 Task: Look for Airbnb options in Schilde, Belgium from 5th December, 2023 to 12th December, 2023 for 2 adults.  With 1  bedroom having 1 bed and 1 bathroom. Property type can be hotel. Amenities needed are: heating. Look for 5 properties as per requirement.
Action: Mouse moved to (493, 108)
Screenshot: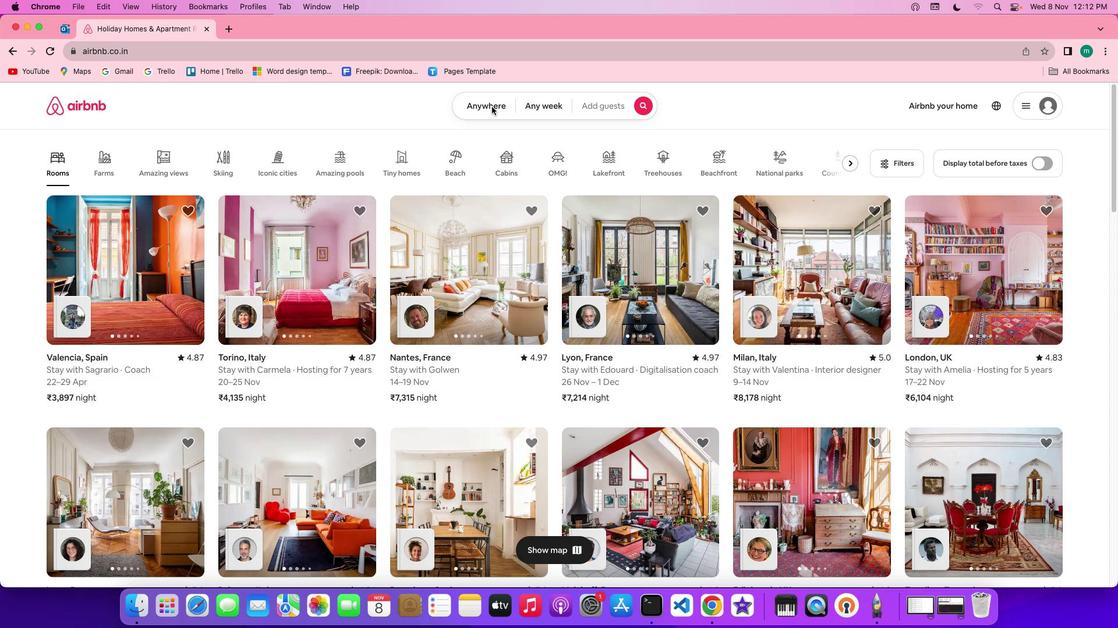 
Action: Mouse pressed left at (493, 108)
Screenshot: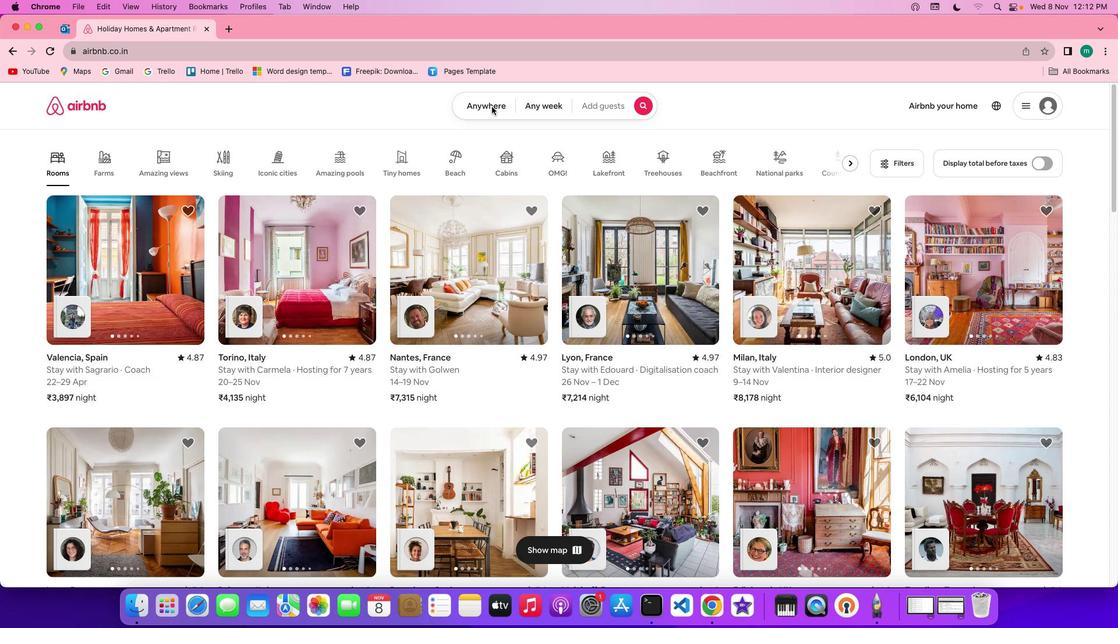 
Action: Mouse pressed left at (493, 108)
Screenshot: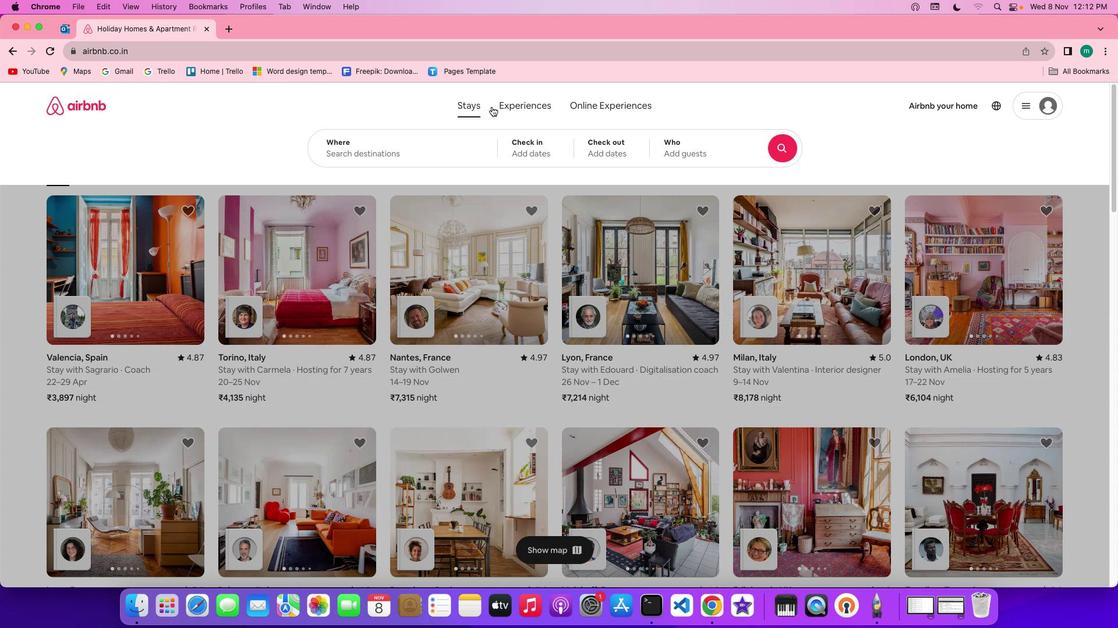 
Action: Mouse moved to (400, 153)
Screenshot: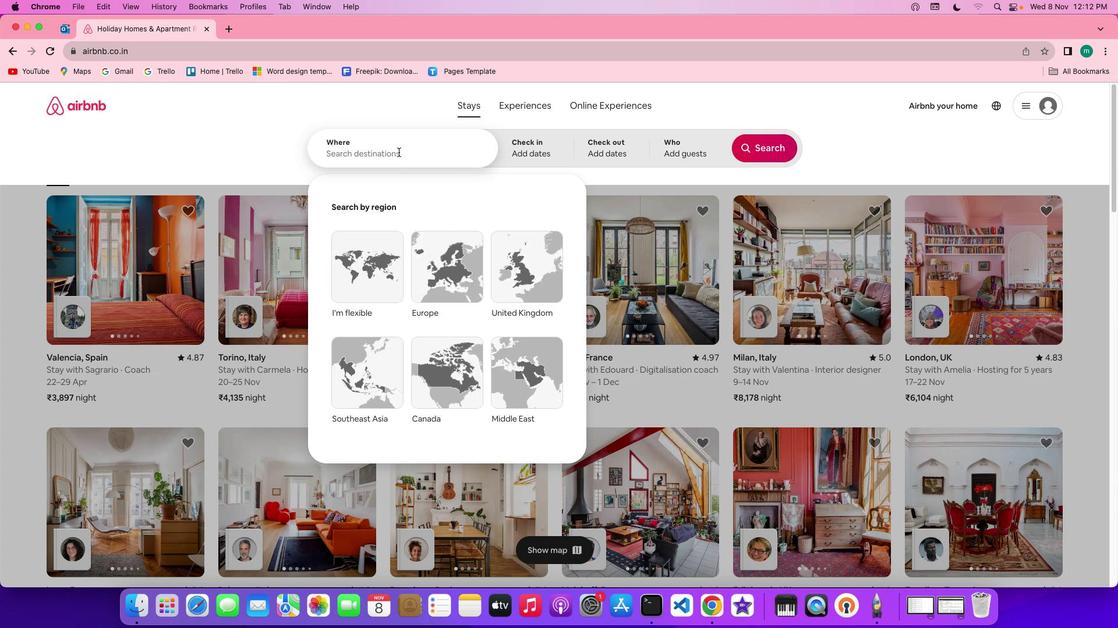
Action: Mouse pressed left at (400, 153)
Screenshot: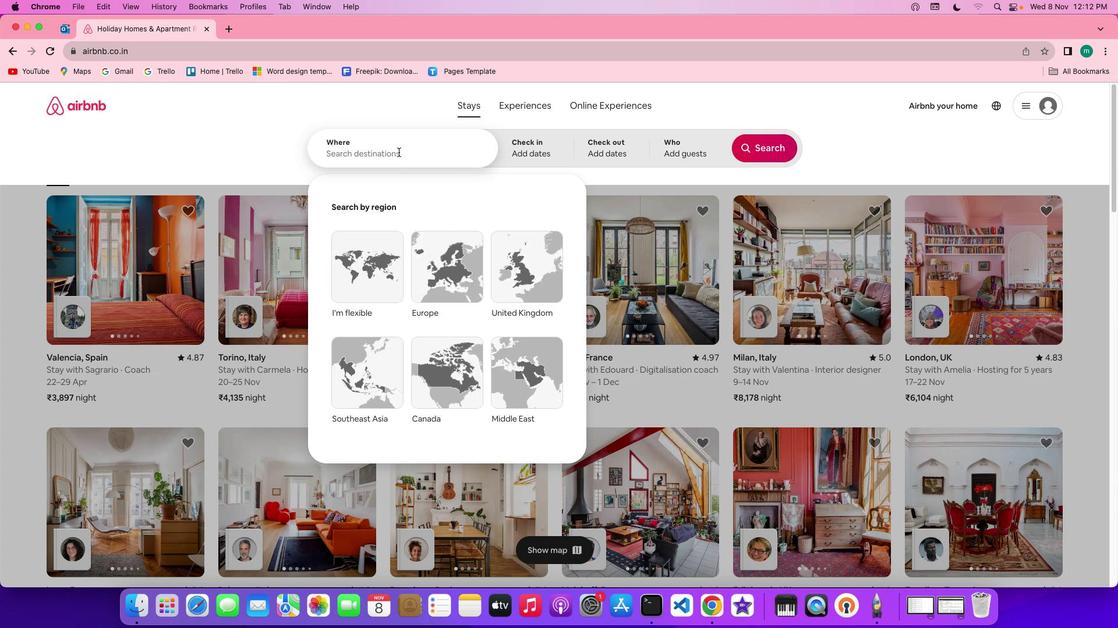 
Action: Key pressed Key.shift'S''c''h''i''l''d''e'','Key.shift'B''e''l''g''i''u''m'
Screenshot: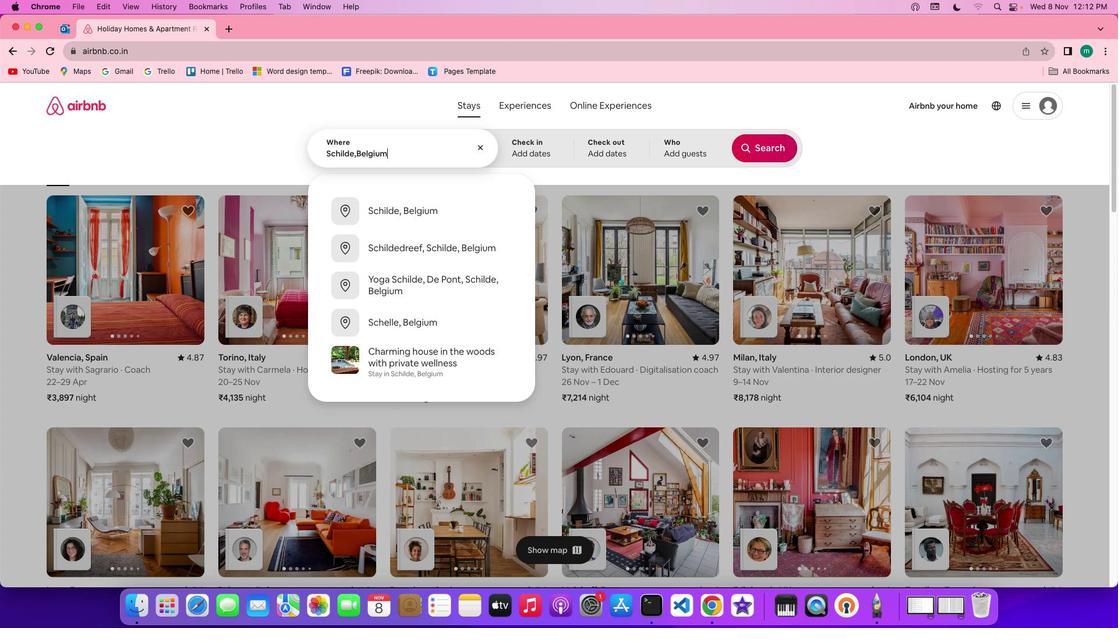 
Action: Mouse moved to (519, 154)
Screenshot: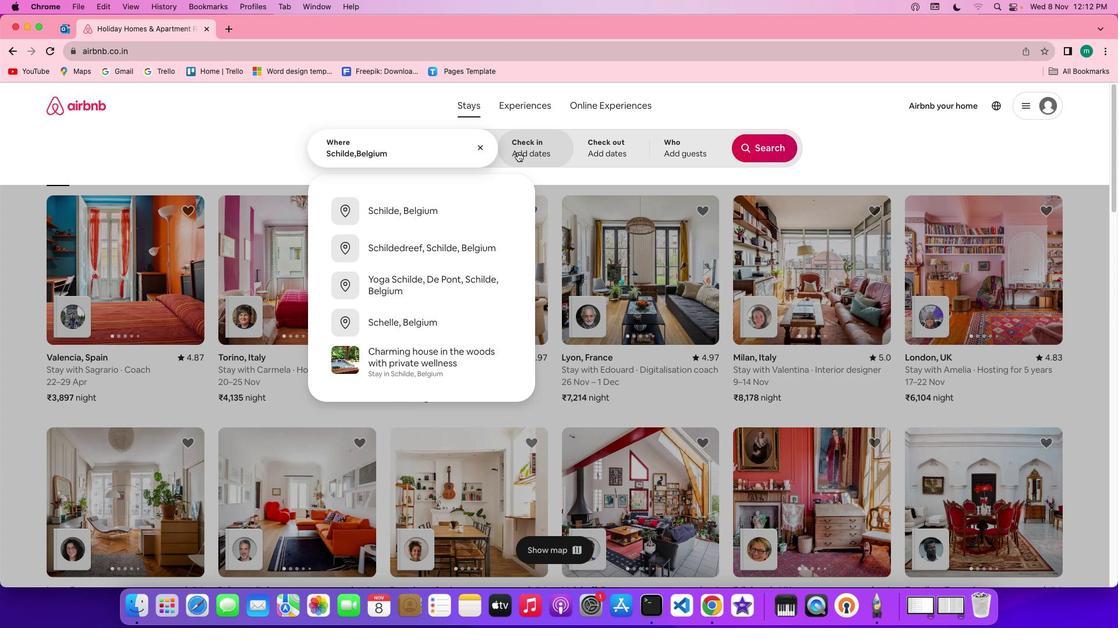 
Action: Mouse pressed left at (519, 154)
Screenshot: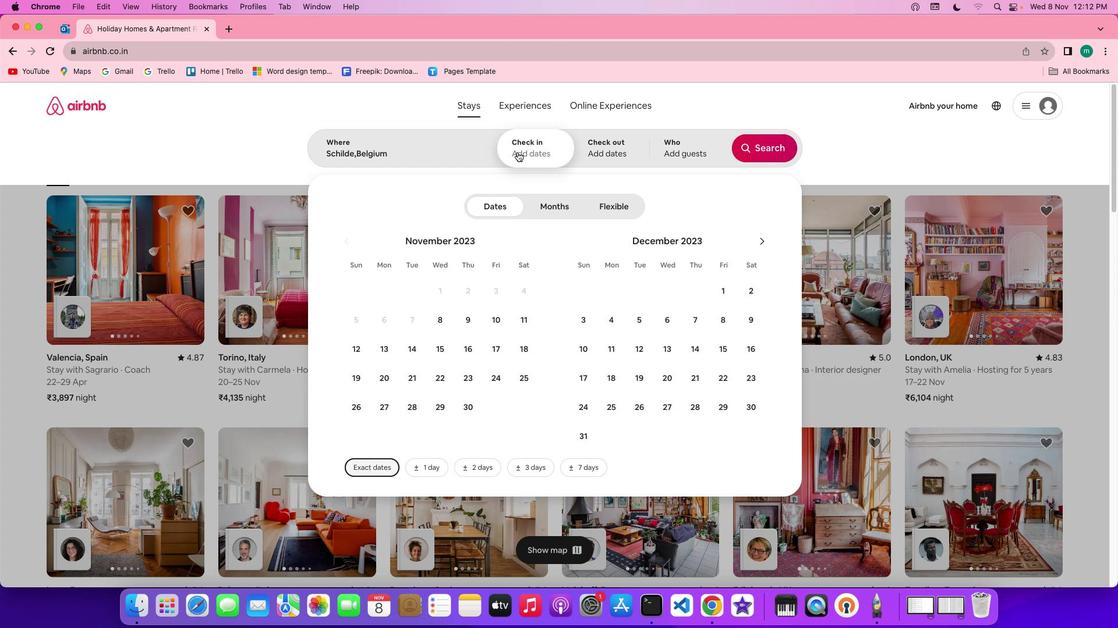 
Action: Mouse moved to (640, 318)
Screenshot: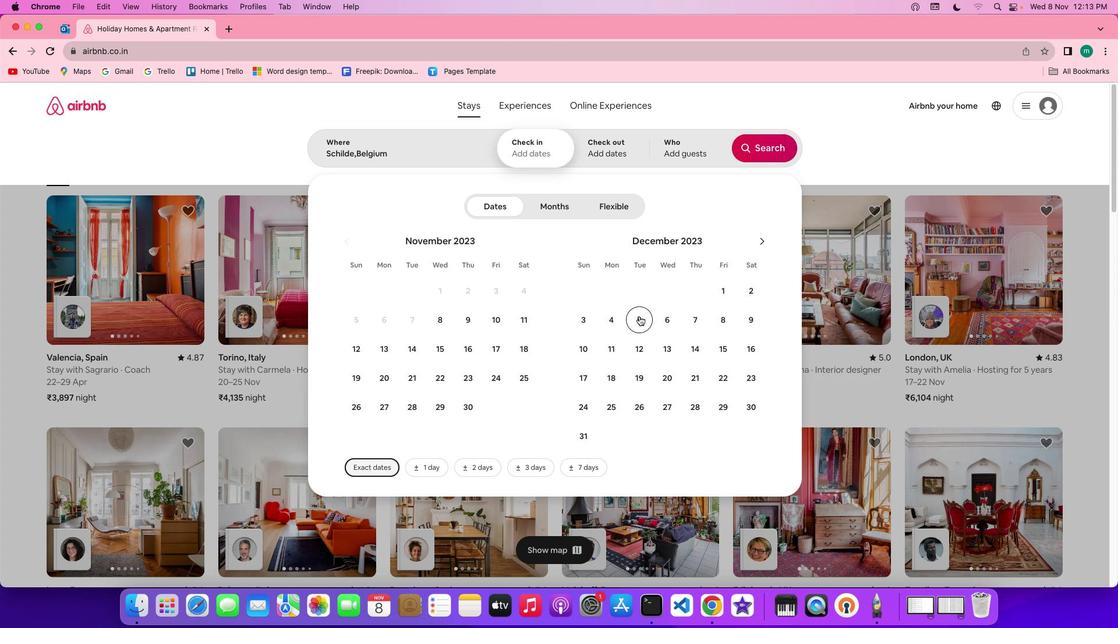 
Action: Mouse pressed left at (640, 318)
Screenshot: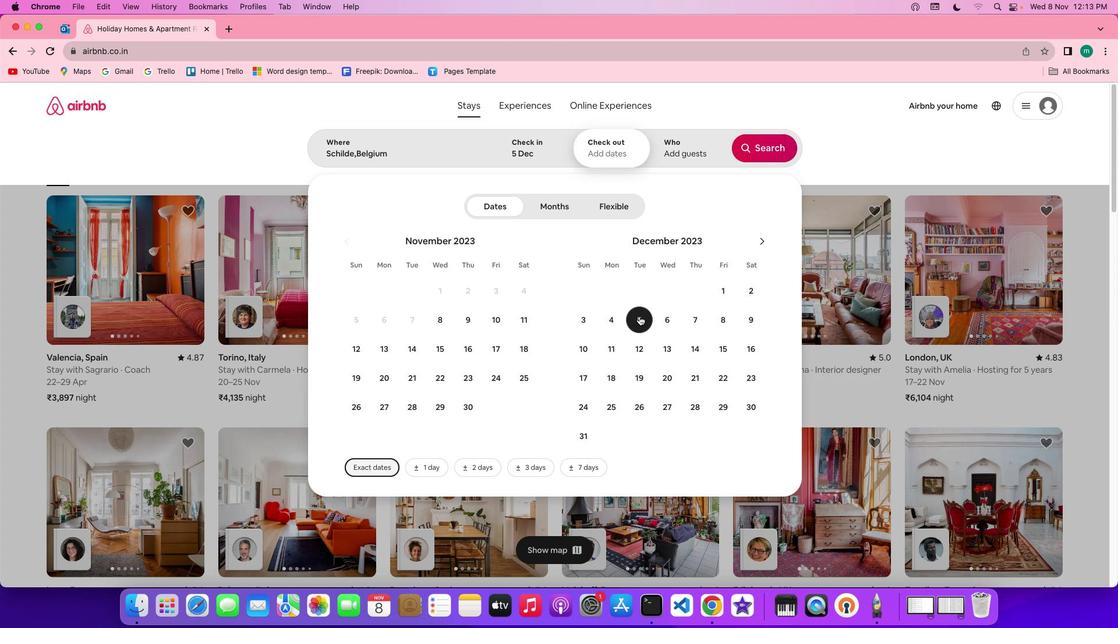 
Action: Mouse moved to (637, 352)
Screenshot: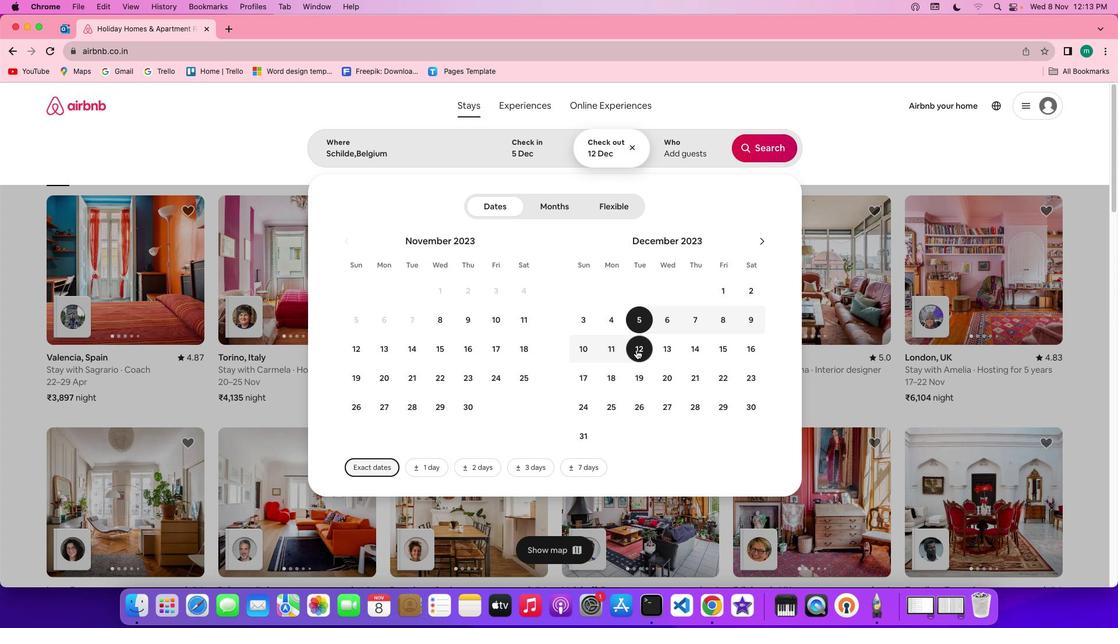 
Action: Mouse pressed left at (637, 352)
Screenshot: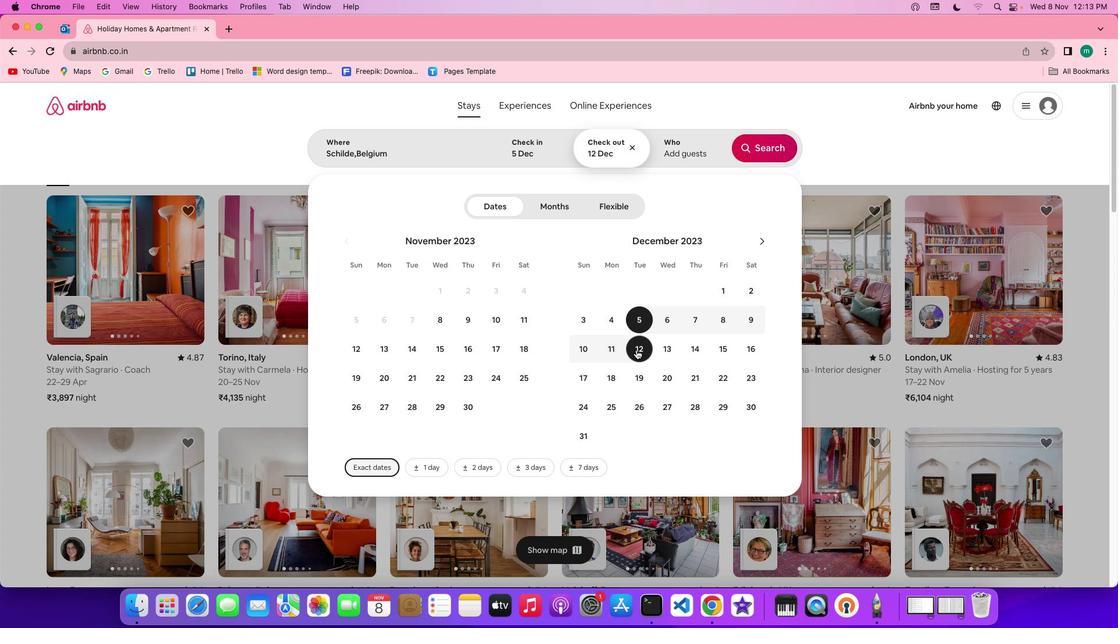 
Action: Mouse moved to (691, 159)
Screenshot: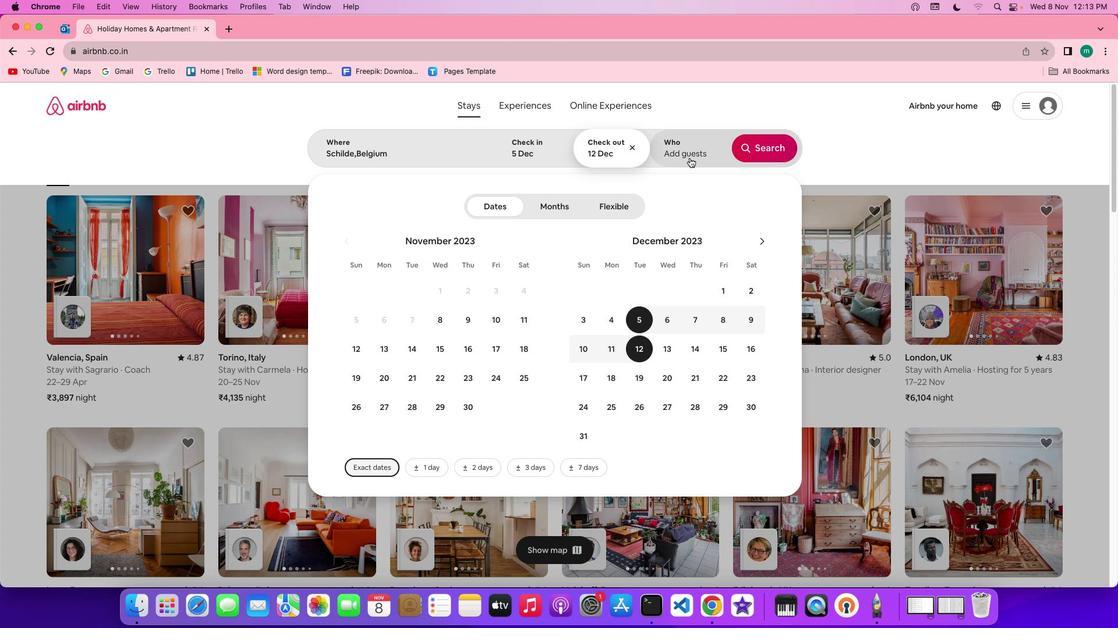 
Action: Mouse pressed left at (691, 159)
Screenshot: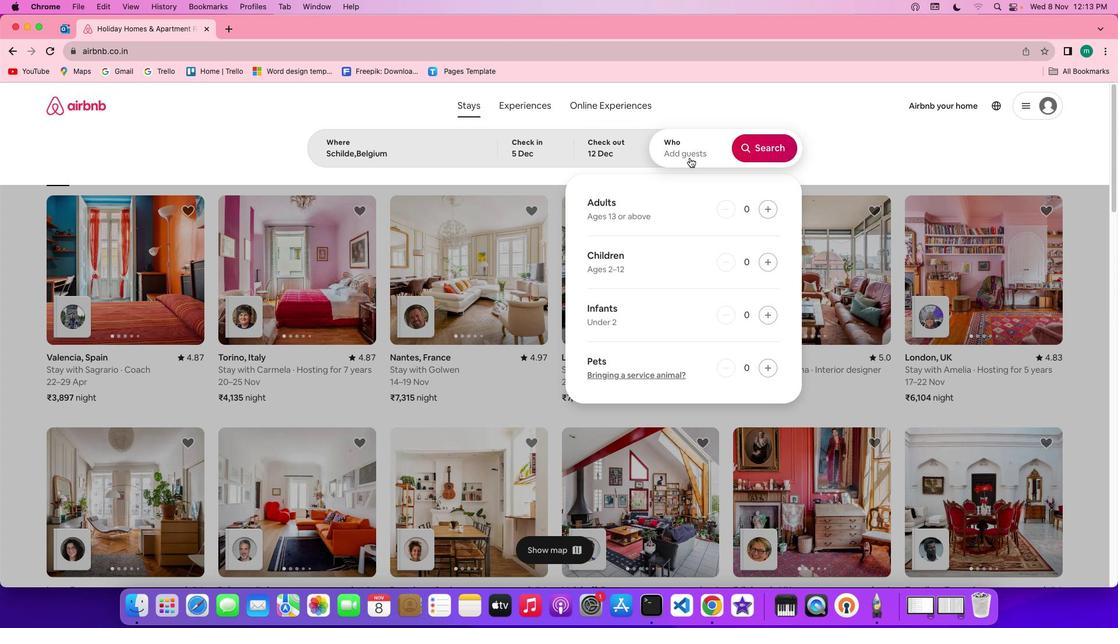 
Action: Mouse moved to (773, 212)
Screenshot: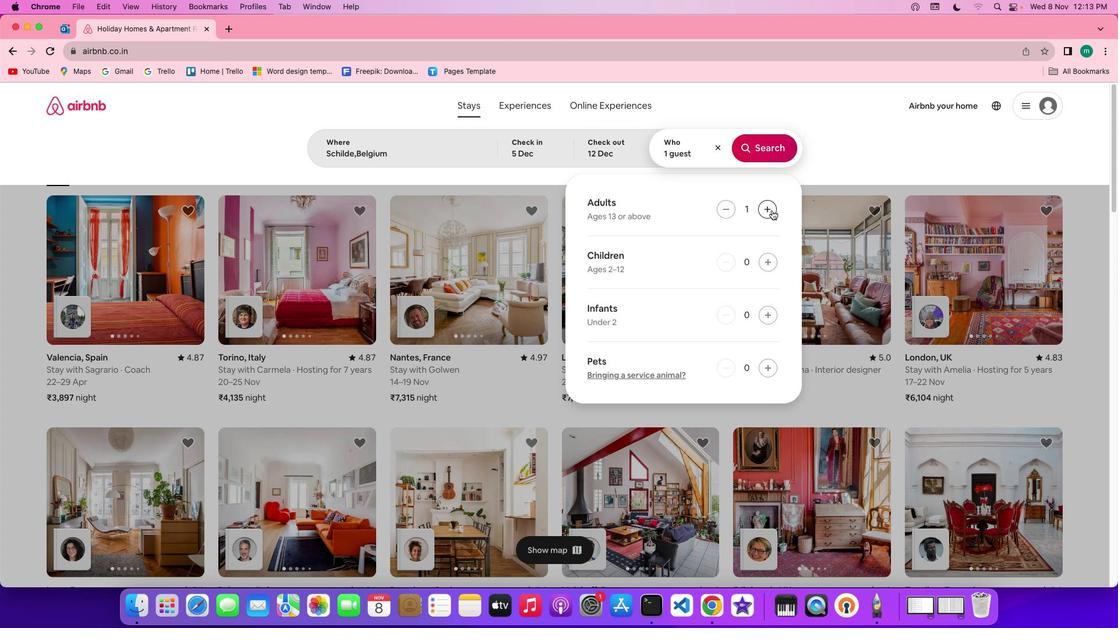 
Action: Mouse pressed left at (773, 212)
Screenshot: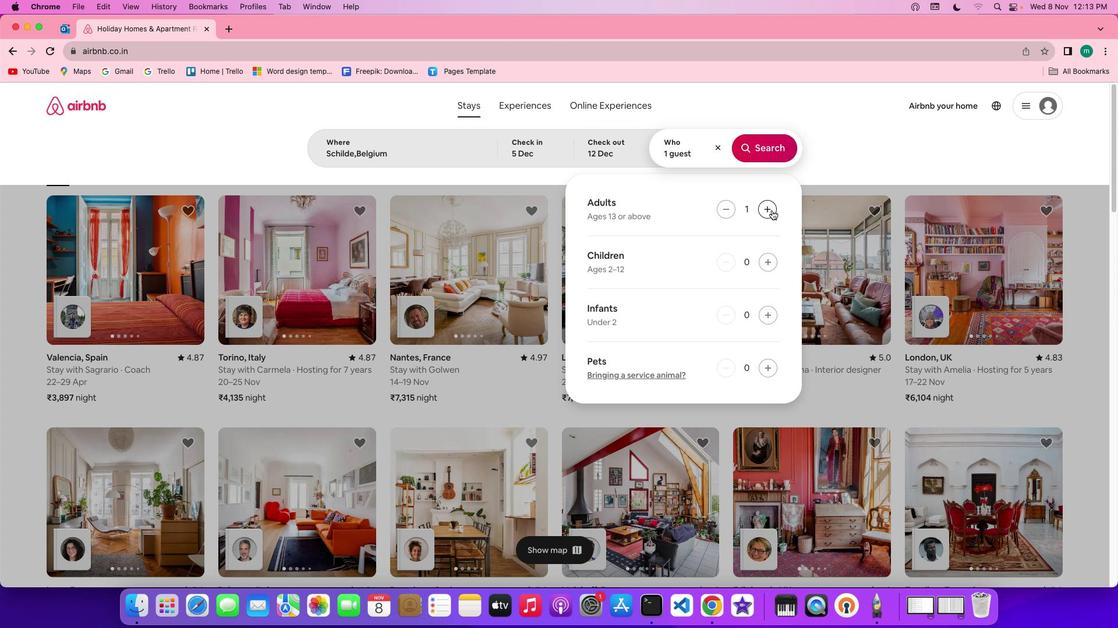 
Action: Mouse pressed left at (773, 212)
Screenshot: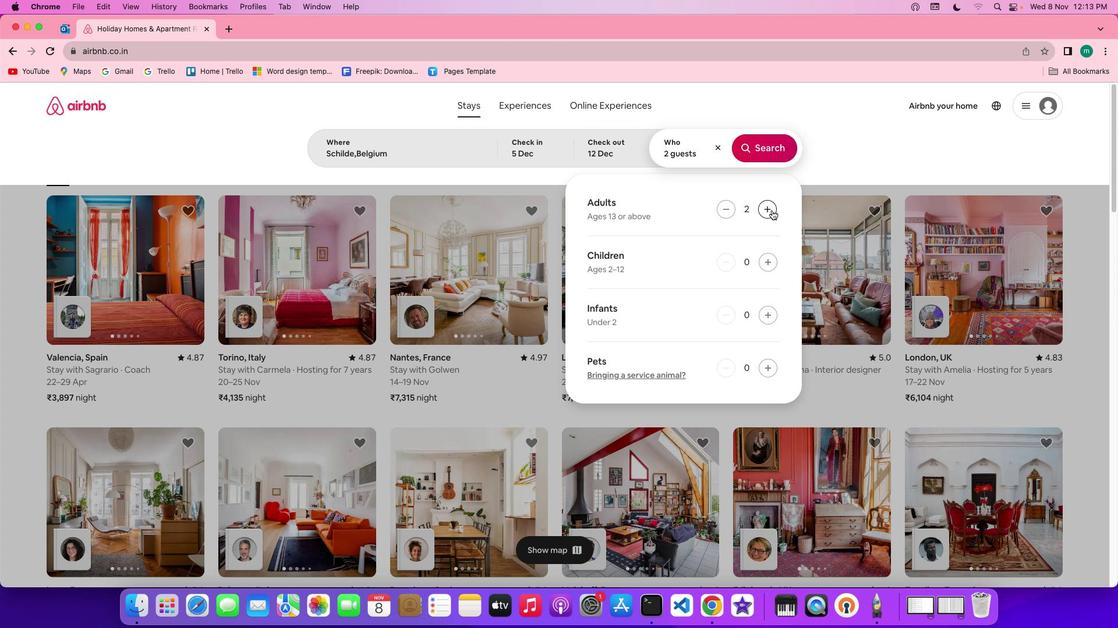 
Action: Mouse moved to (753, 157)
Screenshot: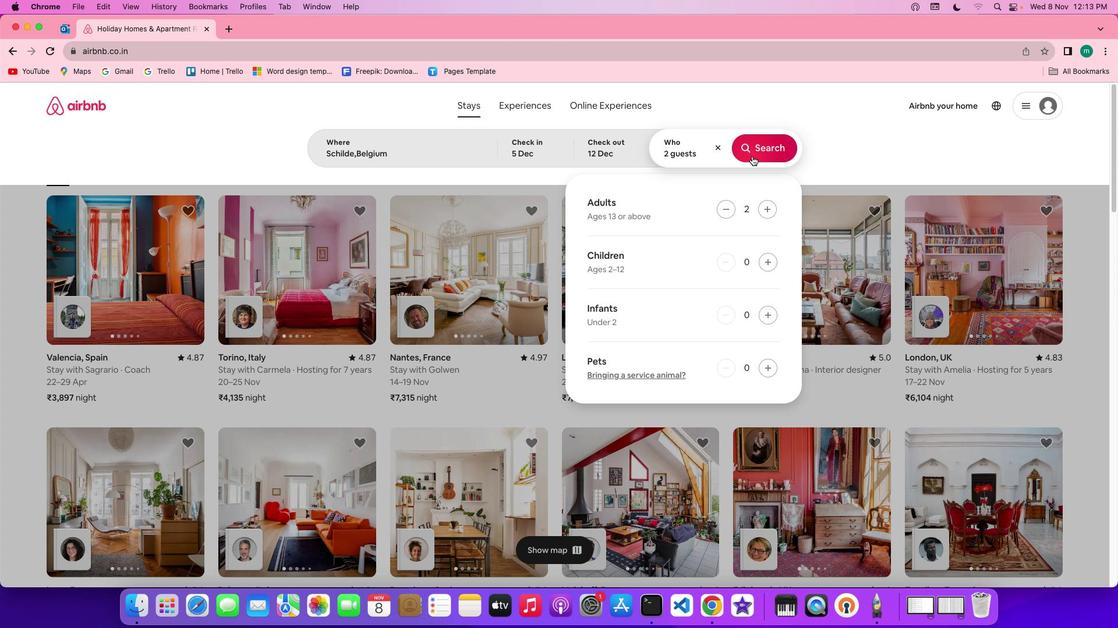 
Action: Mouse pressed left at (753, 157)
Screenshot: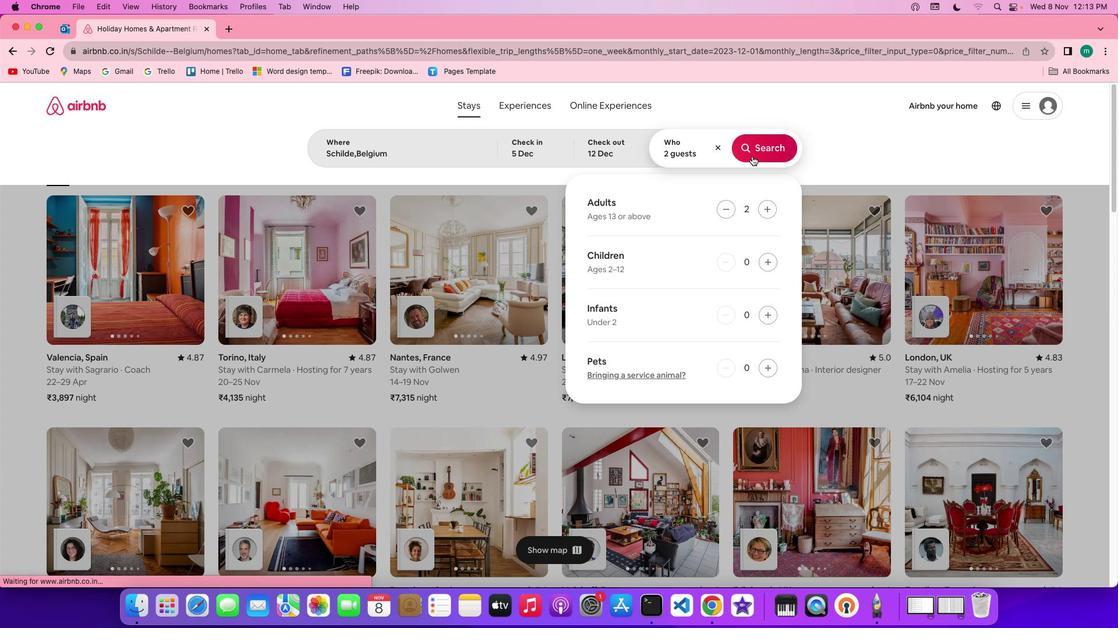 
Action: Mouse moved to (928, 154)
Screenshot: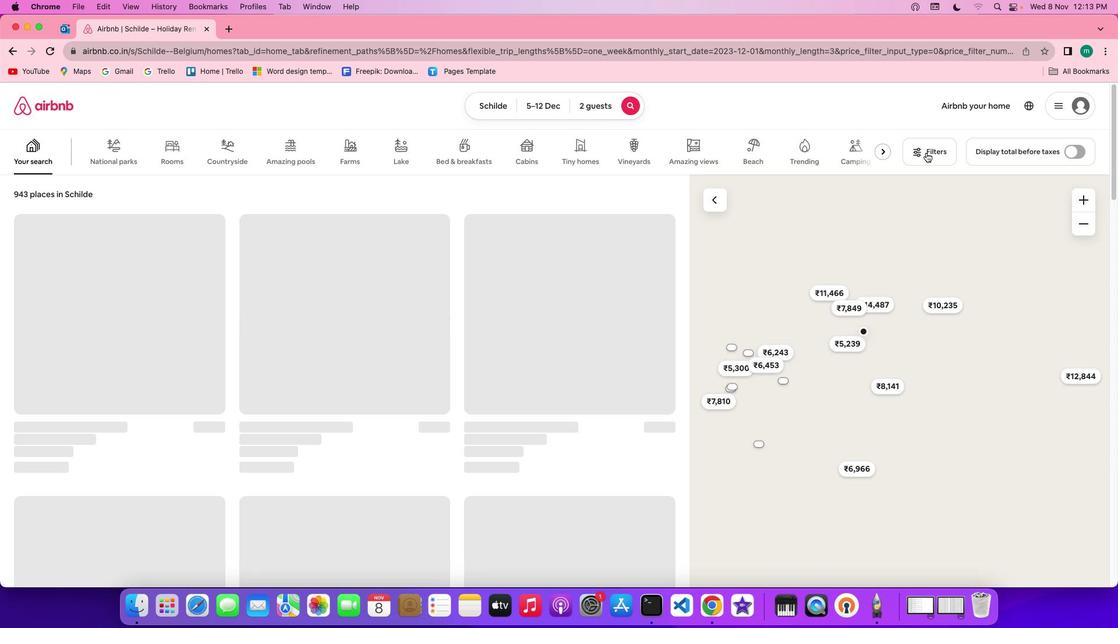 
Action: Mouse pressed left at (928, 154)
Screenshot: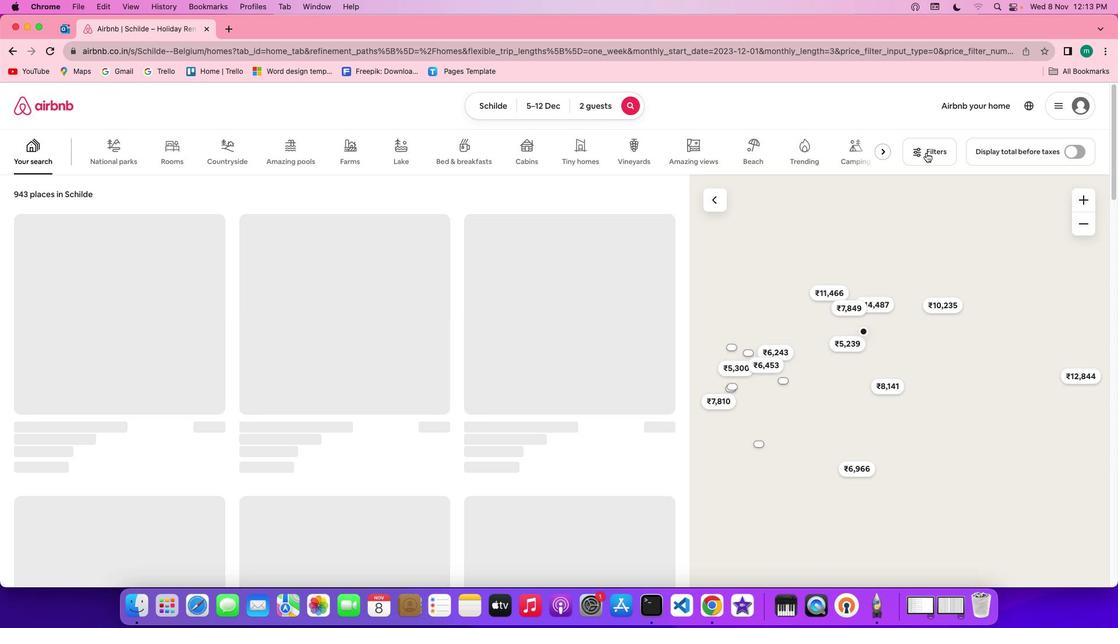 
Action: Mouse moved to (921, 155)
Screenshot: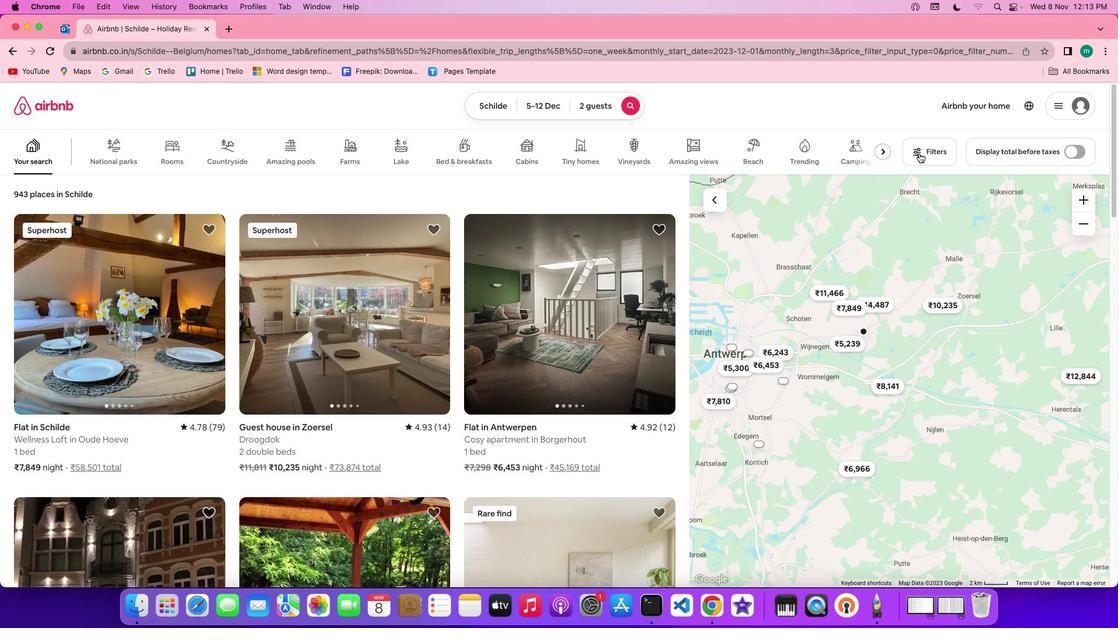 
Action: Mouse pressed left at (921, 155)
Screenshot: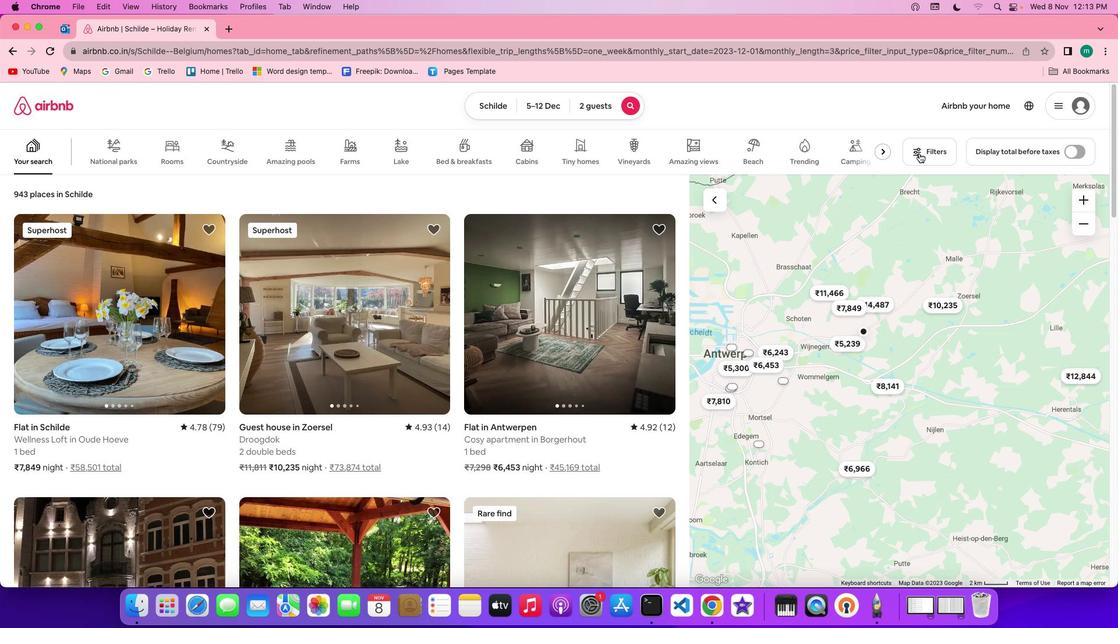 
Action: Mouse moved to (606, 313)
Screenshot: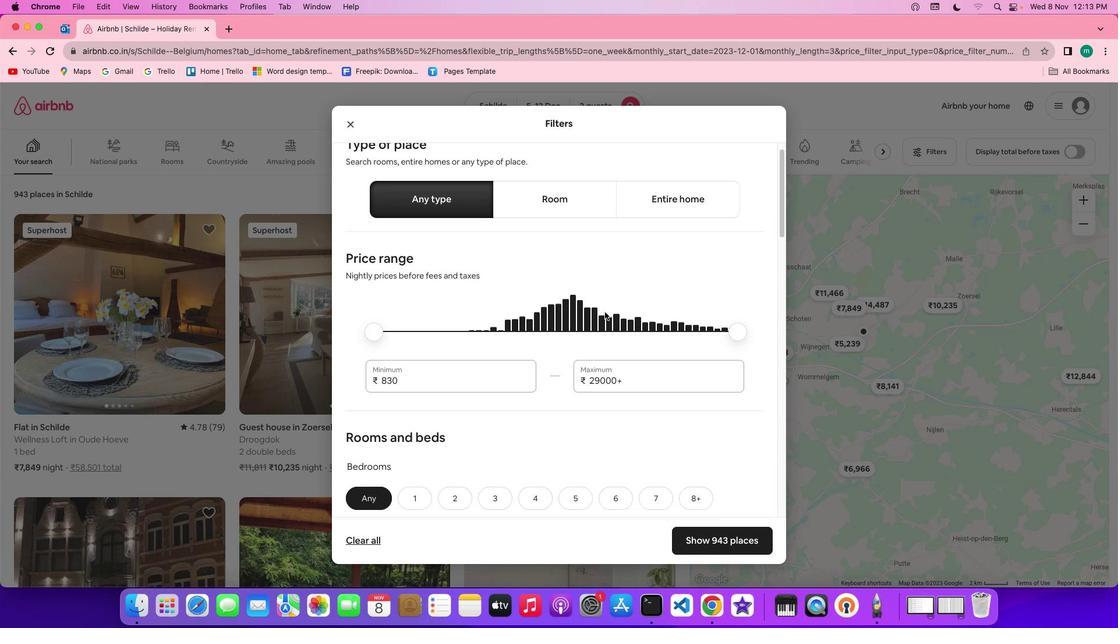 
Action: Mouse scrolled (606, 313) with delta (1, 1)
Screenshot: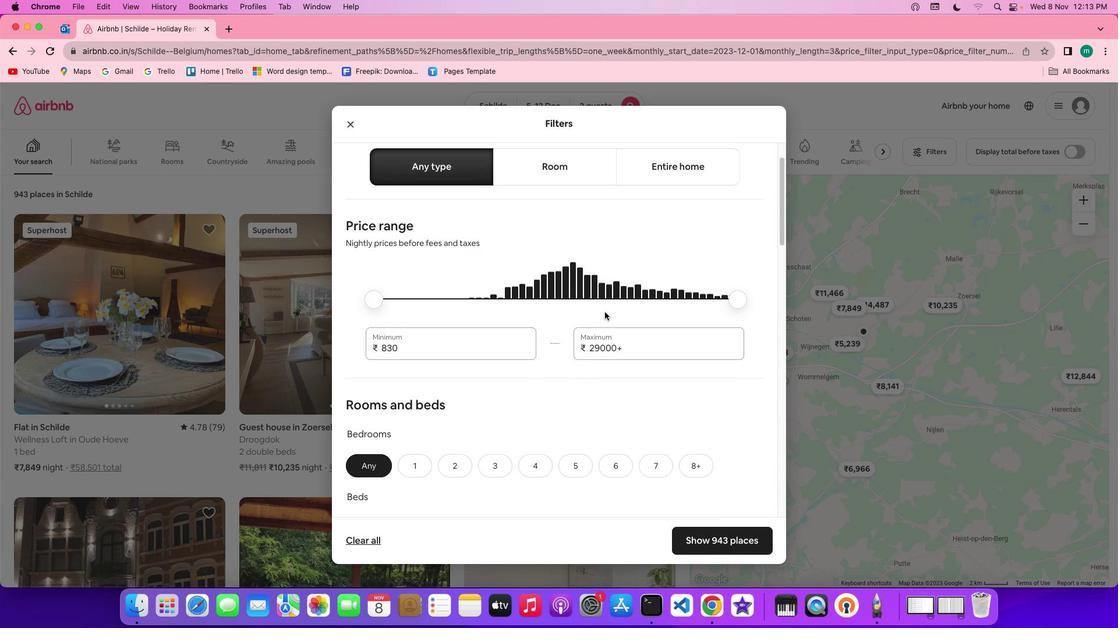 
Action: Mouse scrolled (606, 313) with delta (1, 1)
Screenshot: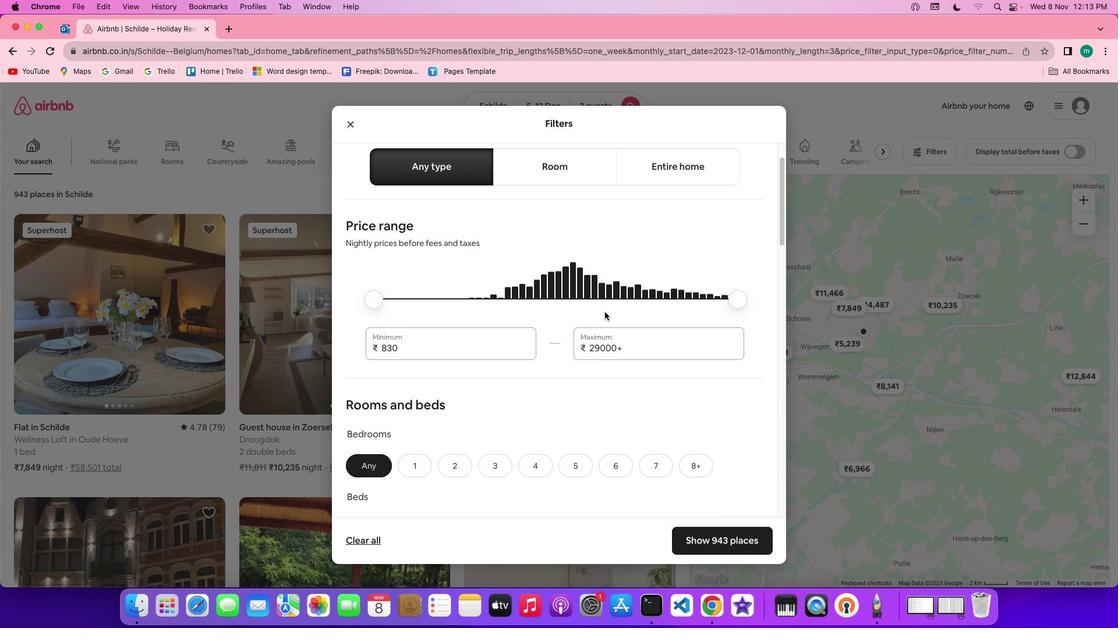 
Action: Mouse scrolled (606, 313) with delta (1, 1)
Screenshot: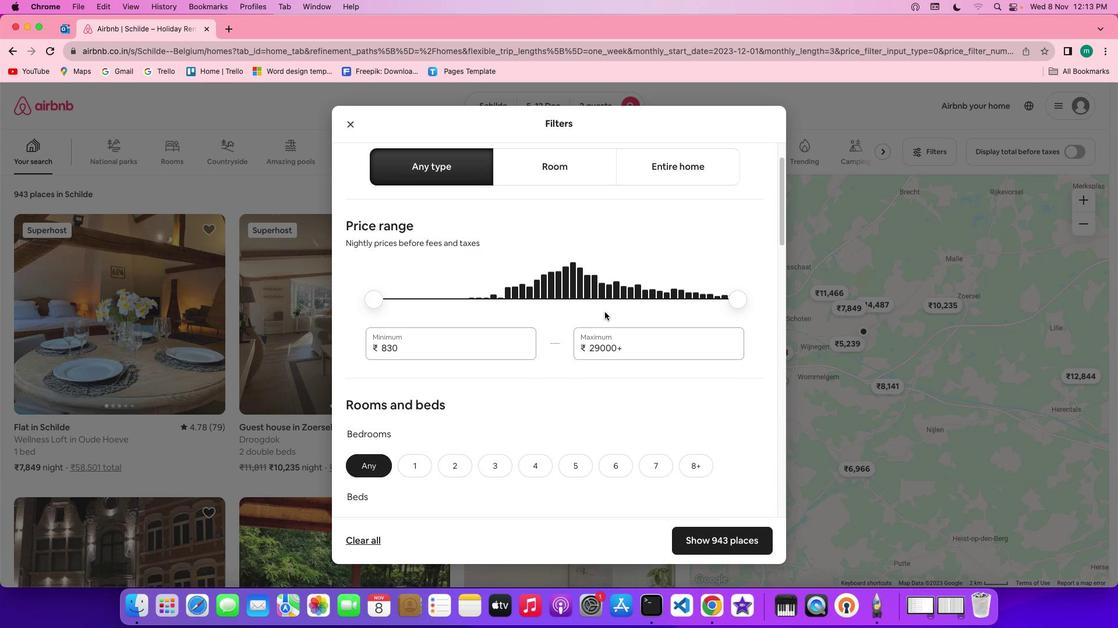
Action: Mouse scrolled (606, 313) with delta (1, 1)
Screenshot: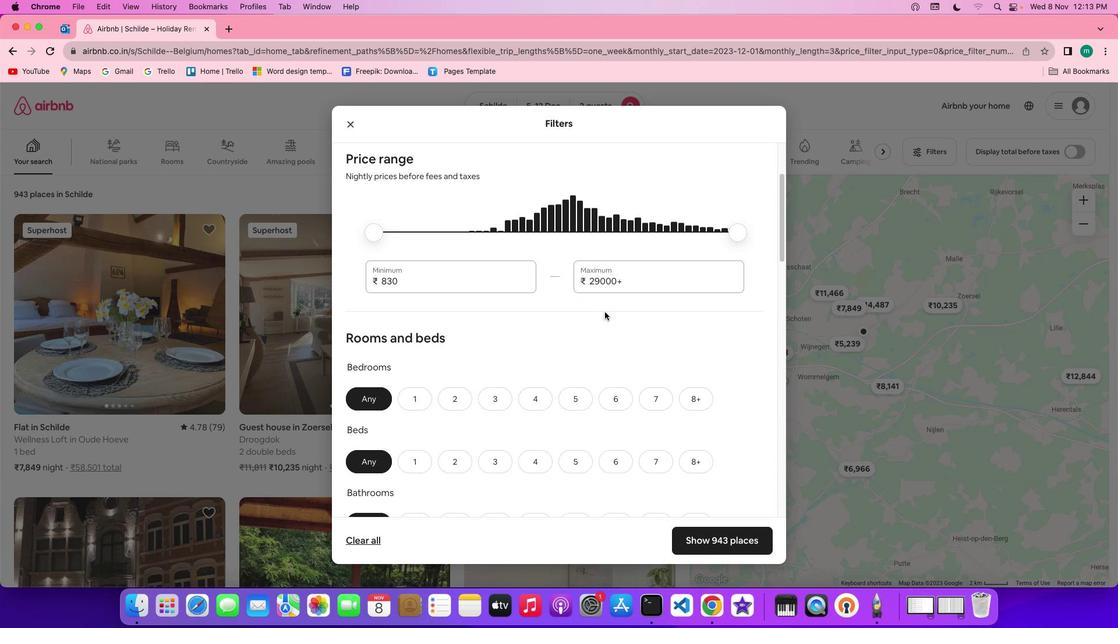 
Action: Mouse scrolled (606, 313) with delta (1, 1)
Screenshot: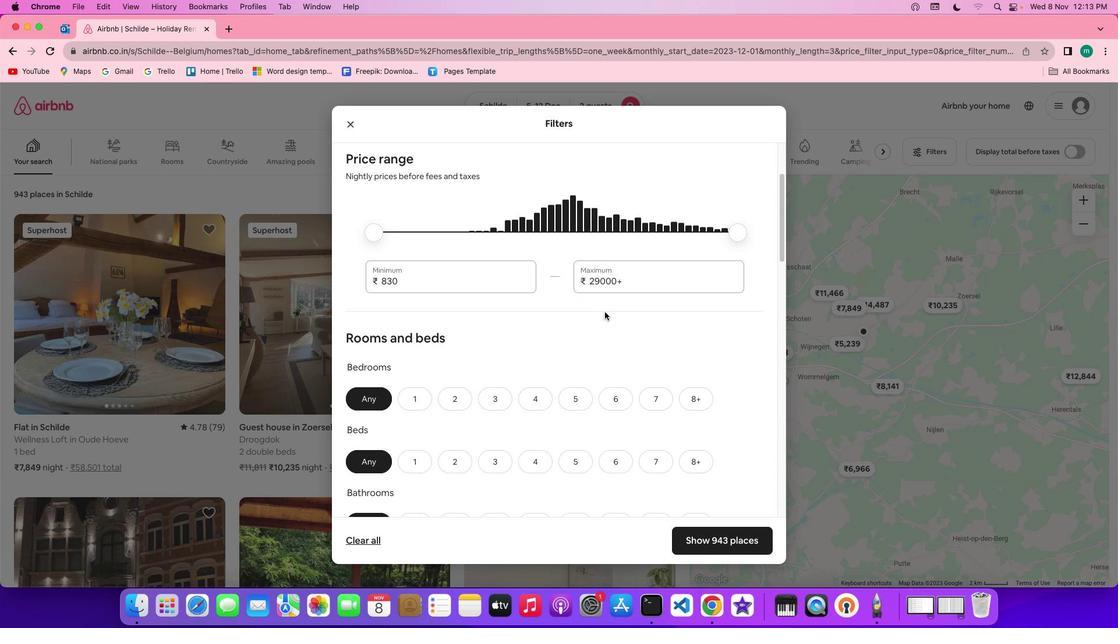 
Action: Mouse scrolled (606, 313) with delta (1, 0)
Screenshot: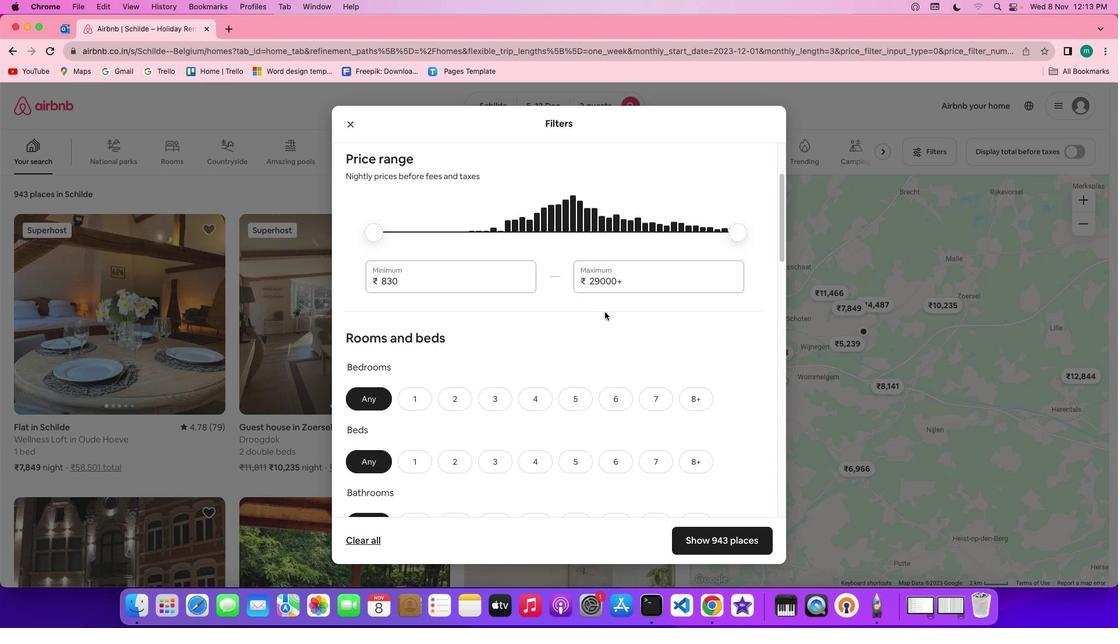 
Action: Mouse scrolled (606, 313) with delta (1, 1)
Screenshot: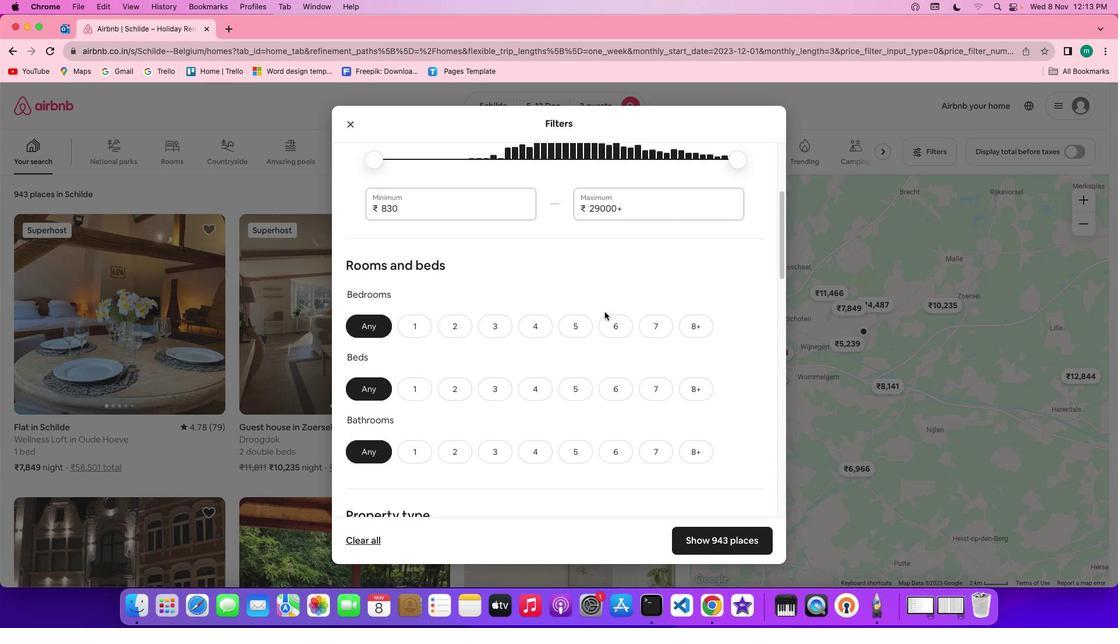 
Action: Mouse scrolled (606, 313) with delta (1, 1)
Screenshot: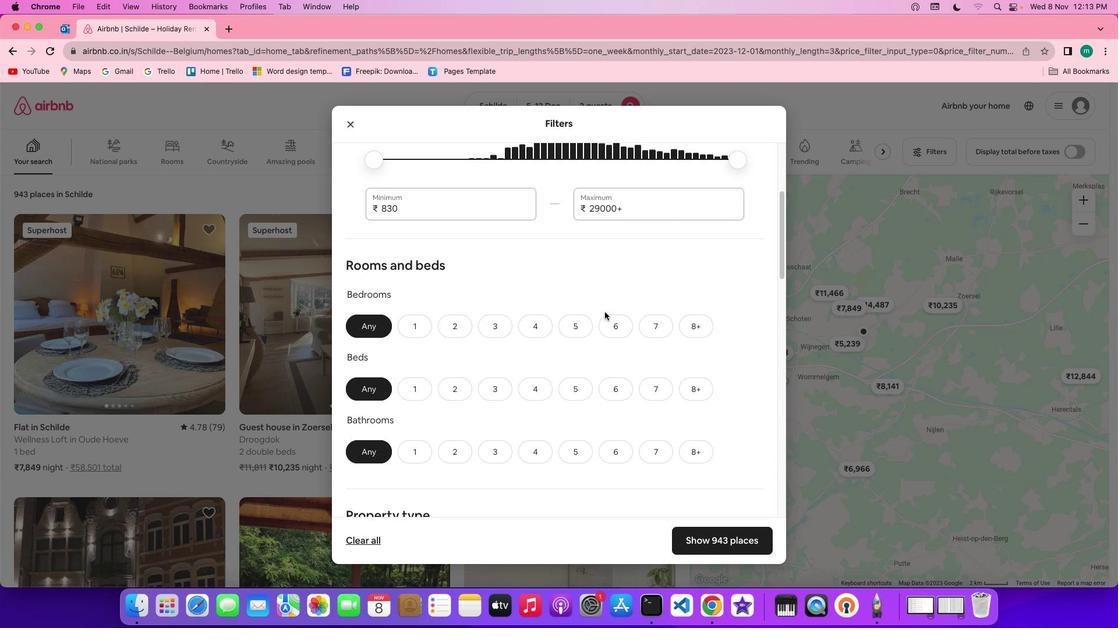 
Action: Mouse scrolled (606, 313) with delta (1, 0)
Screenshot: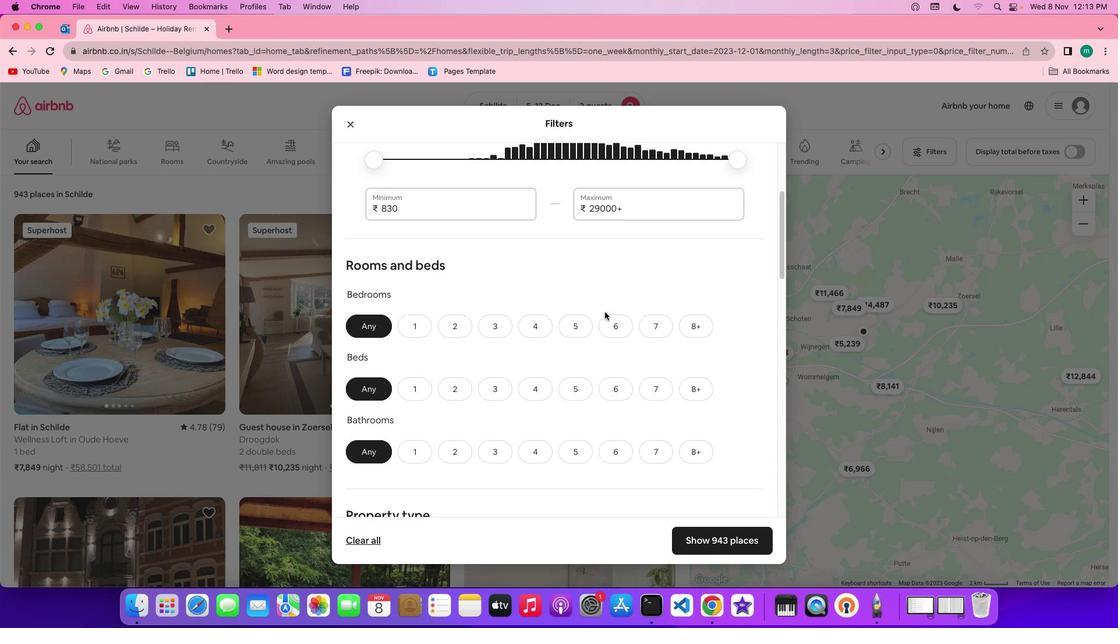 
Action: Mouse scrolled (606, 313) with delta (1, 1)
Screenshot: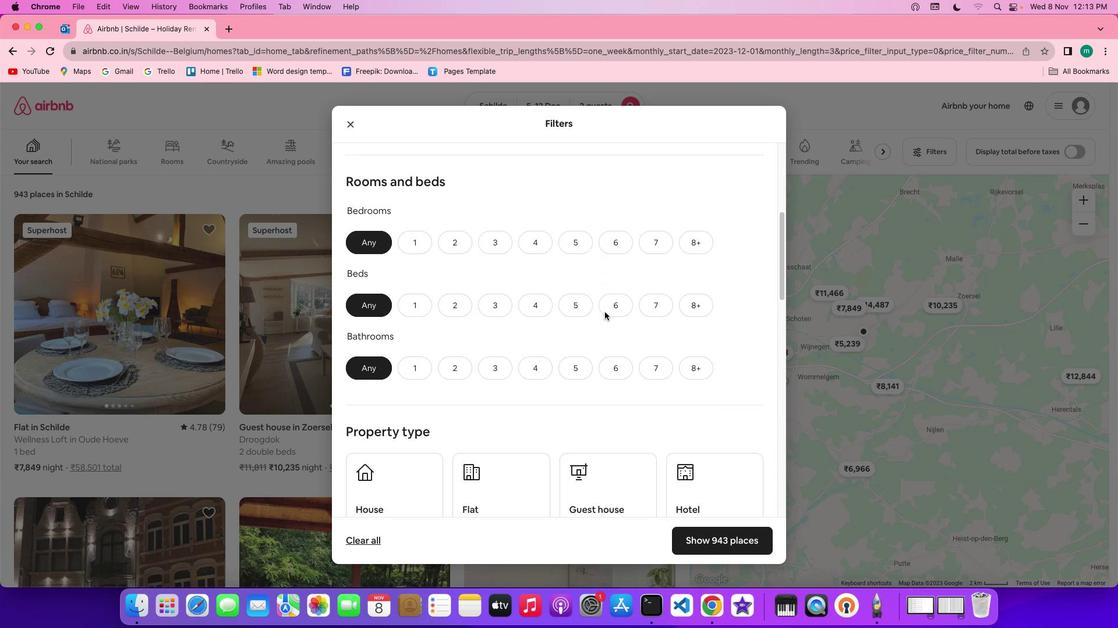 
Action: Mouse scrolled (606, 313) with delta (1, 1)
Screenshot: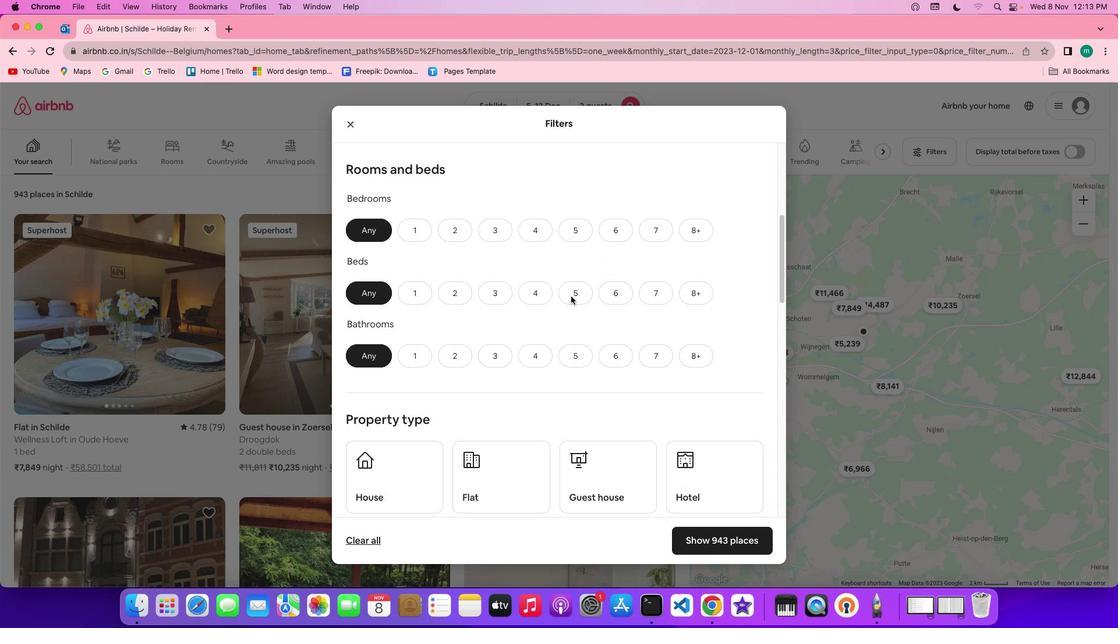 
Action: Mouse scrolled (606, 313) with delta (1, 1)
Screenshot: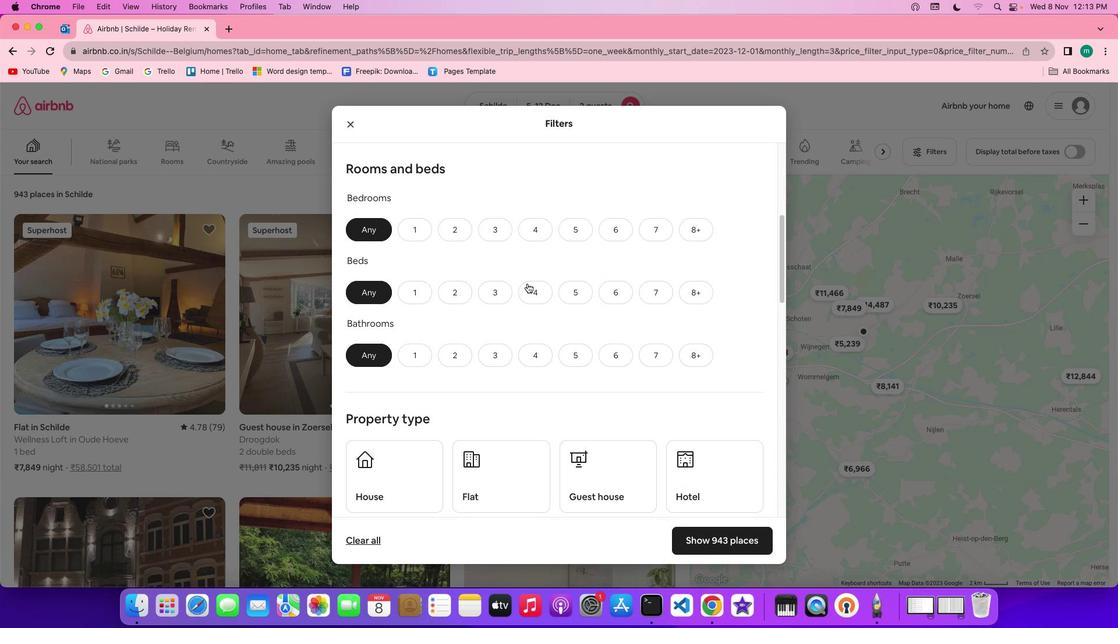 
Action: Mouse scrolled (606, 313) with delta (1, 1)
Screenshot: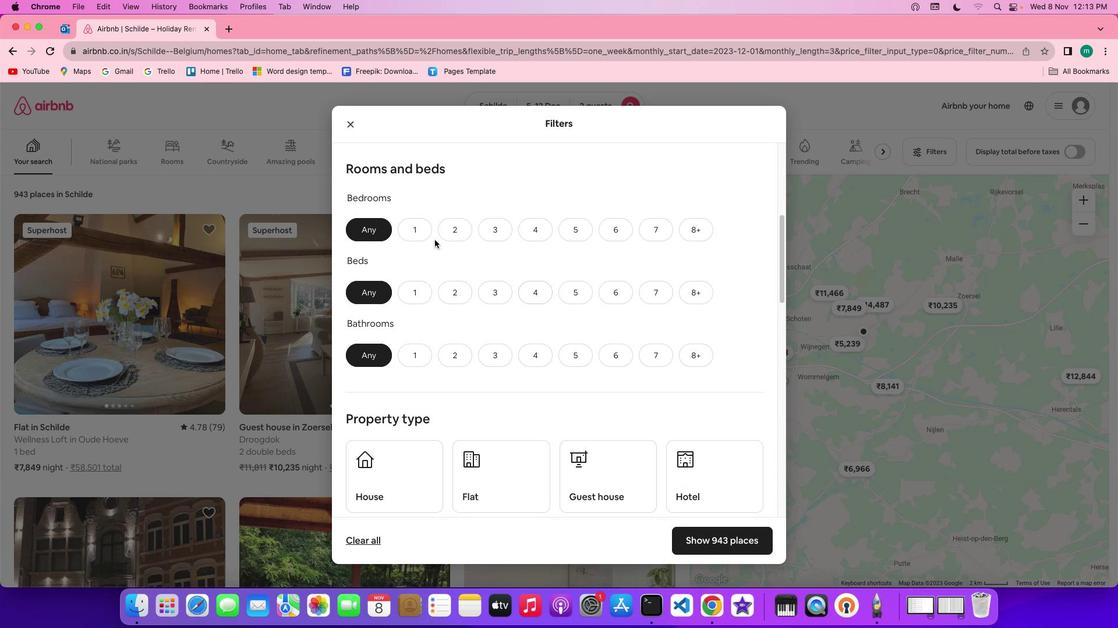
Action: Mouse moved to (413, 225)
Screenshot: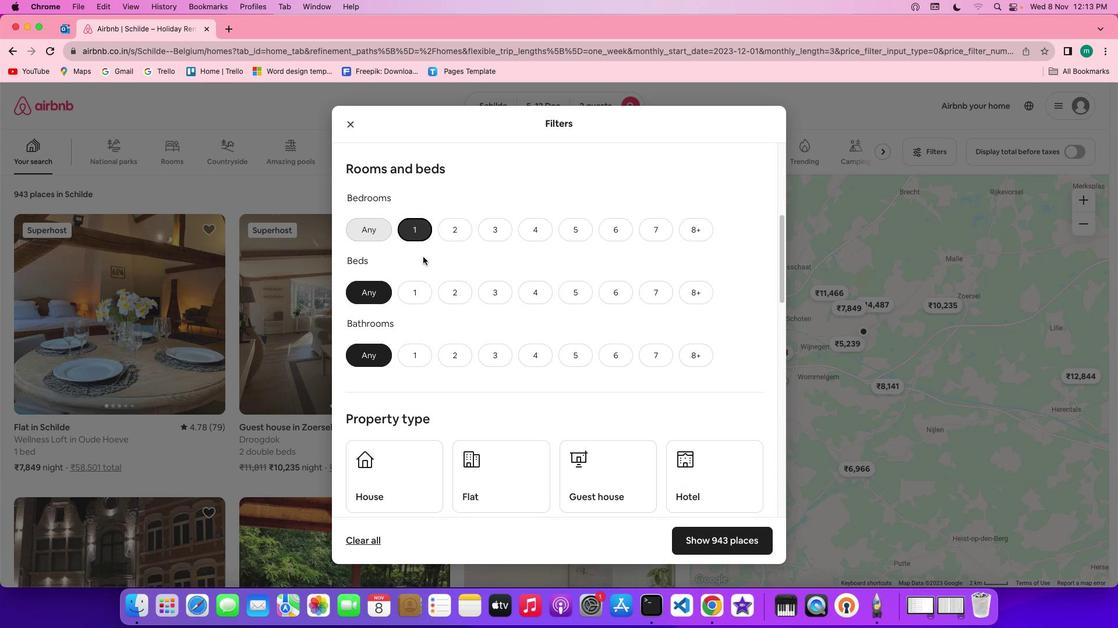 
Action: Mouse pressed left at (413, 225)
Screenshot: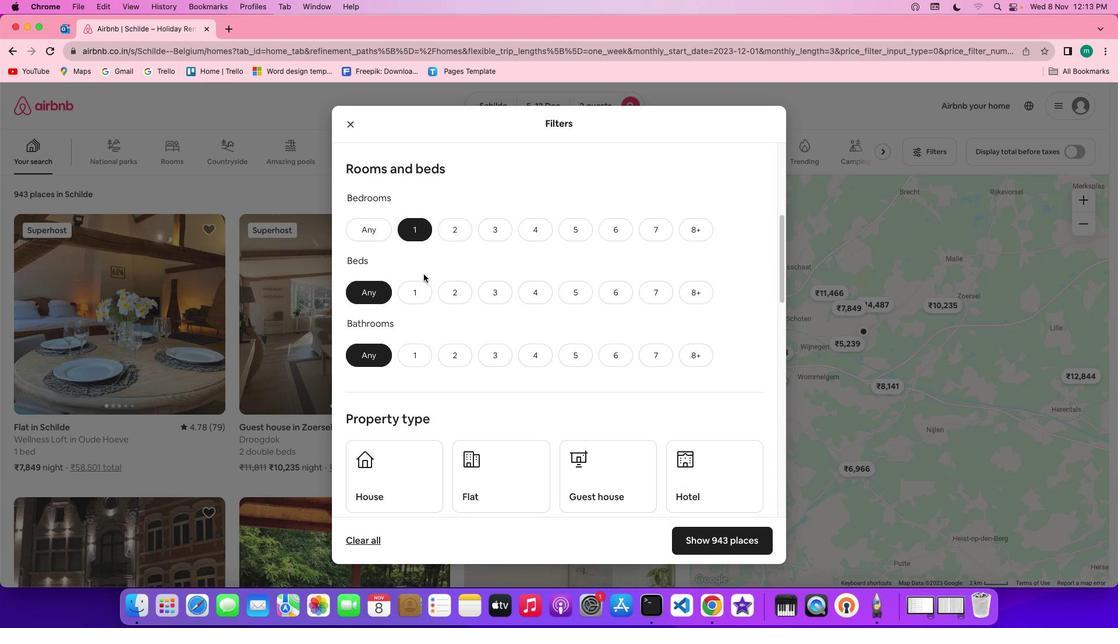 
Action: Mouse moved to (416, 287)
Screenshot: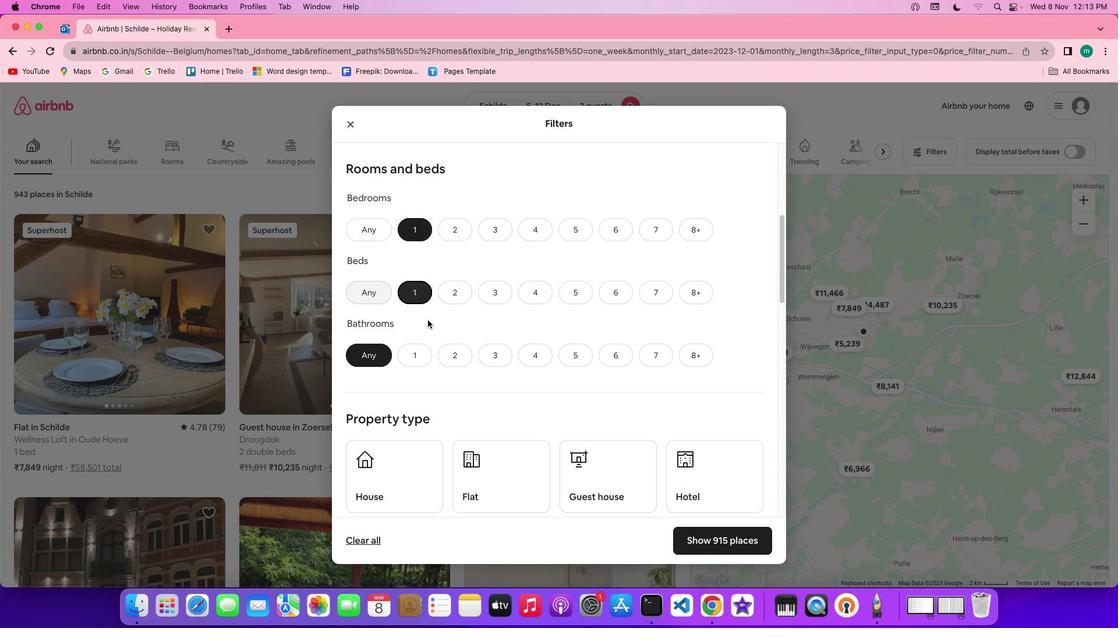 
Action: Mouse pressed left at (416, 287)
Screenshot: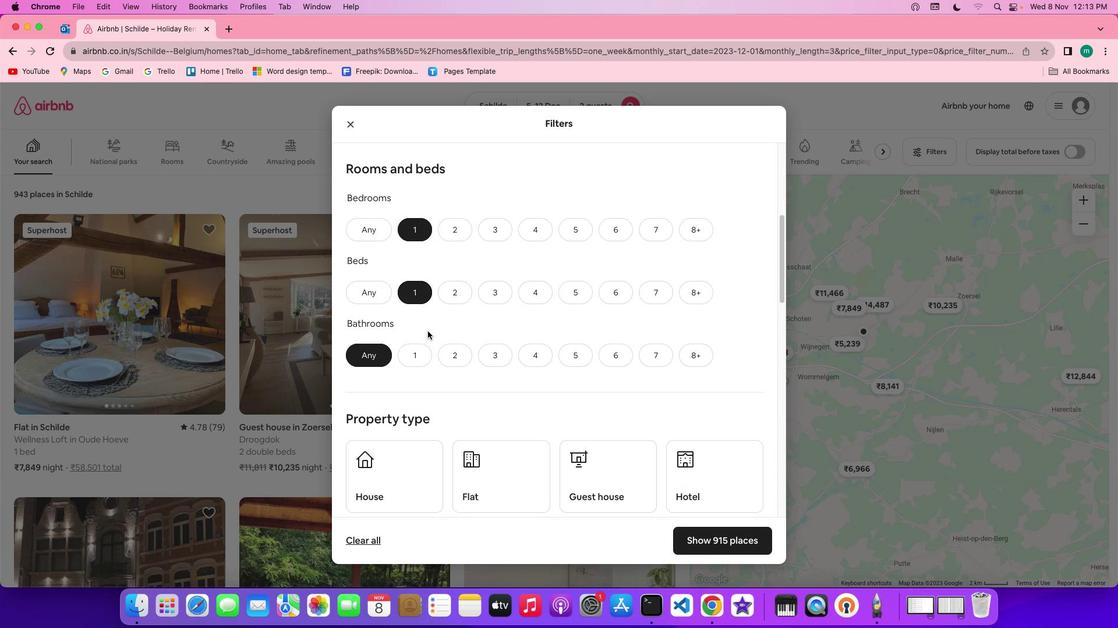 
Action: Mouse moved to (425, 349)
Screenshot: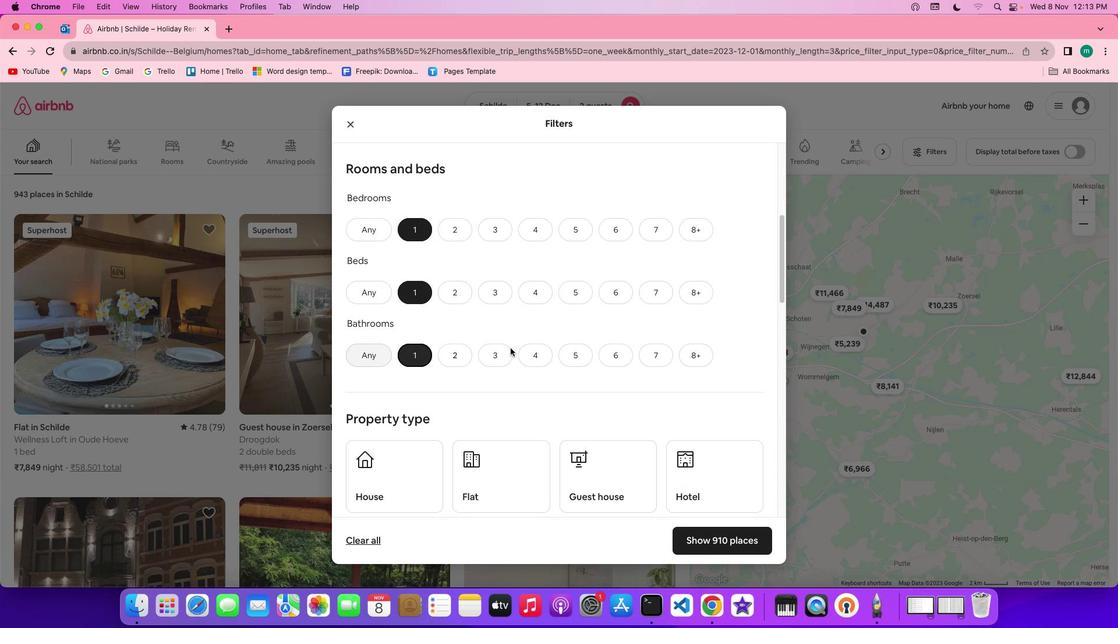 
Action: Mouse pressed left at (425, 349)
Screenshot: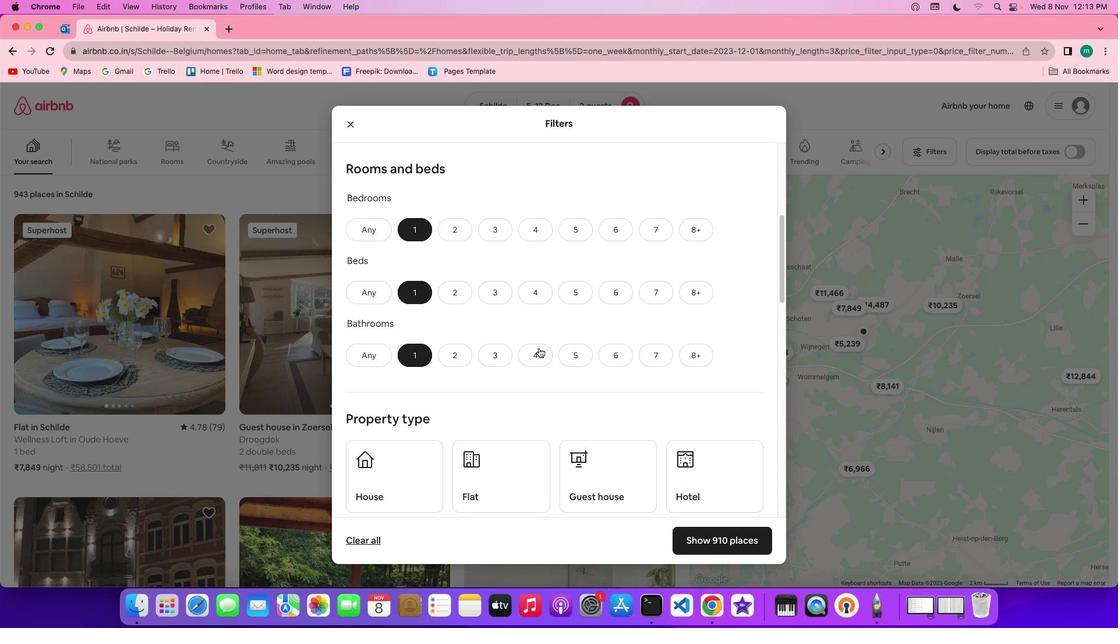 
Action: Mouse moved to (643, 346)
Screenshot: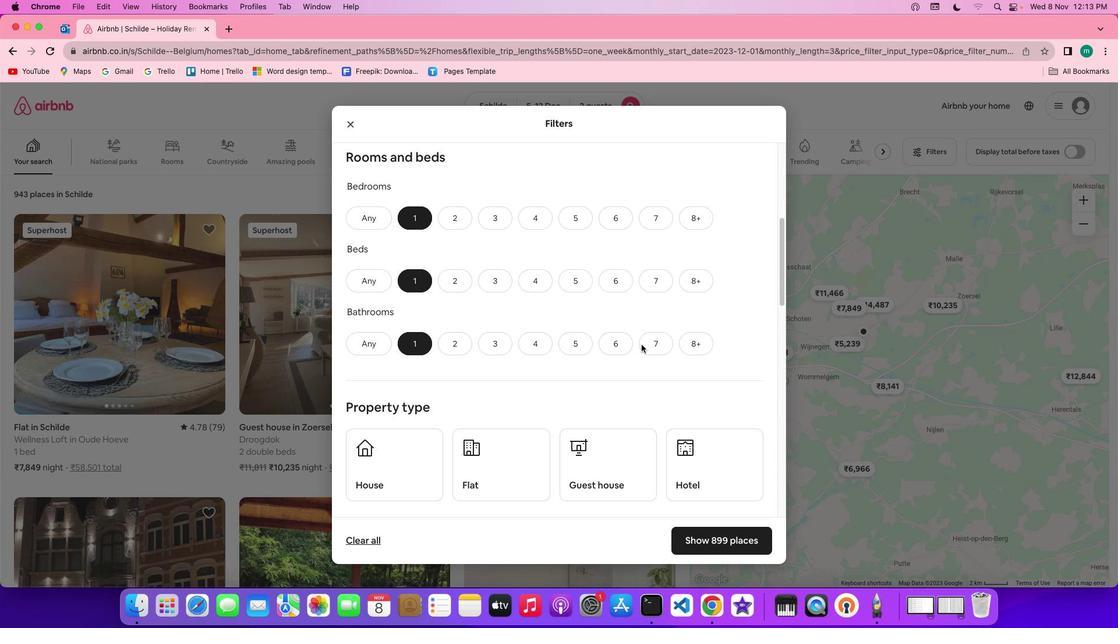 
Action: Mouse scrolled (643, 346) with delta (1, 1)
Screenshot: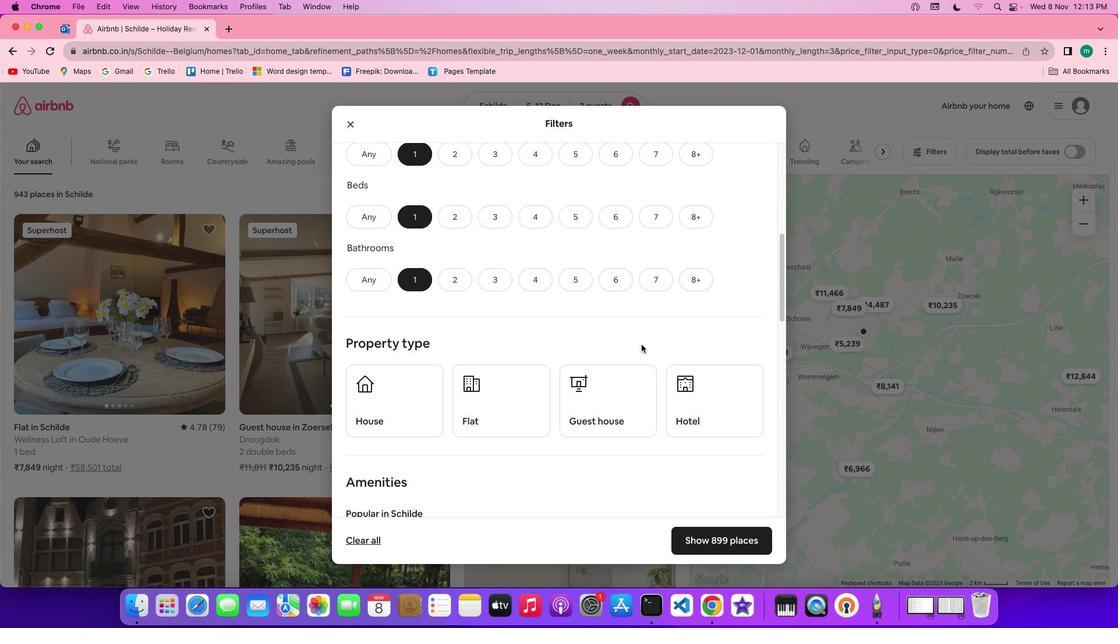 
Action: Mouse scrolled (643, 346) with delta (1, 1)
Screenshot: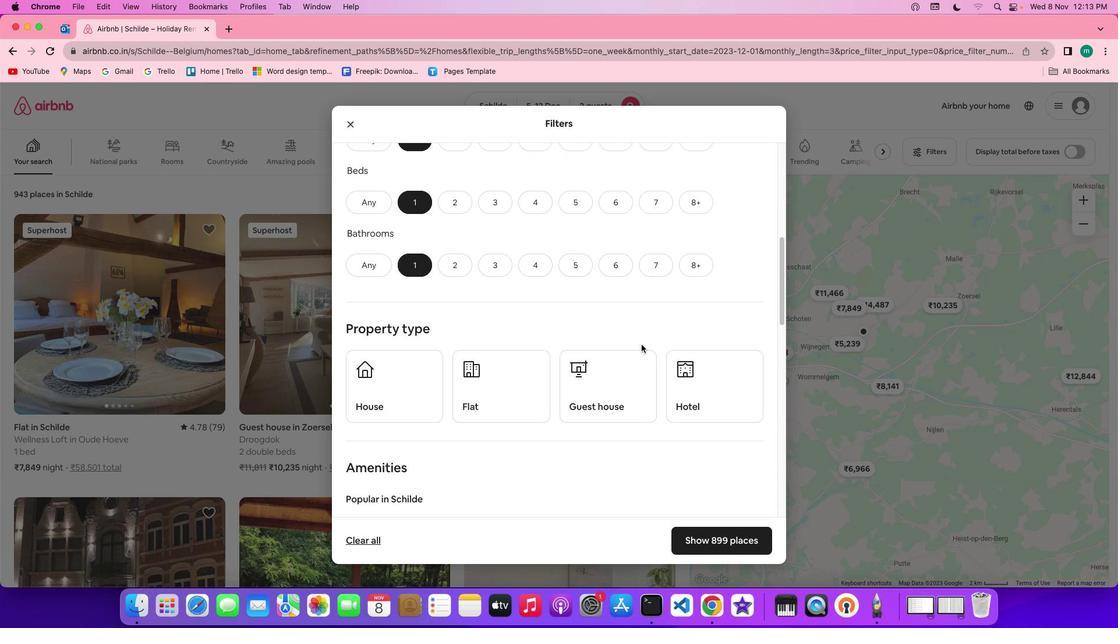 
Action: Mouse scrolled (643, 346) with delta (1, 1)
Screenshot: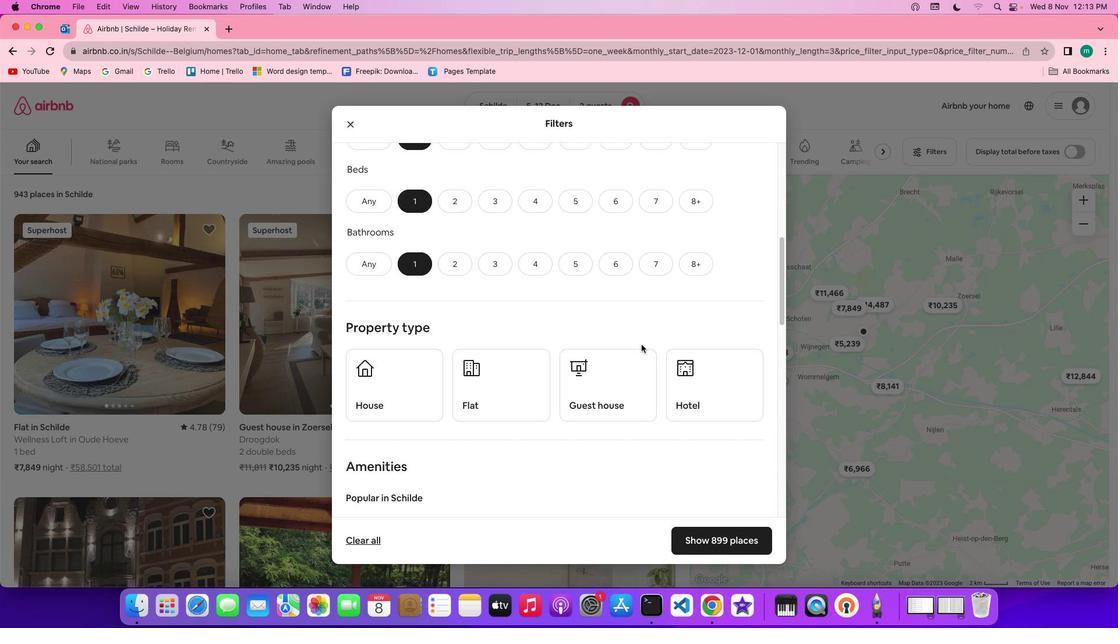 
Action: Mouse scrolled (643, 346) with delta (1, 1)
Screenshot: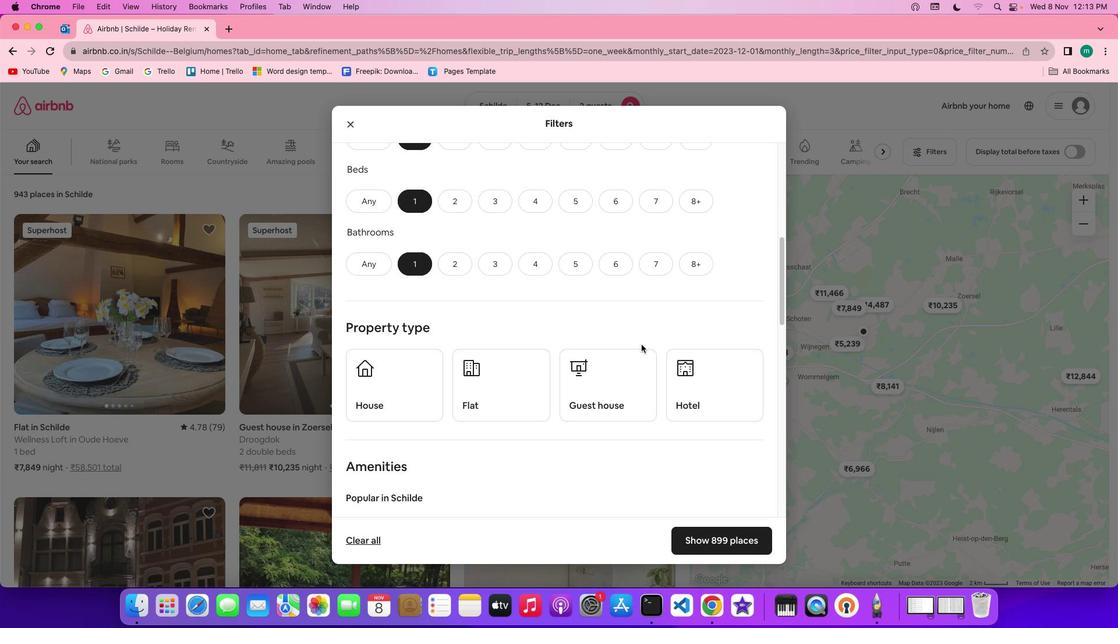 
Action: Mouse scrolled (643, 346) with delta (1, 1)
Screenshot: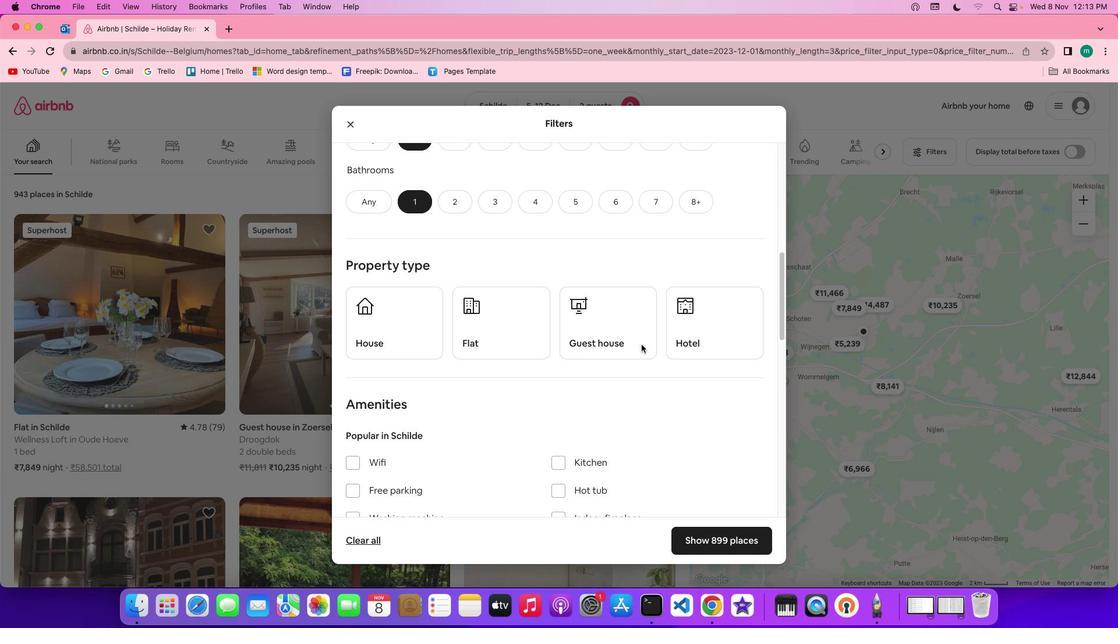 
Action: Mouse scrolled (643, 346) with delta (1, 1)
Screenshot: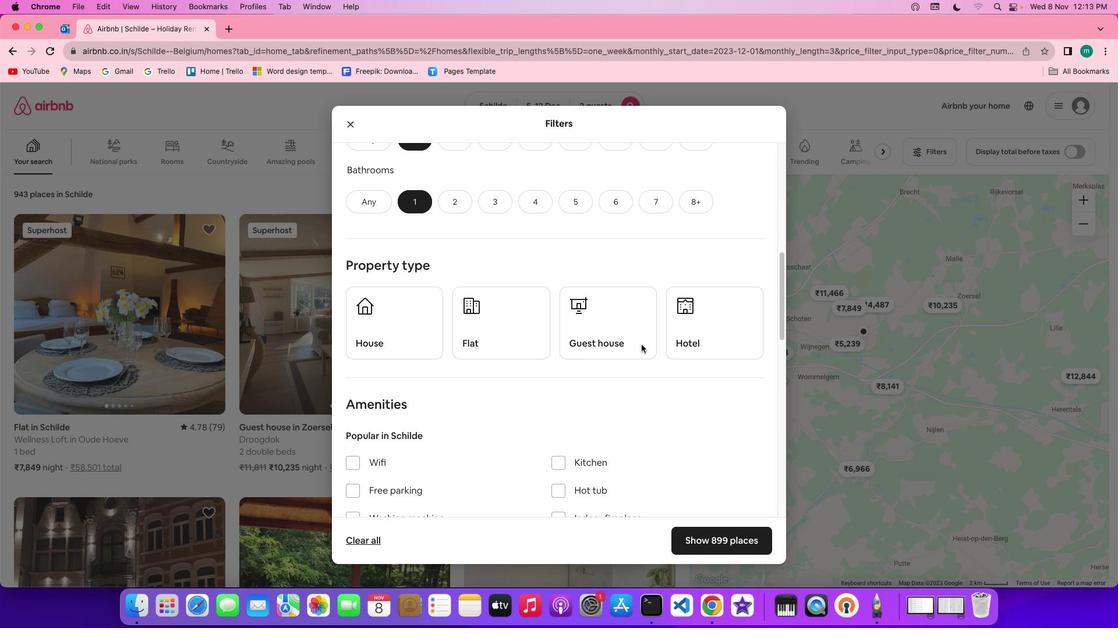 
Action: Mouse scrolled (643, 346) with delta (1, 1)
Screenshot: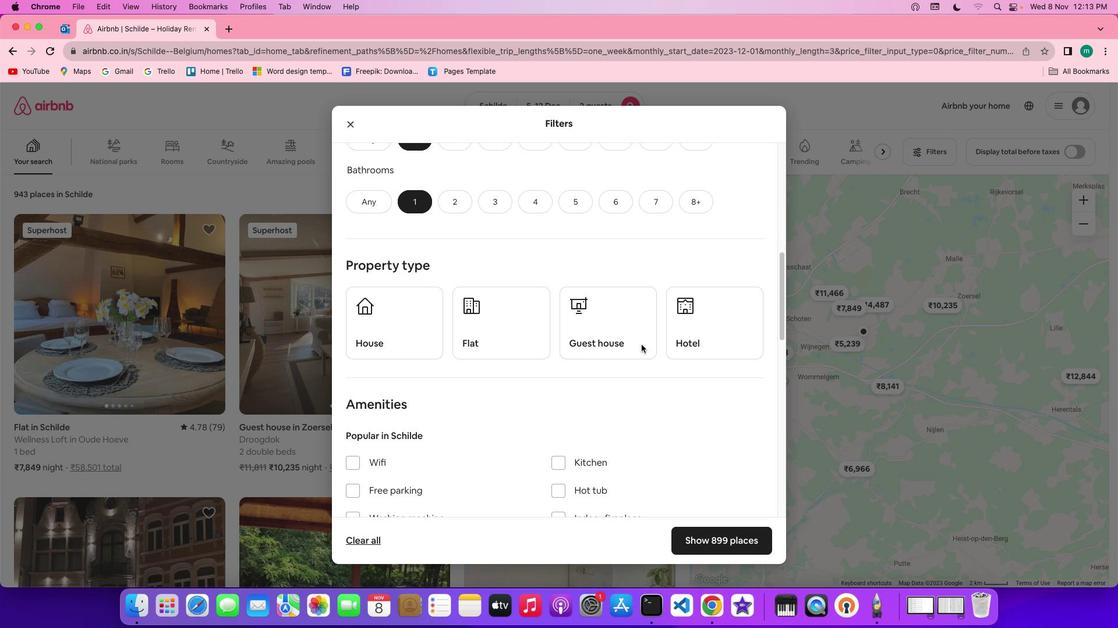 
Action: Mouse scrolled (643, 346) with delta (1, 1)
Screenshot: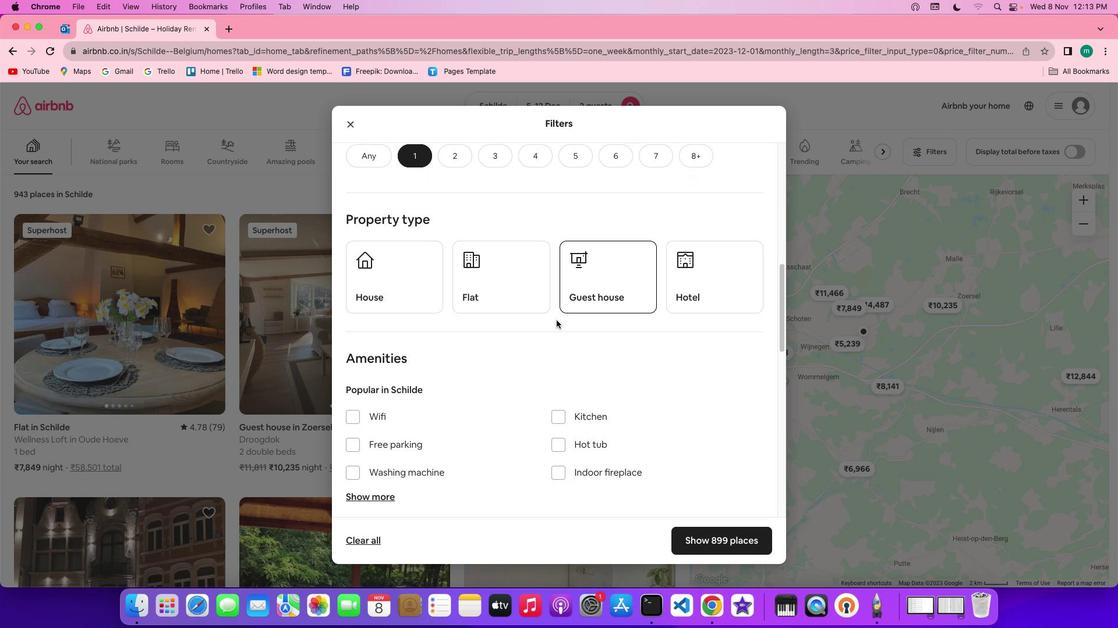 
Action: Mouse scrolled (643, 346) with delta (1, 1)
Screenshot: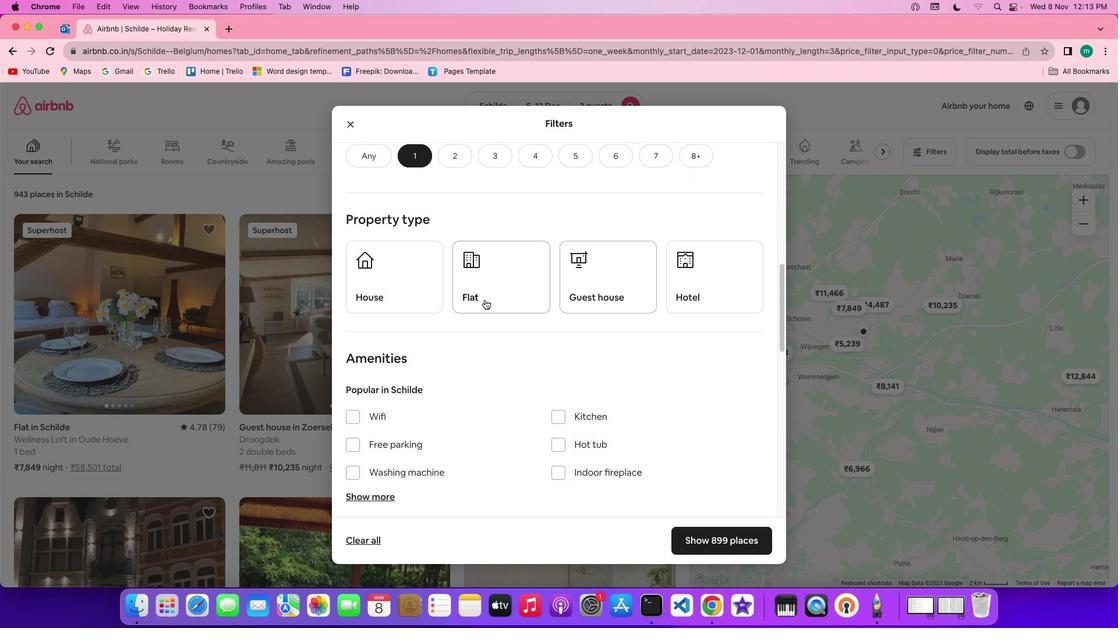 
Action: Mouse scrolled (643, 346) with delta (1, 1)
Screenshot: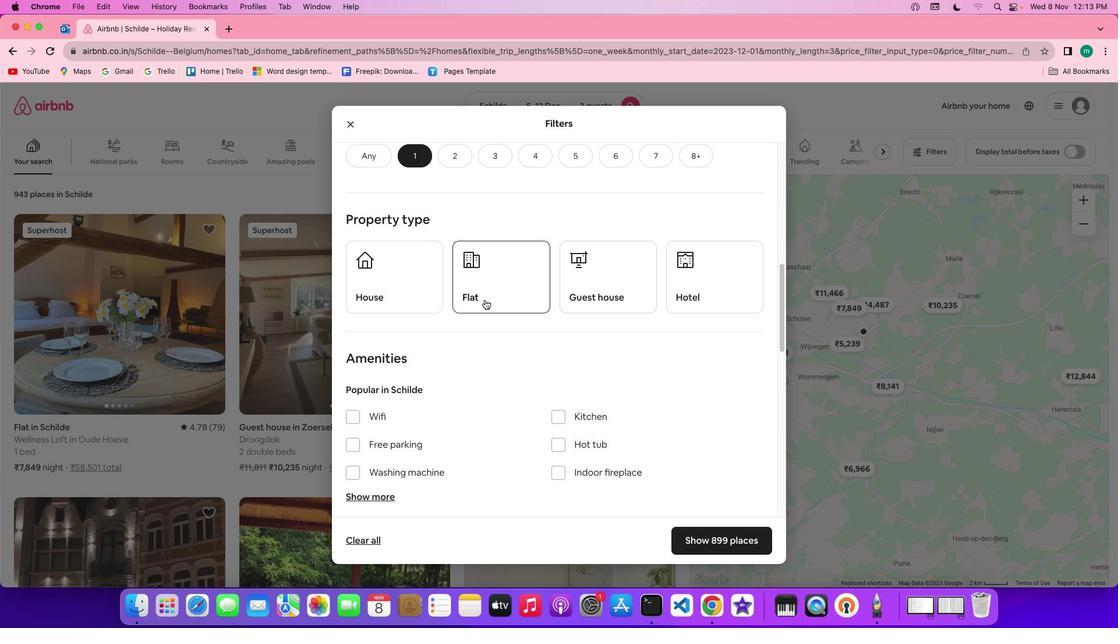
Action: Mouse moved to (691, 297)
Screenshot: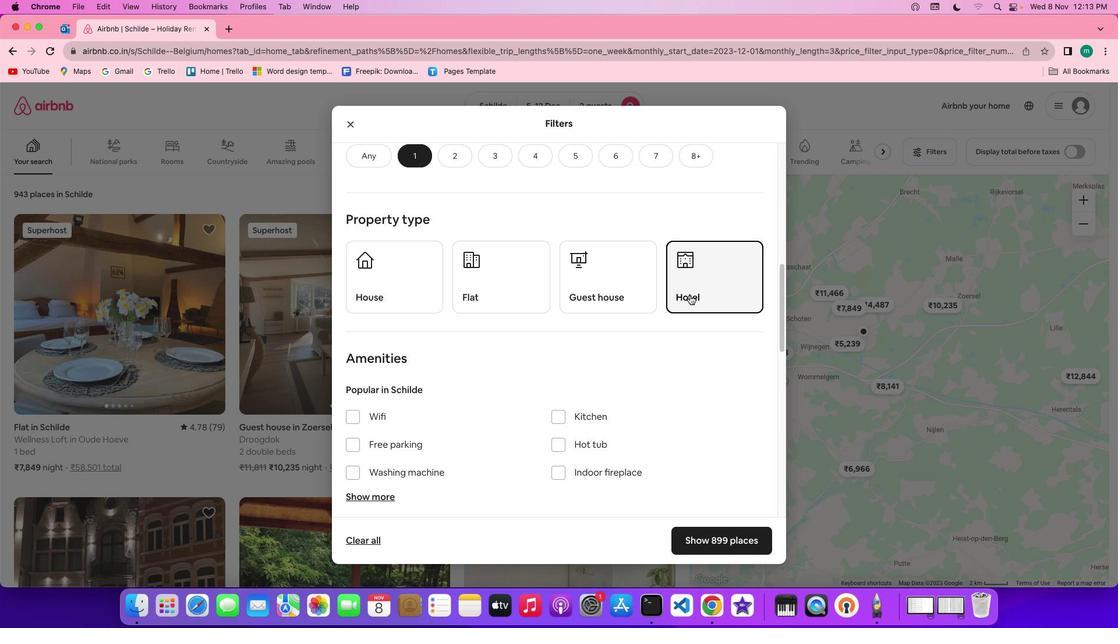 
Action: Mouse pressed left at (691, 297)
Screenshot: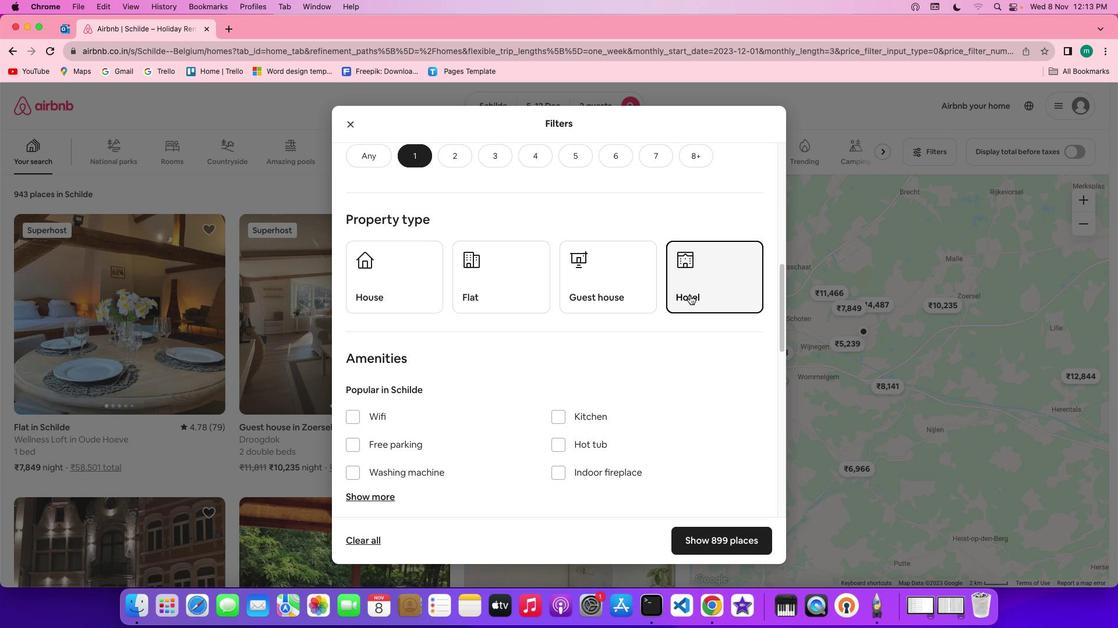 
Action: Mouse moved to (691, 296)
Screenshot: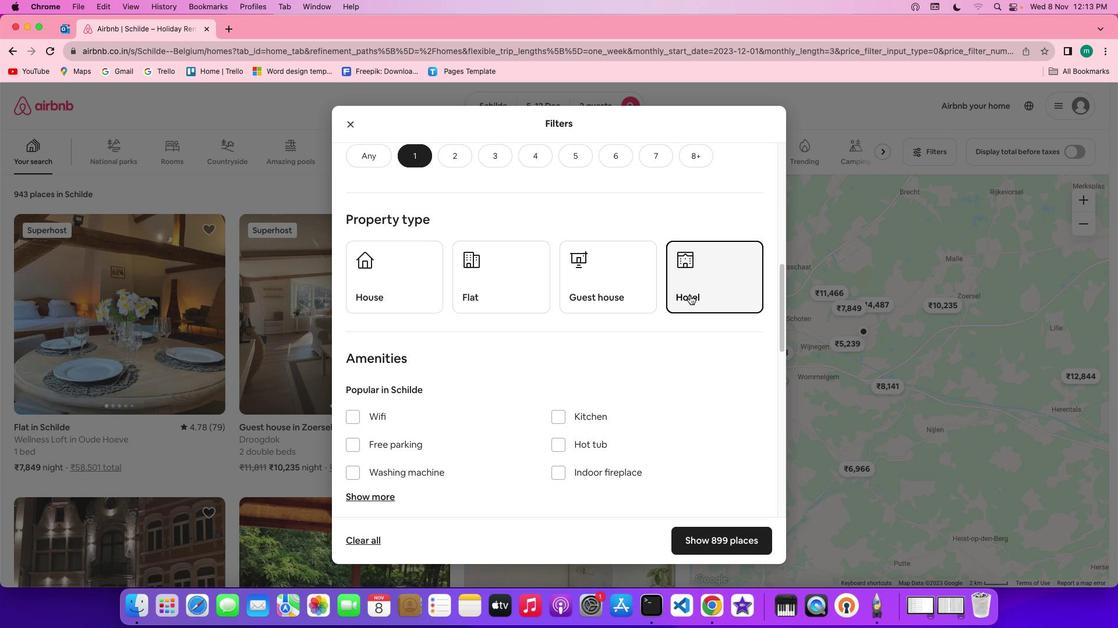 
Action: Mouse scrolled (691, 296) with delta (1, 1)
Screenshot: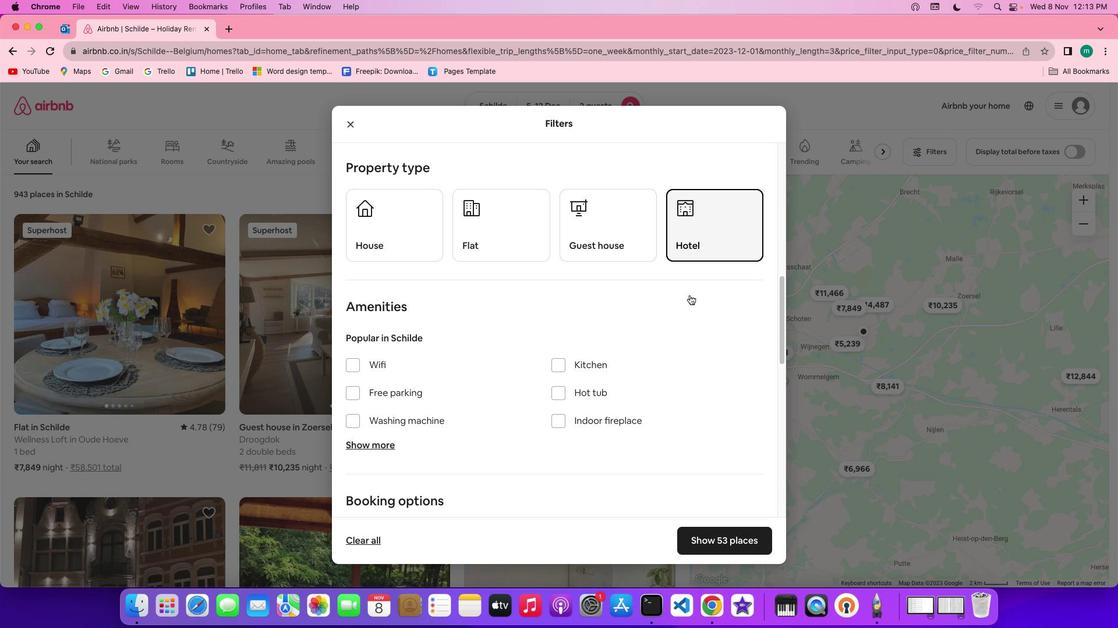 
Action: Mouse scrolled (691, 296) with delta (1, 1)
Screenshot: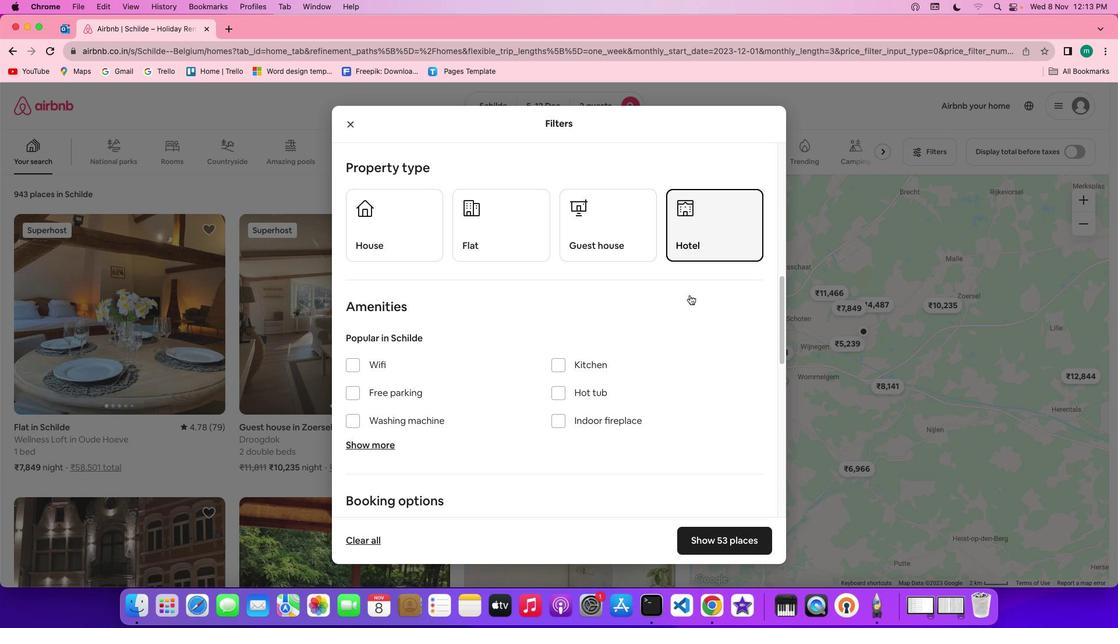 
Action: Mouse scrolled (691, 296) with delta (1, 1)
Screenshot: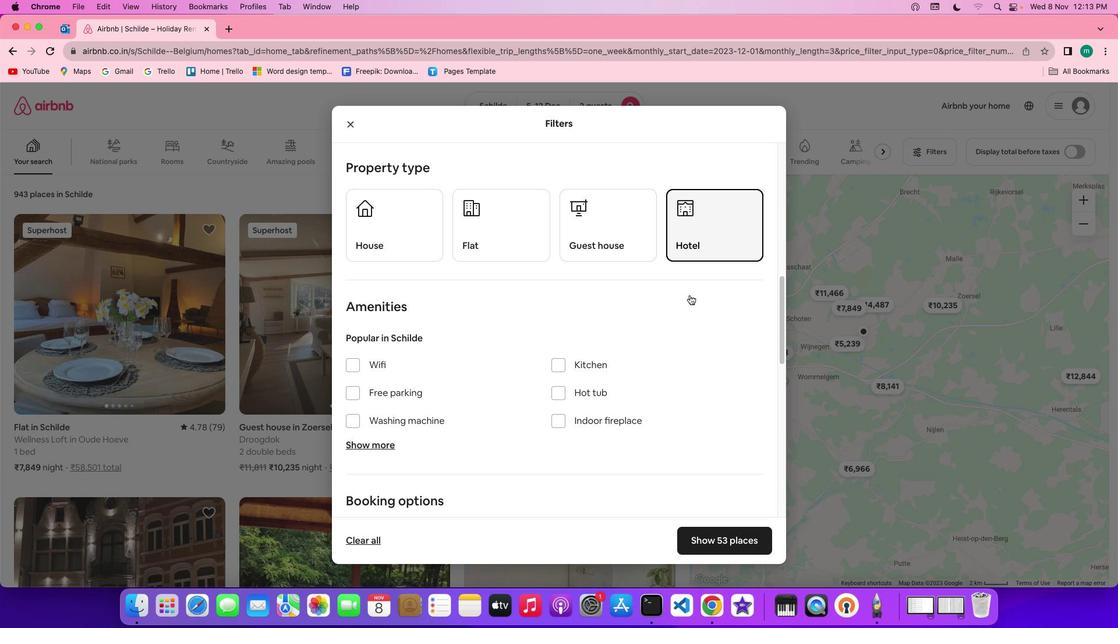 
Action: Mouse scrolled (691, 296) with delta (1, 1)
Screenshot: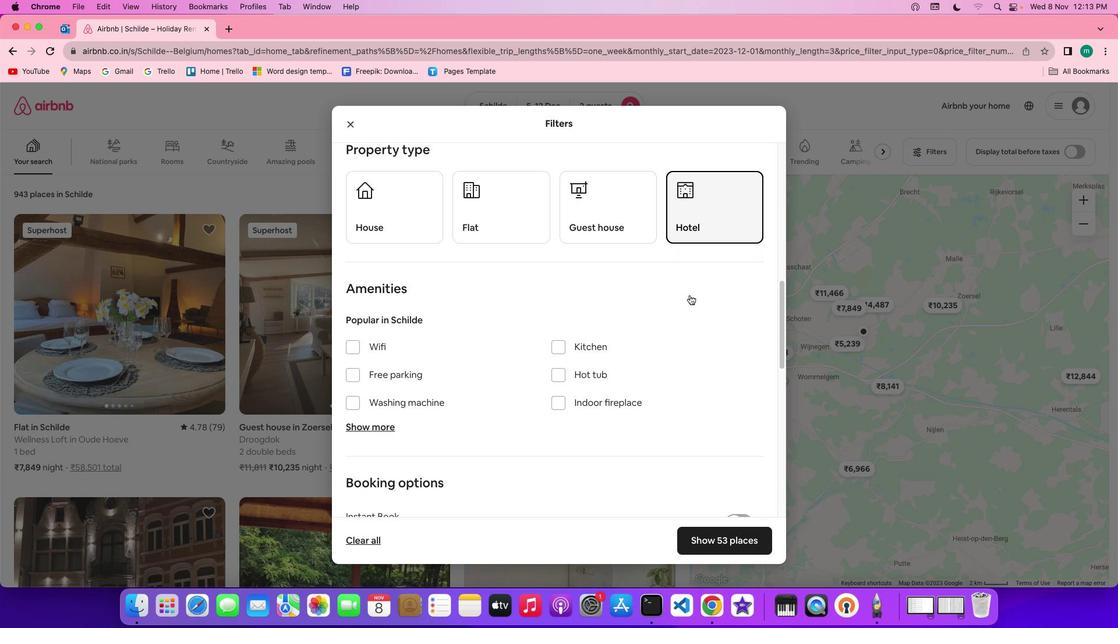 
Action: Mouse scrolled (691, 296) with delta (1, 1)
Screenshot: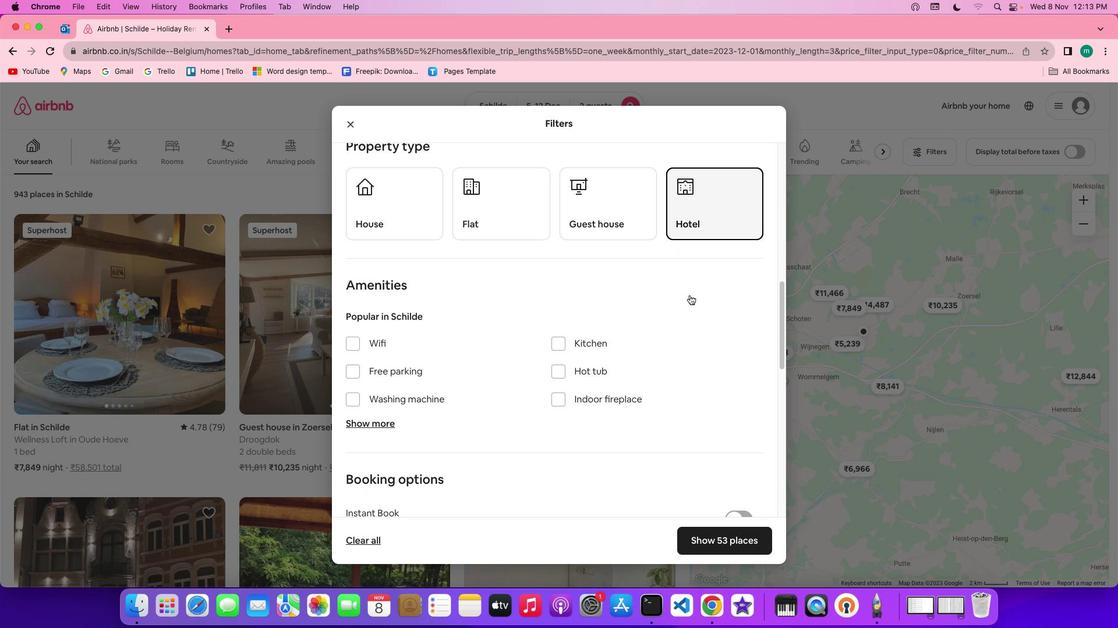 
Action: Mouse scrolled (691, 296) with delta (1, 1)
Screenshot: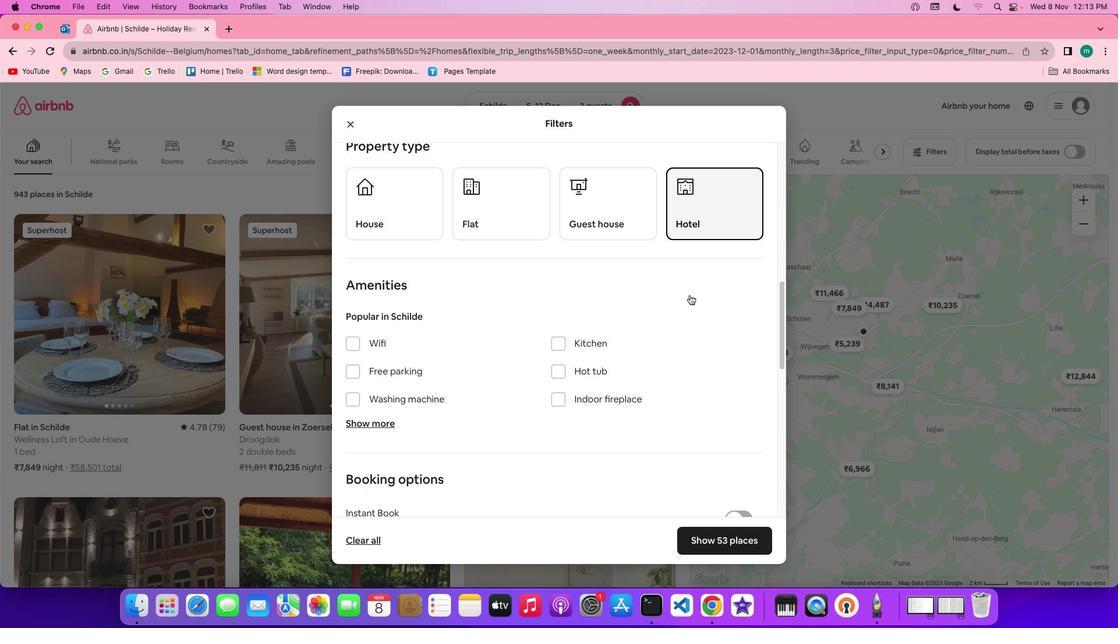 
Action: Mouse scrolled (691, 296) with delta (1, 1)
Screenshot: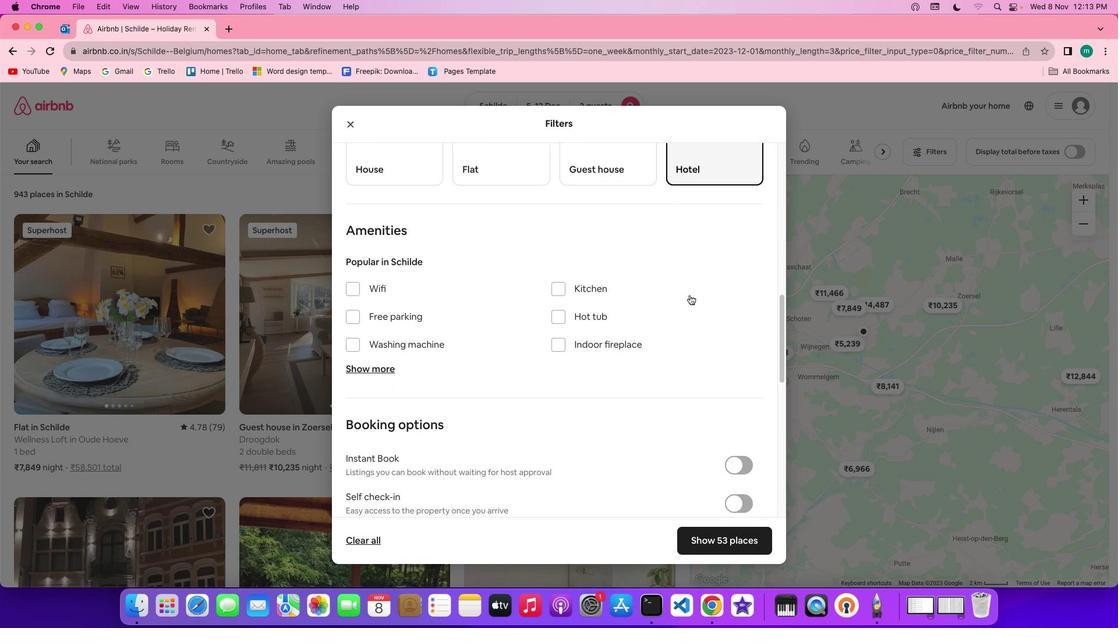 
Action: Mouse scrolled (691, 296) with delta (1, 1)
Screenshot: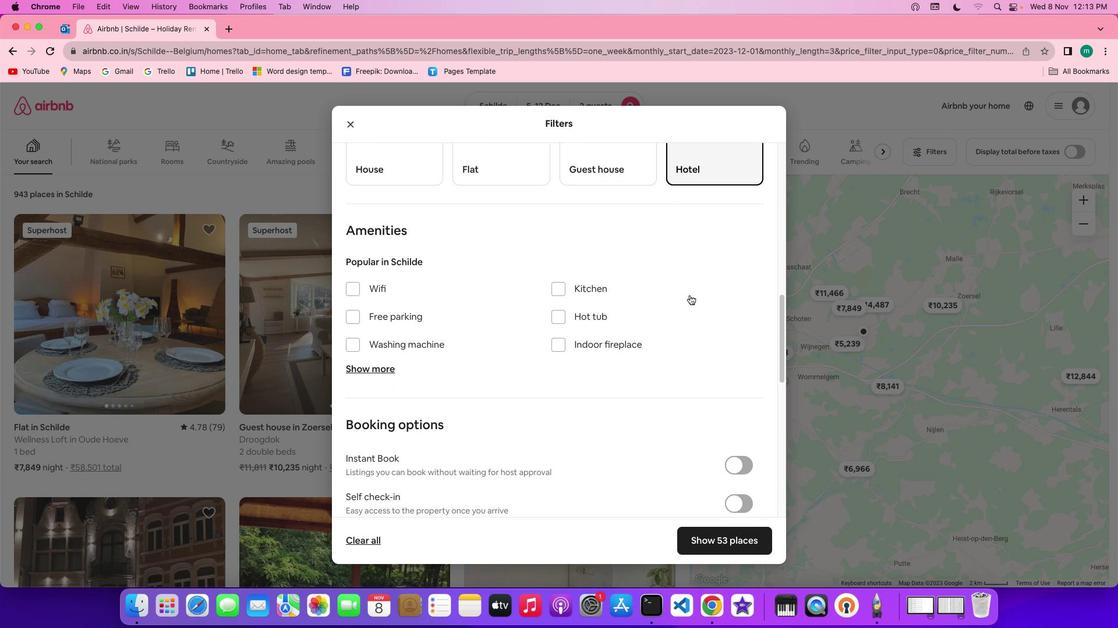 
Action: Mouse scrolled (691, 296) with delta (1, 1)
Screenshot: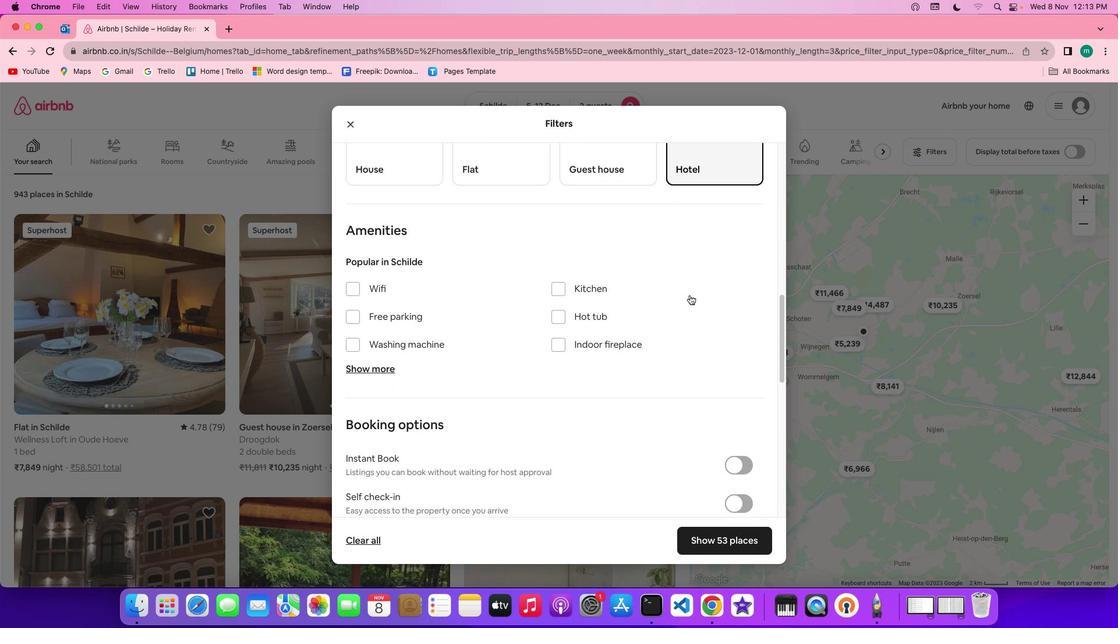 
Action: Mouse scrolled (691, 296) with delta (1, 1)
Screenshot: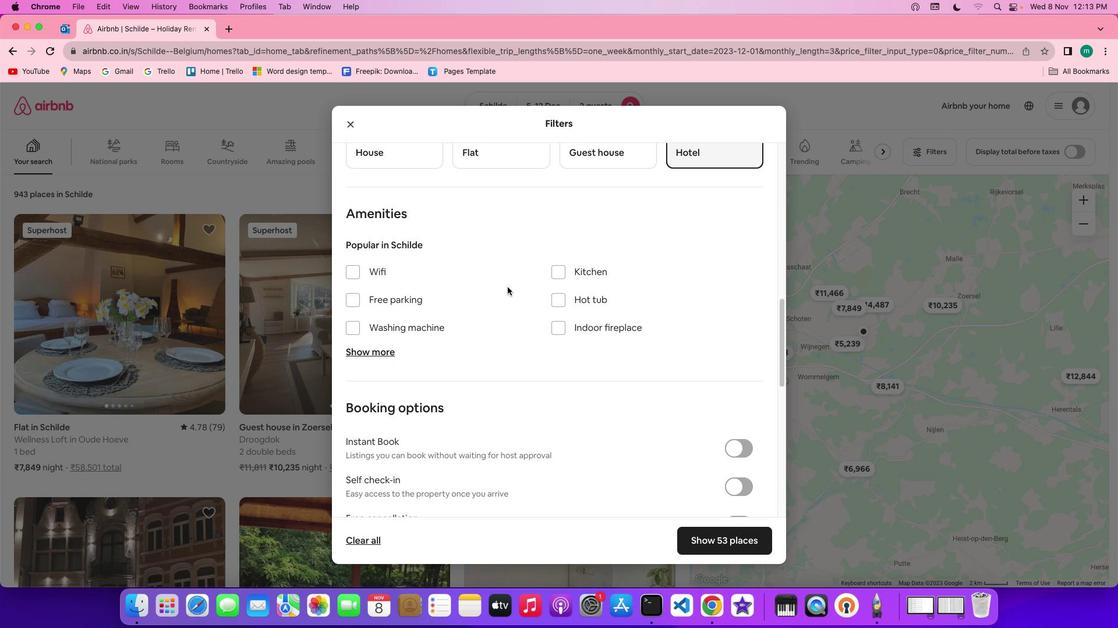 
Action: Mouse scrolled (691, 296) with delta (1, 1)
Screenshot: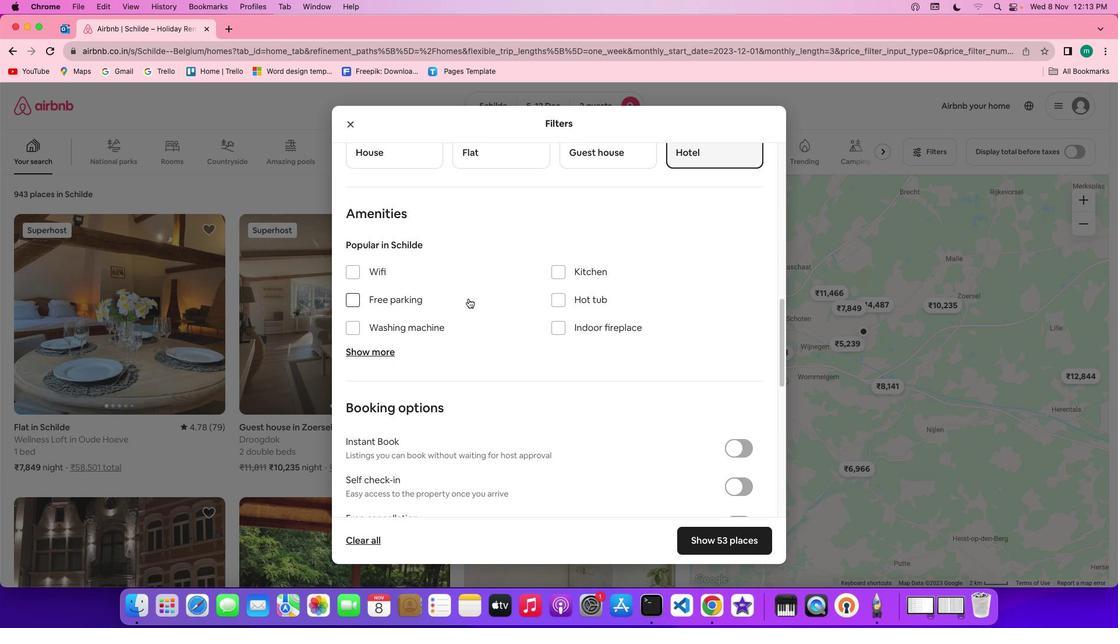 
Action: Mouse moved to (377, 352)
Screenshot: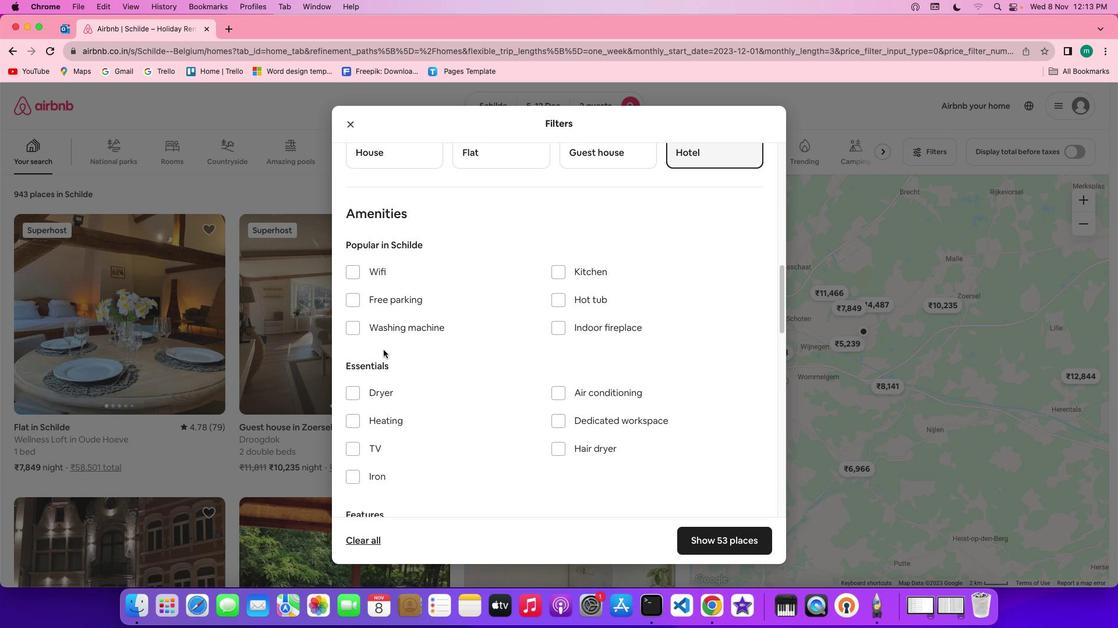 
Action: Mouse pressed left at (377, 352)
Screenshot: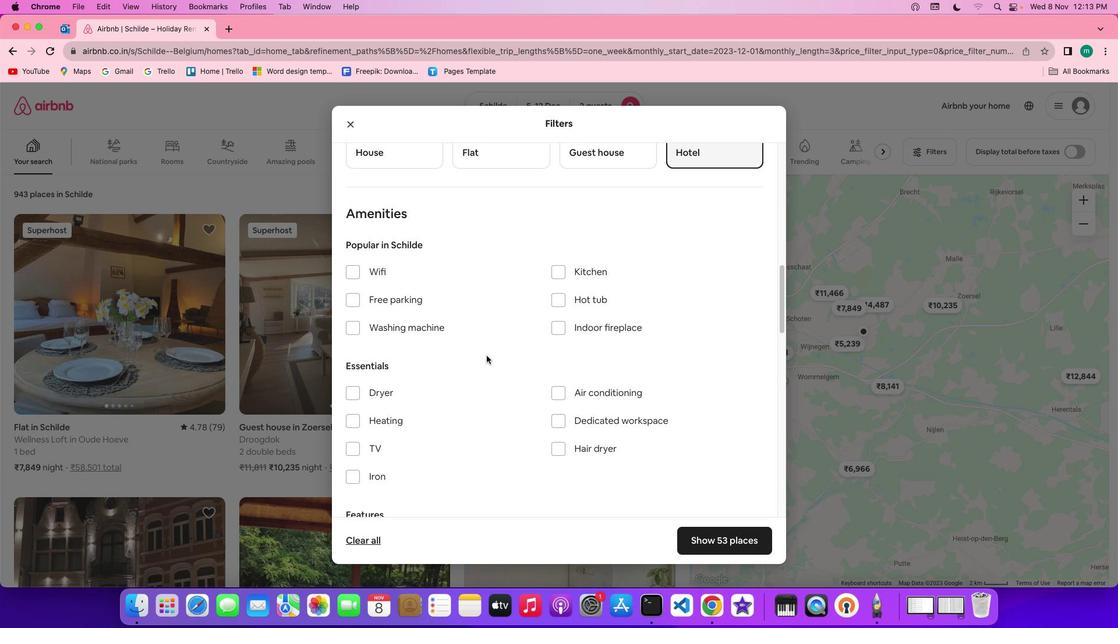 
Action: Mouse moved to (391, 425)
Screenshot: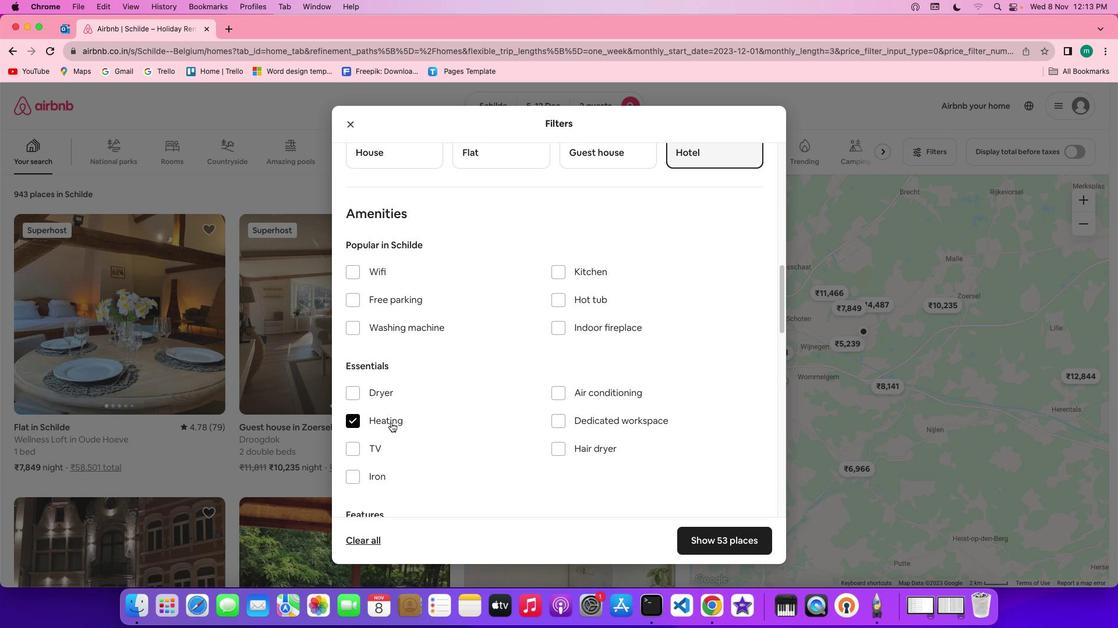 
Action: Mouse pressed left at (391, 425)
Screenshot: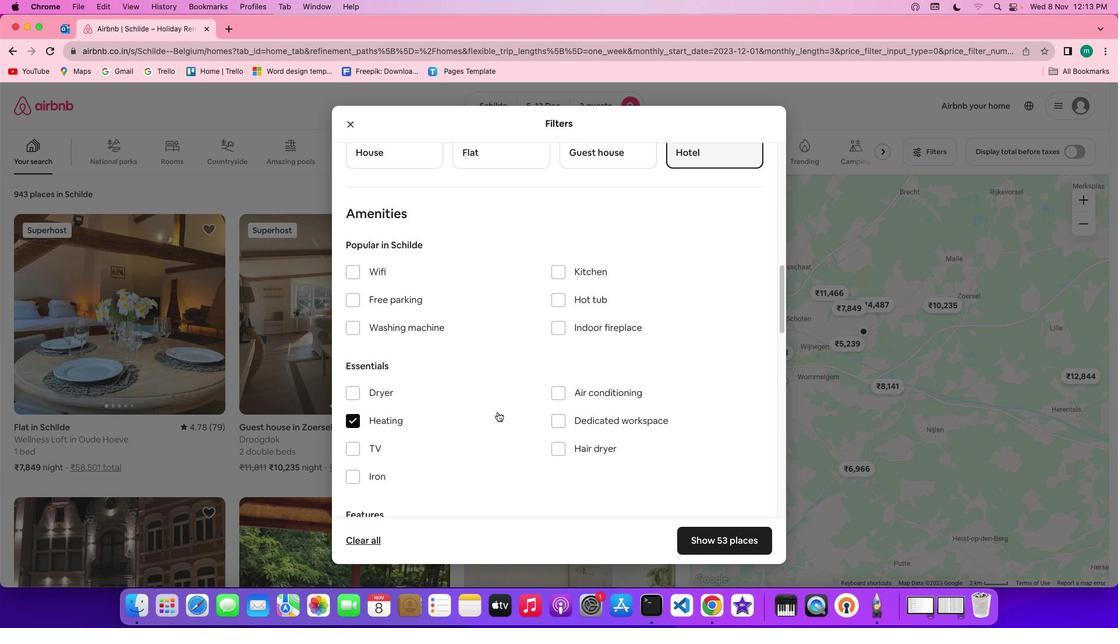 
Action: Mouse moved to (519, 409)
Screenshot: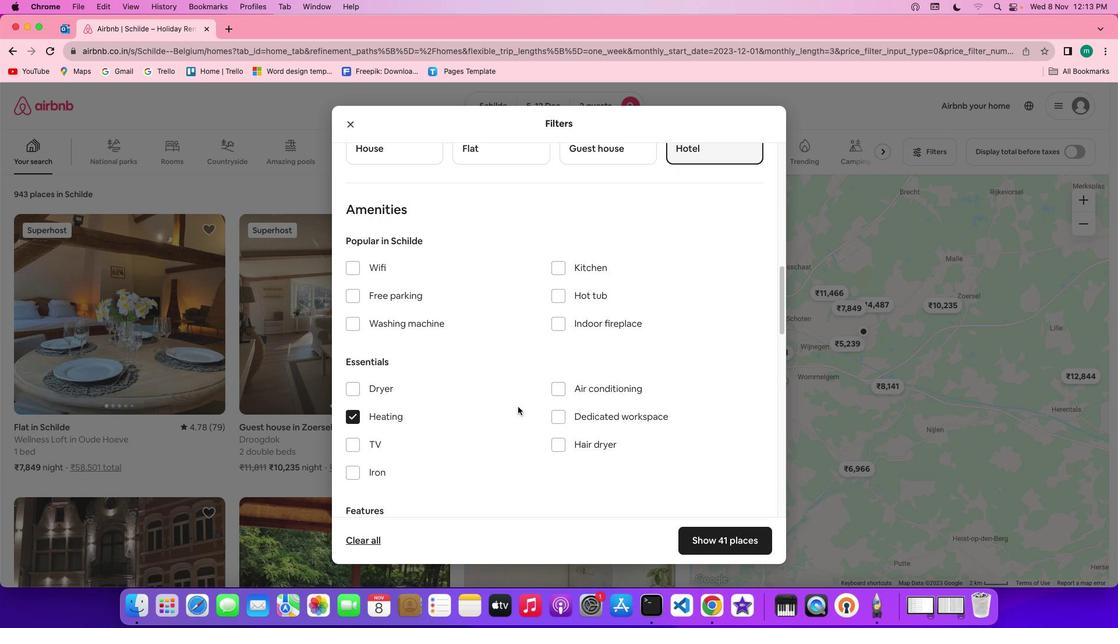 
Action: Mouse scrolled (519, 409) with delta (1, 1)
Screenshot: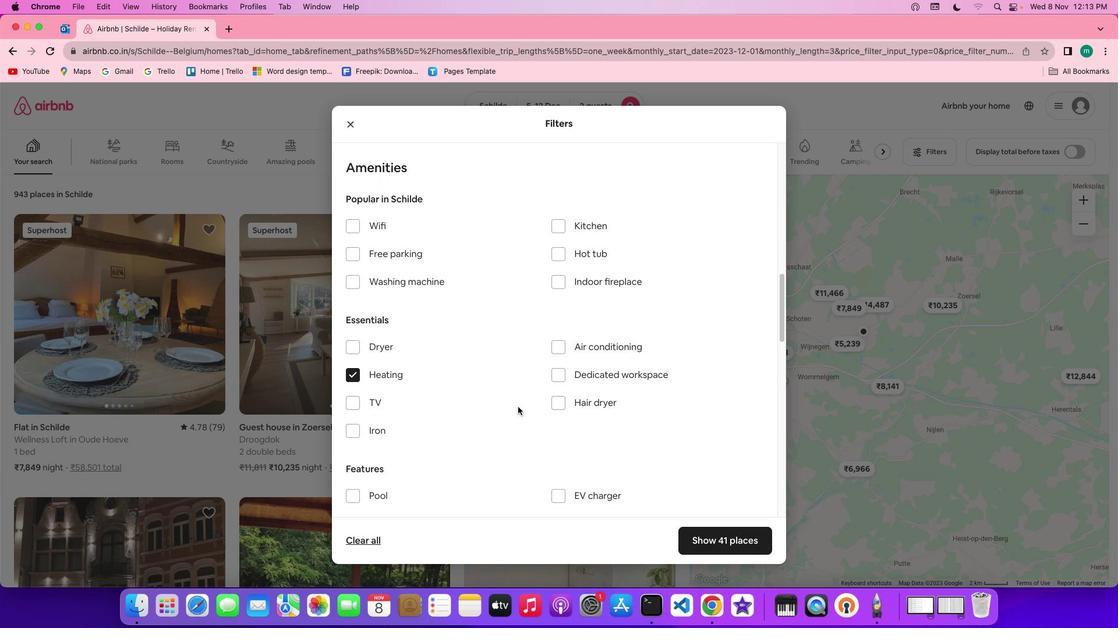 
Action: Mouse scrolled (519, 409) with delta (1, 1)
Screenshot: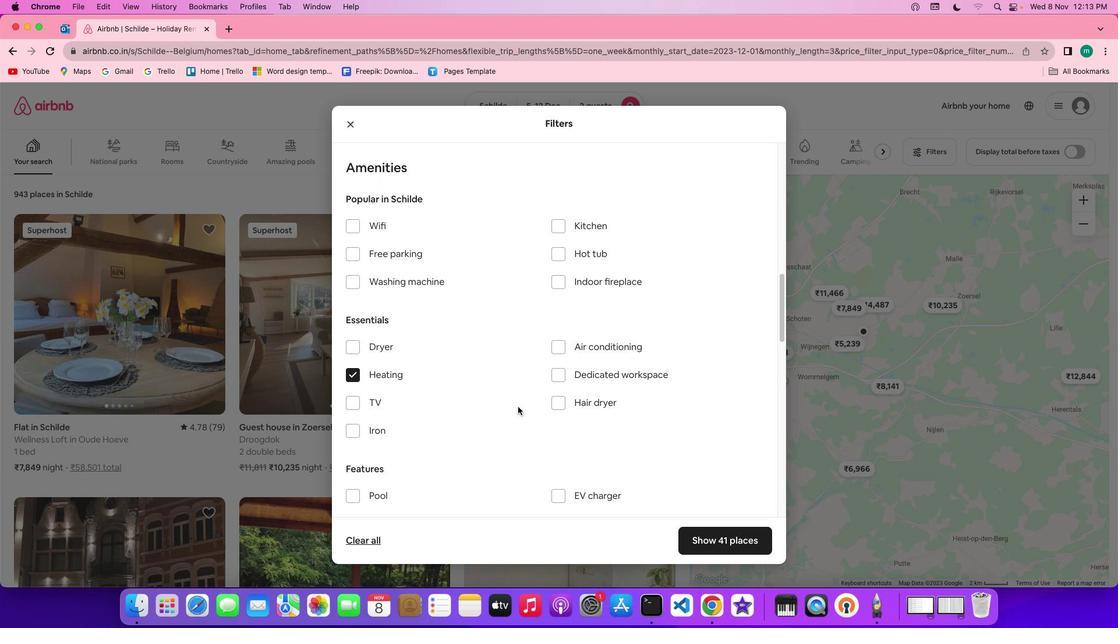 
Action: Mouse scrolled (519, 409) with delta (1, 1)
Screenshot: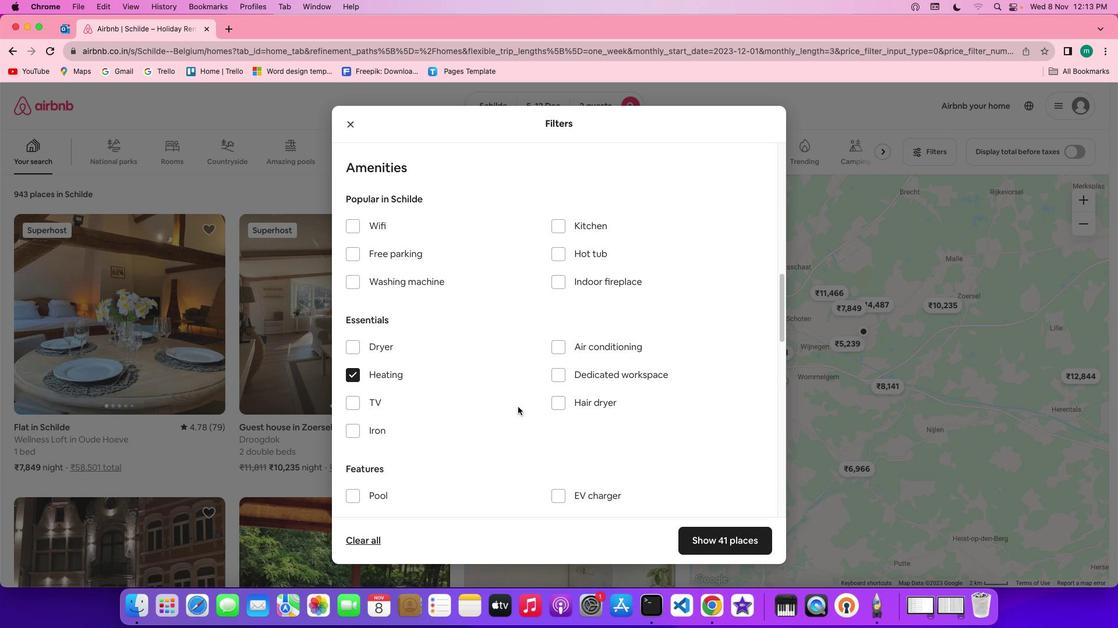 
Action: Mouse scrolled (519, 409) with delta (1, 1)
Screenshot: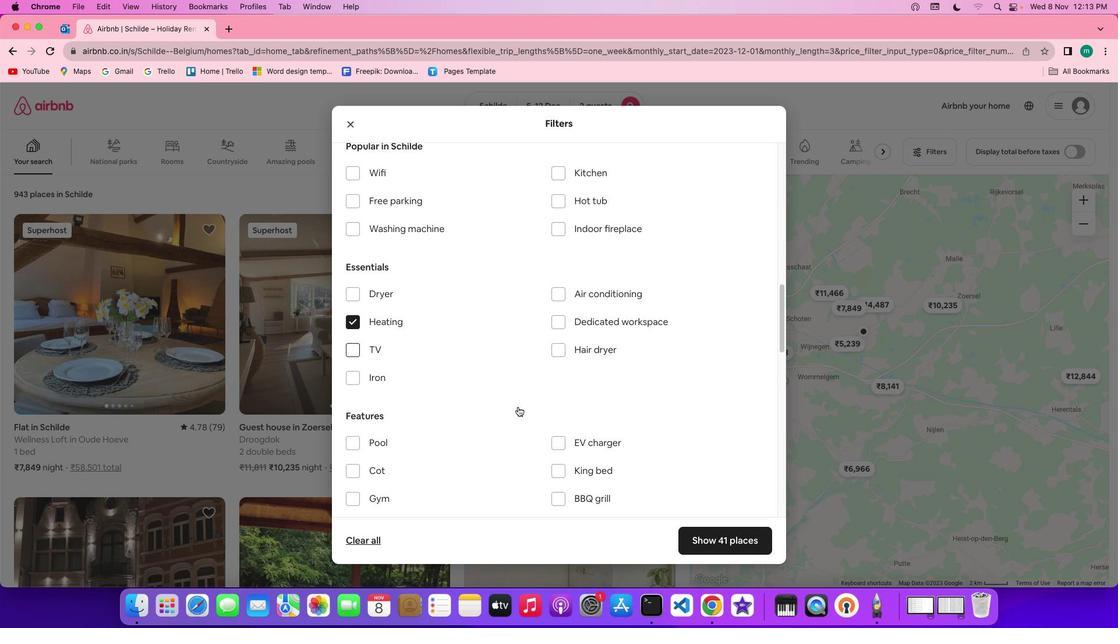
Action: Mouse scrolled (519, 409) with delta (1, 1)
Screenshot: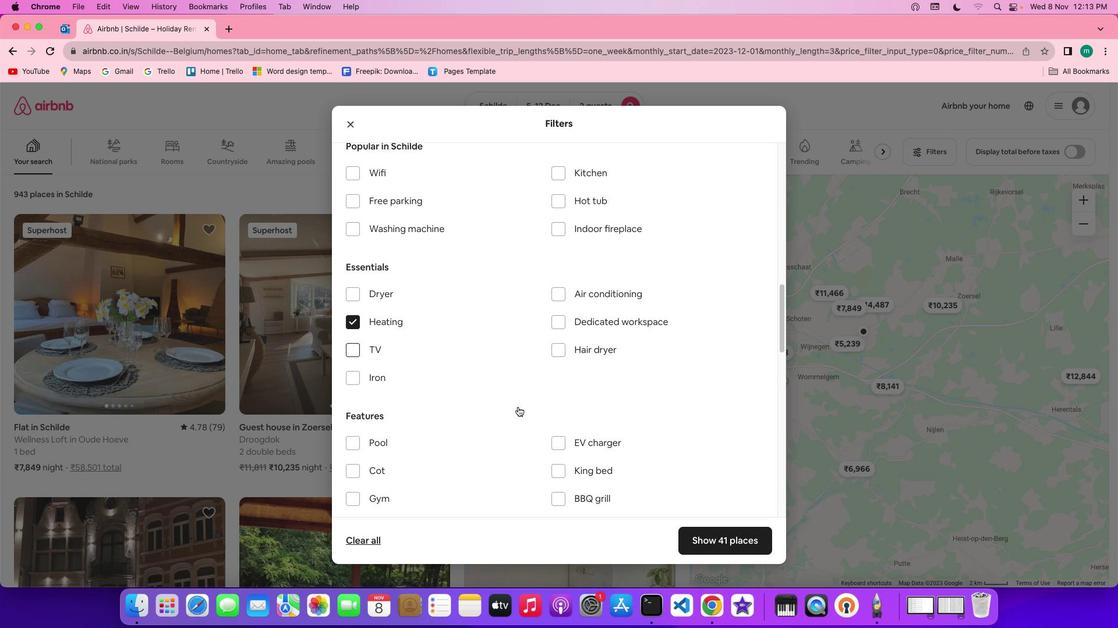 
Action: Mouse scrolled (519, 409) with delta (1, 1)
Screenshot: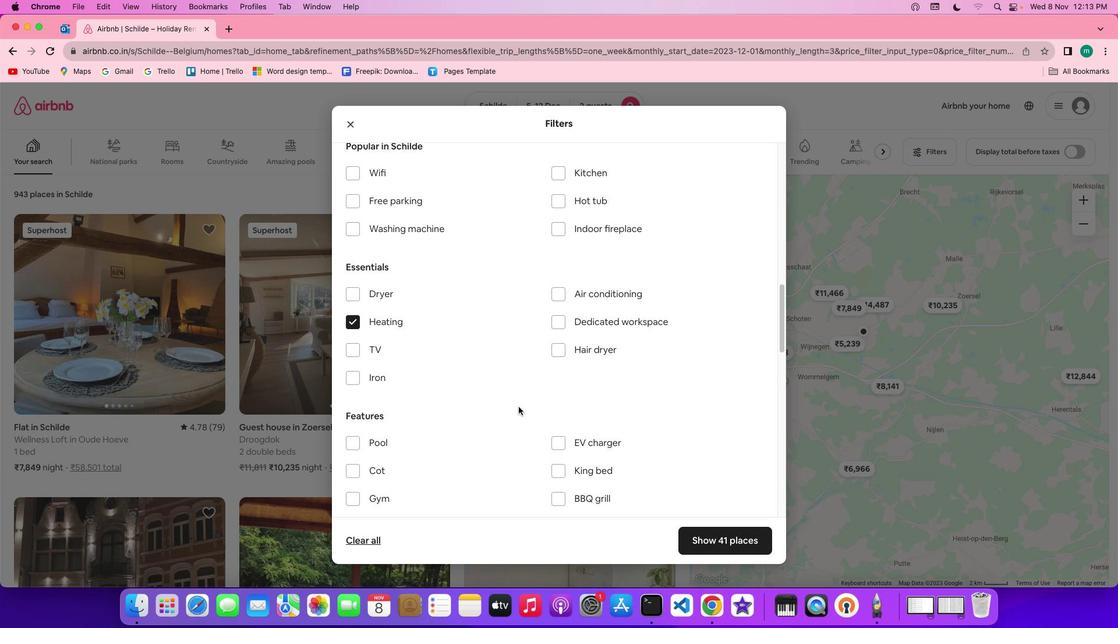 
Action: Mouse moved to (519, 409)
Screenshot: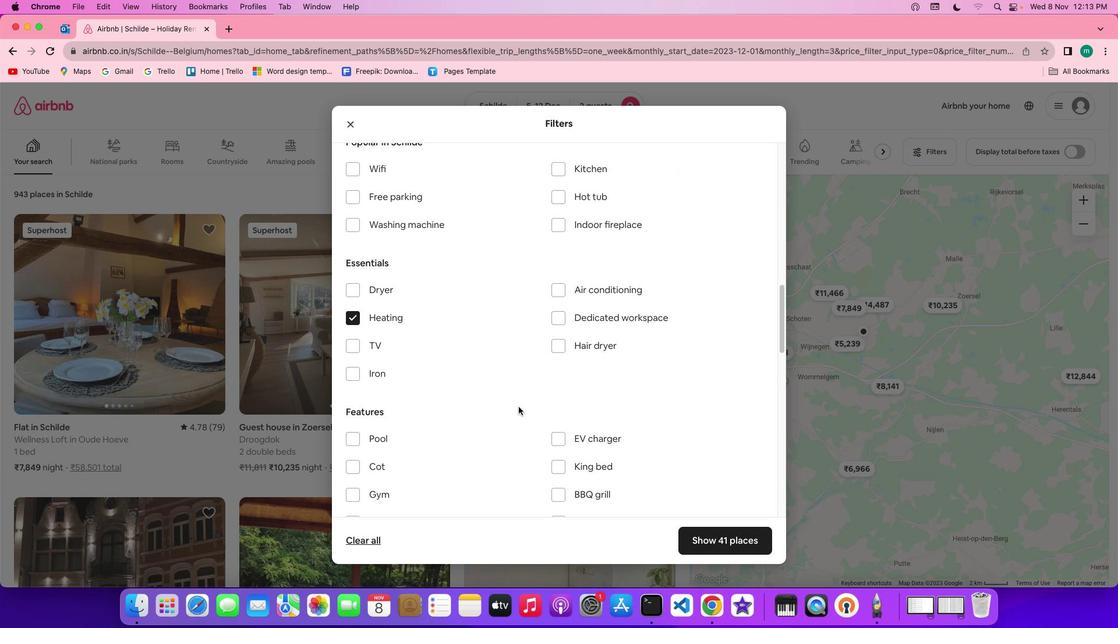 
Action: Mouse scrolled (519, 409) with delta (1, 1)
Screenshot: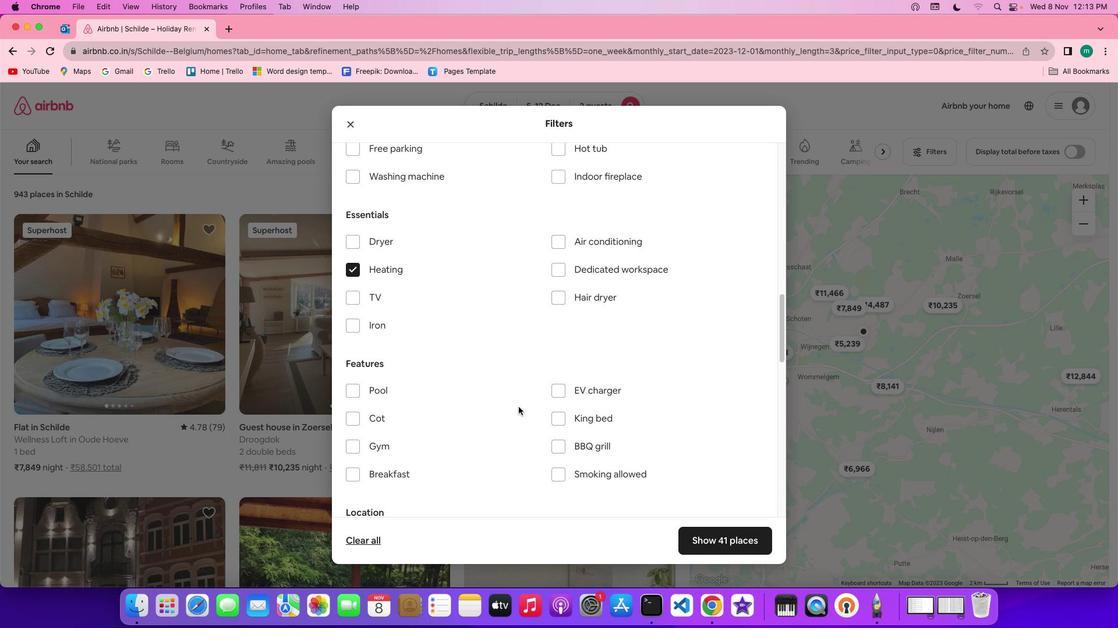 
Action: Mouse scrolled (519, 409) with delta (1, 1)
Screenshot: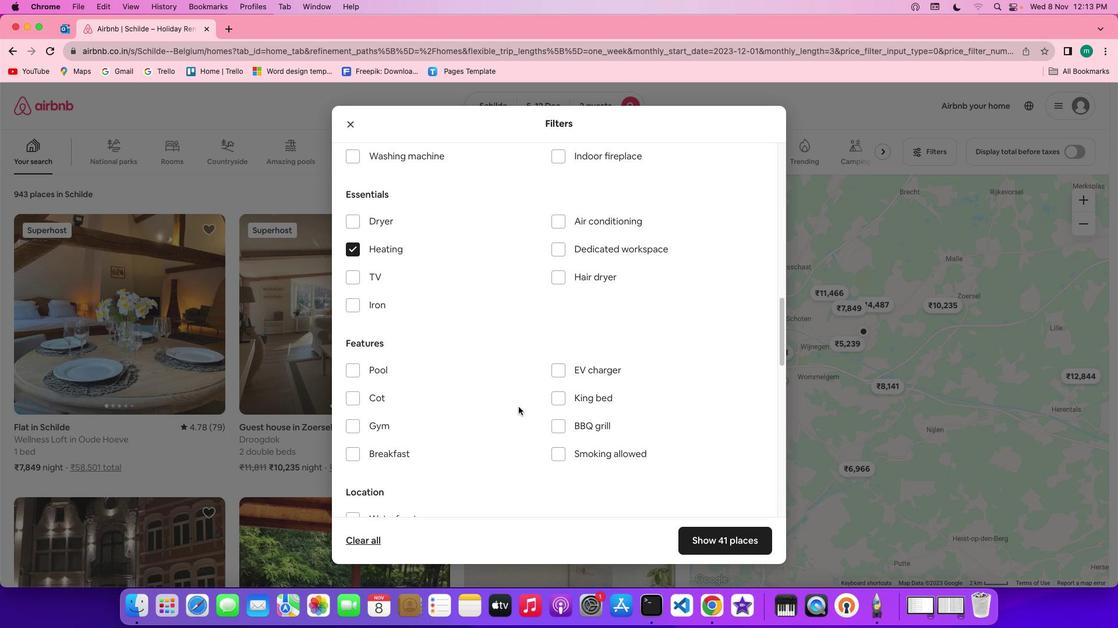 
Action: Mouse scrolled (519, 409) with delta (1, 1)
Screenshot: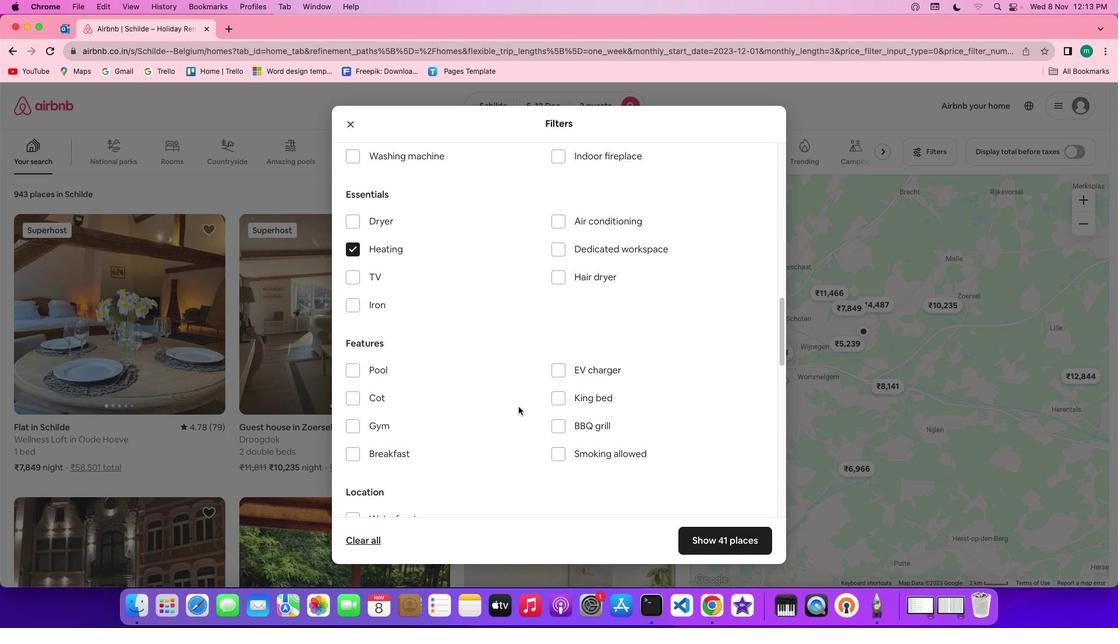
Action: Mouse scrolled (519, 409) with delta (1, 1)
Screenshot: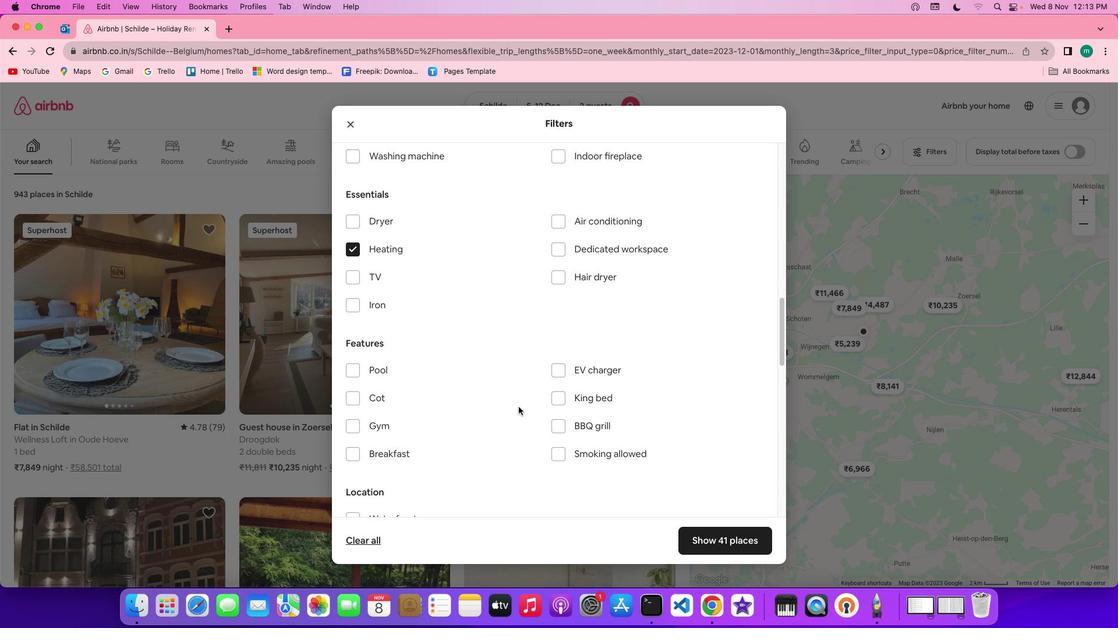 
Action: Mouse scrolled (519, 409) with delta (1, 1)
Screenshot: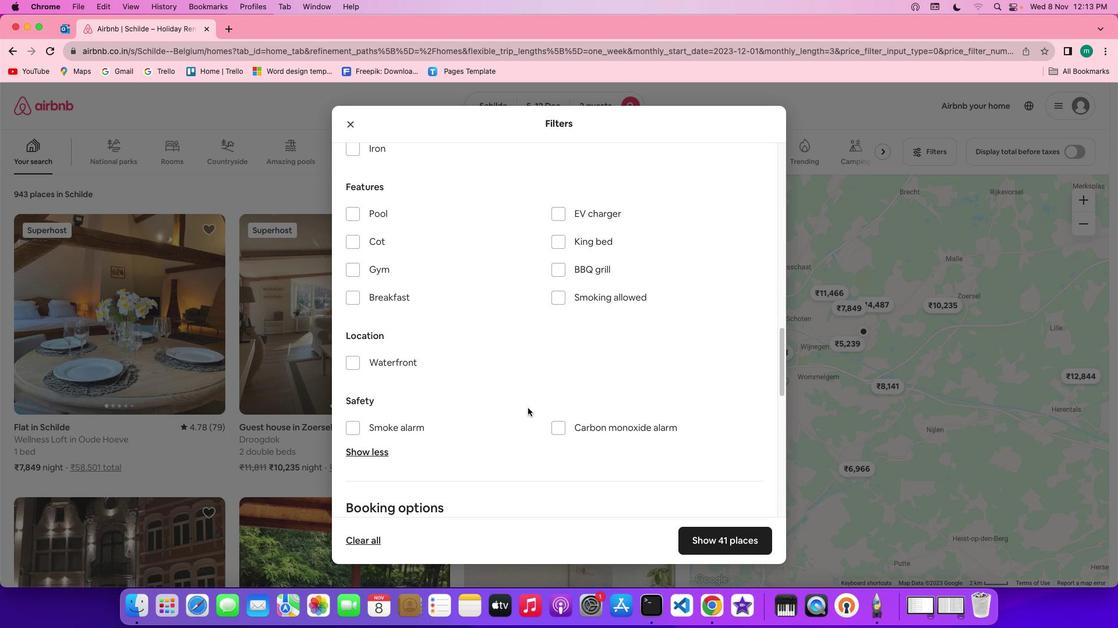 
Action: Mouse scrolled (519, 409) with delta (1, 1)
Screenshot: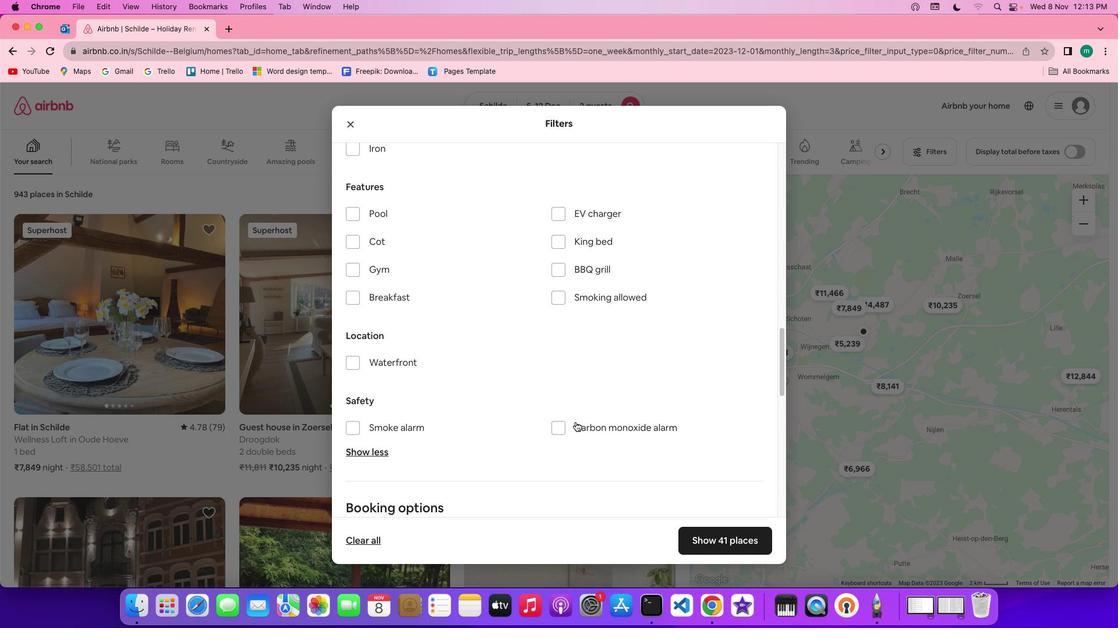 
Action: Mouse scrolled (519, 409) with delta (1, 0)
Screenshot: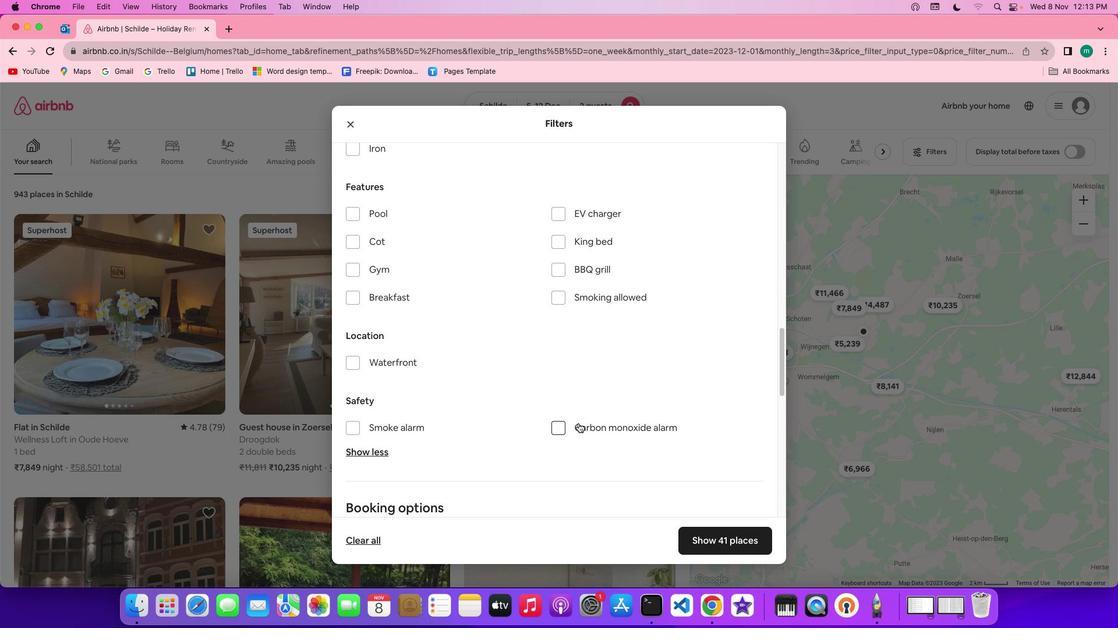 
Action: Mouse scrolled (519, 409) with delta (1, 0)
Screenshot: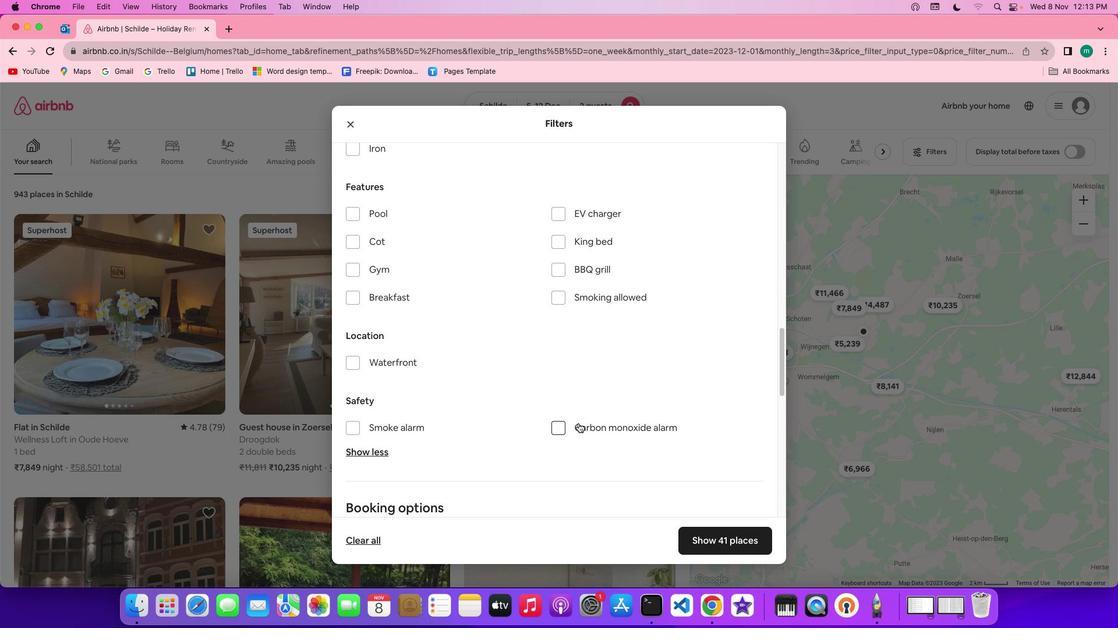 
Action: Mouse moved to (580, 425)
Screenshot: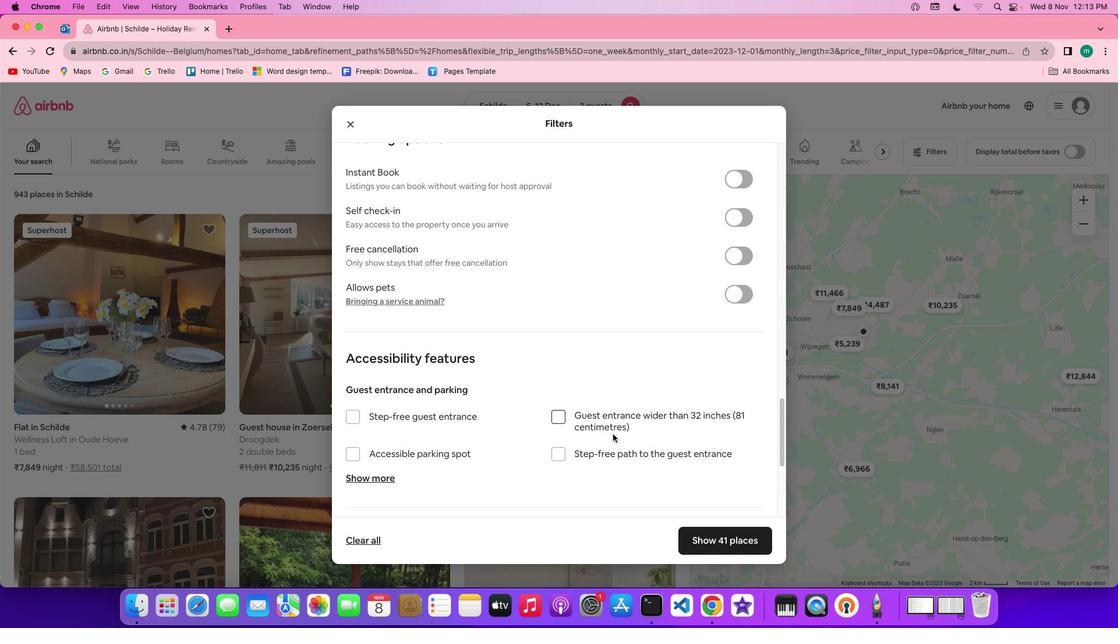 
Action: Mouse scrolled (580, 425) with delta (1, 1)
Screenshot: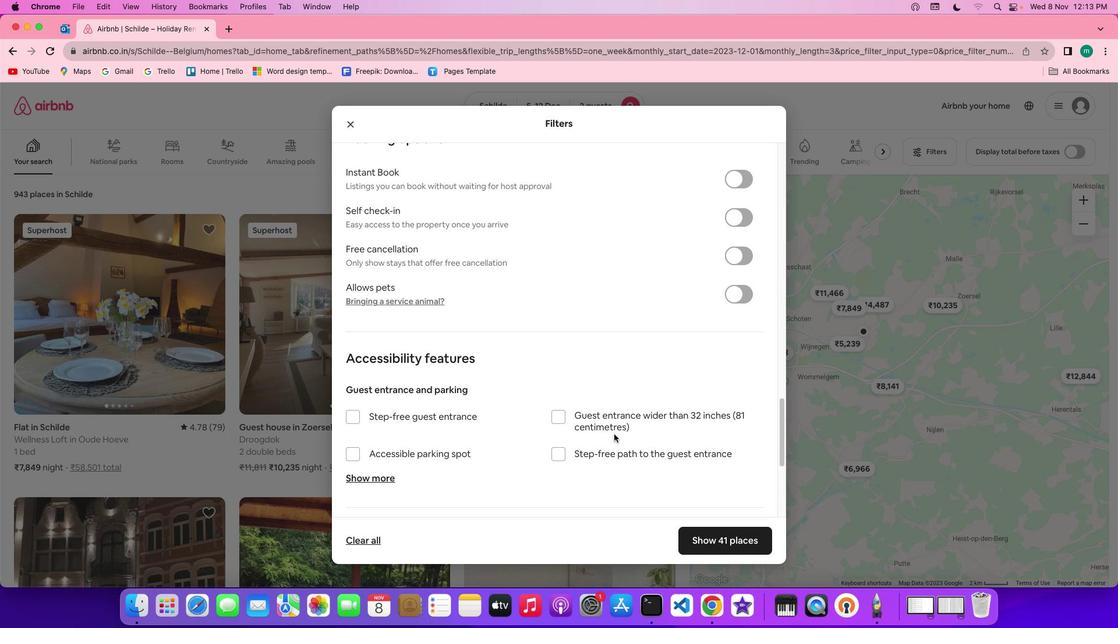 
Action: Mouse scrolled (580, 425) with delta (1, 1)
Screenshot: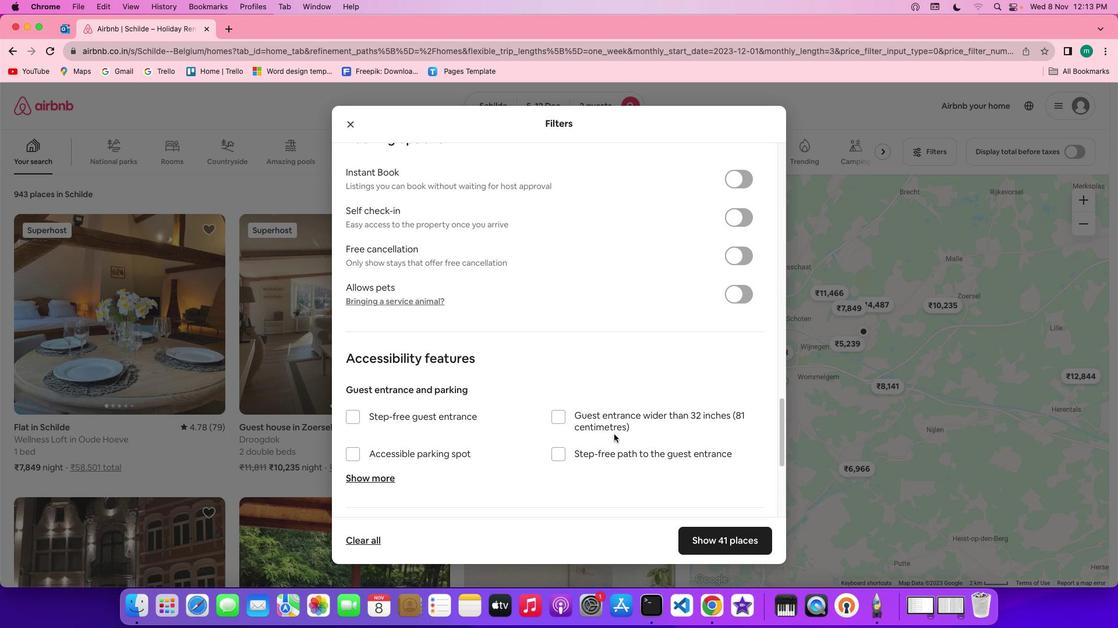 
Action: Mouse scrolled (580, 425) with delta (1, 0)
Screenshot: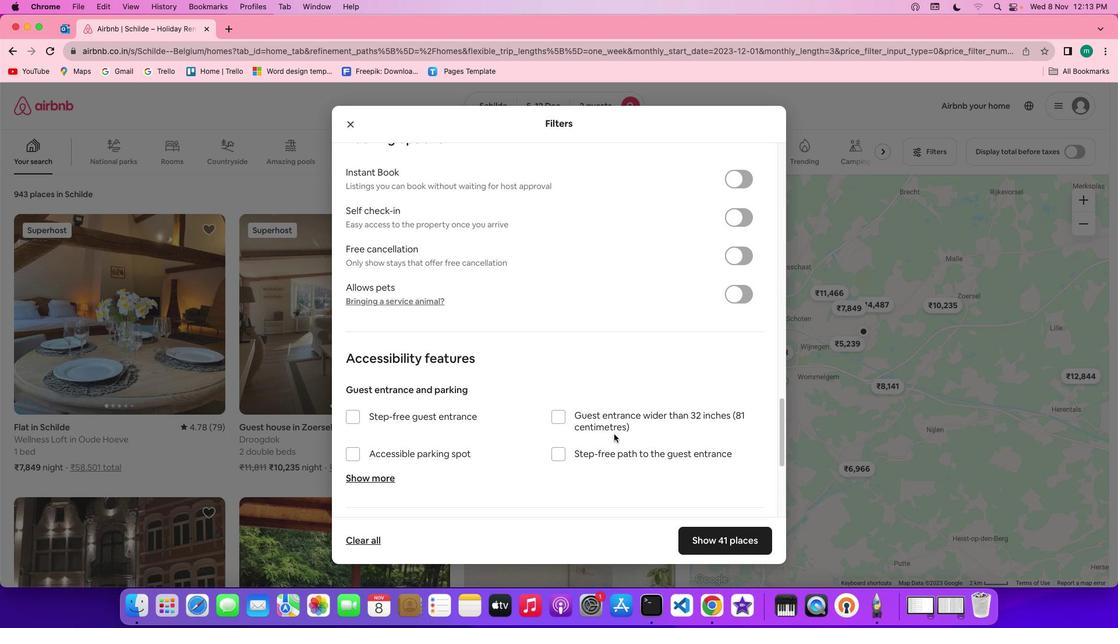 
Action: Mouse scrolled (580, 425) with delta (1, 0)
Screenshot: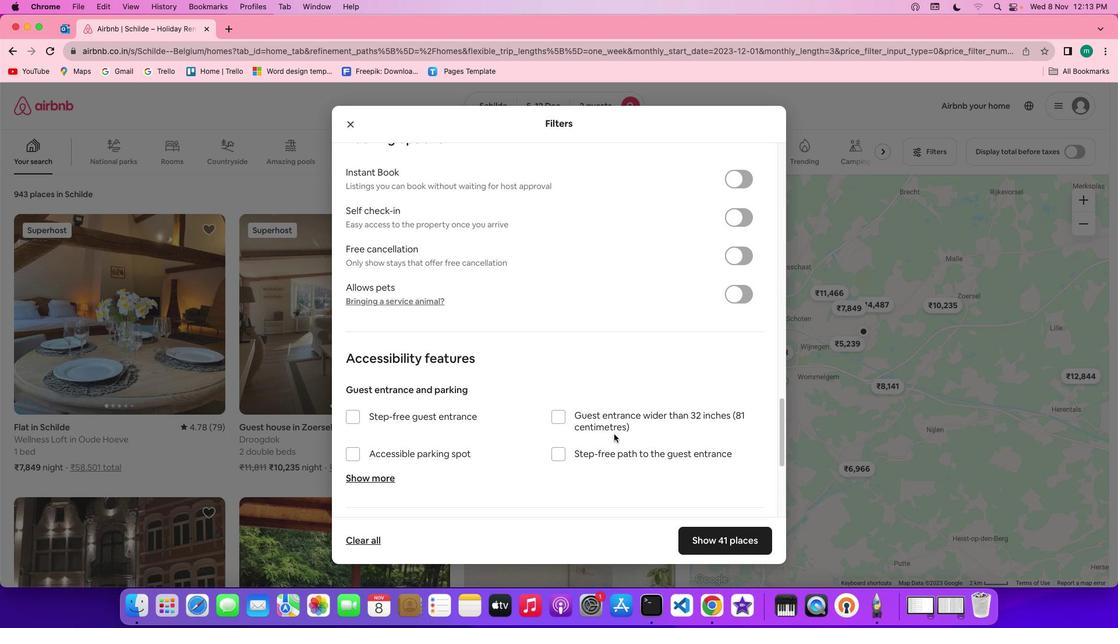 
Action: Mouse scrolled (580, 425) with delta (1, 0)
Screenshot: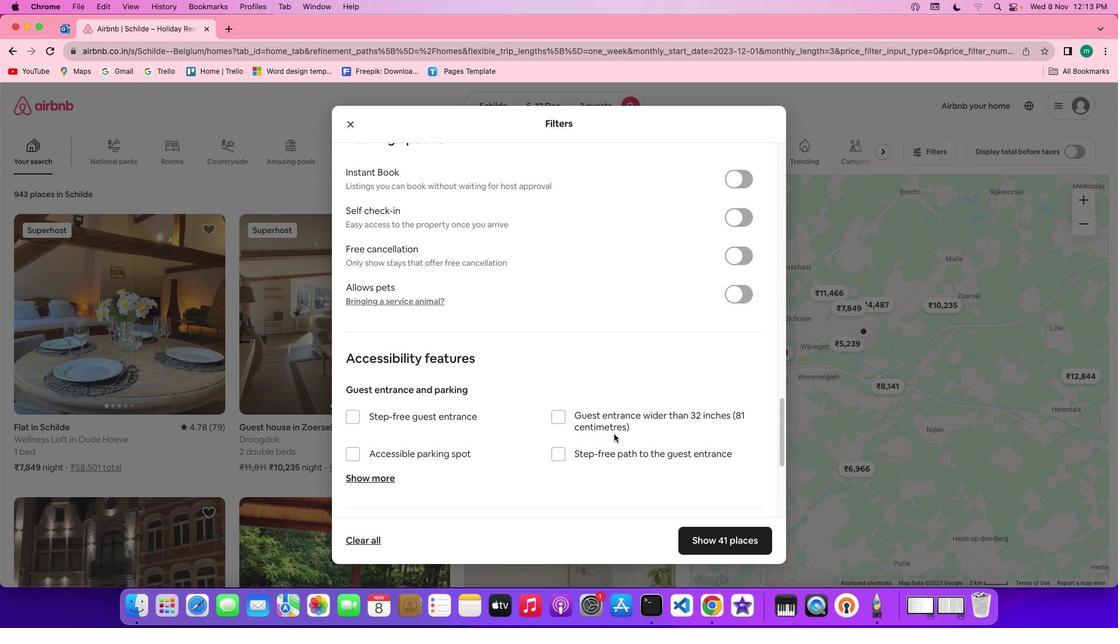 
Action: Mouse moved to (615, 436)
Screenshot: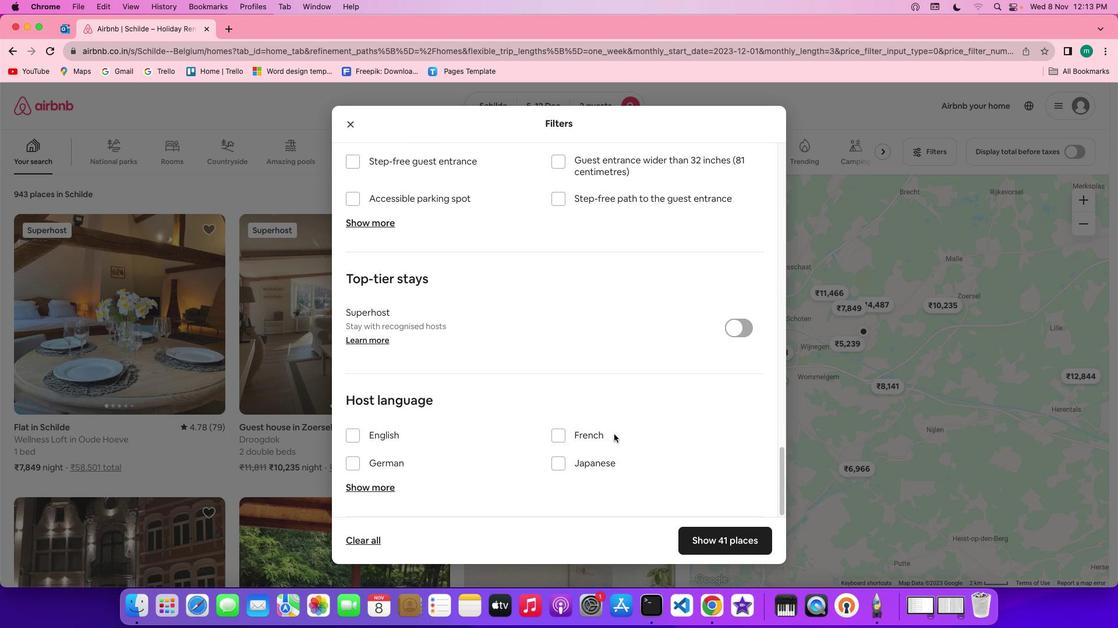 
Action: Mouse scrolled (615, 436) with delta (1, 1)
Screenshot: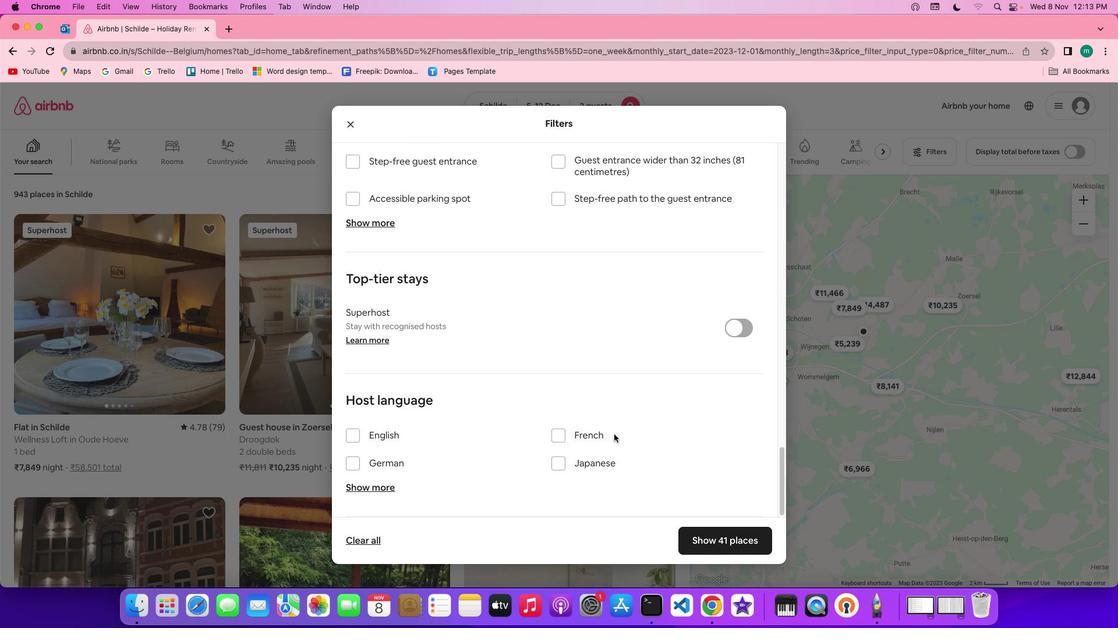 
Action: Mouse scrolled (615, 436) with delta (1, 1)
Screenshot: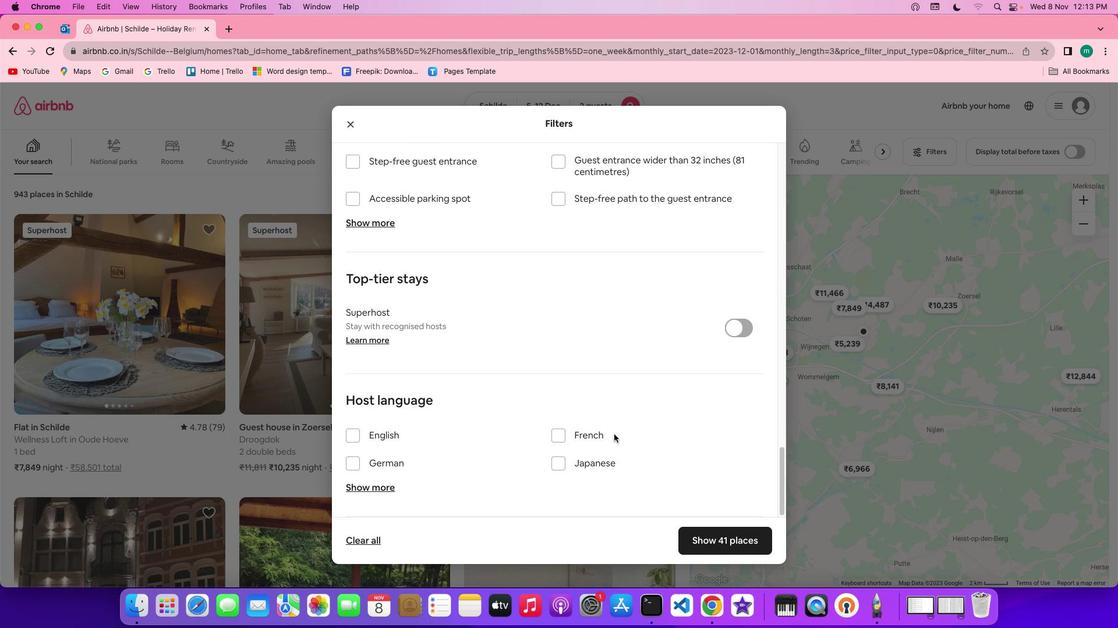 
Action: Mouse scrolled (615, 436) with delta (1, 0)
Screenshot: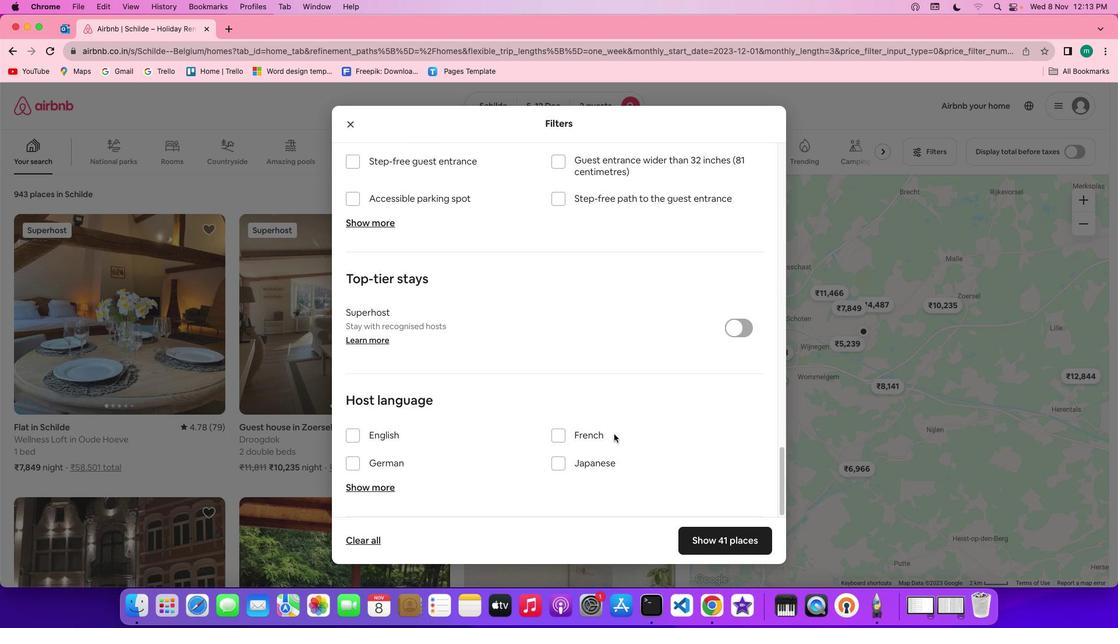 
Action: Mouse scrolled (615, 436) with delta (1, 0)
Screenshot: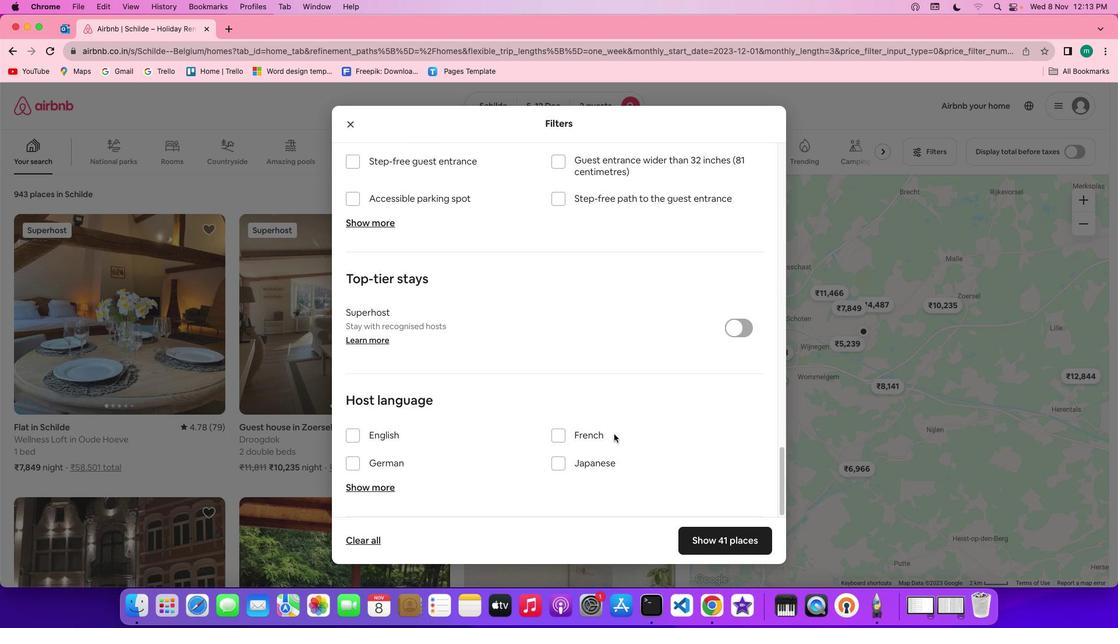 
Action: Mouse scrolled (615, 436) with delta (1, 0)
Screenshot: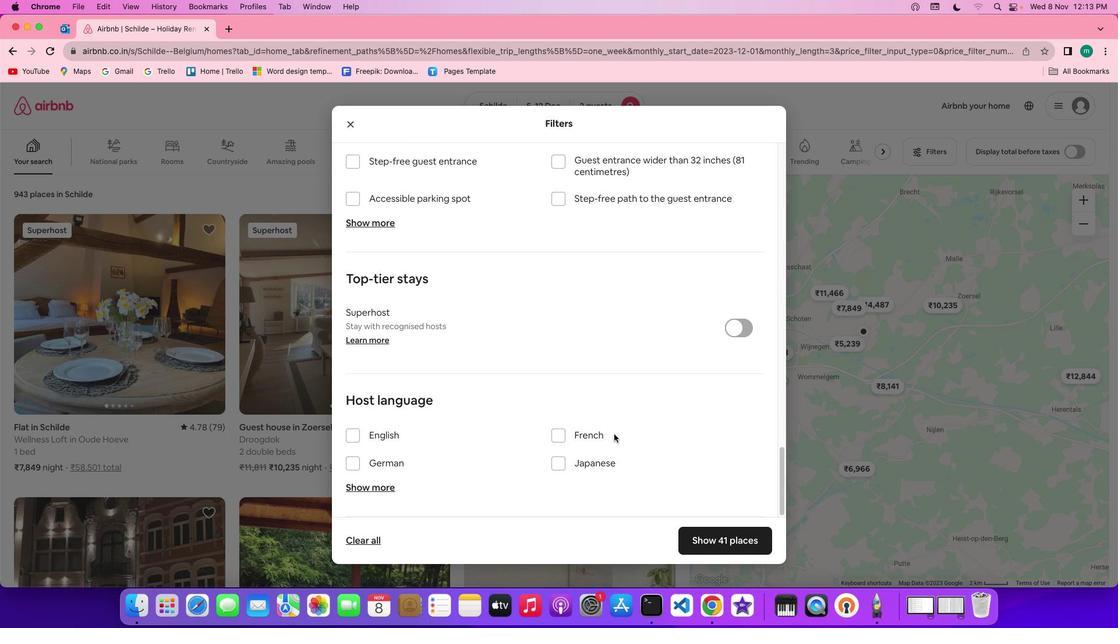 
Action: Mouse scrolled (615, 436) with delta (1, 1)
Screenshot: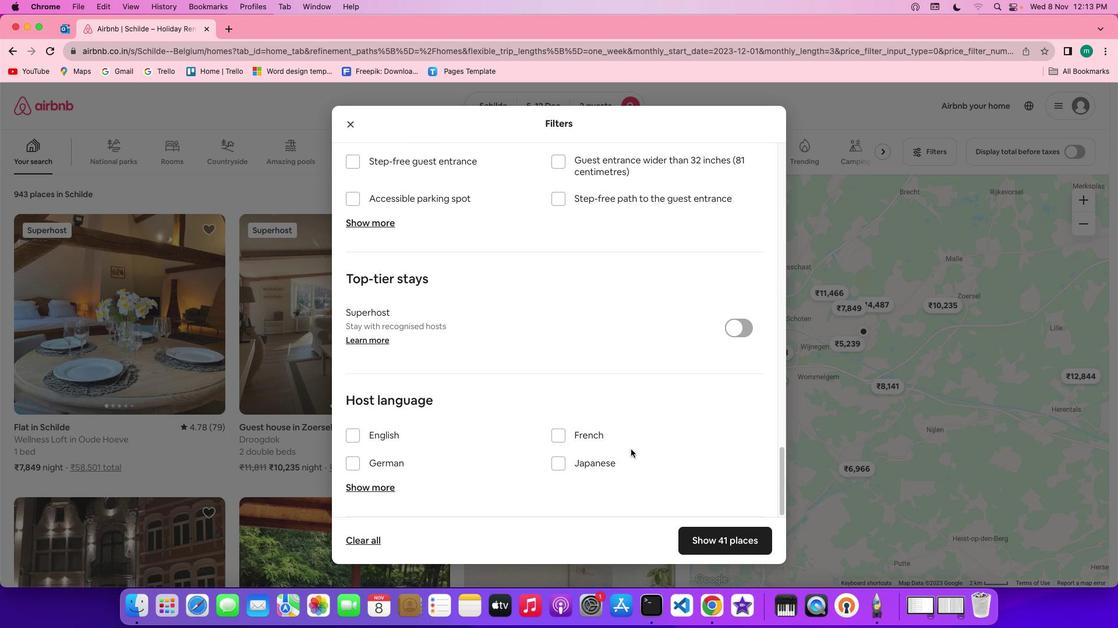 
Action: Mouse scrolled (615, 436) with delta (1, 1)
Screenshot: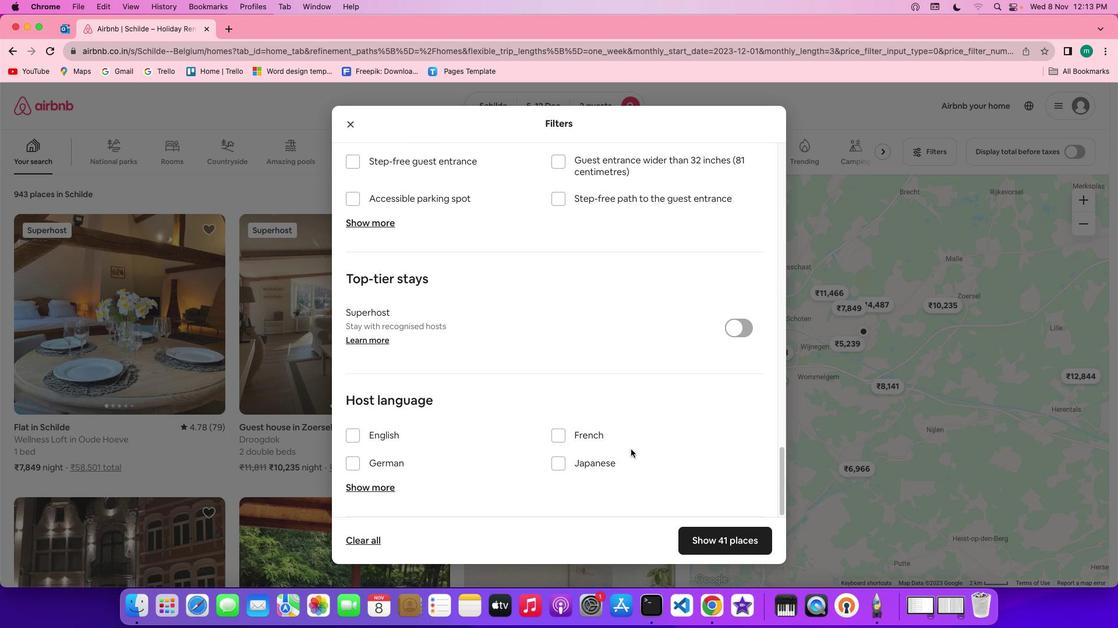 
Action: Mouse scrolled (615, 436) with delta (1, 0)
Screenshot: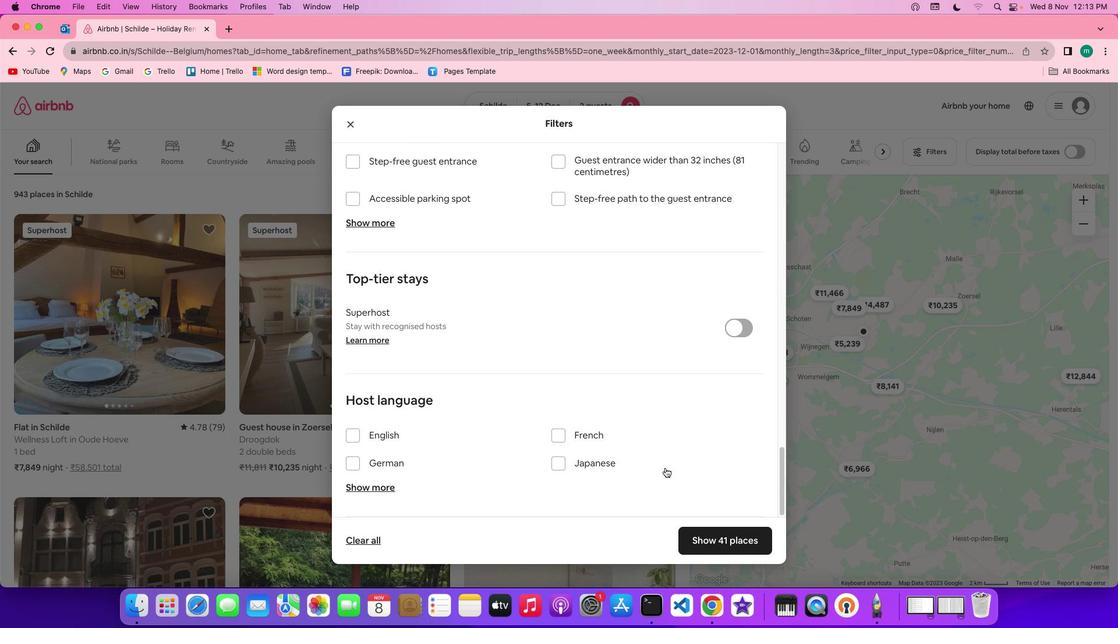 
Action: Mouse scrolled (615, 436) with delta (1, 0)
Screenshot: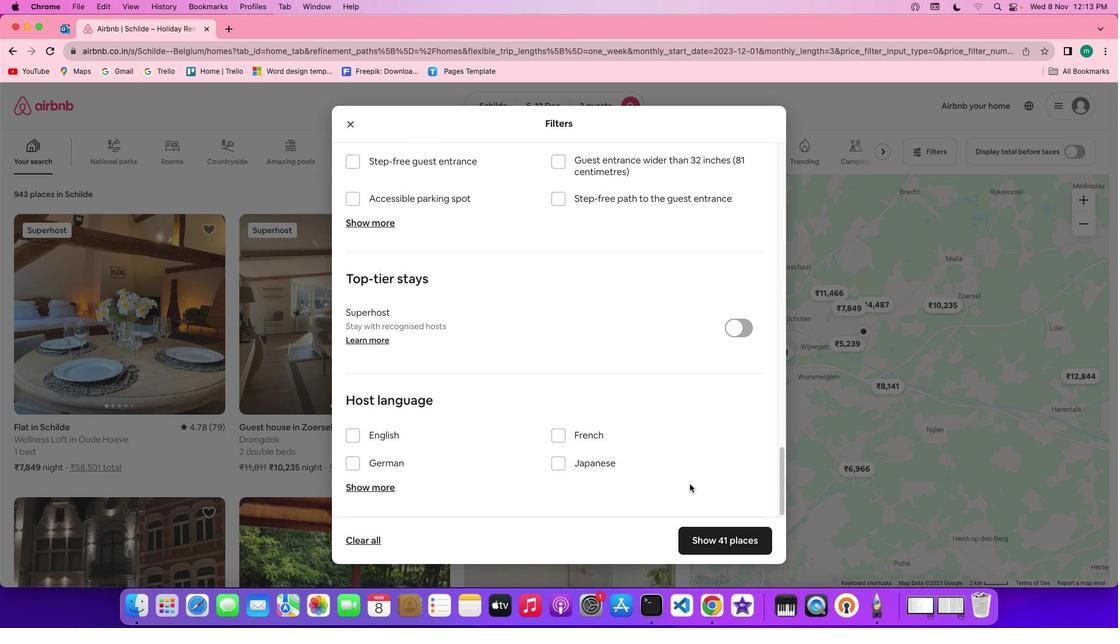 
Action: Mouse scrolled (615, 436) with delta (1, 0)
Screenshot: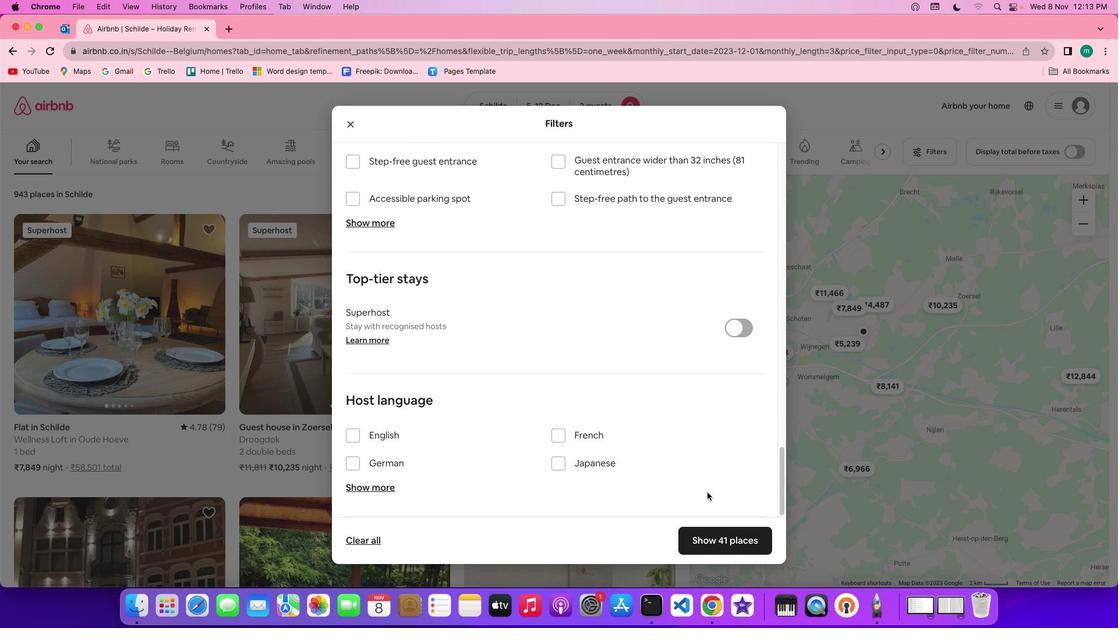 
Action: Mouse scrolled (615, 436) with delta (1, 0)
Screenshot: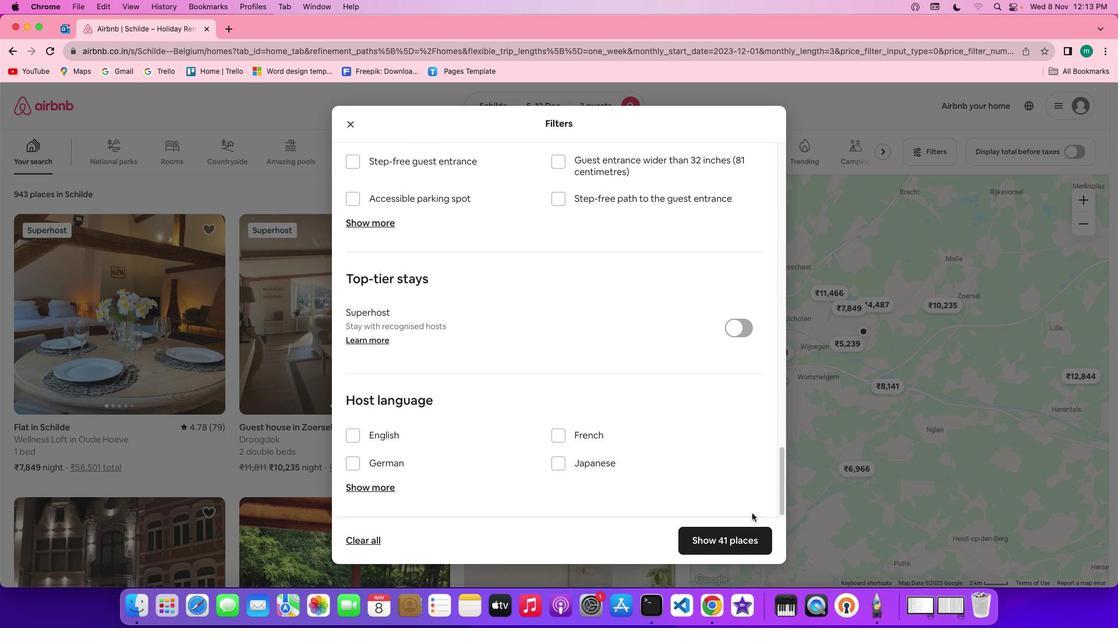 
Action: Mouse moved to (733, 541)
Screenshot: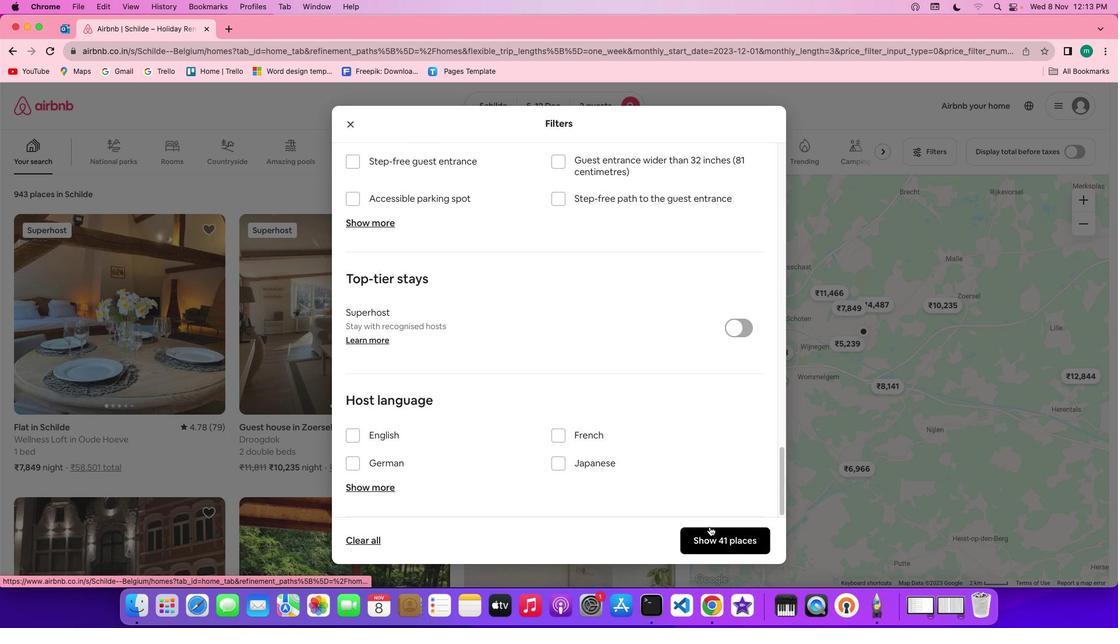 
Action: Mouse pressed left at (733, 541)
Screenshot: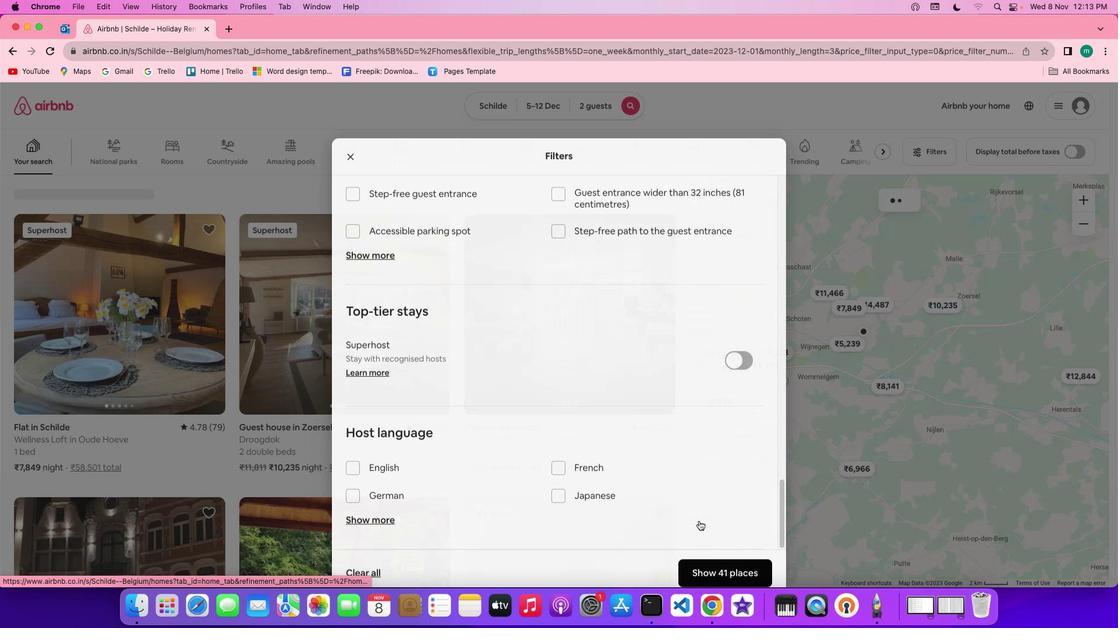 
Action: Mouse moved to (177, 318)
Screenshot: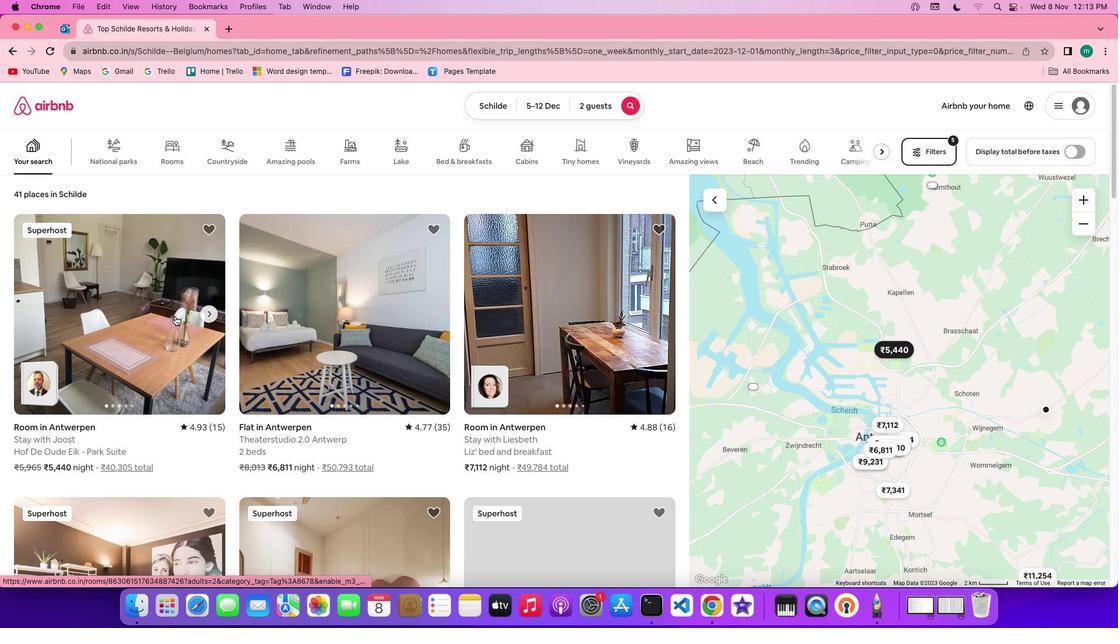 
Action: Mouse pressed left at (177, 318)
Screenshot: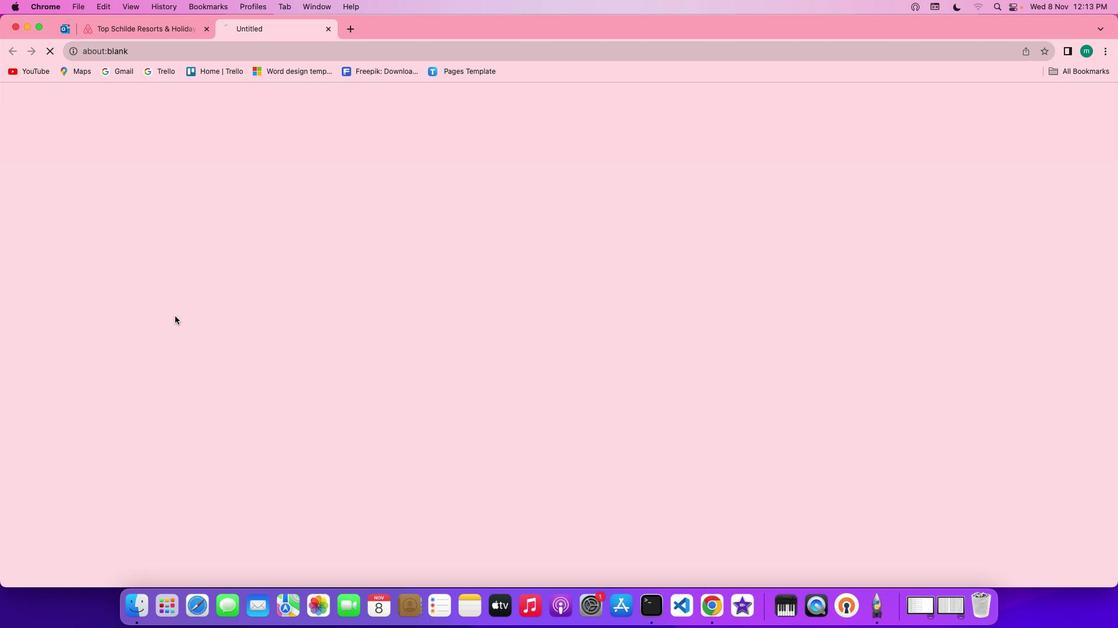 
Action: Mouse moved to (829, 437)
Screenshot: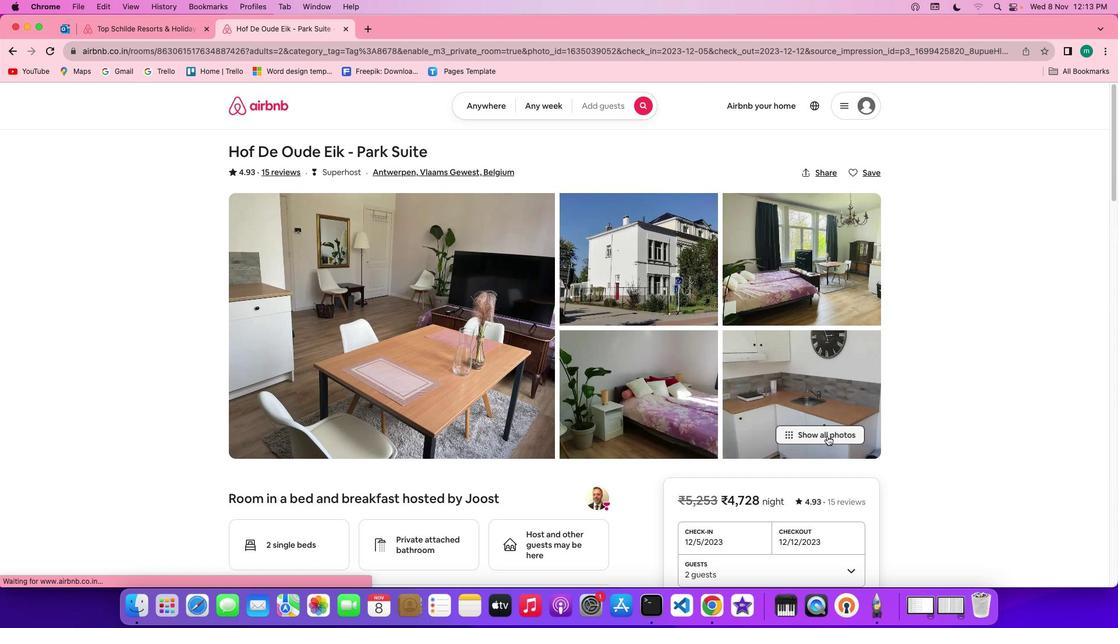 
Action: Mouse pressed left at (829, 437)
Screenshot: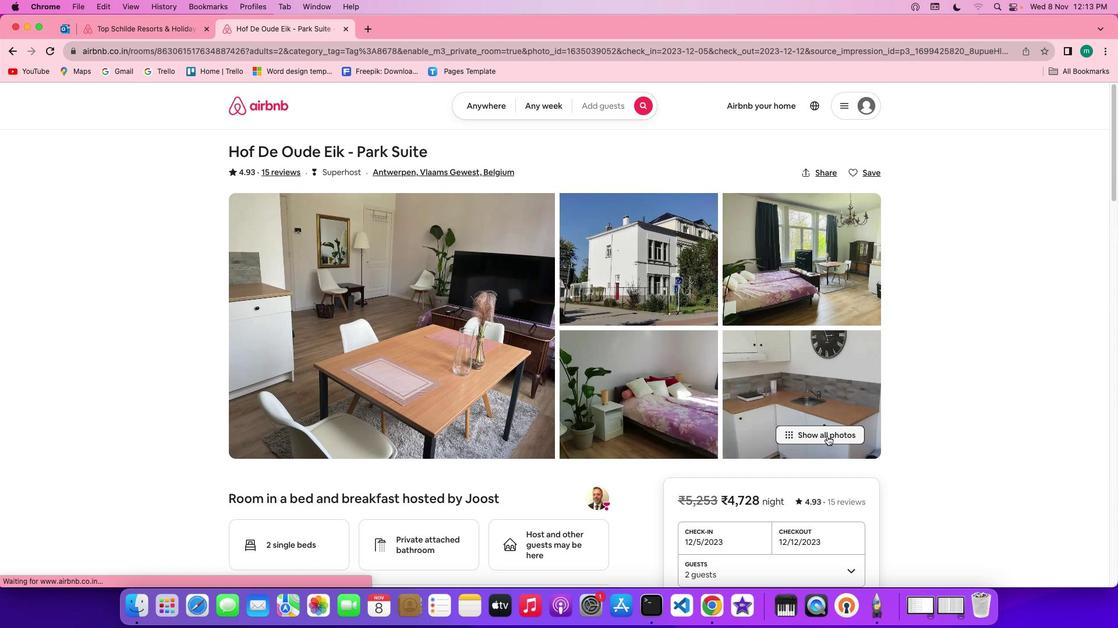 
Action: Mouse moved to (630, 360)
Screenshot: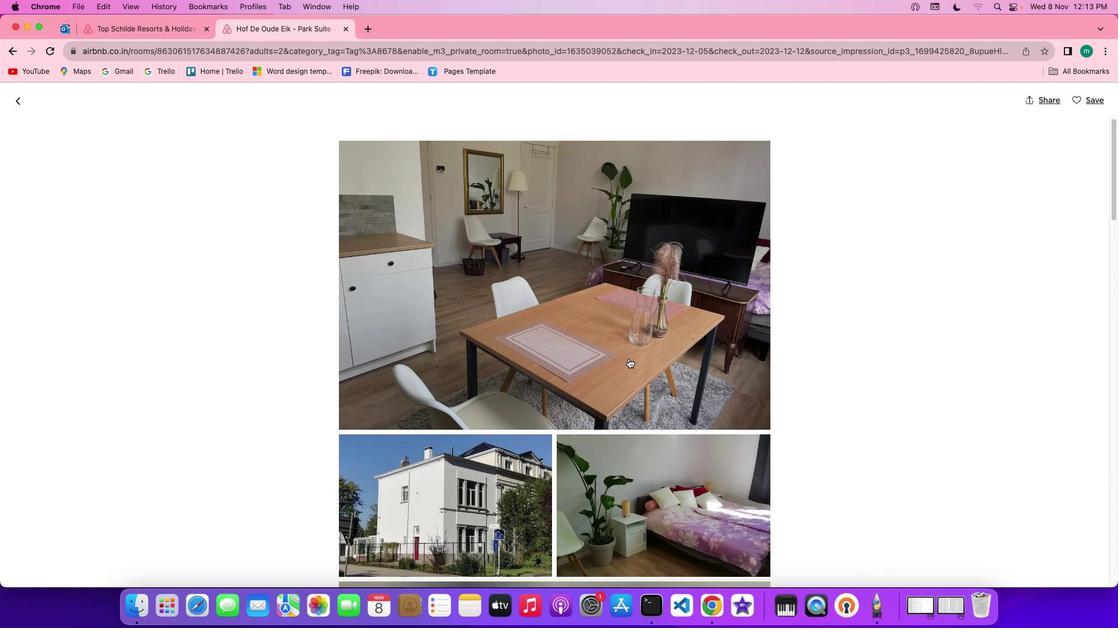 
Action: Mouse scrolled (630, 360) with delta (1, 1)
Screenshot: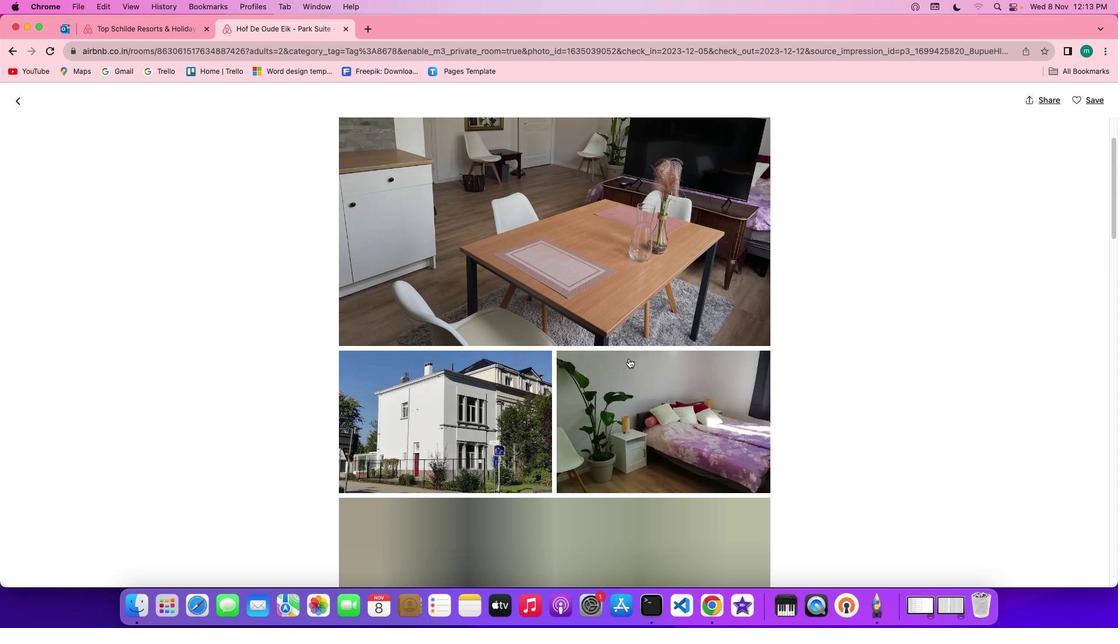 
Action: Mouse scrolled (630, 360) with delta (1, 1)
Screenshot: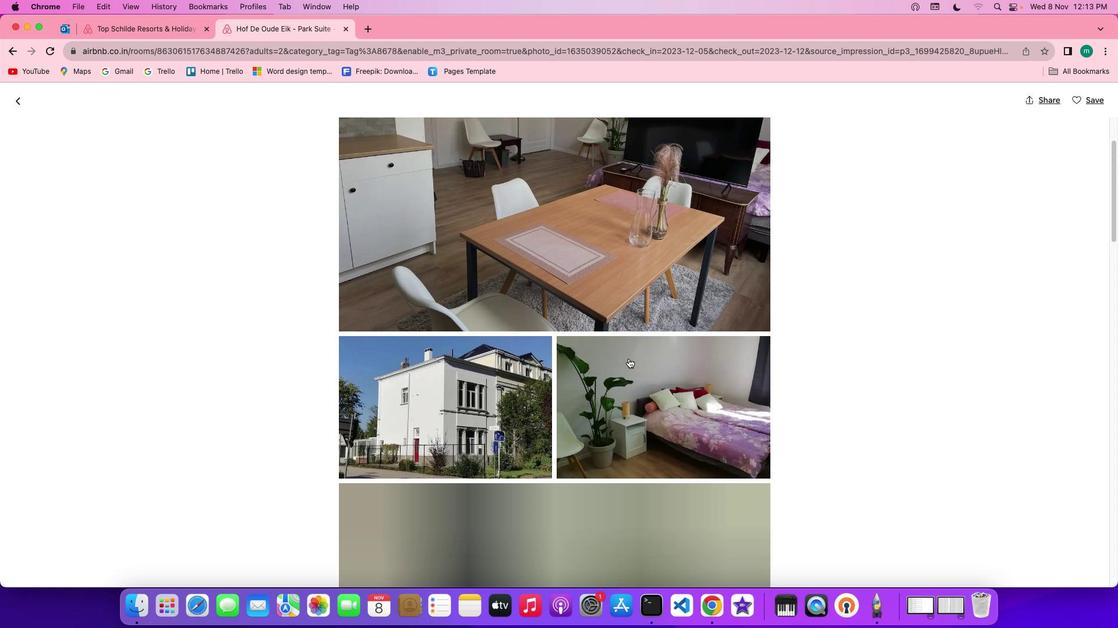 
Action: Mouse scrolled (630, 360) with delta (1, 0)
Screenshot: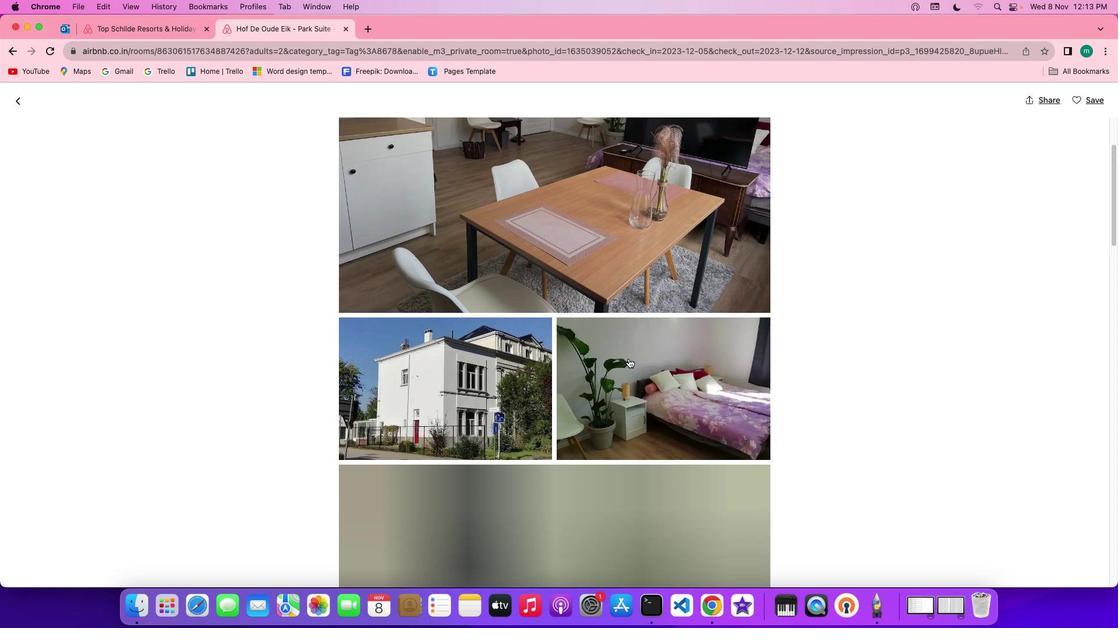 
Action: Mouse scrolled (630, 360) with delta (1, 1)
Screenshot: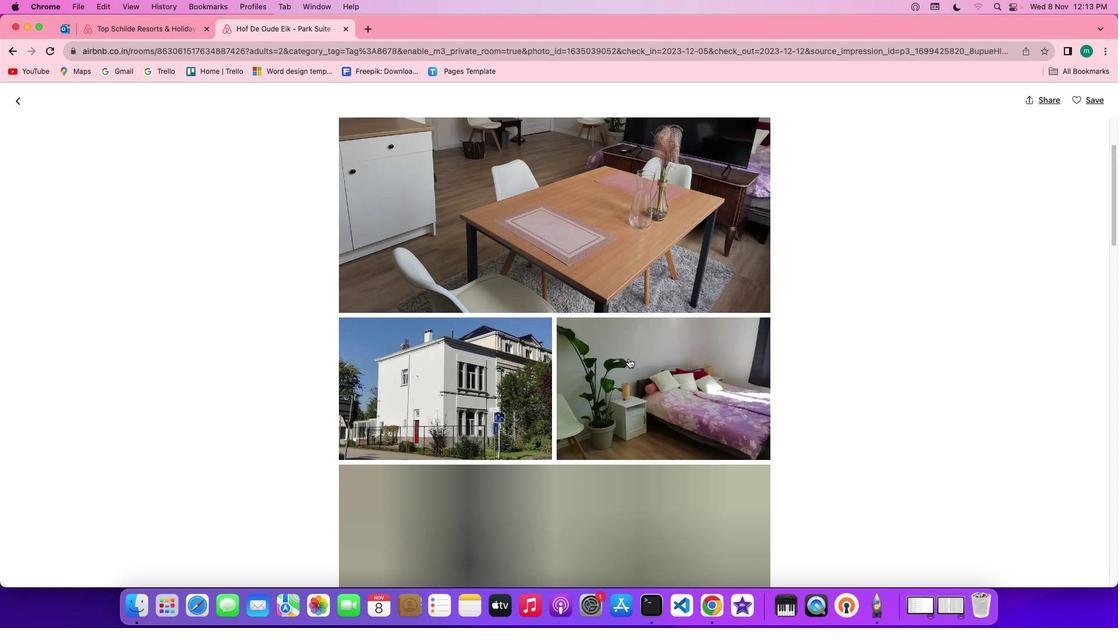 
Action: Mouse scrolled (630, 360) with delta (1, 1)
Screenshot: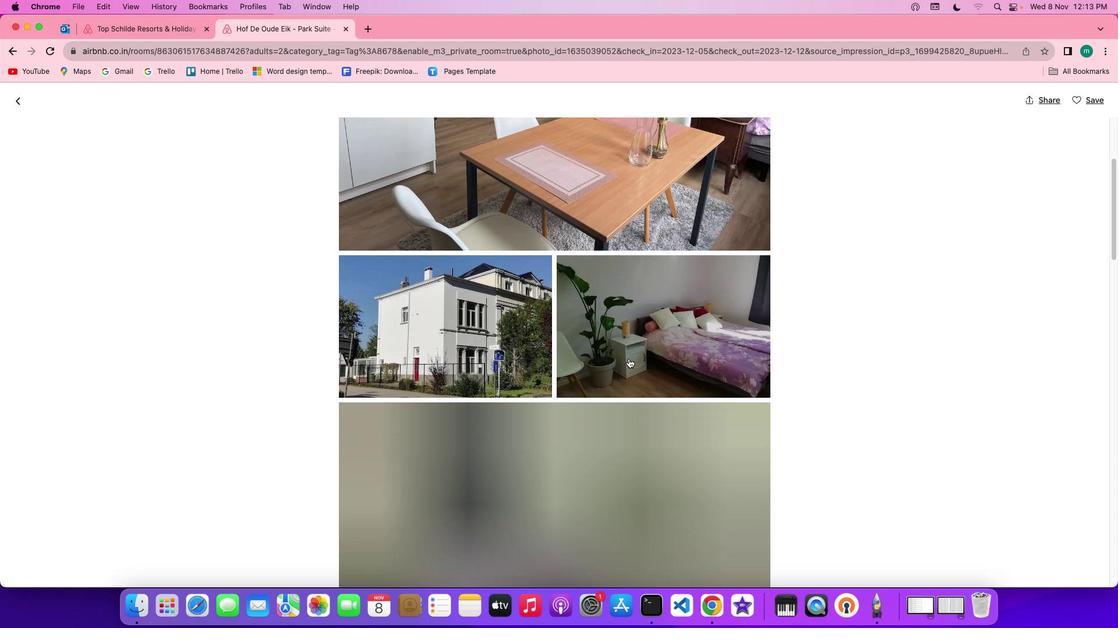 
Action: Mouse scrolled (630, 360) with delta (1, 1)
Screenshot: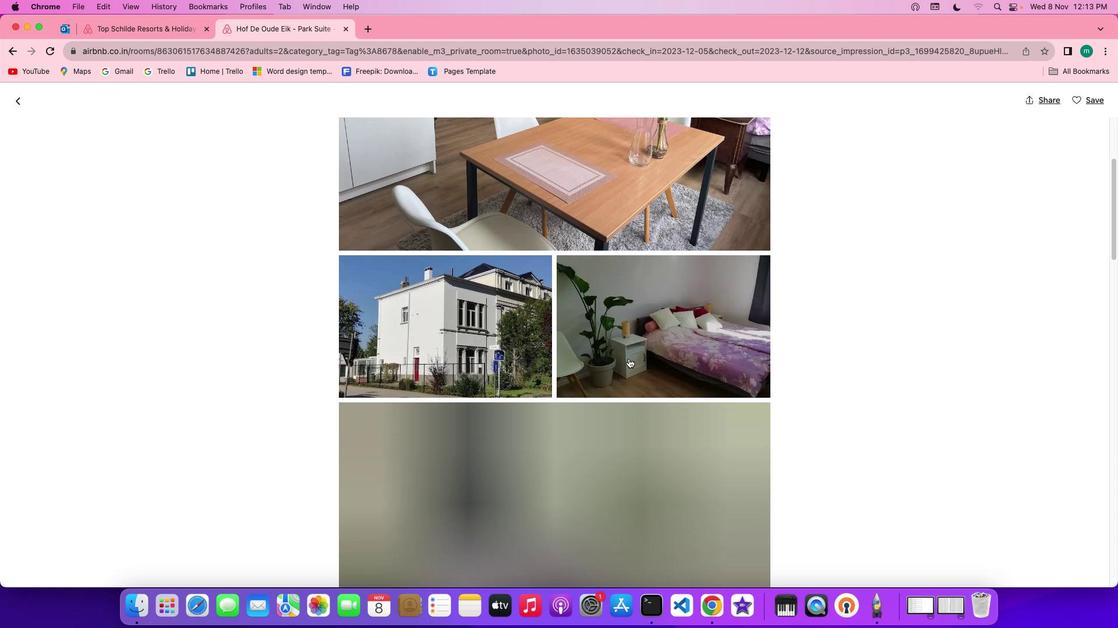 
Action: Mouse scrolled (630, 360) with delta (1, 1)
Screenshot: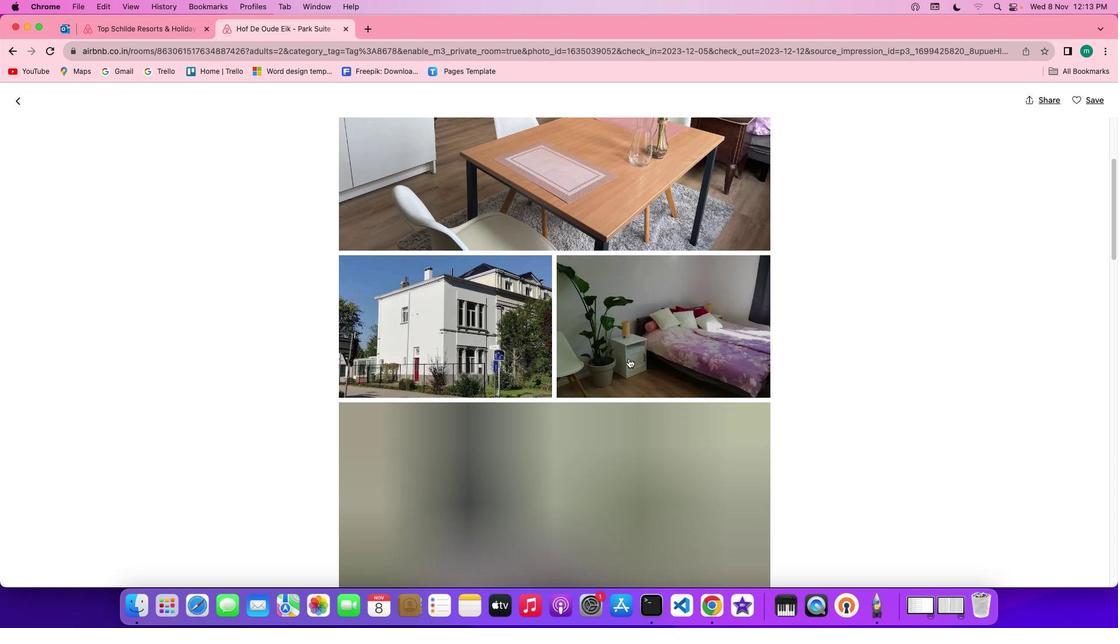 
Action: Mouse scrolled (630, 360) with delta (1, 1)
Screenshot: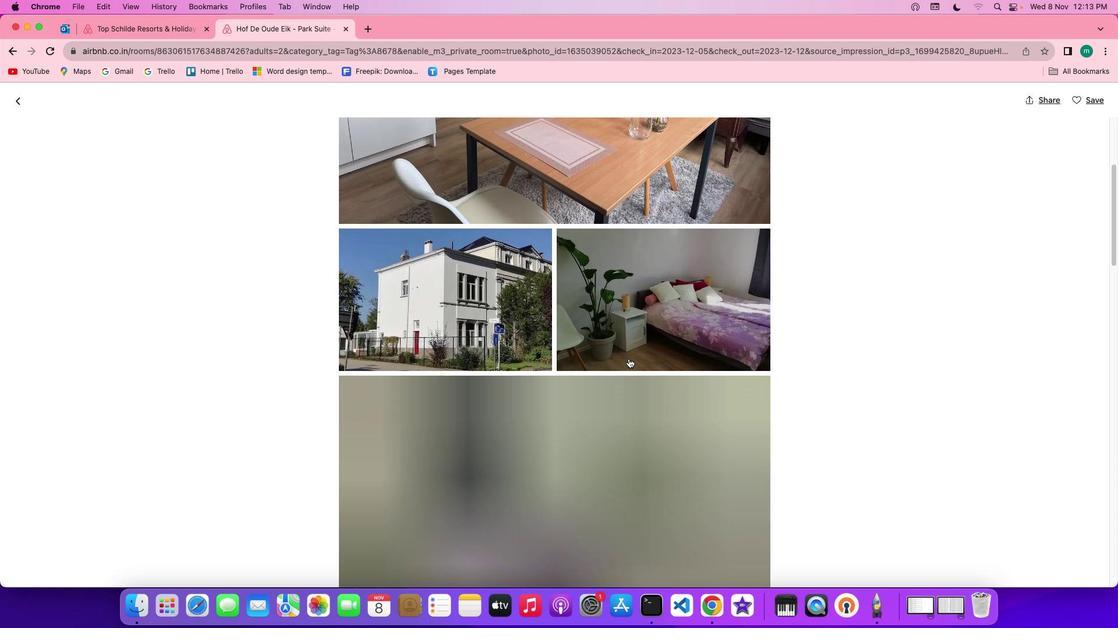 
Action: Mouse scrolled (630, 360) with delta (1, 1)
Screenshot: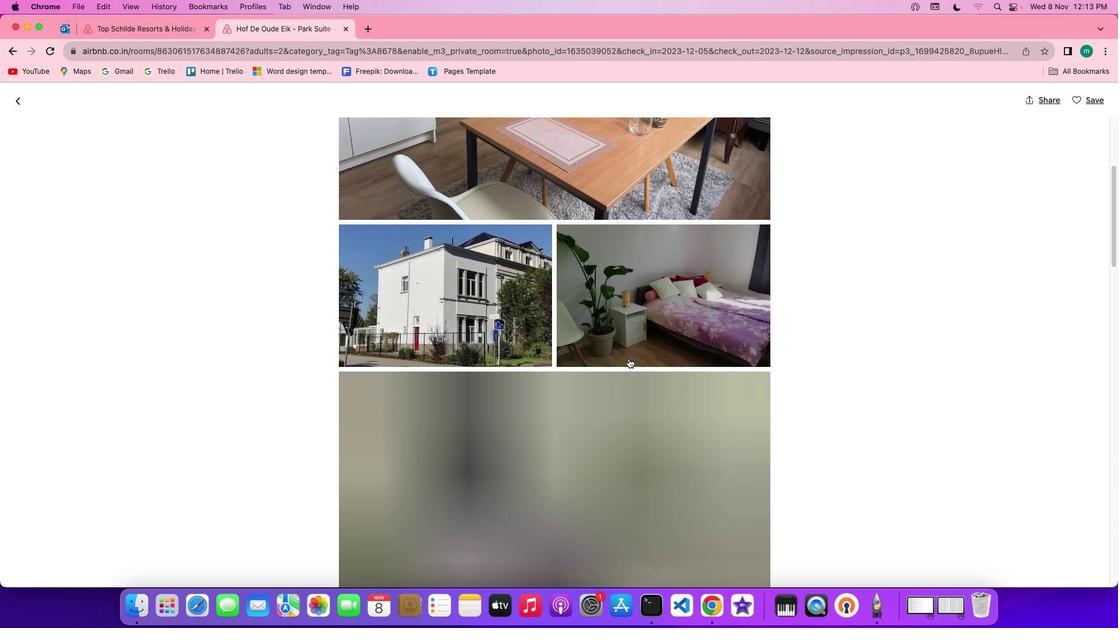 
Action: Mouse scrolled (630, 360) with delta (1, 1)
Screenshot: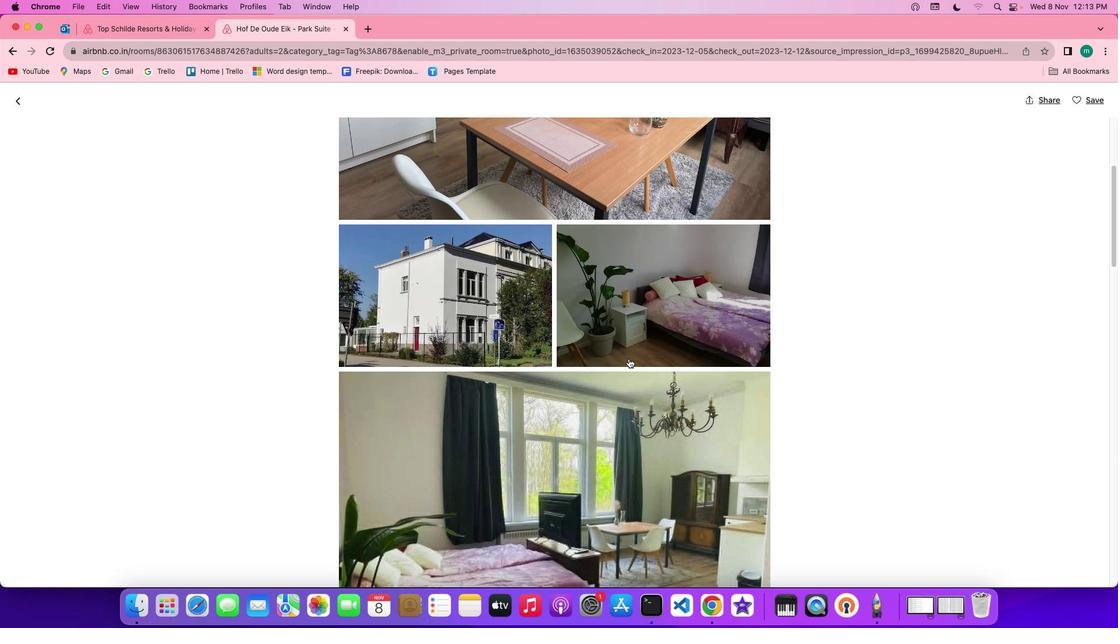 
Action: Mouse scrolled (630, 360) with delta (1, 1)
Screenshot: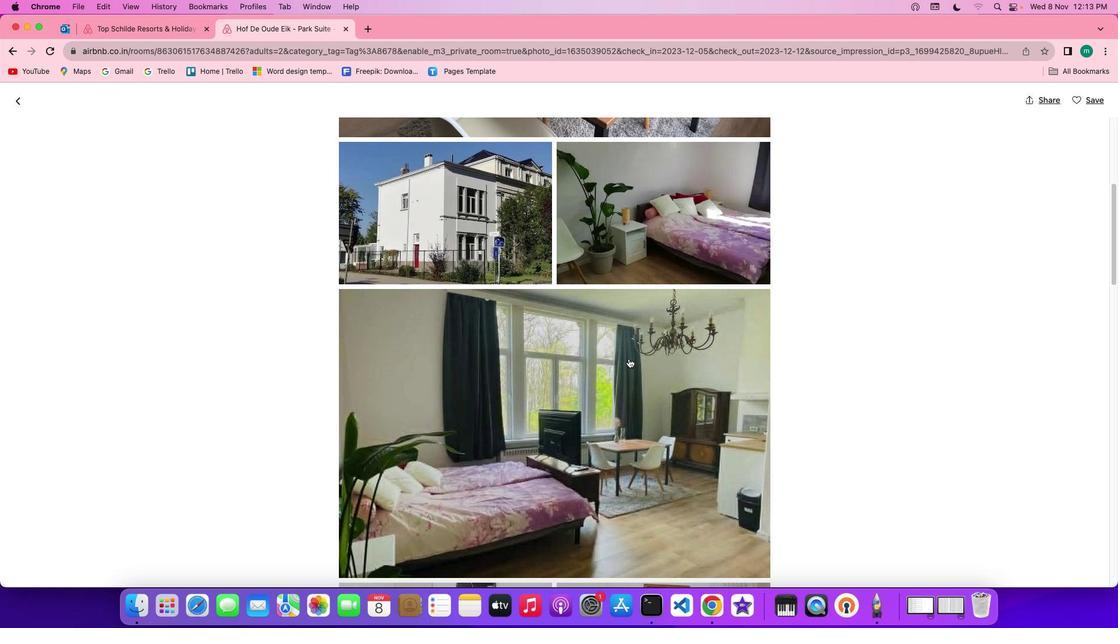 
Action: Mouse scrolled (630, 360) with delta (1, 1)
Screenshot: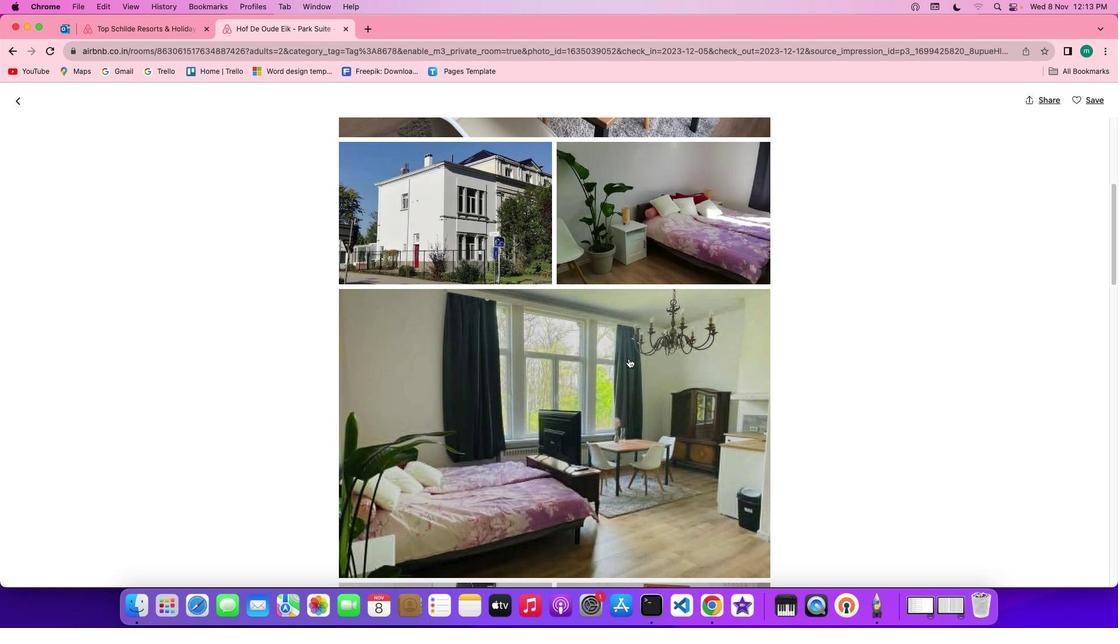 
Action: Mouse scrolled (630, 360) with delta (1, 0)
Screenshot: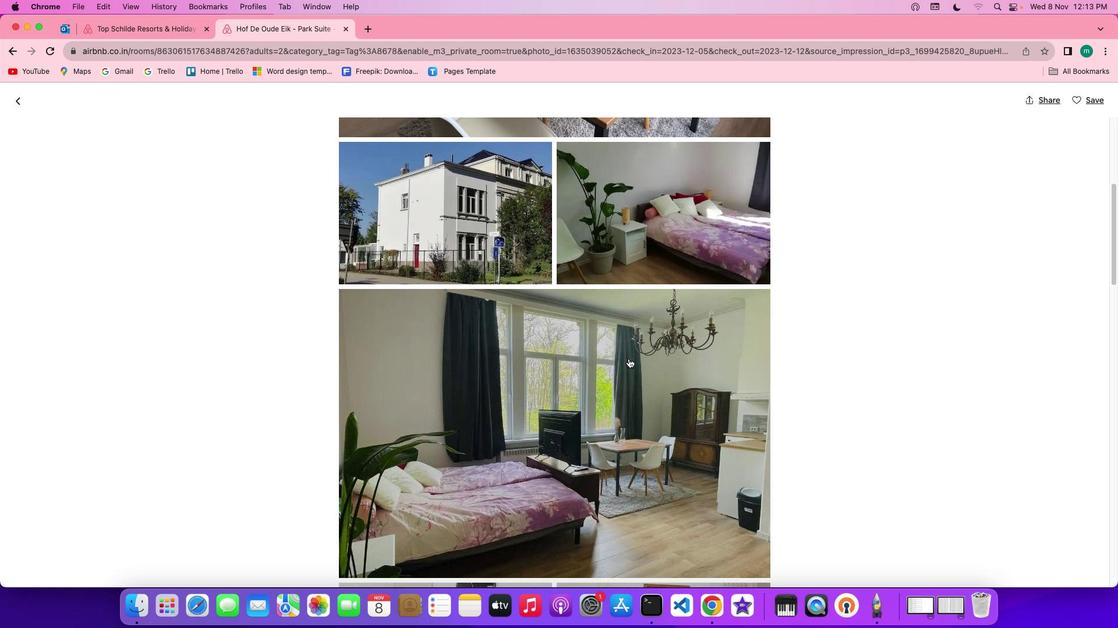 
Action: Mouse scrolled (630, 360) with delta (1, 1)
Screenshot: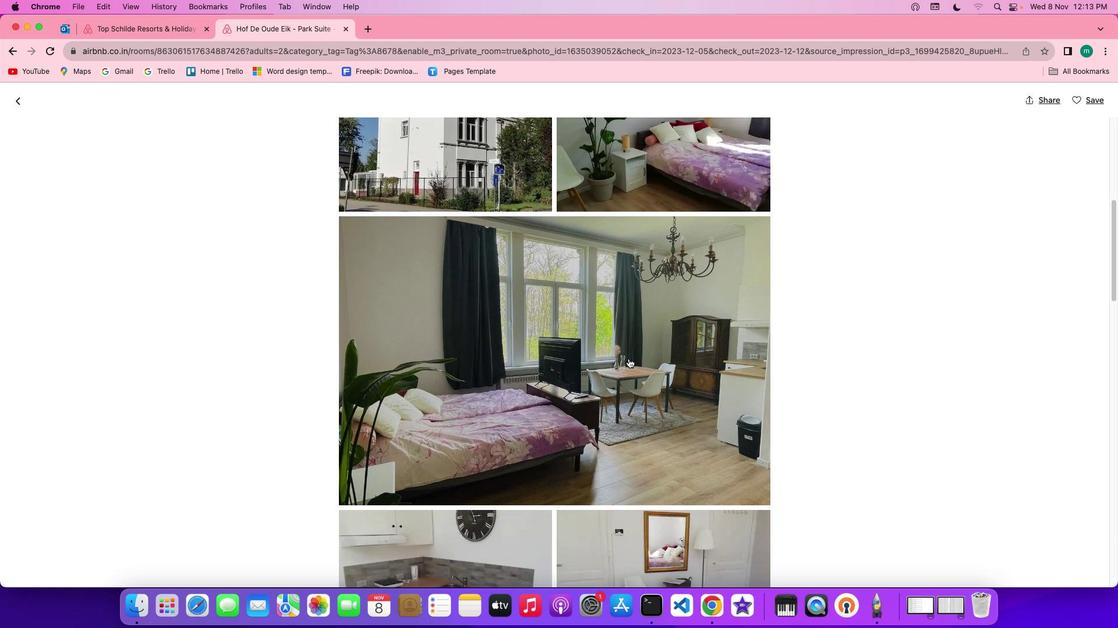 
Action: Mouse scrolled (630, 360) with delta (1, 1)
Screenshot: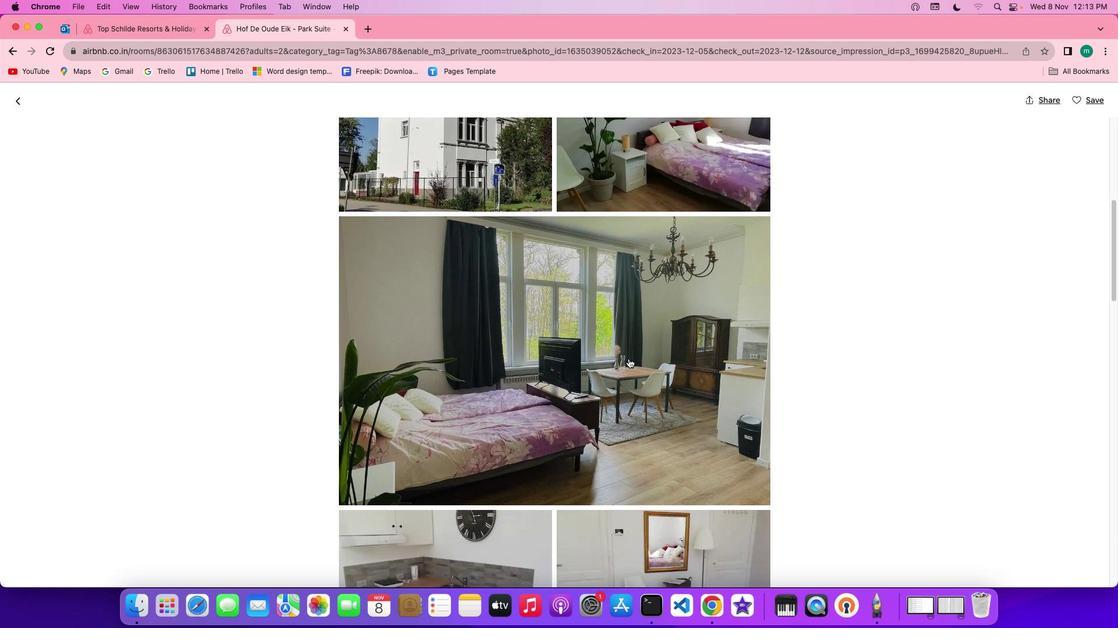 
Action: Mouse scrolled (630, 360) with delta (1, 0)
Screenshot: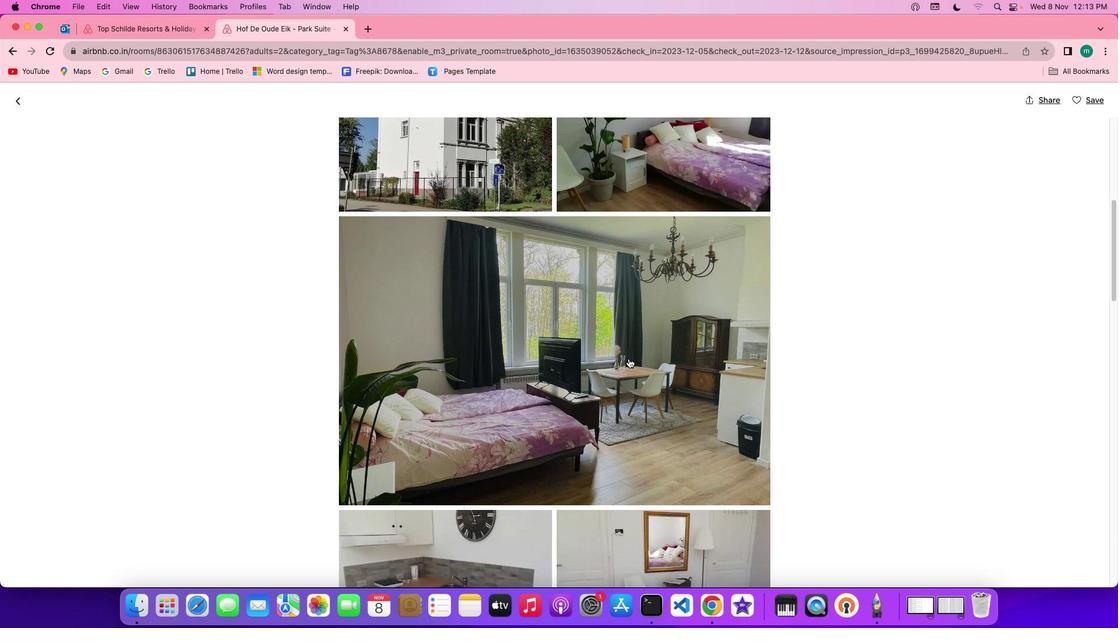 
Action: Mouse scrolled (630, 360) with delta (1, 1)
Screenshot: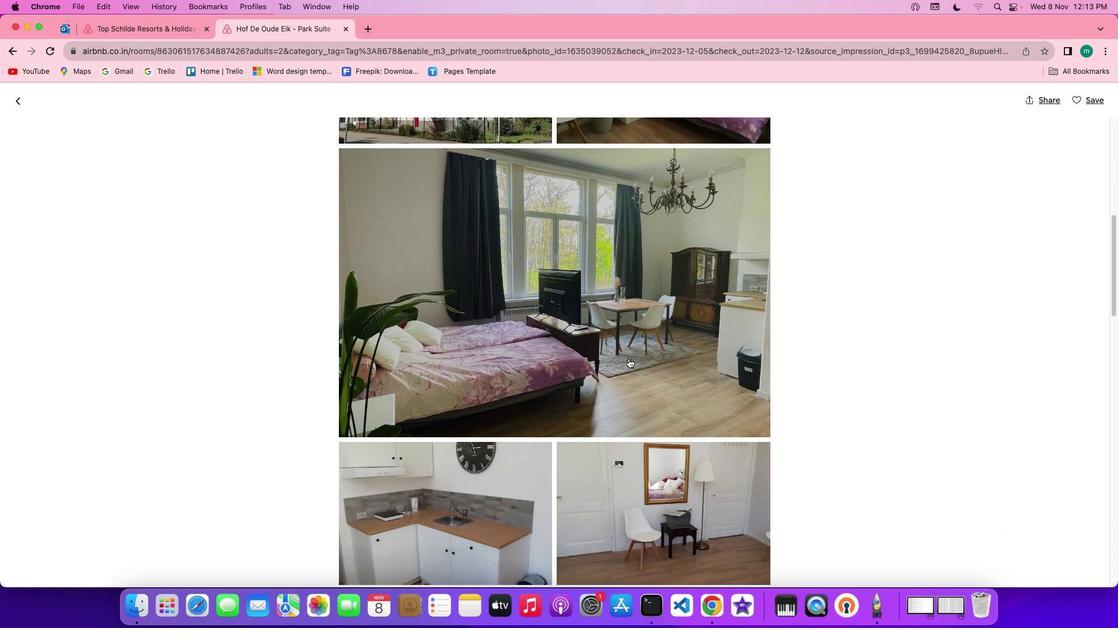 
Action: Mouse scrolled (630, 360) with delta (1, 1)
Screenshot: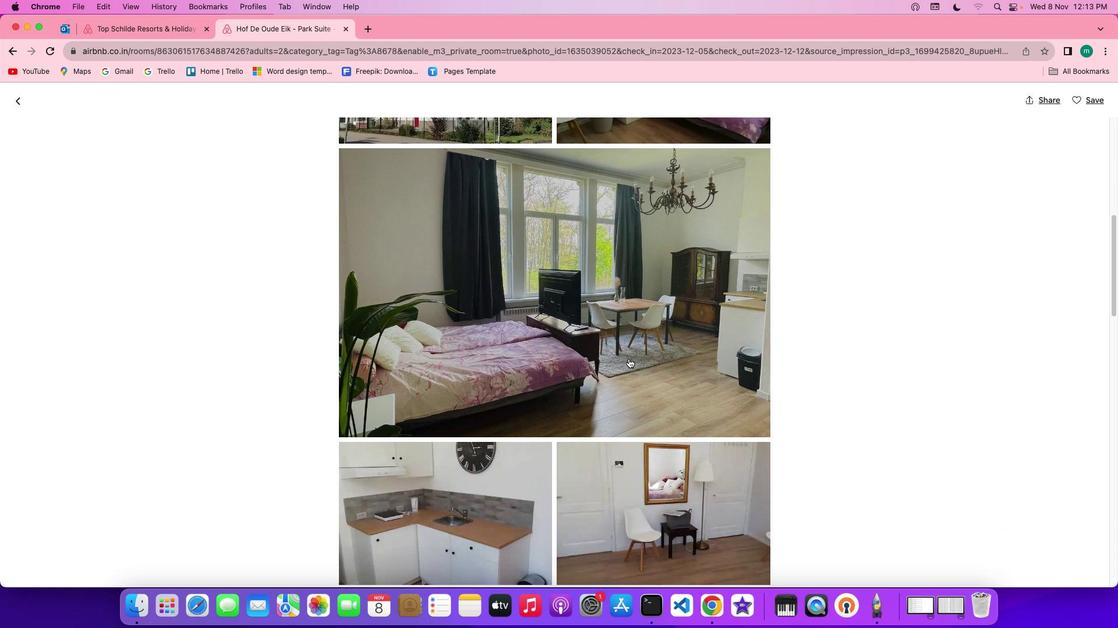 
Action: Mouse scrolled (630, 360) with delta (1, 0)
Screenshot: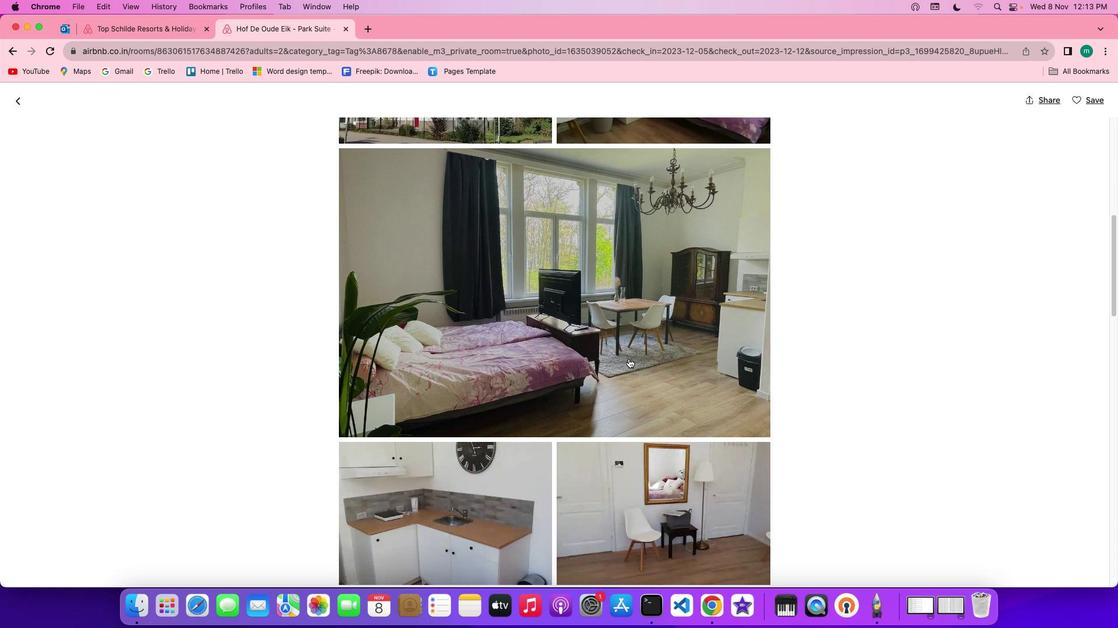 
Action: Mouse scrolled (630, 360) with delta (1, 1)
Screenshot: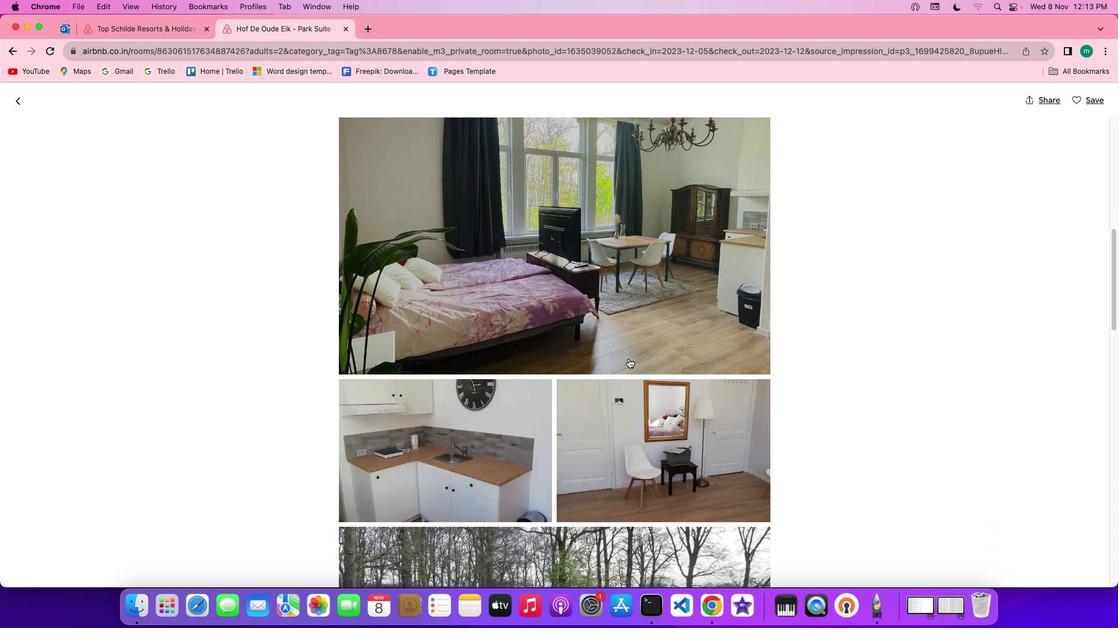 
Action: Mouse scrolled (630, 360) with delta (1, 1)
Screenshot: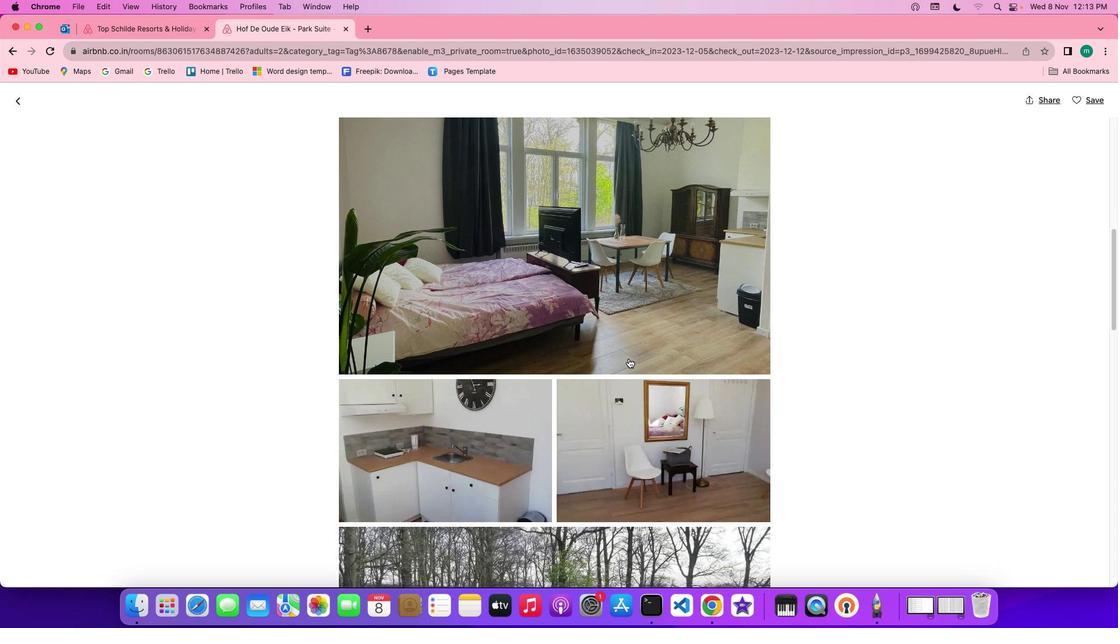 
Action: Mouse scrolled (630, 360) with delta (1, 1)
Screenshot: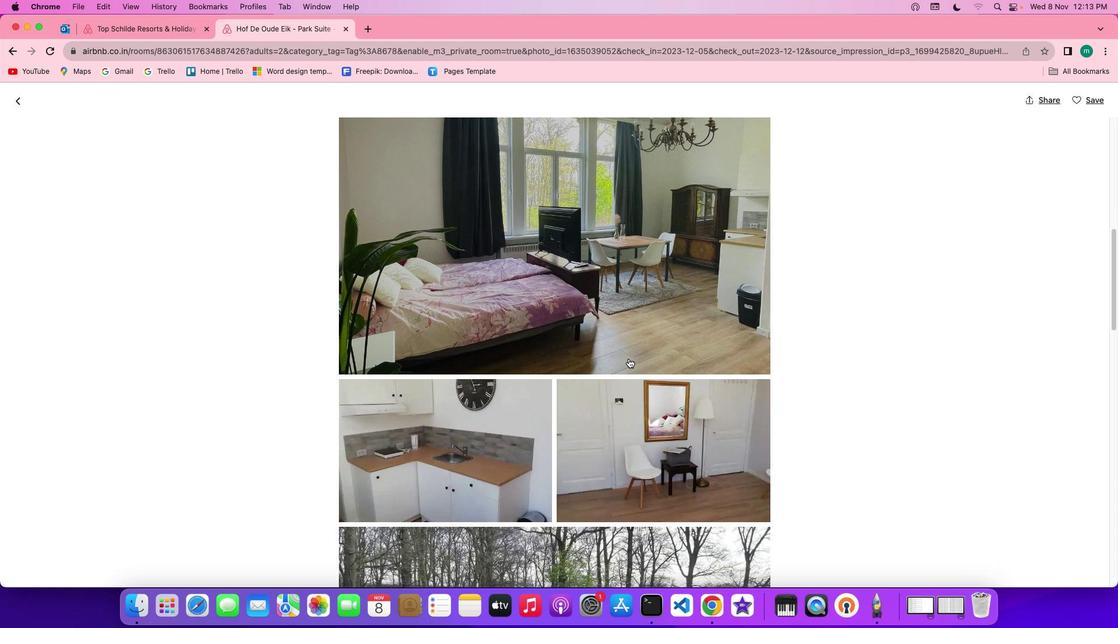 
Action: Mouse scrolled (630, 360) with delta (1, 1)
Screenshot: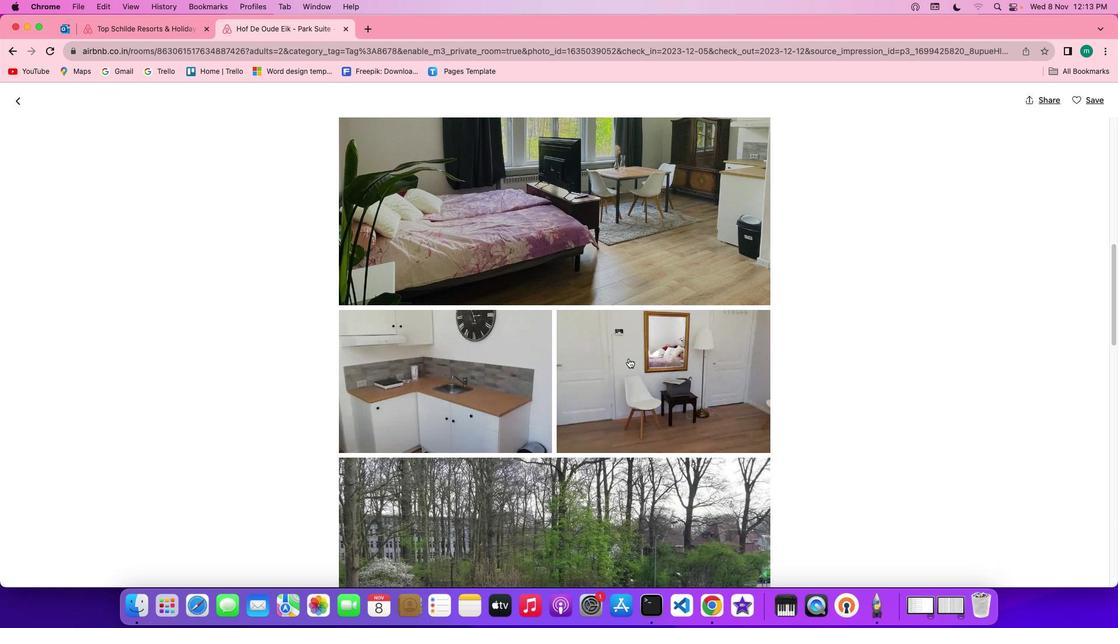 
Action: Mouse scrolled (630, 360) with delta (1, 1)
Screenshot: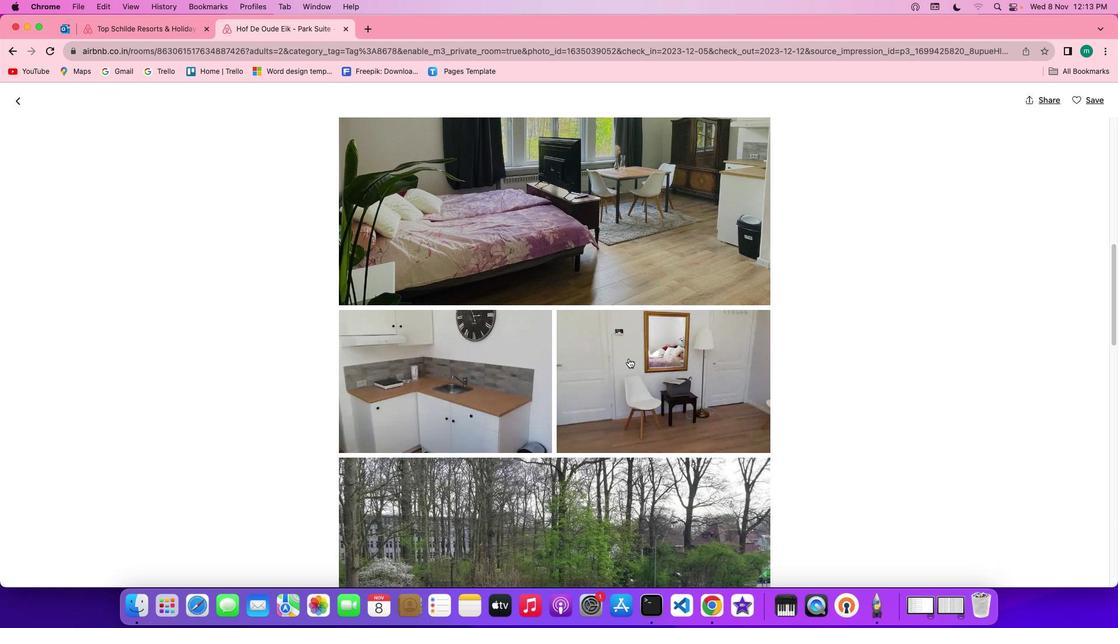 
Action: Mouse scrolled (630, 360) with delta (1, 0)
Screenshot: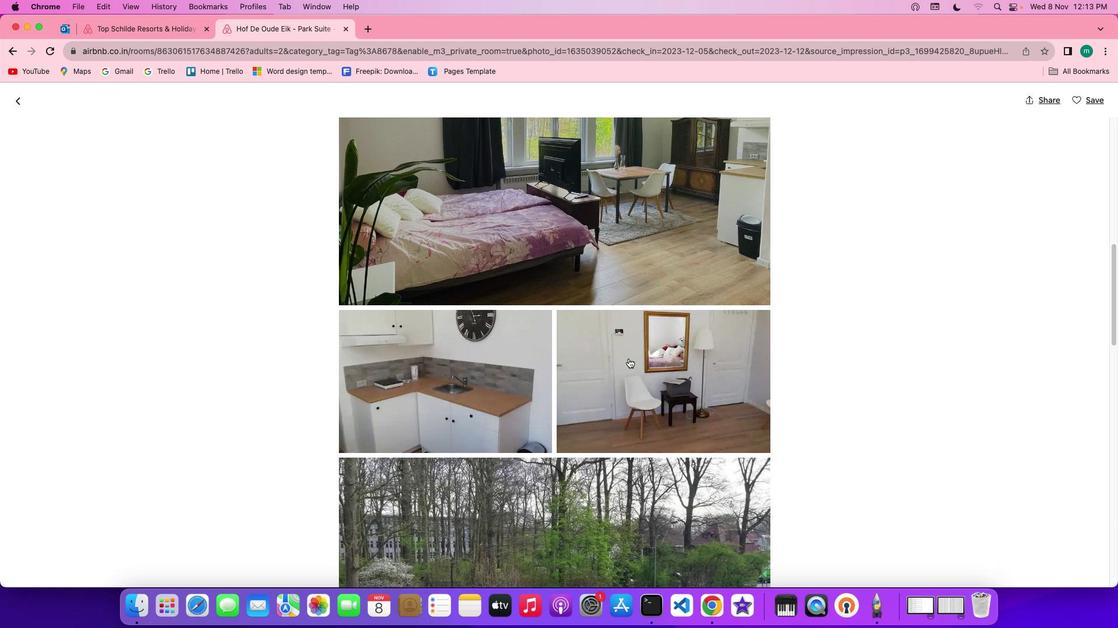 
Action: Mouse scrolled (630, 360) with delta (1, 1)
Screenshot: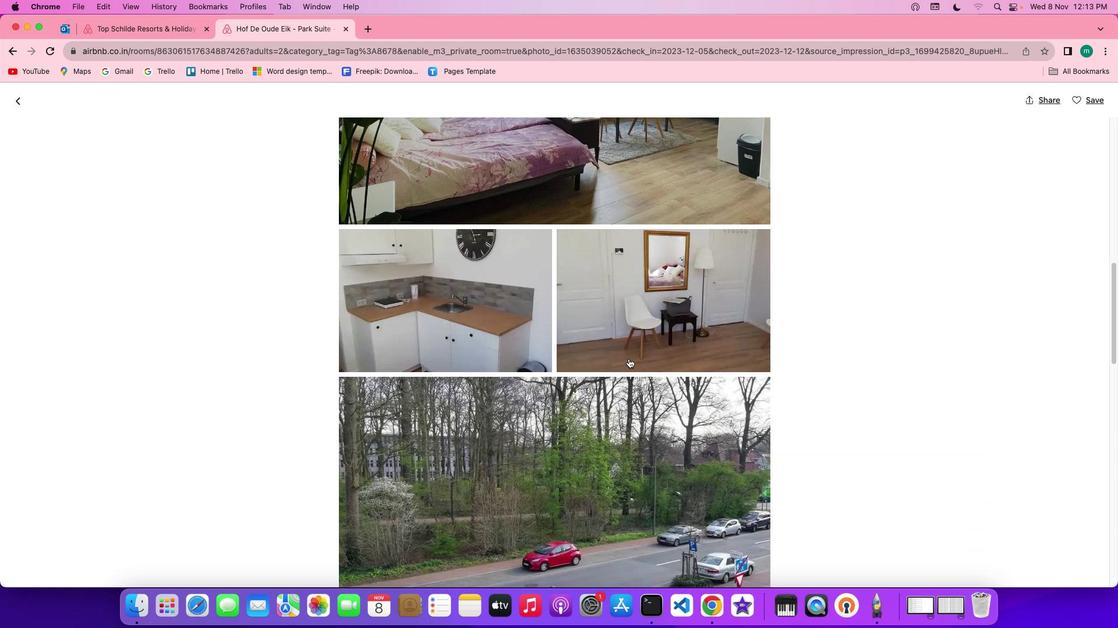 
Action: Mouse scrolled (630, 360) with delta (1, 1)
Screenshot: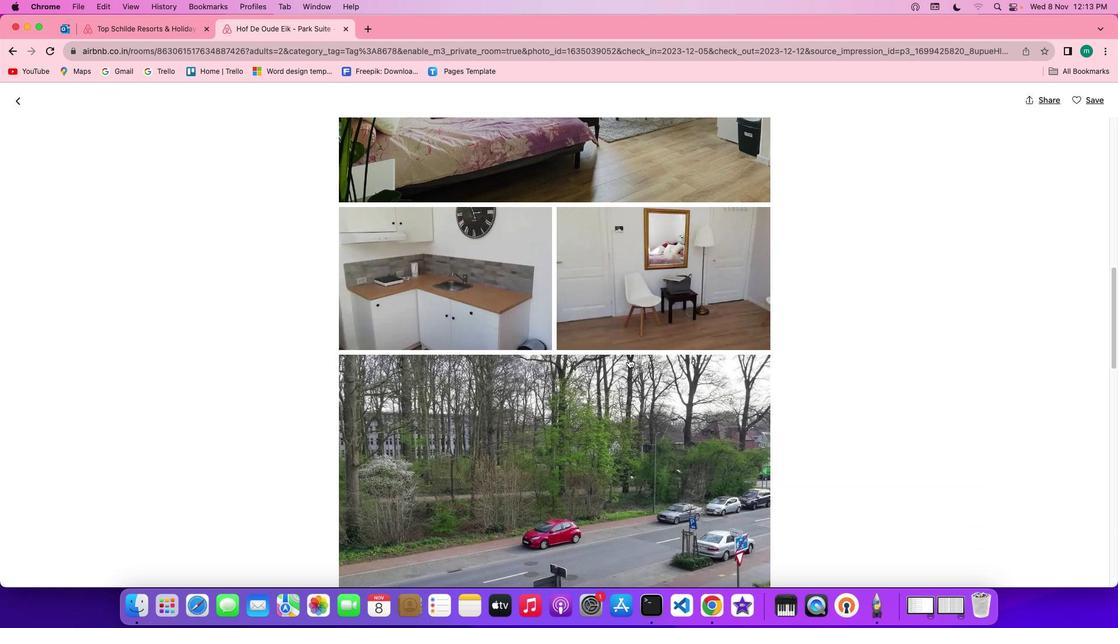 
Action: Mouse scrolled (630, 360) with delta (1, 1)
Screenshot: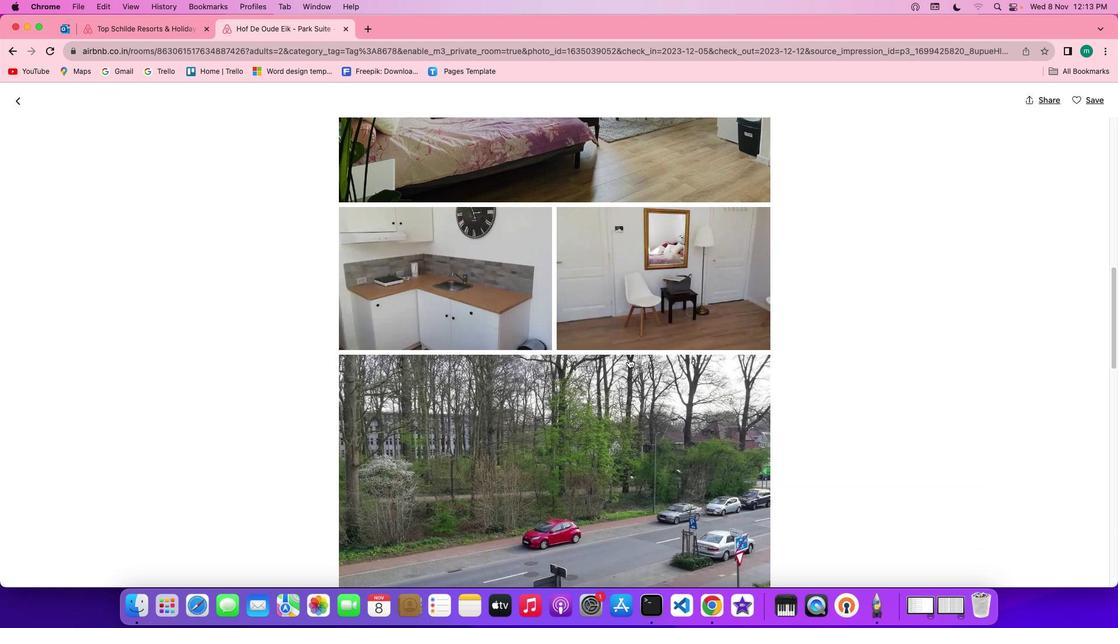 
Action: Mouse scrolled (630, 360) with delta (1, 0)
Screenshot: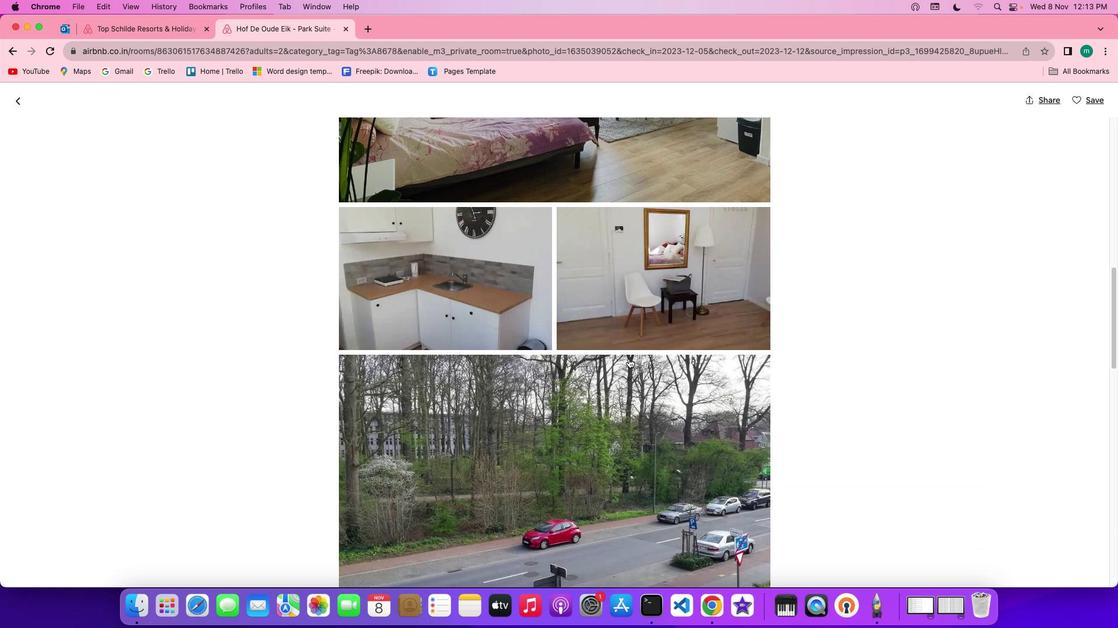 
Action: Mouse scrolled (630, 360) with delta (1, 1)
Screenshot: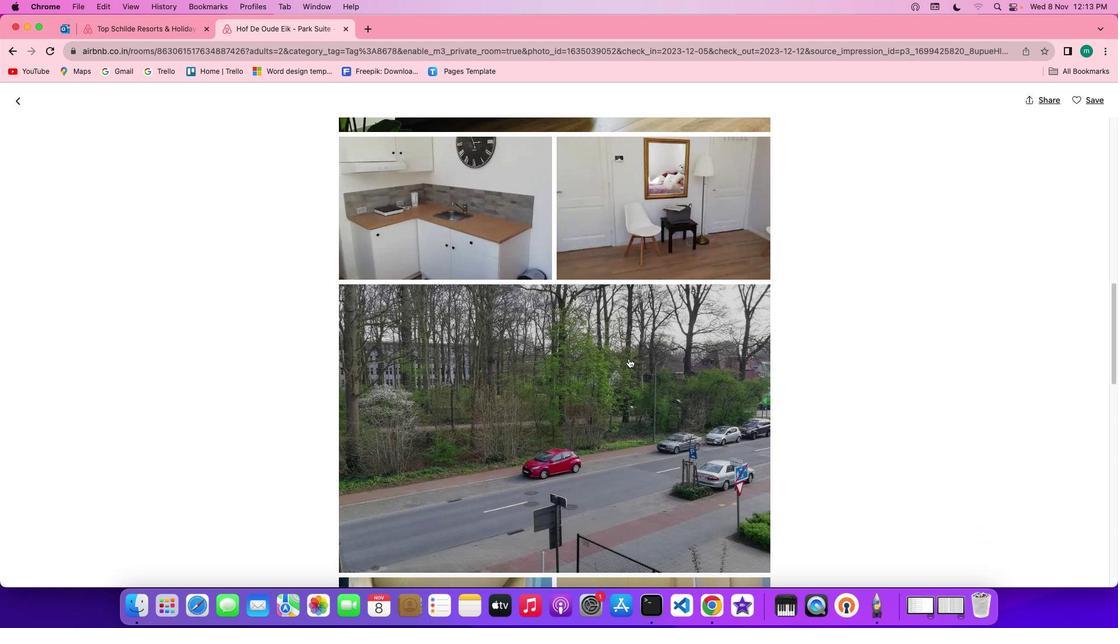 
Action: Mouse scrolled (630, 360) with delta (1, 1)
Screenshot: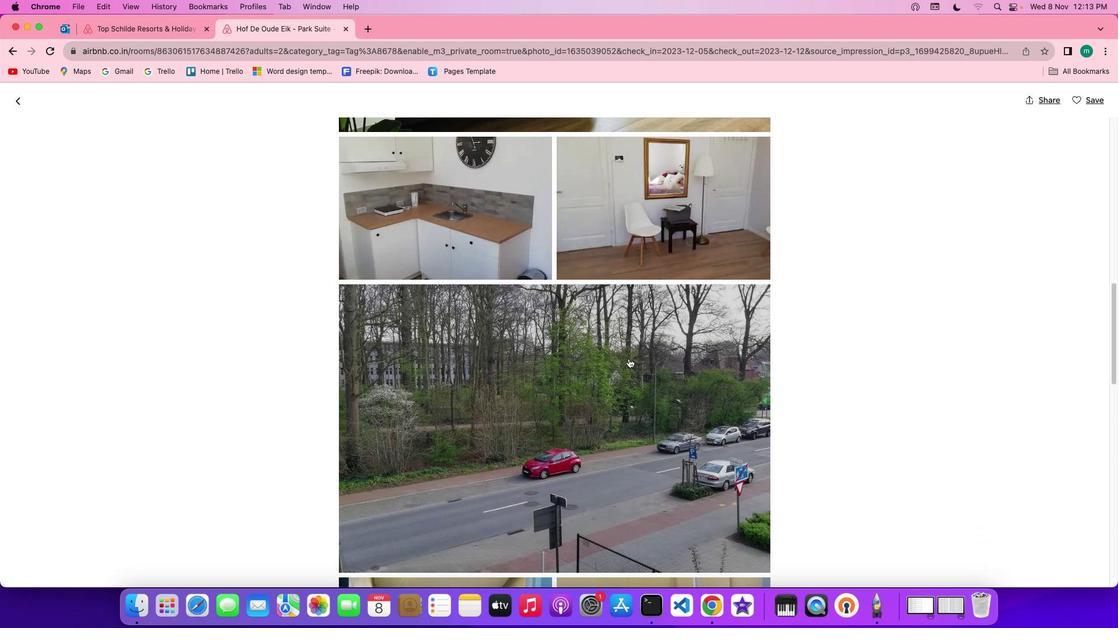 
Action: Mouse scrolled (630, 360) with delta (1, 0)
Screenshot: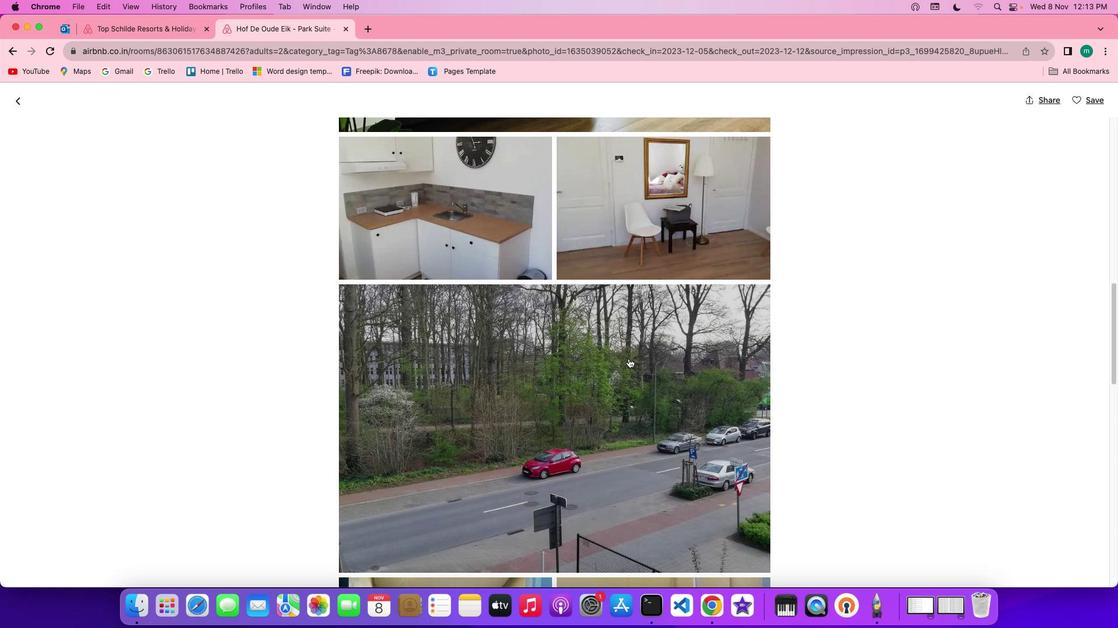 
Action: Mouse scrolled (630, 360) with delta (1, 1)
Screenshot: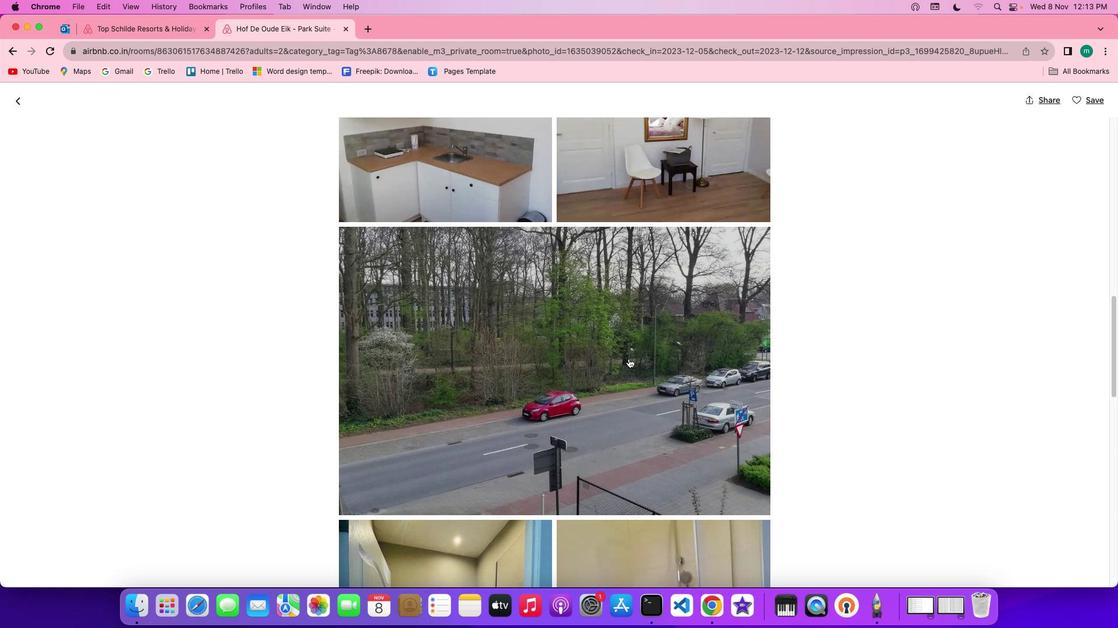 
Action: Mouse scrolled (630, 360) with delta (1, 1)
Screenshot: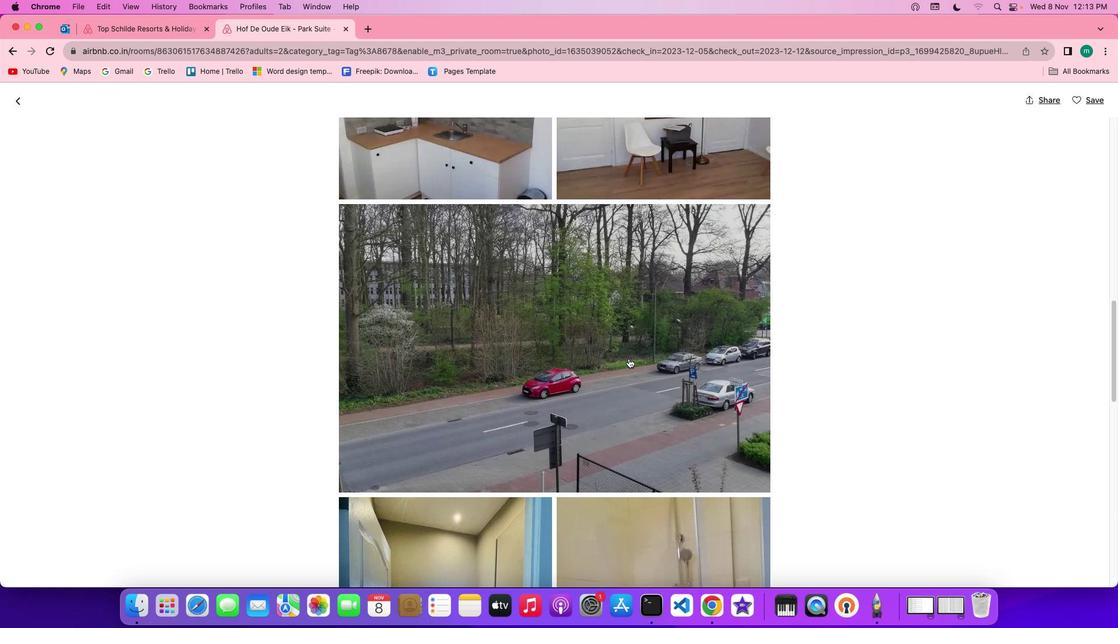 
Action: Mouse scrolled (630, 360) with delta (1, 1)
Screenshot: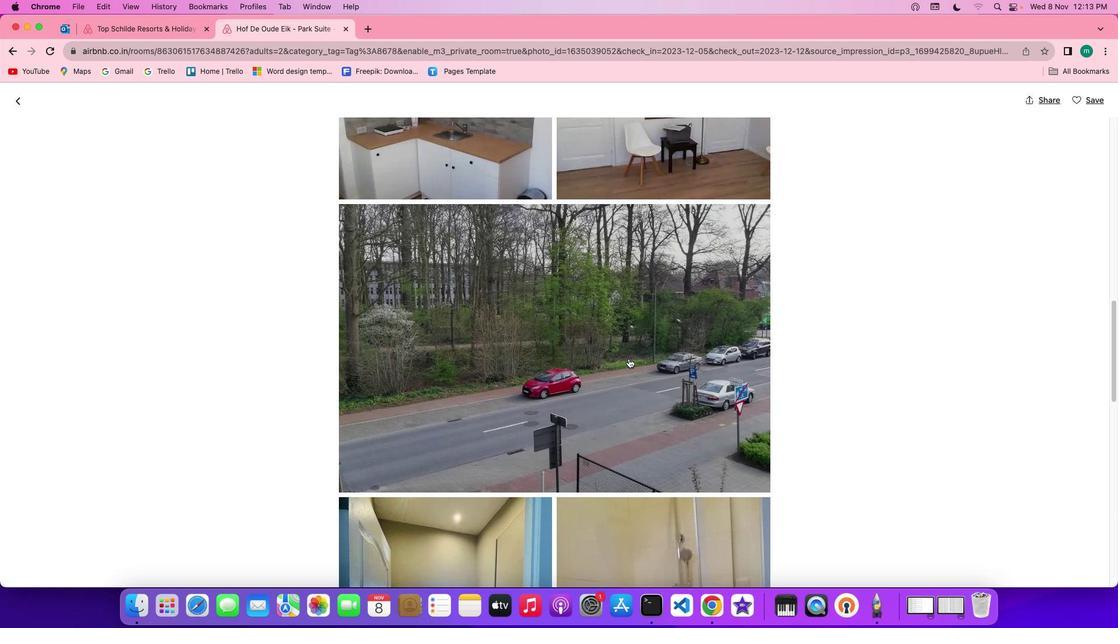 
Action: Mouse scrolled (630, 360) with delta (1, 1)
Screenshot: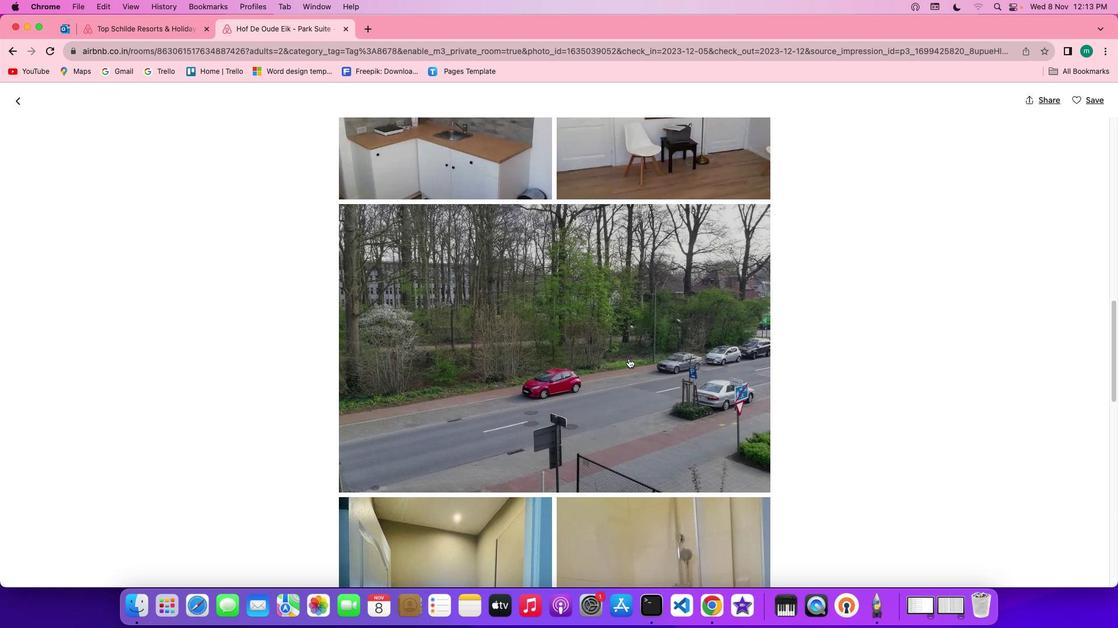 
Action: Mouse scrolled (630, 360) with delta (1, 1)
Screenshot: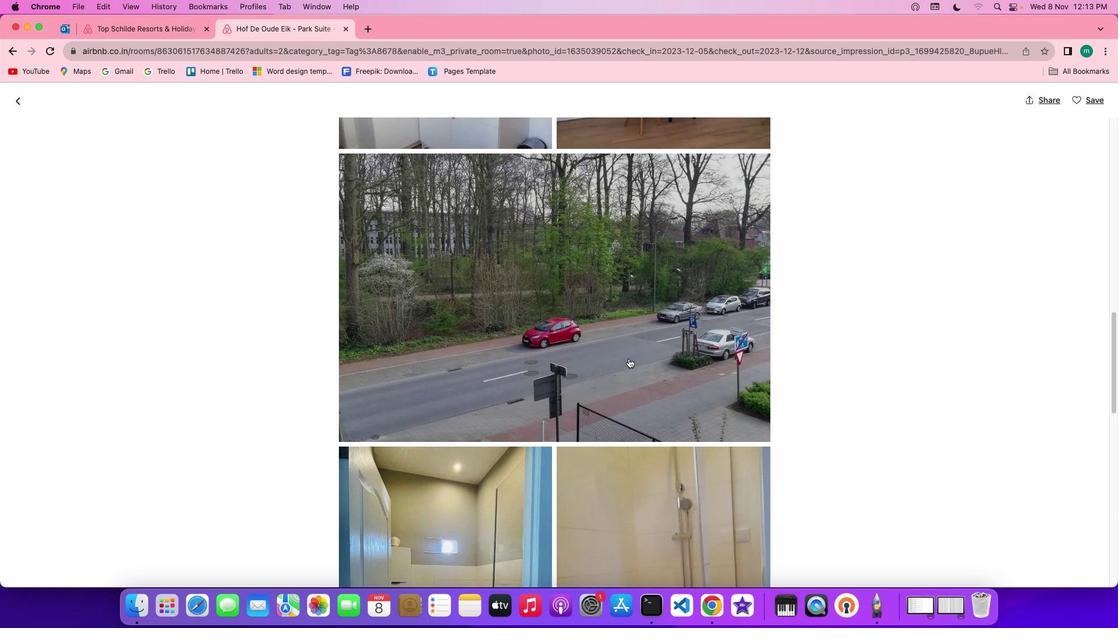 
Action: Mouse scrolled (630, 360) with delta (1, 1)
Screenshot: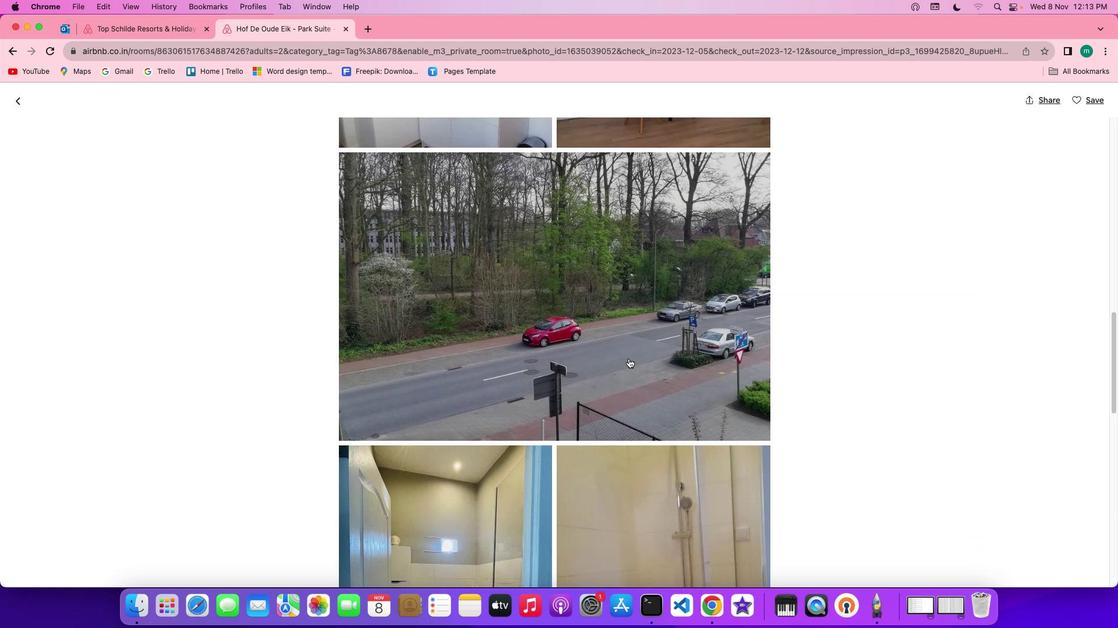 
Action: Mouse scrolled (630, 360) with delta (1, 1)
Screenshot: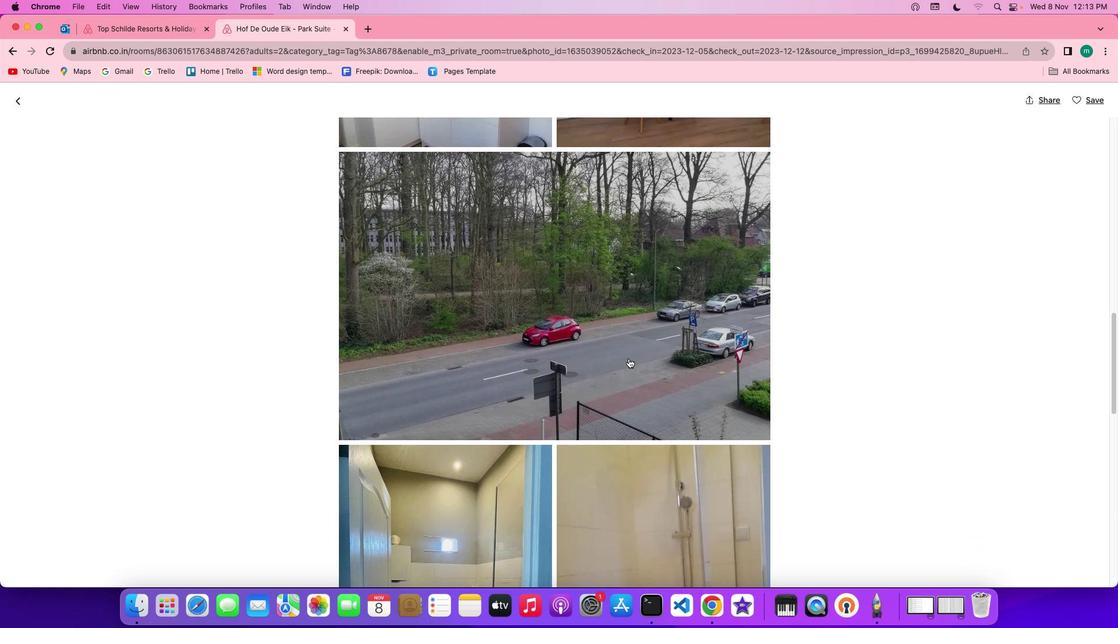 
Action: Mouse scrolled (630, 360) with delta (1, 1)
Screenshot: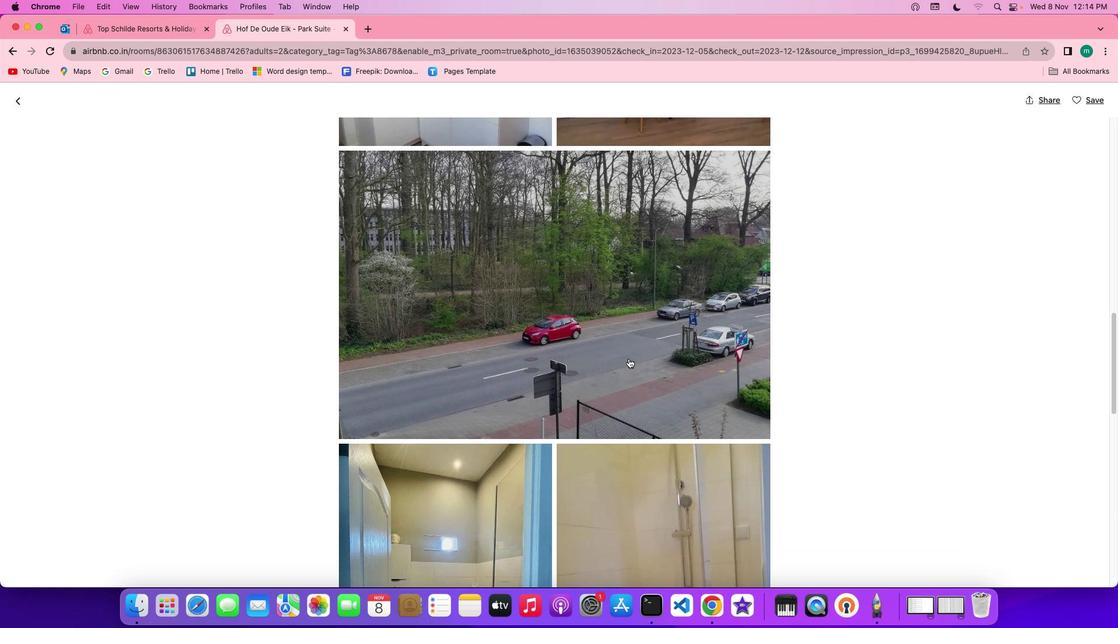 
Action: Mouse scrolled (630, 360) with delta (1, 1)
Screenshot: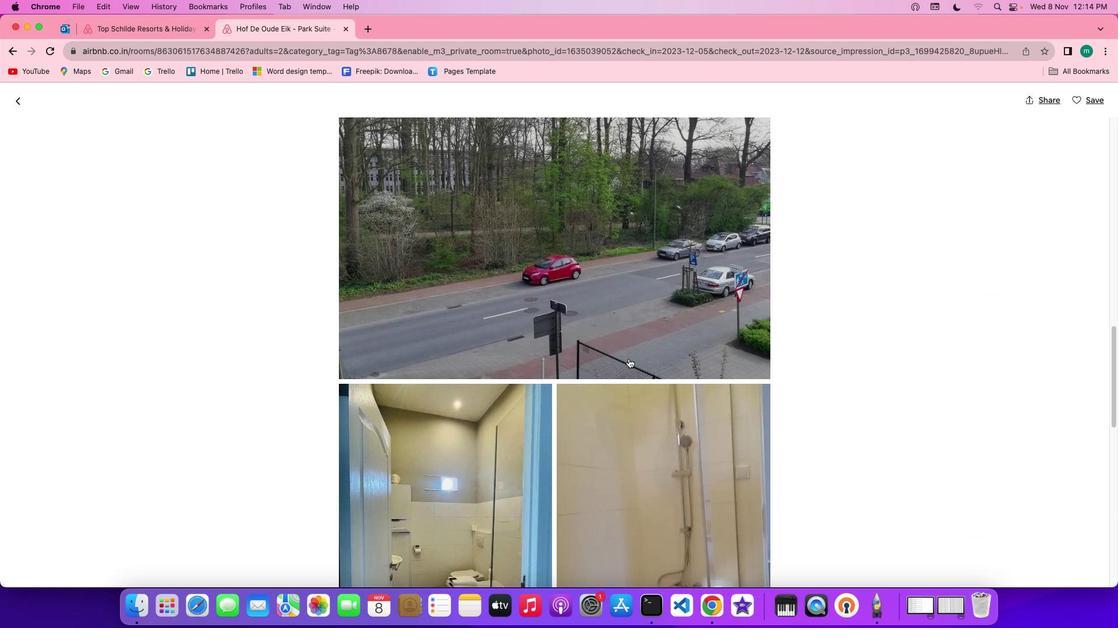 
Action: Mouse scrolled (630, 360) with delta (1, 1)
Screenshot: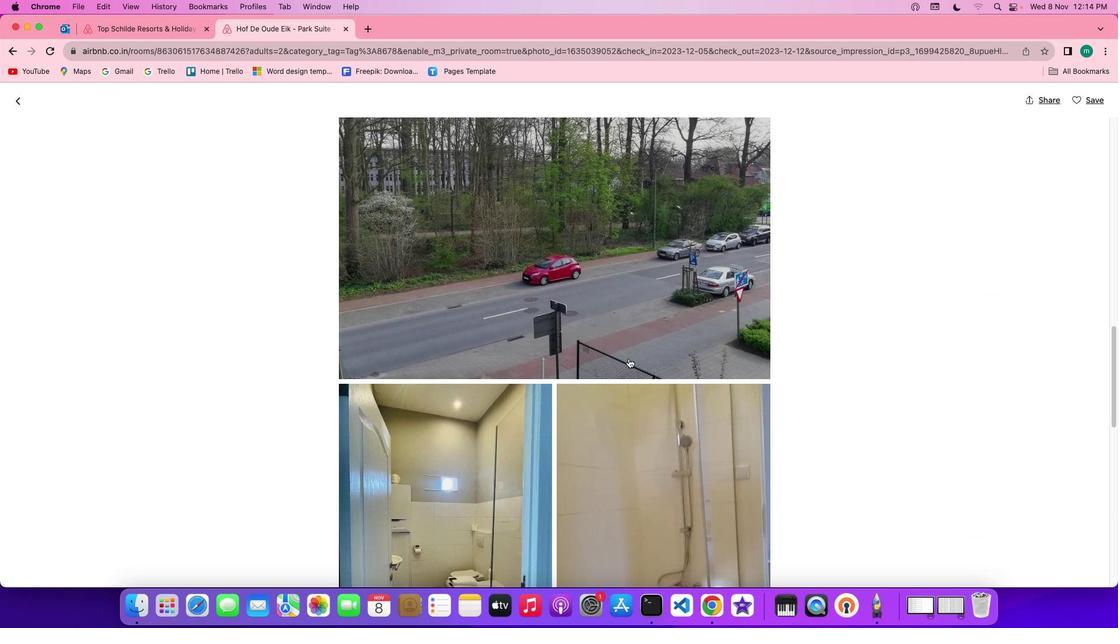 
Action: Mouse scrolled (630, 360) with delta (1, 1)
Screenshot: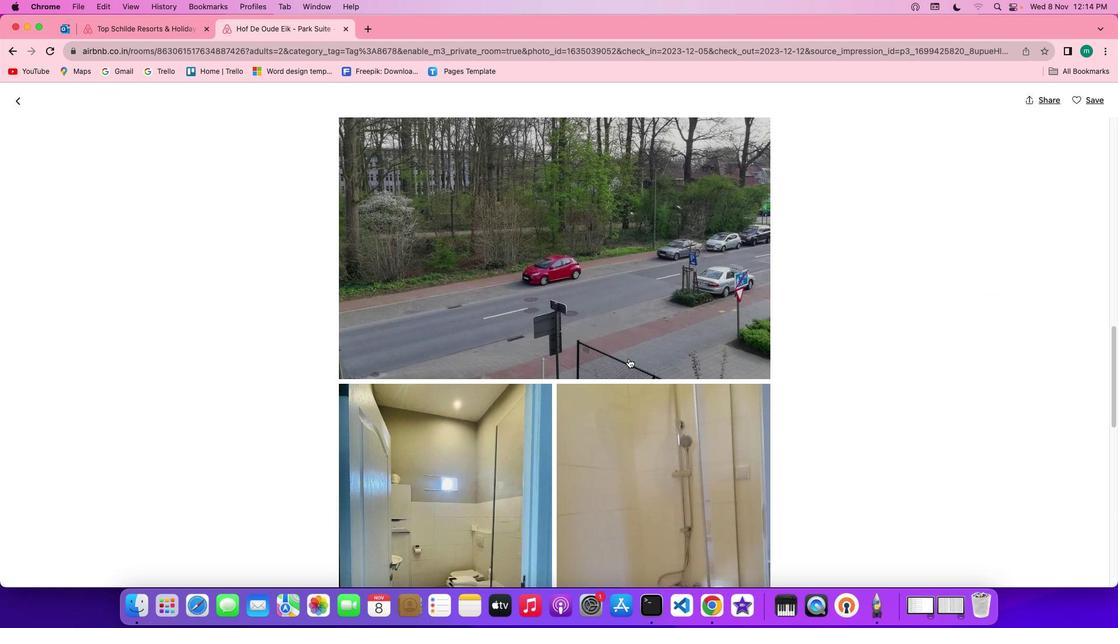 
Action: Mouse scrolled (630, 360) with delta (1, 1)
Screenshot: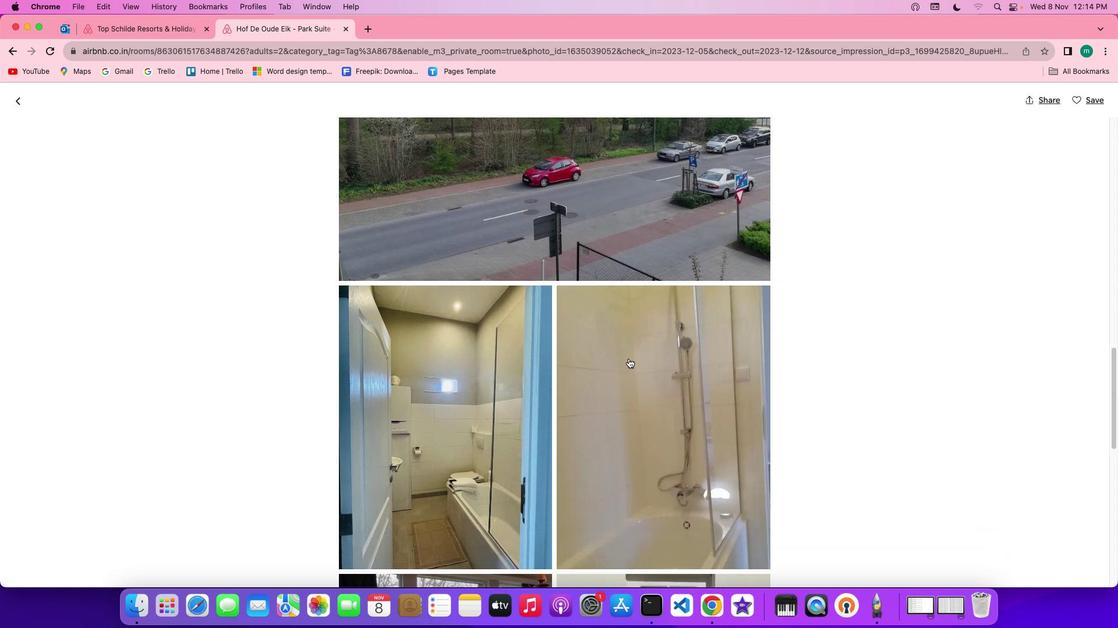 
Action: Mouse scrolled (630, 360) with delta (1, 1)
Screenshot: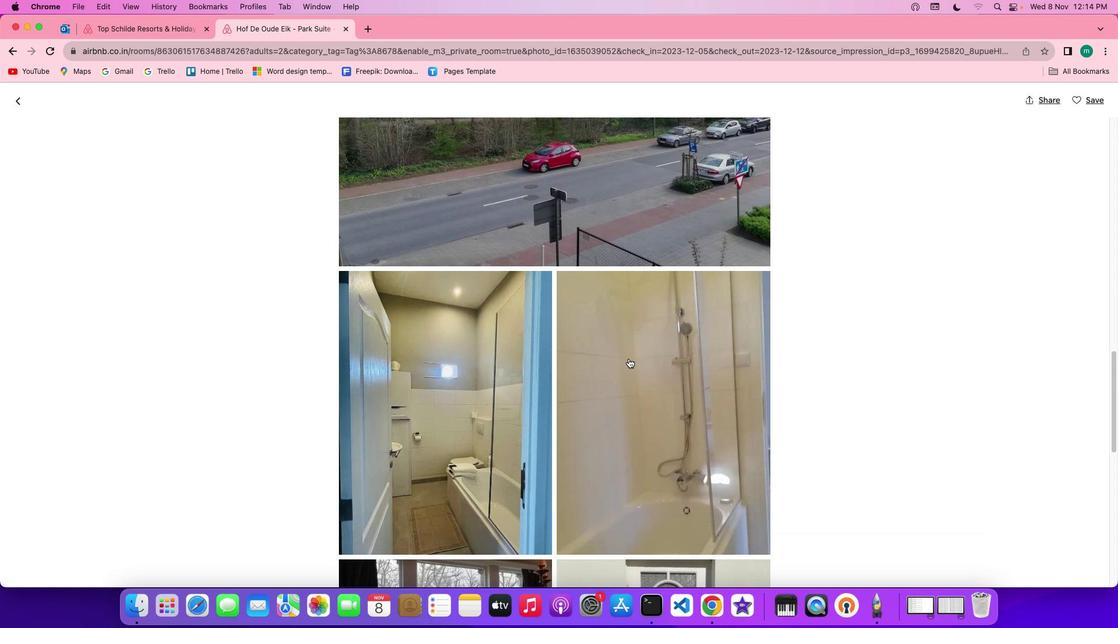 
Action: Mouse scrolled (630, 360) with delta (1, 1)
Screenshot: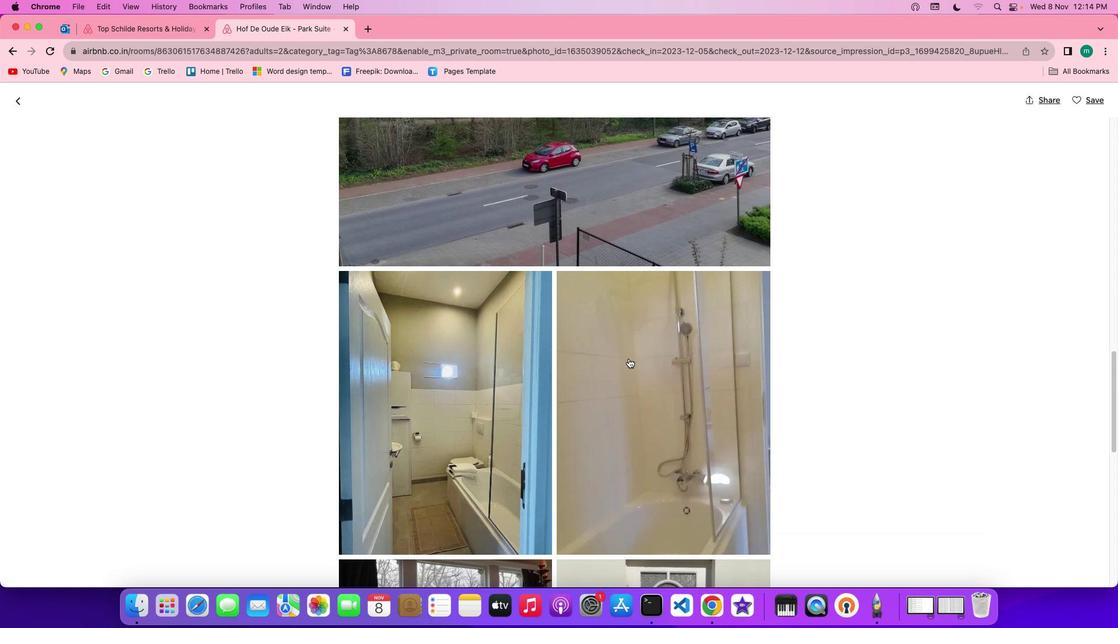 
Action: Mouse scrolled (630, 360) with delta (1, 0)
Screenshot: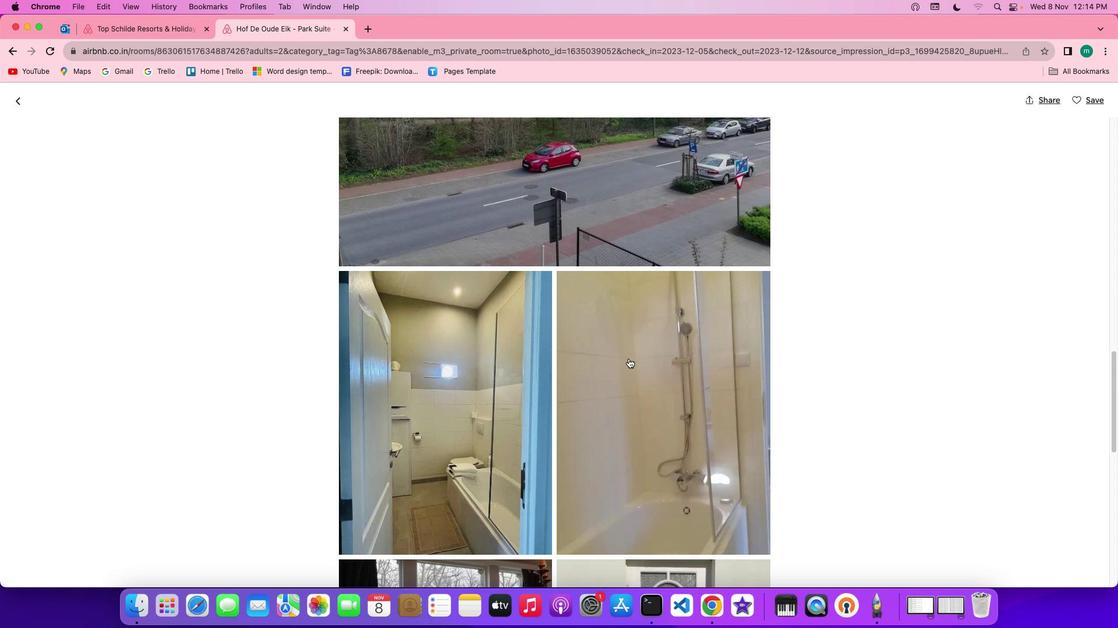 
Action: Mouse scrolled (630, 360) with delta (1, 1)
Screenshot: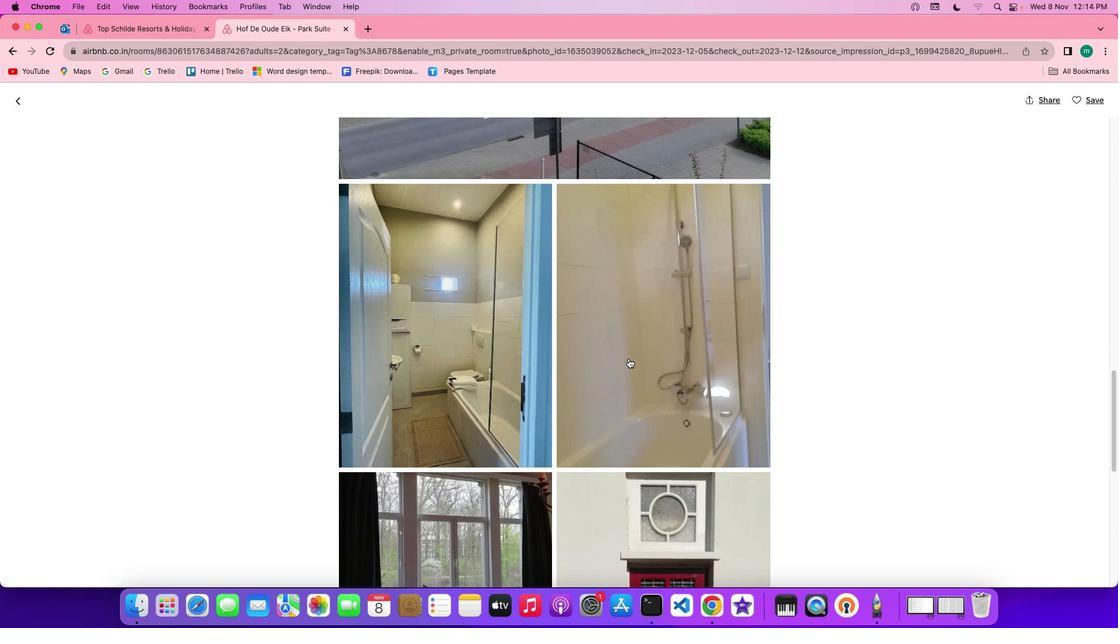 
Action: Mouse scrolled (630, 360) with delta (1, 1)
Screenshot: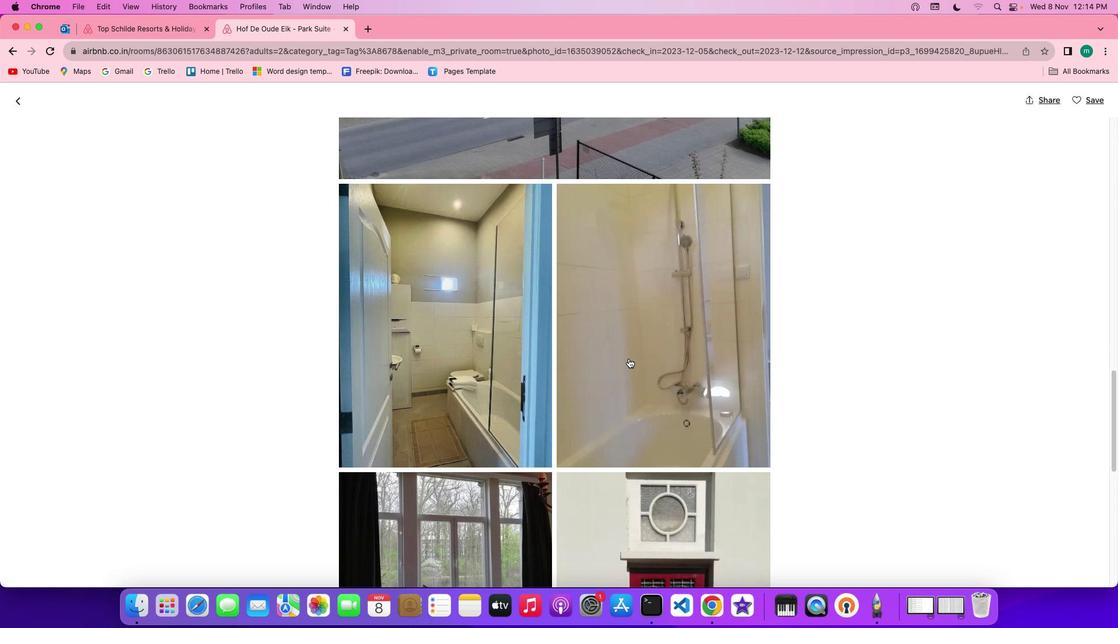 
Action: Mouse scrolled (630, 360) with delta (1, 0)
Screenshot: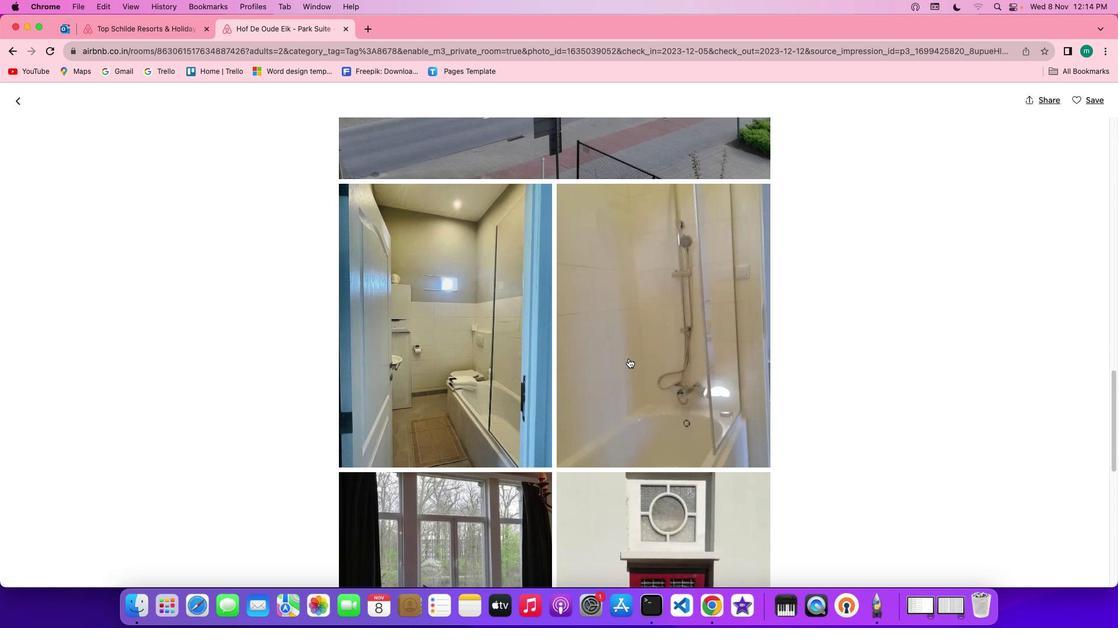 
Action: Mouse scrolled (630, 360) with delta (1, 1)
Screenshot: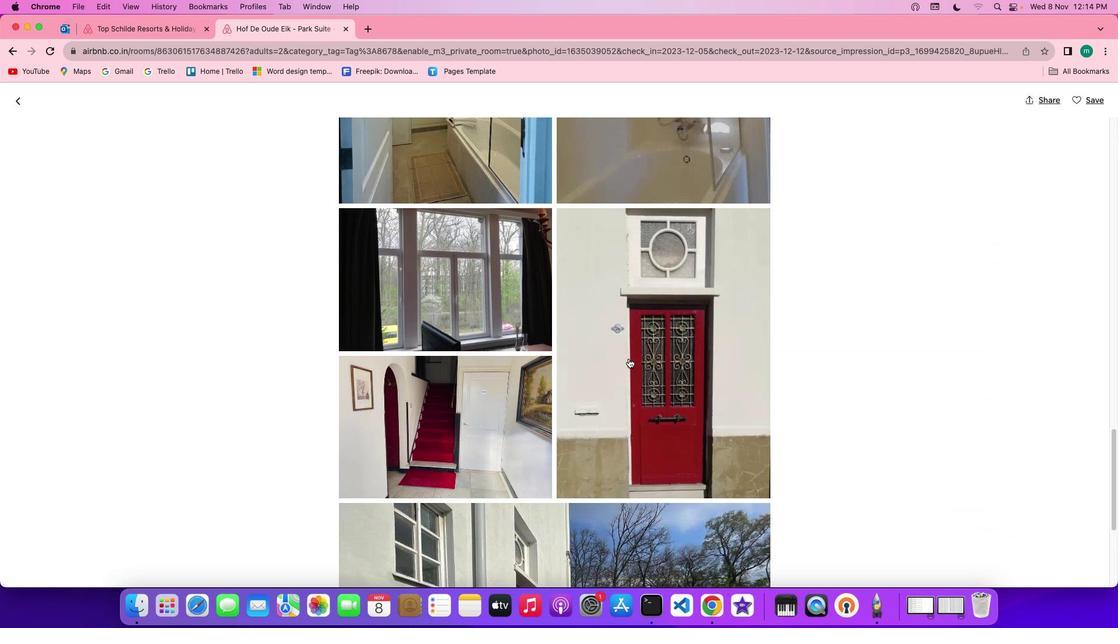 
Action: Mouse scrolled (630, 360) with delta (1, 1)
Screenshot: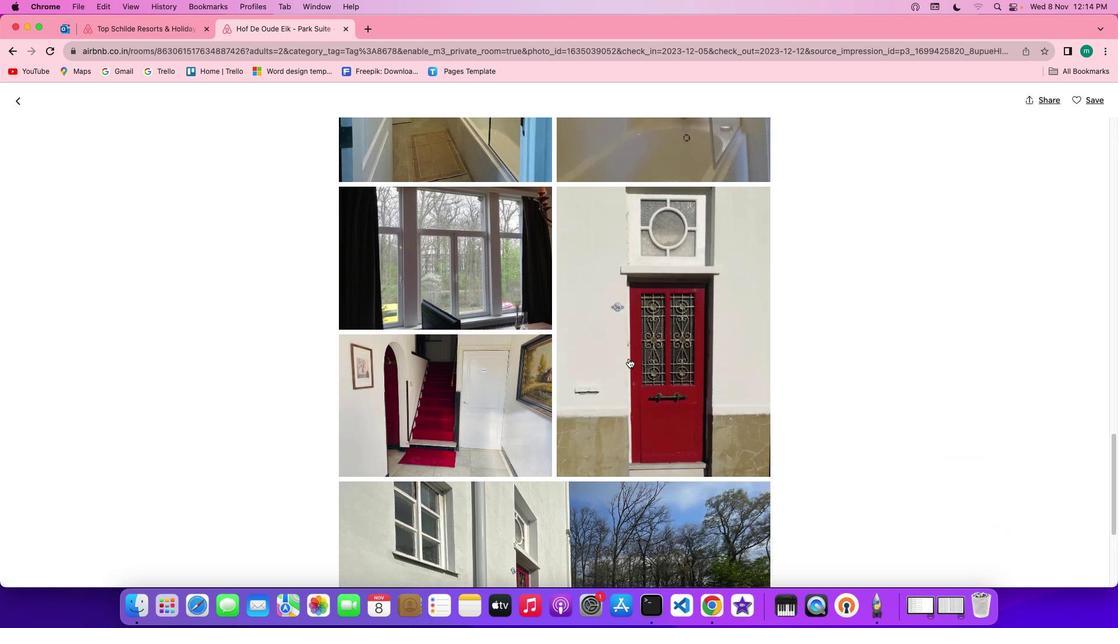 
Action: Mouse scrolled (630, 360) with delta (1, 0)
Screenshot: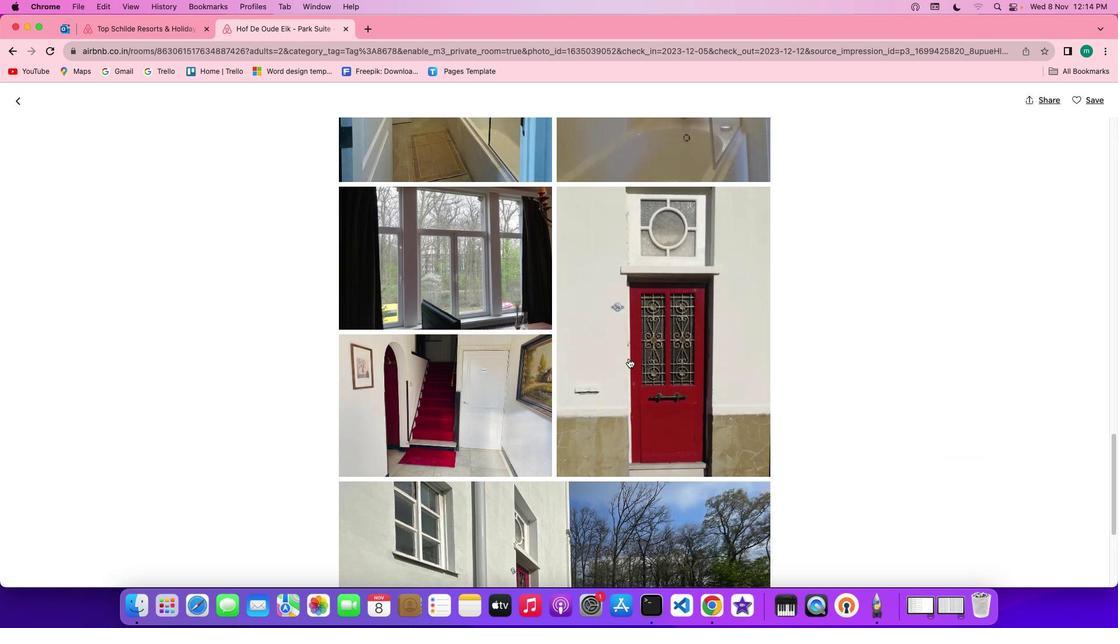 
Action: Mouse scrolled (630, 360) with delta (1, 0)
Screenshot: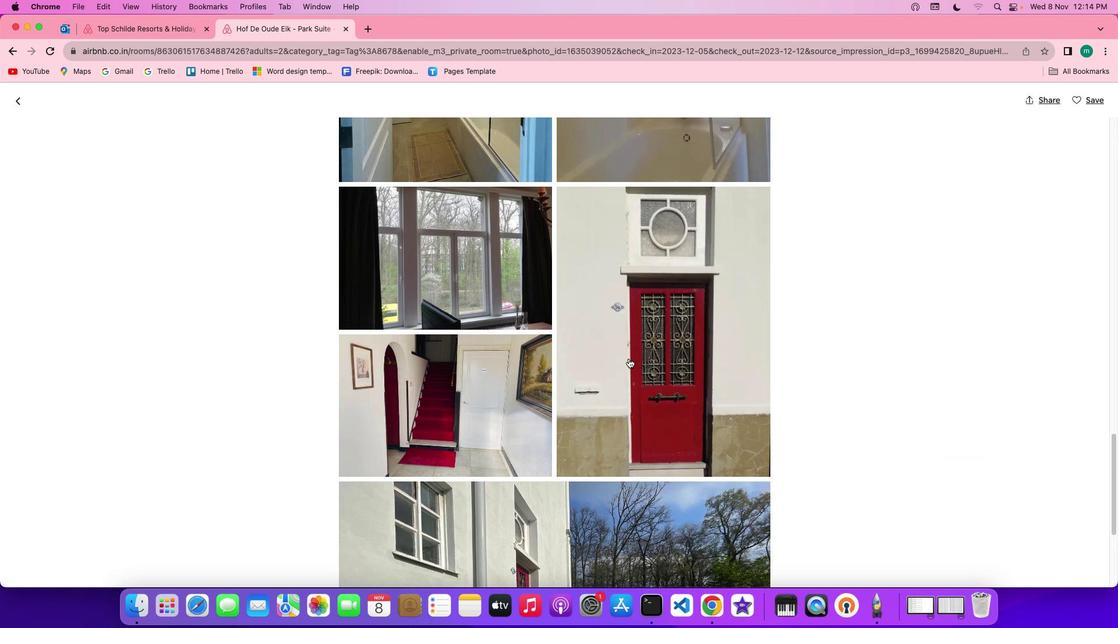 
Action: Mouse scrolled (630, 360) with delta (1, 0)
Screenshot: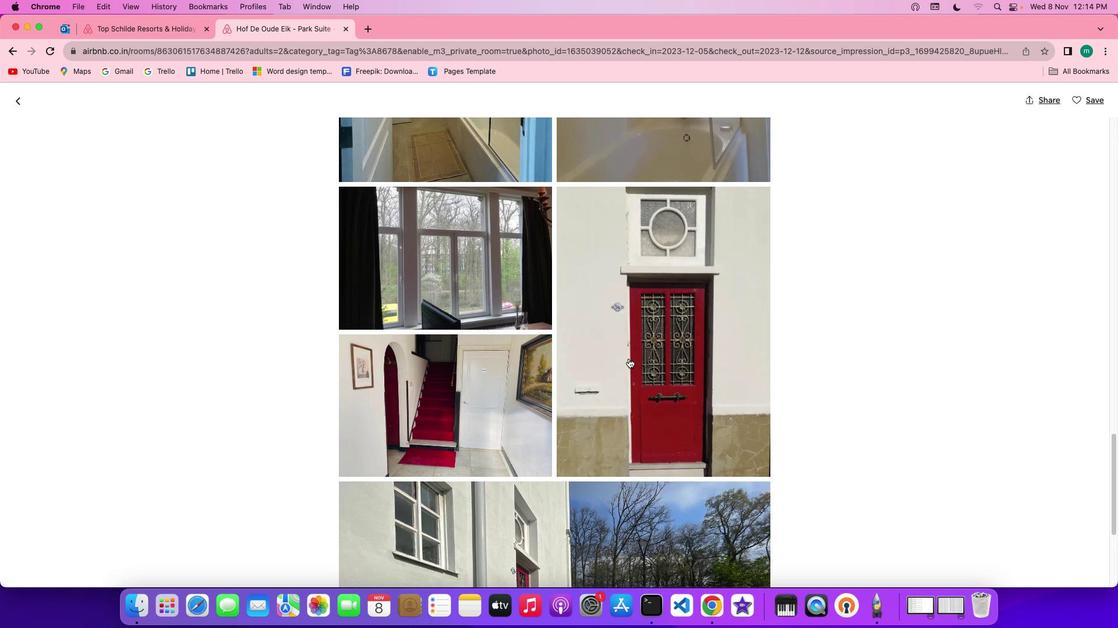 
Action: Mouse scrolled (630, 360) with delta (1, 1)
Screenshot: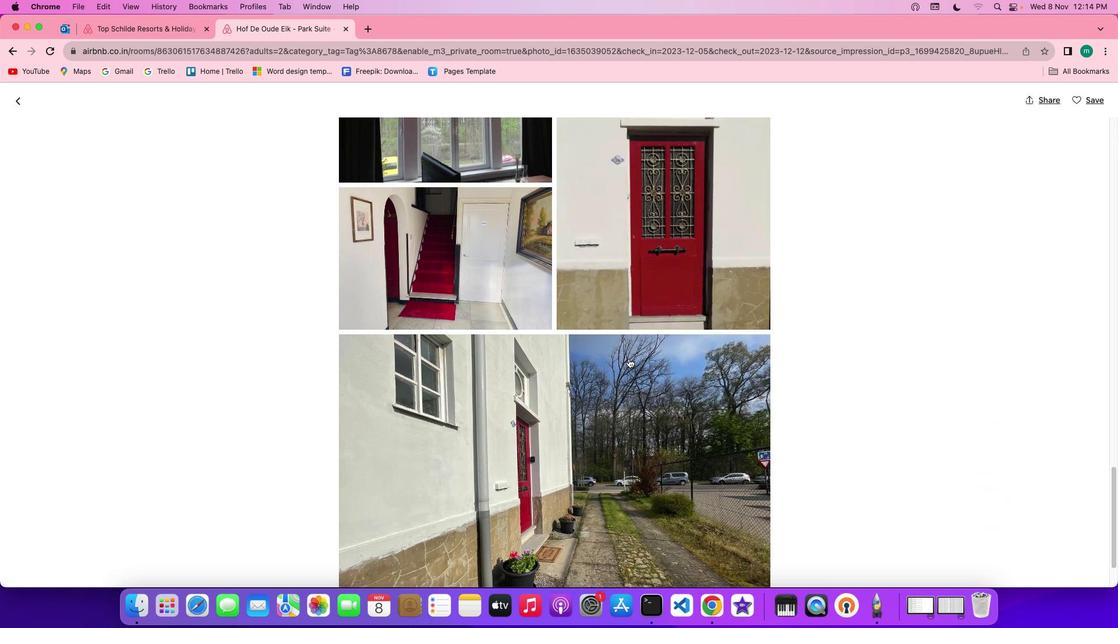 
Action: Mouse scrolled (630, 360) with delta (1, 1)
Screenshot: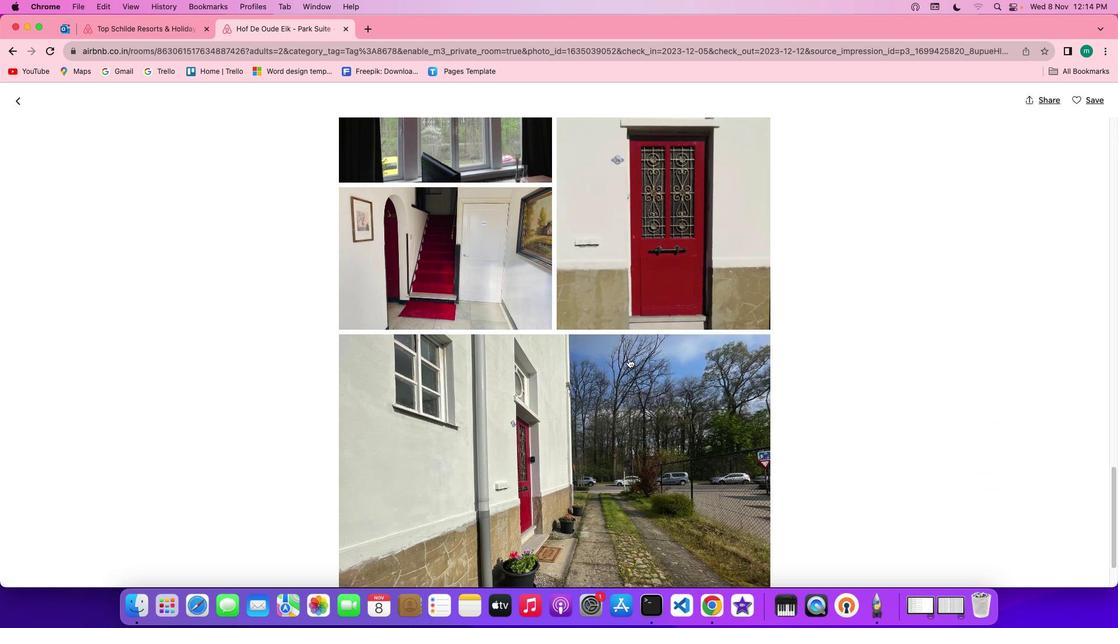 
Action: Mouse scrolled (630, 360) with delta (1, 0)
Screenshot: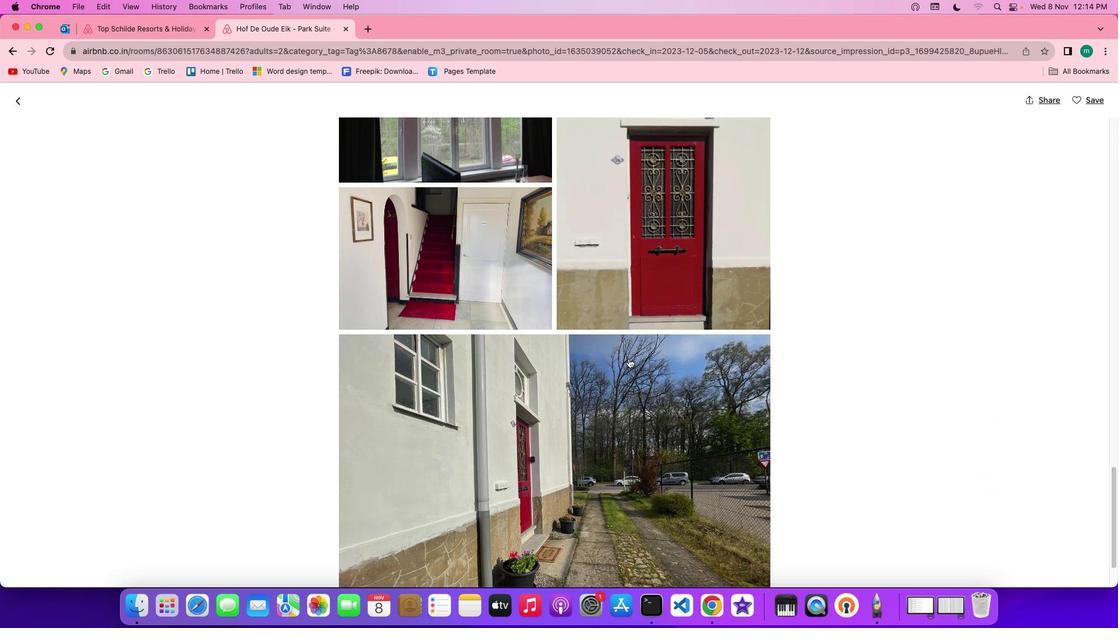 
Action: Mouse scrolled (630, 360) with delta (1, 0)
Screenshot: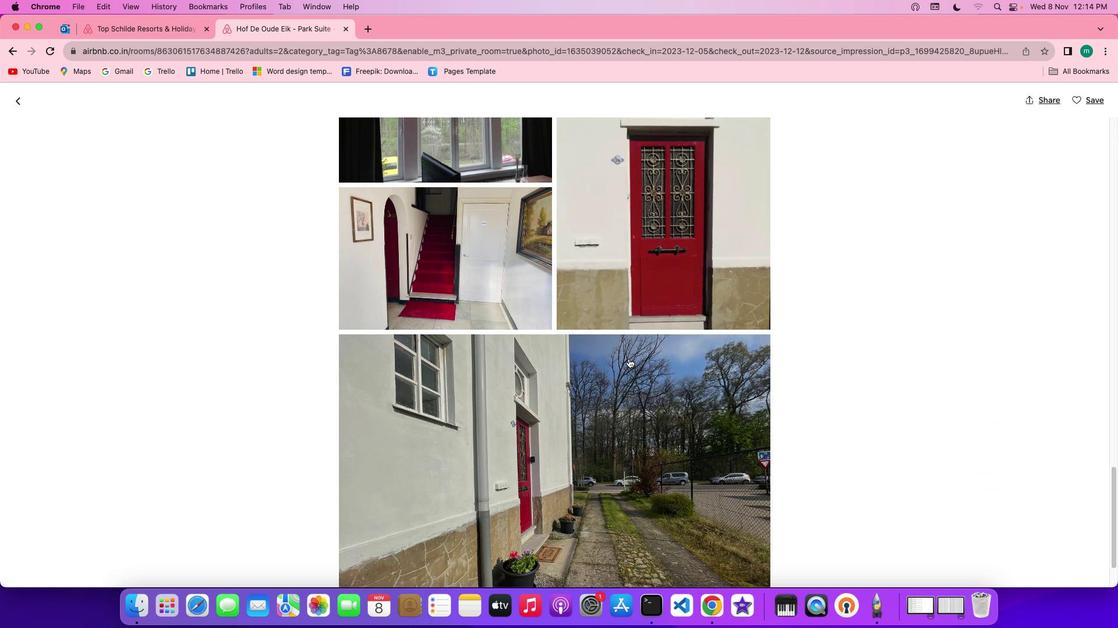 
Action: Mouse moved to (630, 360)
Screenshot: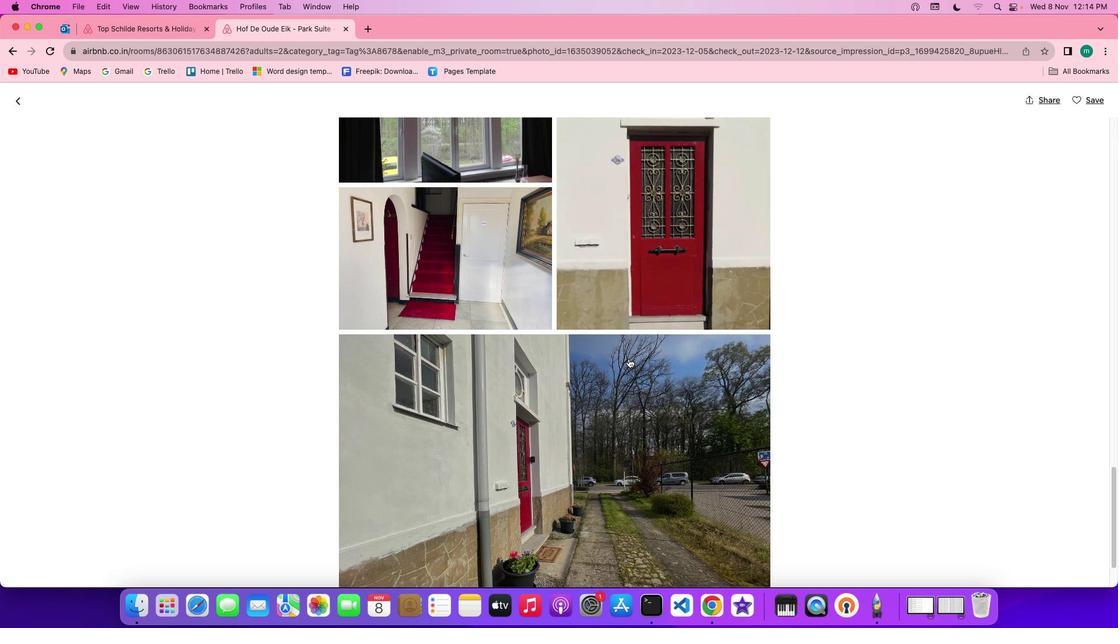
Action: Mouse scrolled (630, 360) with delta (1, 1)
Screenshot: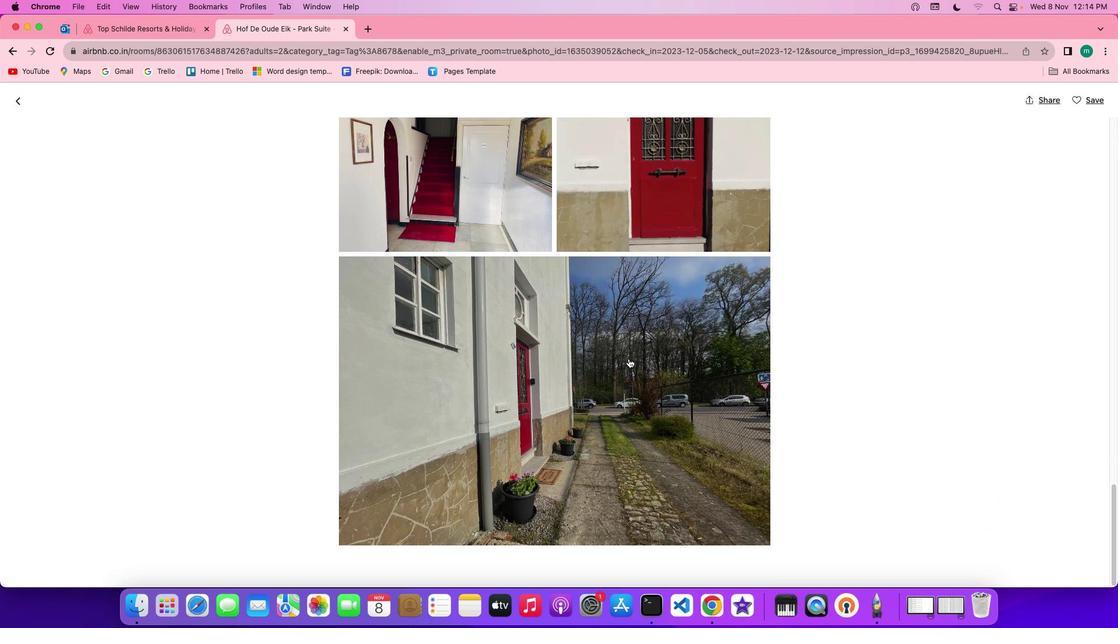 
Action: Mouse scrolled (630, 360) with delta (1, 1)
Screenshot: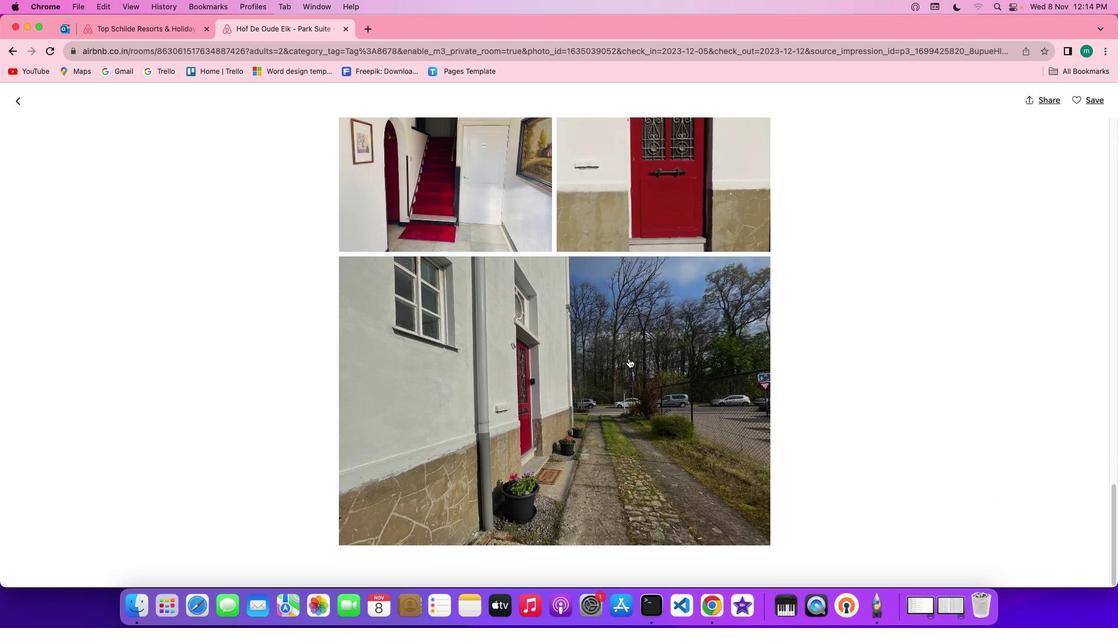 
Action: Mouse scrolled (630, 360) with delta (1, 0)
Screenshot: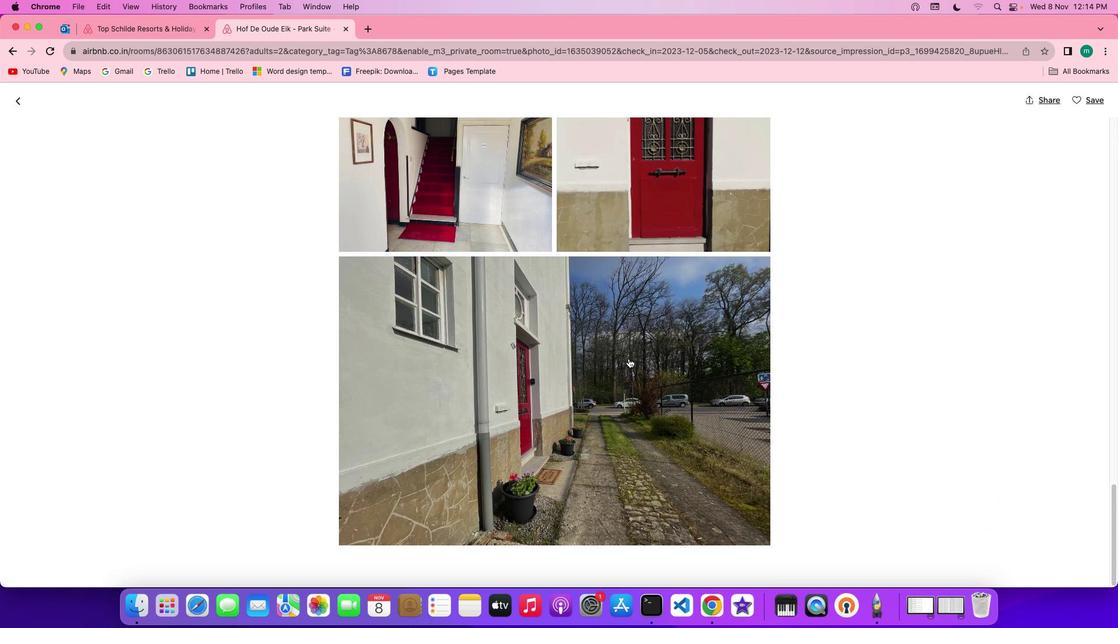 
Action: Mouse scrolled (630, 360) with delta (1, 0)
Screenshot: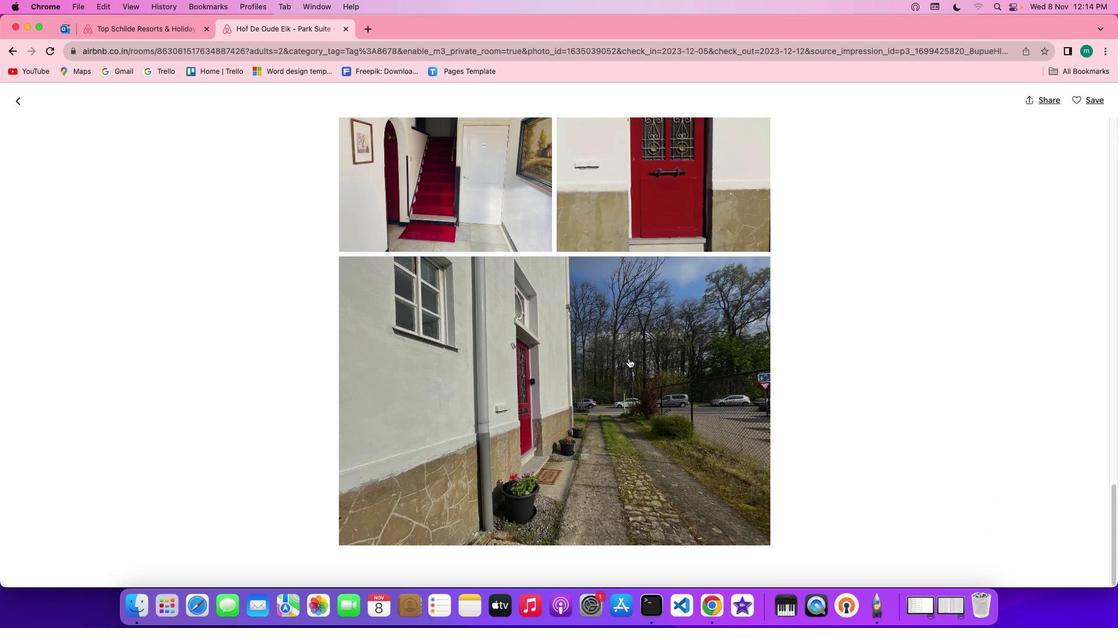 
Action: Mouse scrolled (630, 360) with delta (1, 1)
Screenshot: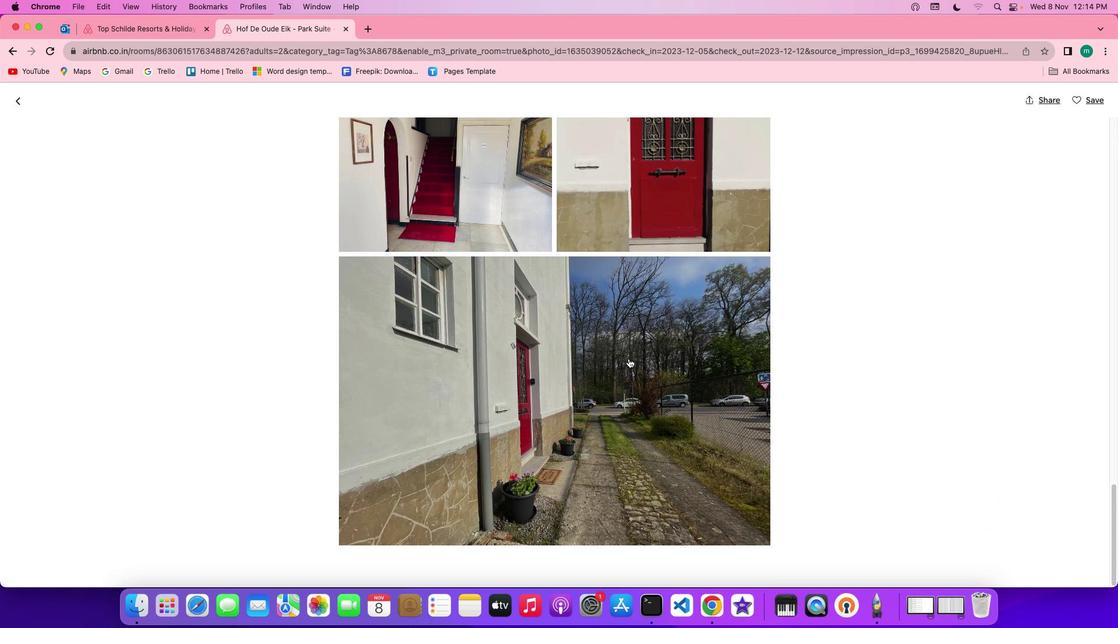 
Action: Mouse scrolled (630, 360) with delta (1, 1)
Screenshot: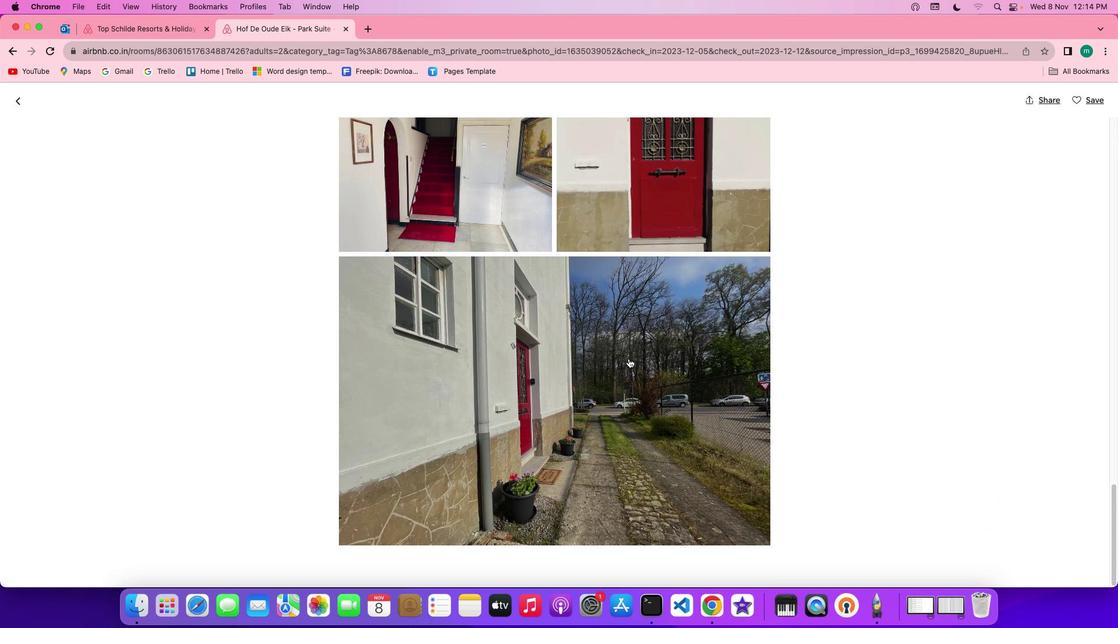 
Action: Mouse scrolled (630, 360) with delta (1, 0)
Screenshot: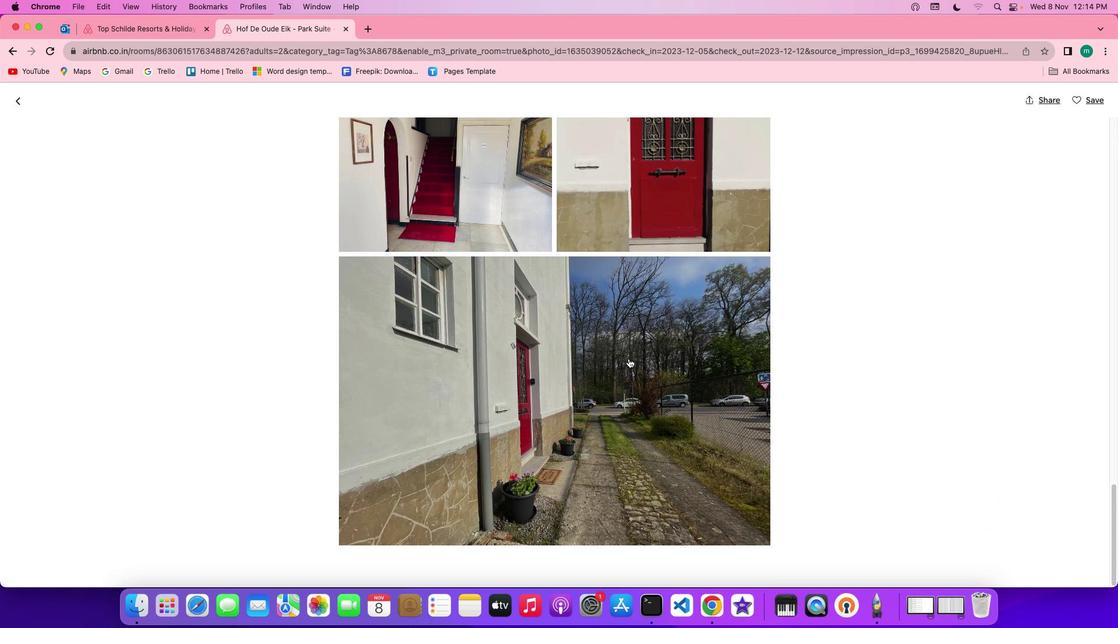 
Action: Mouse scrolled (630, 360) with delta (1, 0)
Screenshot: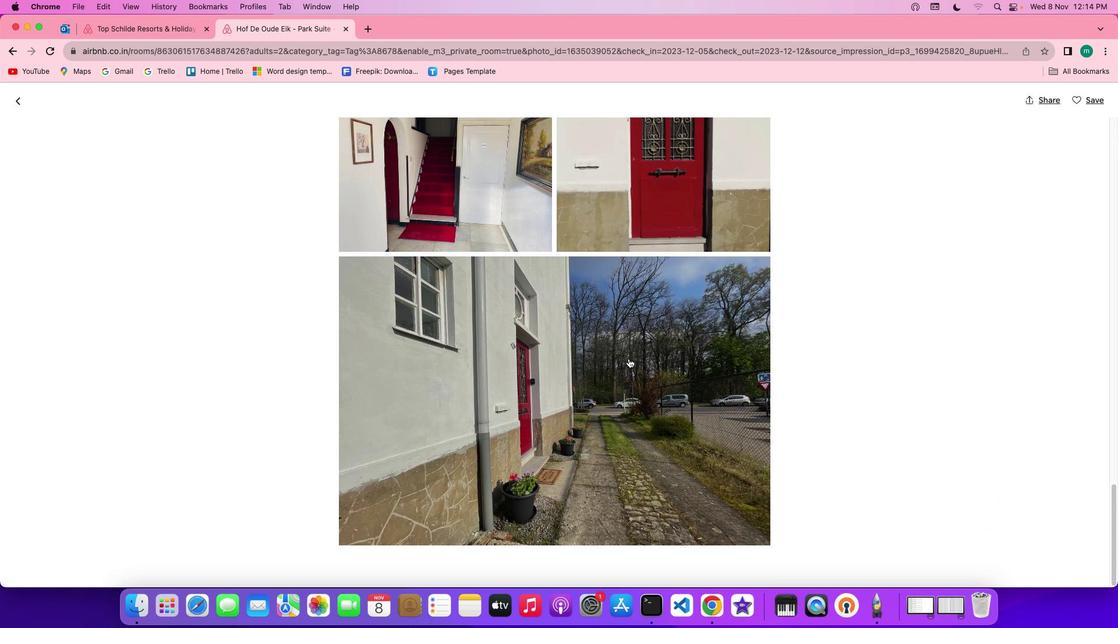 
Action: Mouse scrolled (630, 360) with delta (1, 1)
Screenshot: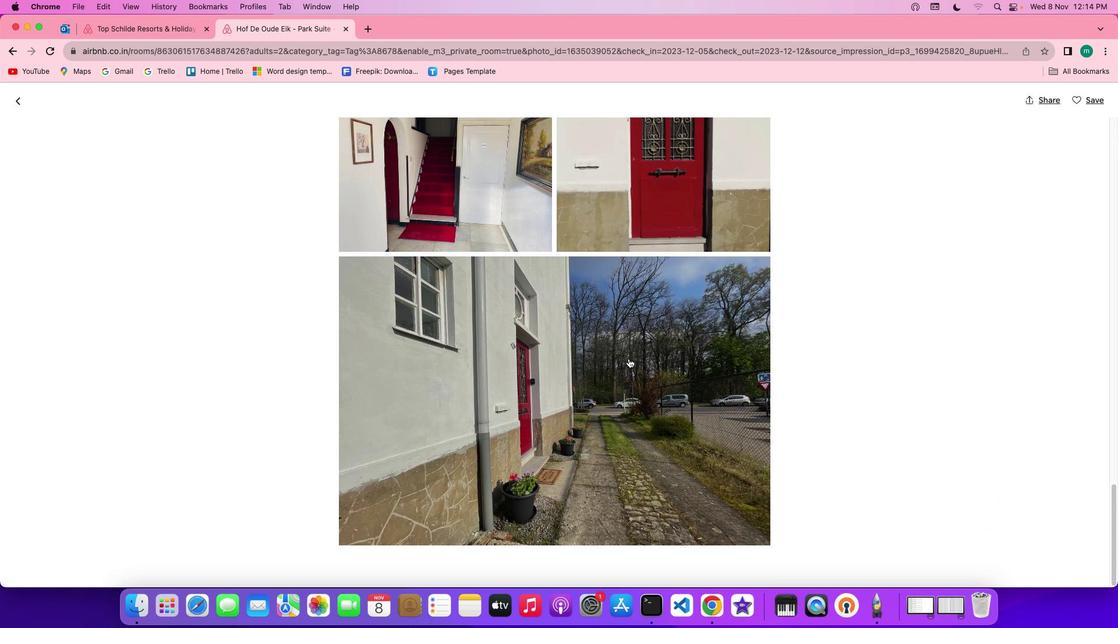 
Action: Mouse scrolled (630, 360) with delta (1, 1)
Screenshot: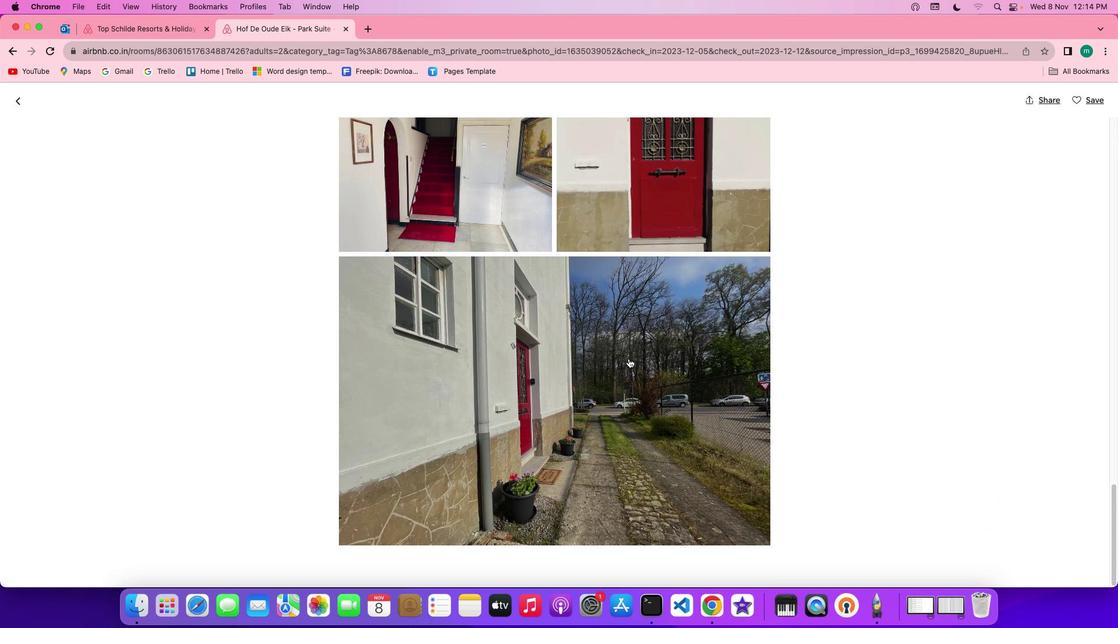 
Action: Mouse scrolled (630, 360) with delta (1, 0)
Screenshot: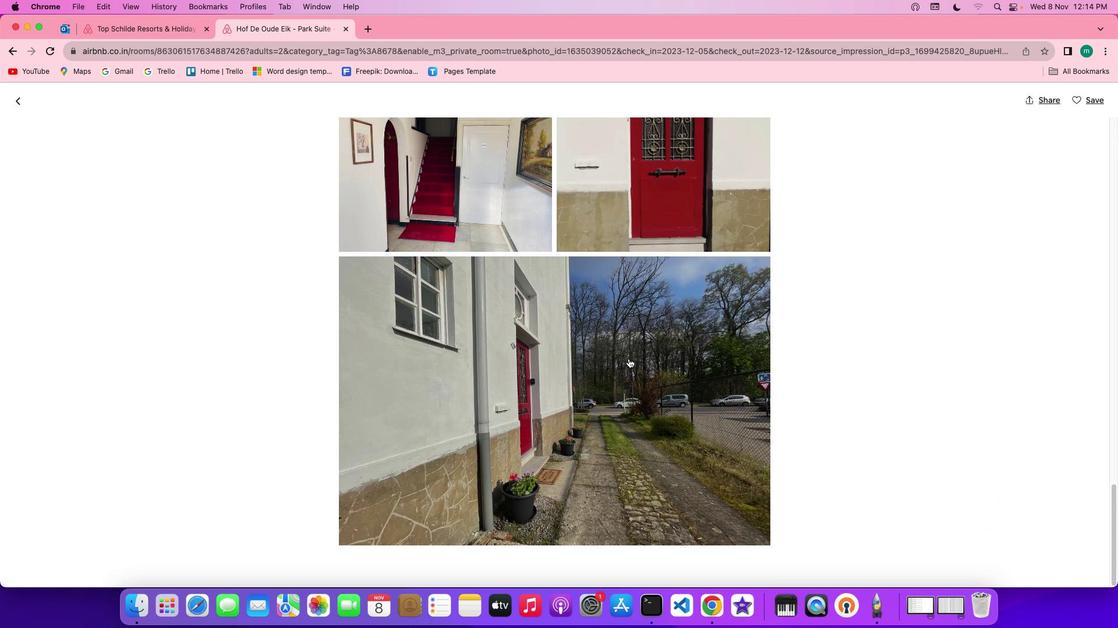 
Action: Mouse scrolled (630, 360) with delta (1, 1)
Screenshot: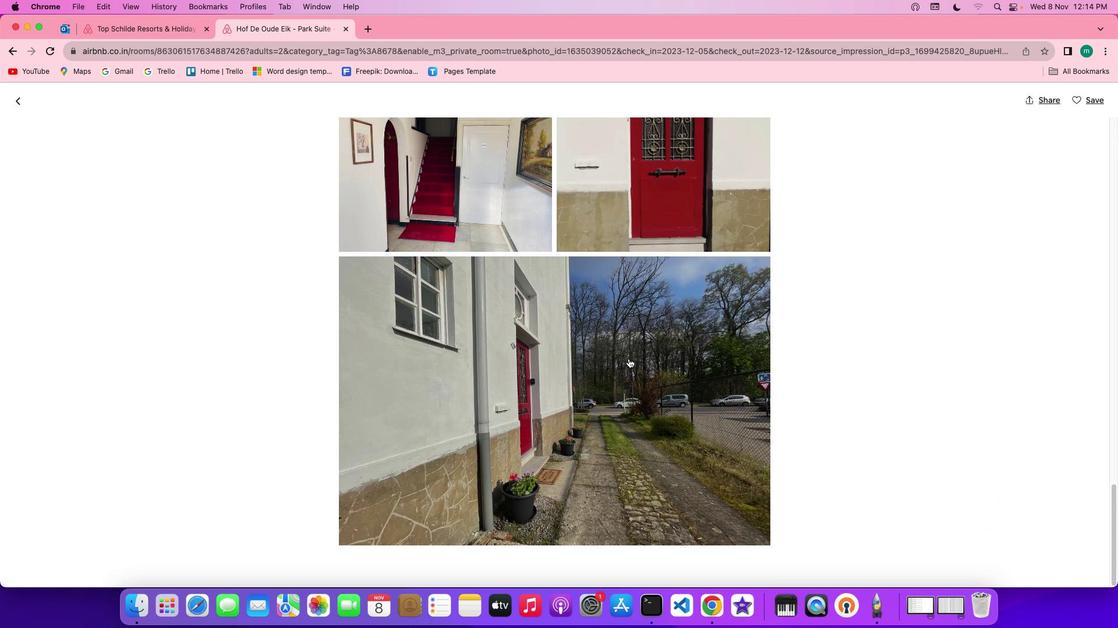 
Action: Mouse scrolled (630, 360) with delta (1, 1)
Screenshot: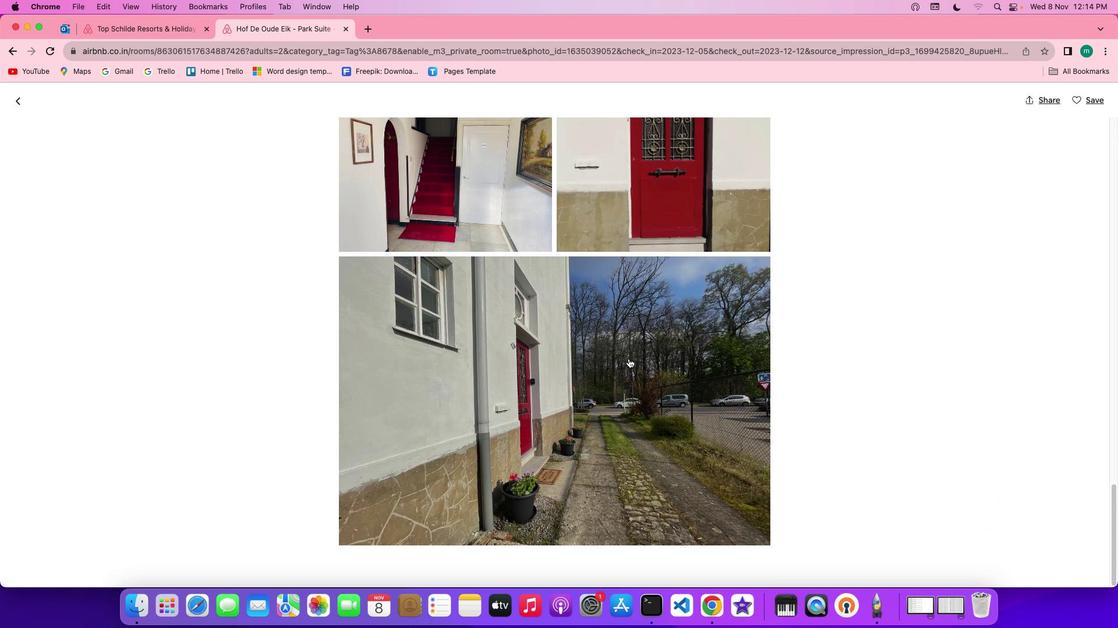 
Action: Mouse scrolled (630, 360) with delta (1, 1)
Screenshot: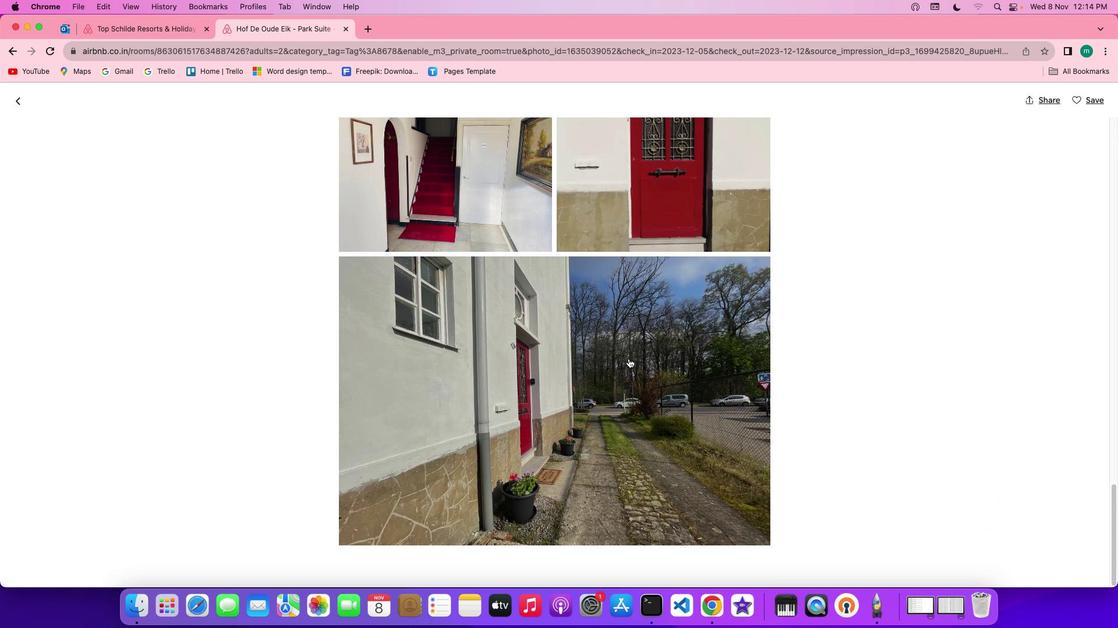 
Action: Mouse scrolled (630, 360) with delta (1, 0)
Screenshot: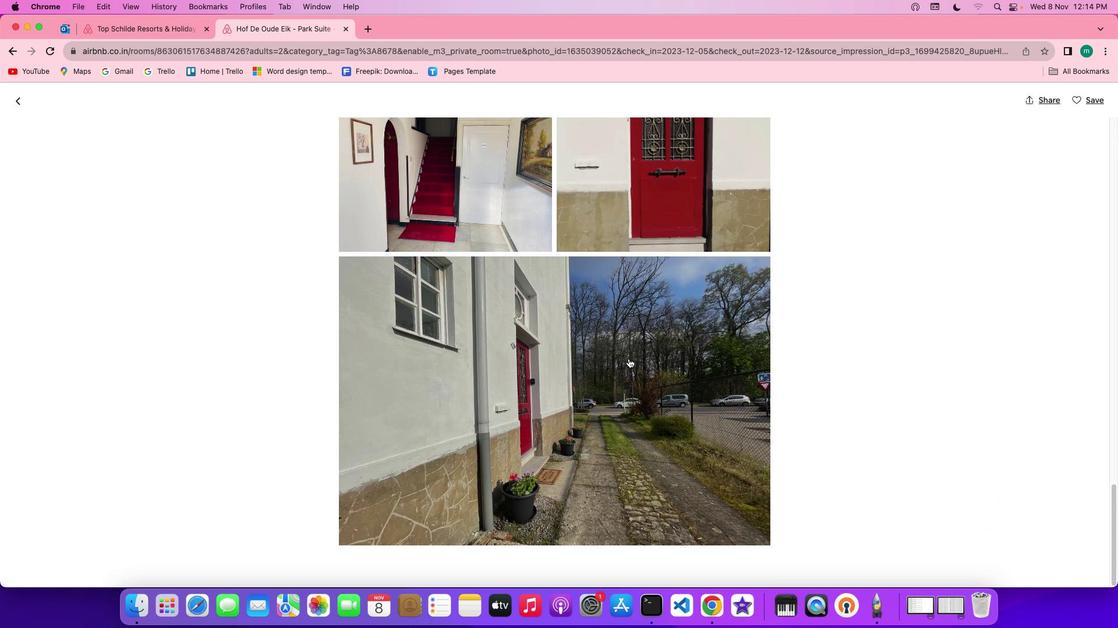
Action: Mouse scrolled (630, 360) with delta (1, 0)
Screenshot: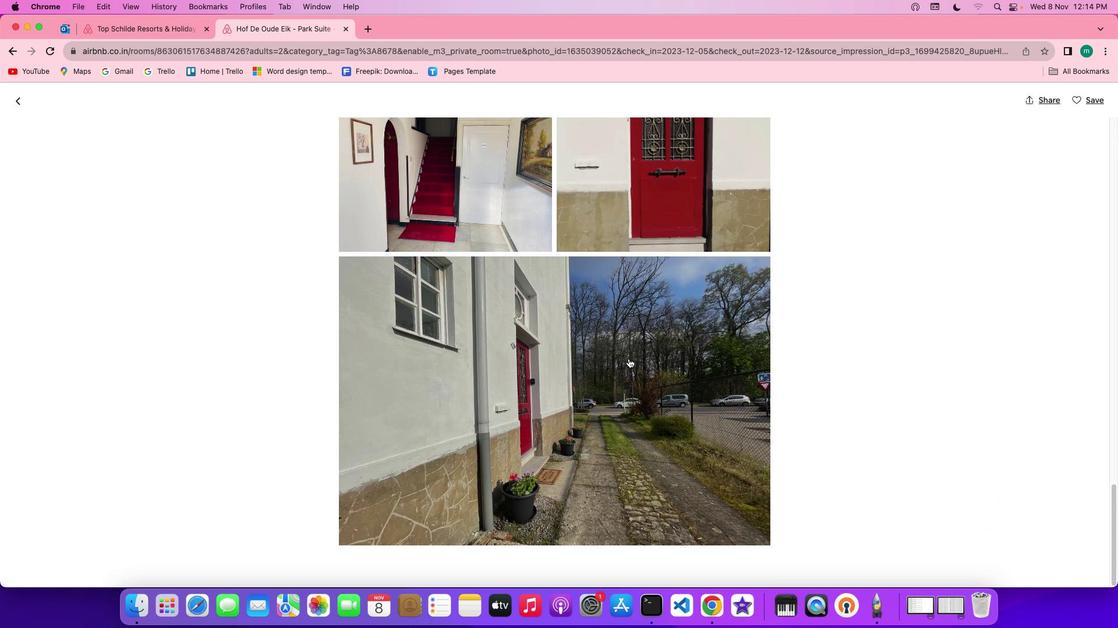 
Action: Mouse scrolled (630, 360) with delta (1, 1)
Screenshot: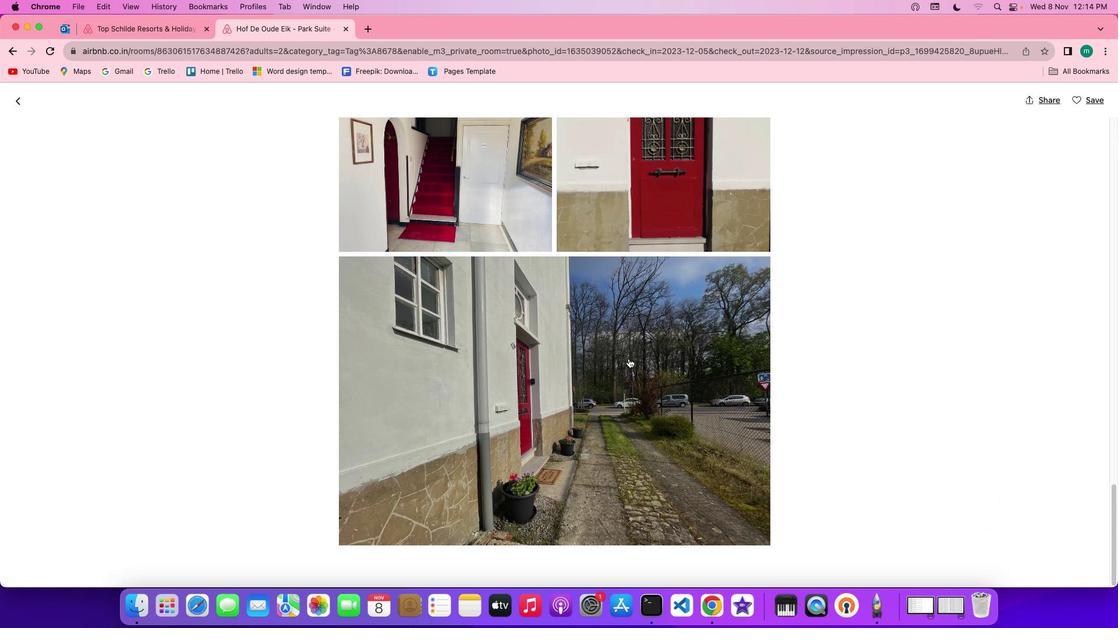 
Action: Mouse scrolled (630, 360) with delta (1, 1)
Screenshot: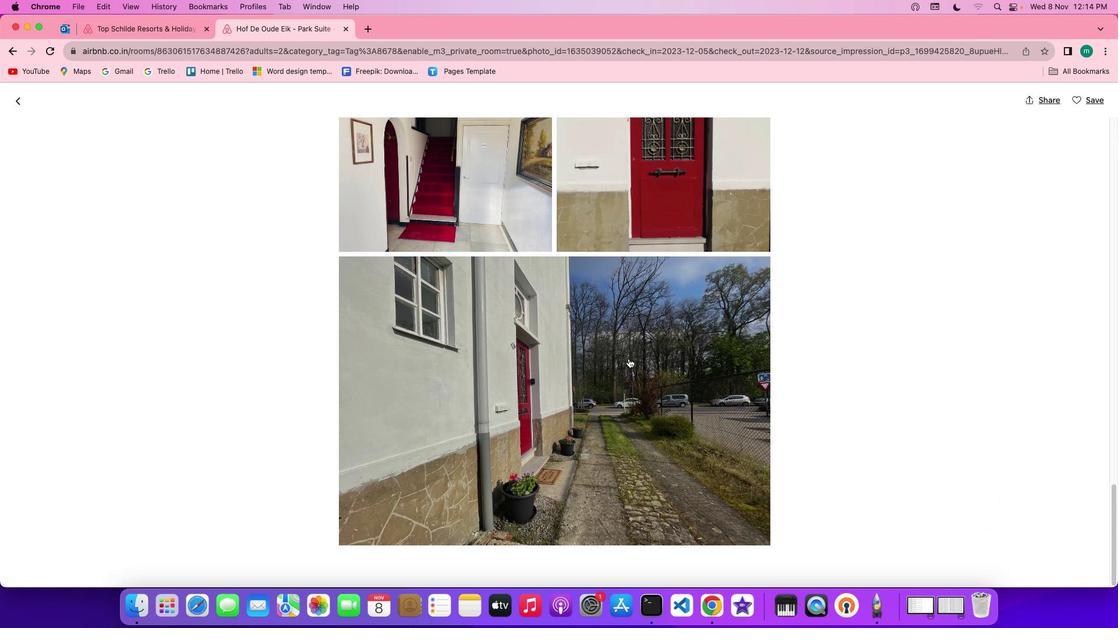 
Action: Mouse scrolled (630, 360) with delta (1, 1)
Screenshot: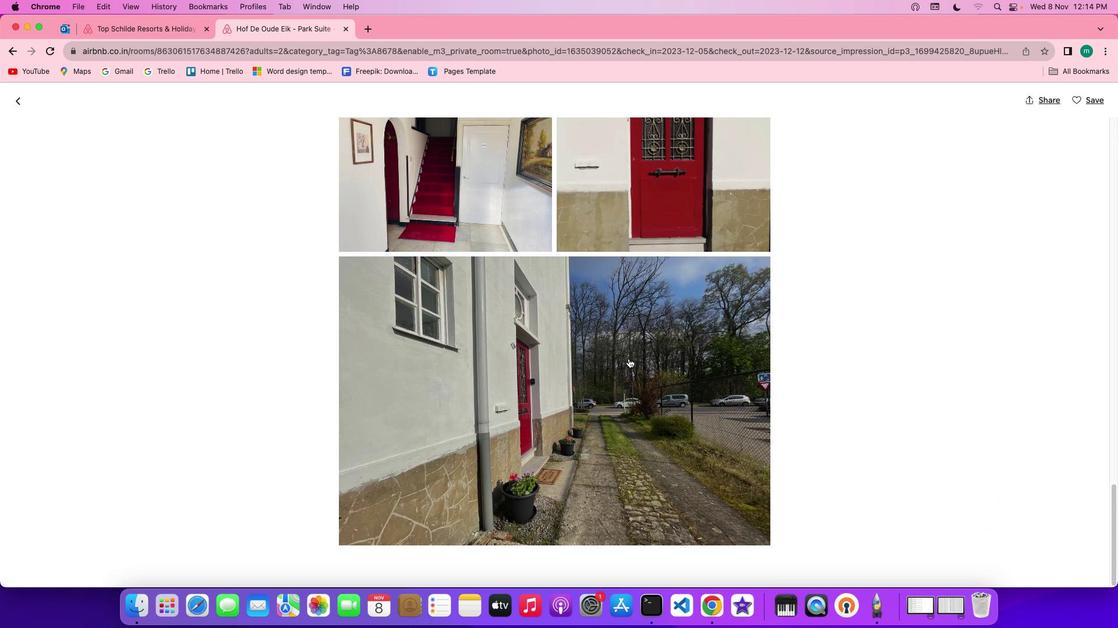 
Action: Mouse scrolled (630, 360) with delta (1, 1)
Screenshot: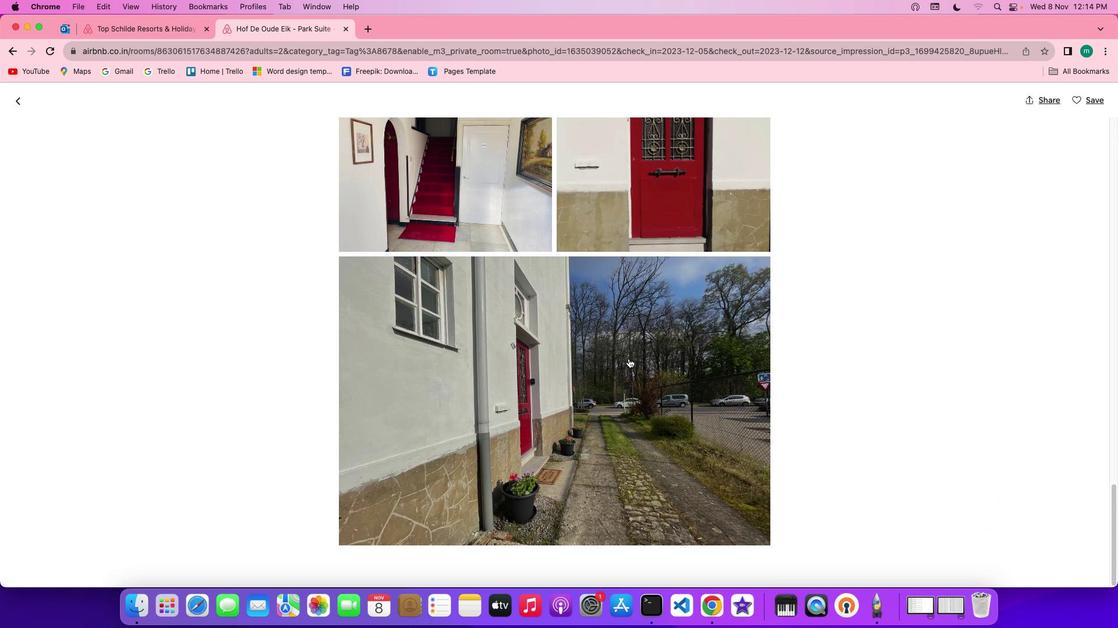 
Action: Mouse scrolled (630, 360) with delta (1, 0)
Screenshot: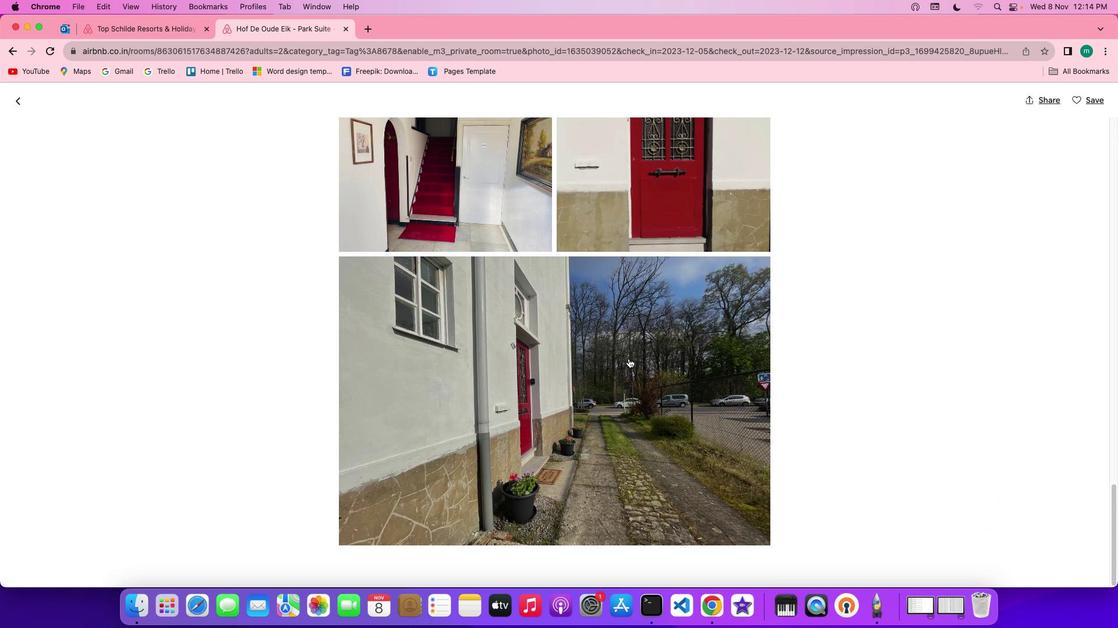 
Action: Mouse scrolled (630, 360) with delta (1, 1)
Screenshot: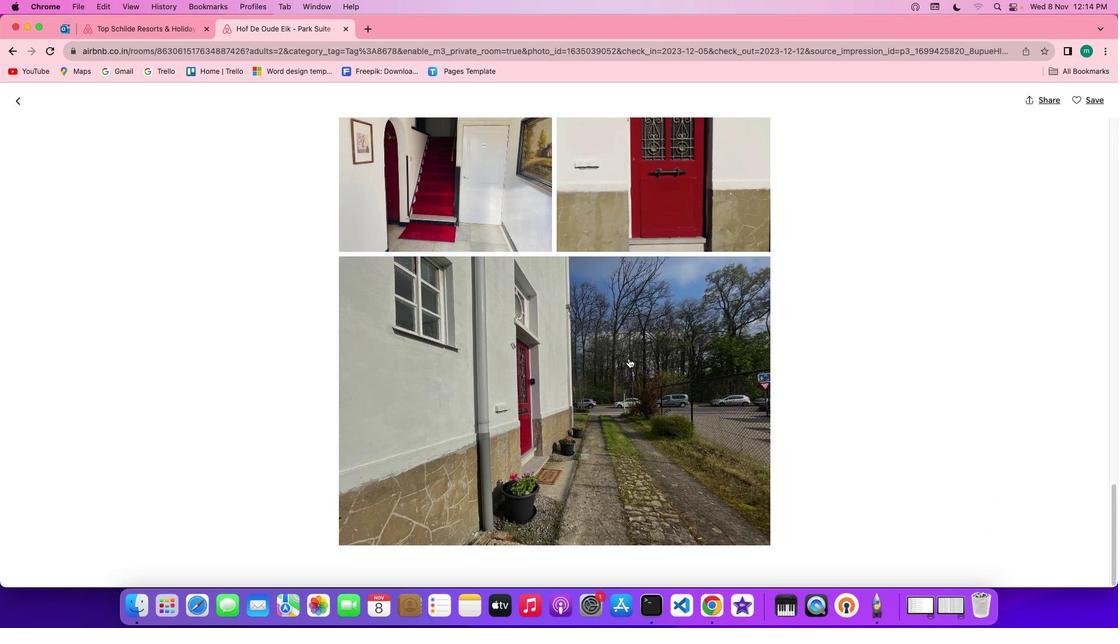 
Action: Mouse scrolled (630, 360) with delta (1, 1)
Screenshot: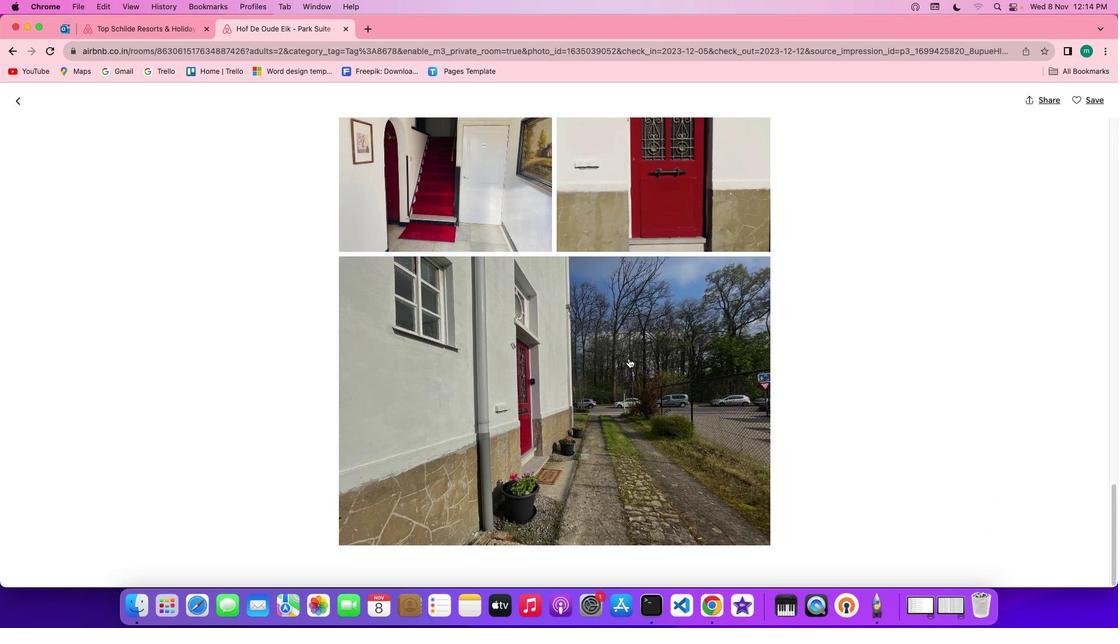 
Action: Mouse scrolled (630, 360) with delta (1, 1)
Screenshot: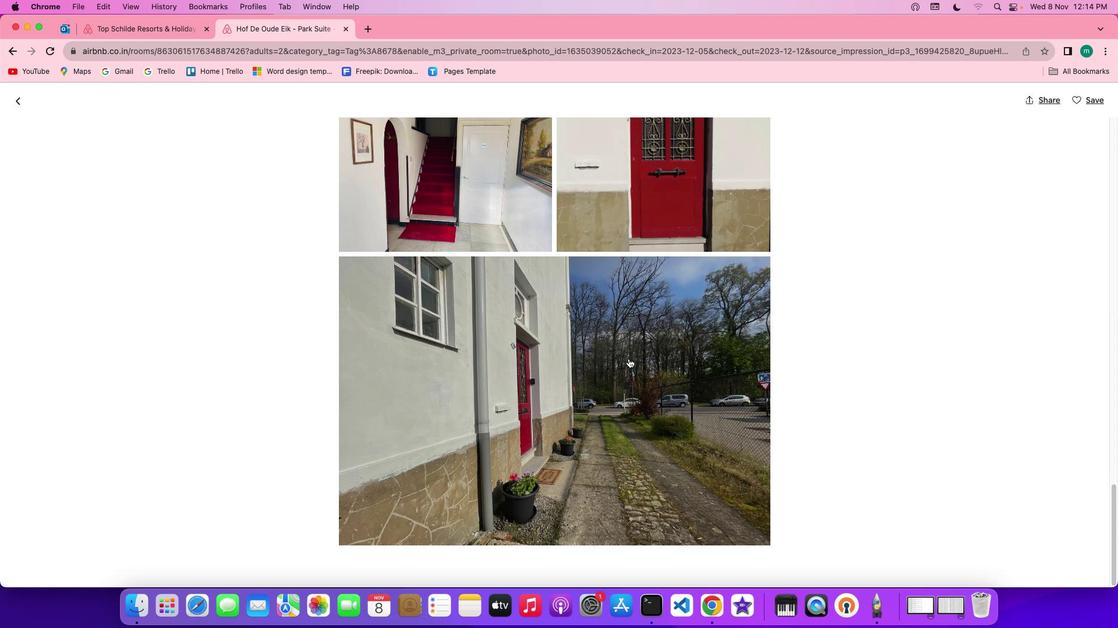 
Action: Mouse scrolled (630, 360) with delta (1, 1)
Screenshot: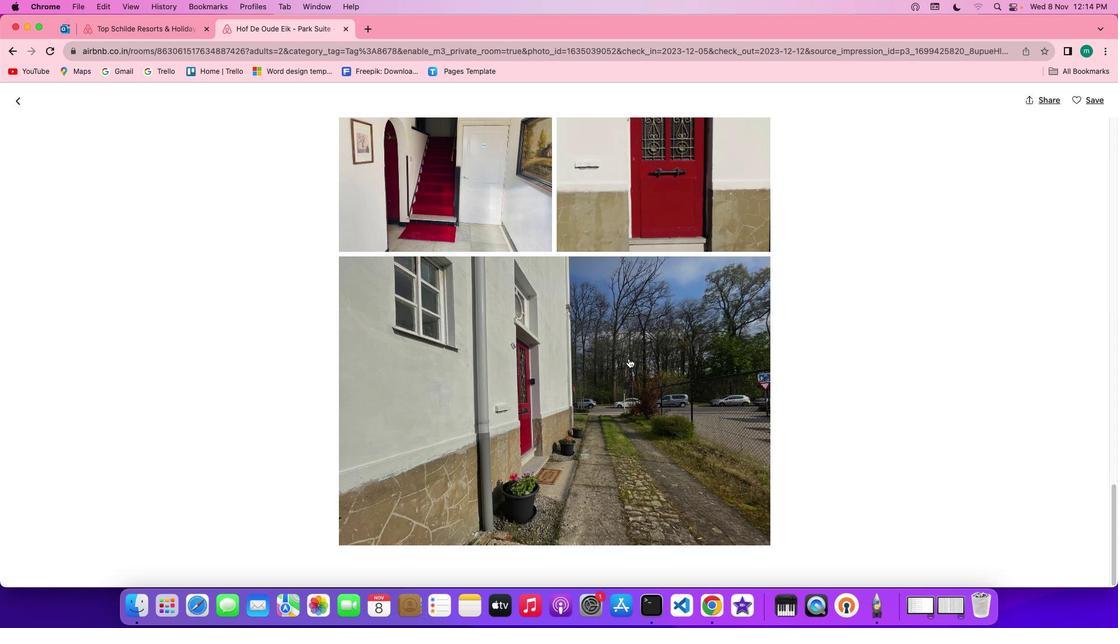 
Action: Mouse scrolled (630, 360) with delta (1, 1)
Screenshot: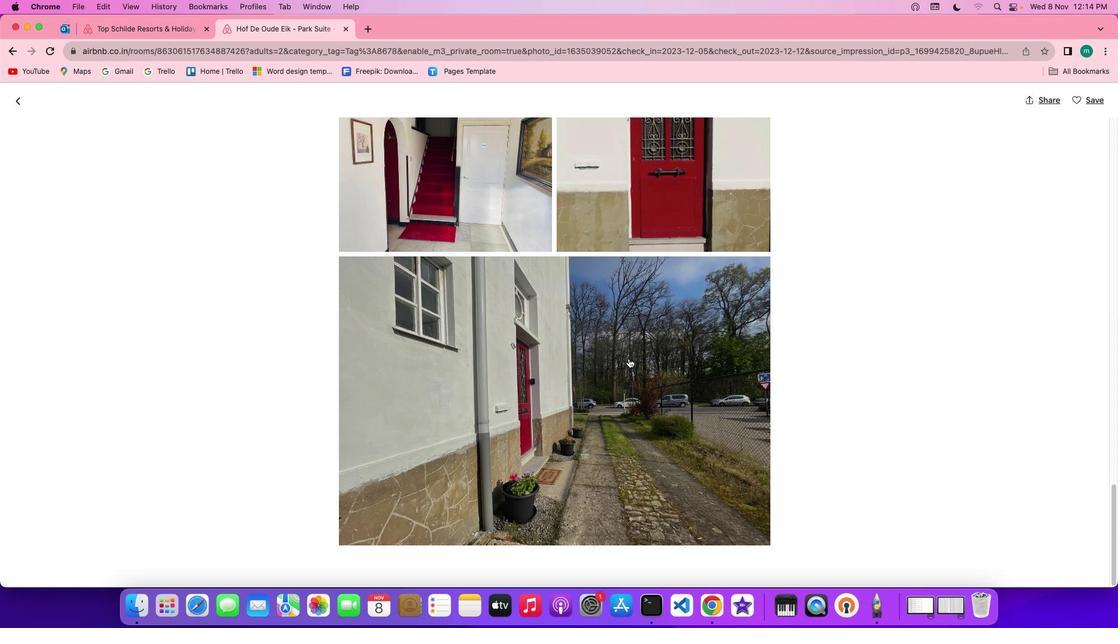 
Action: Mouse scrolled (630, 360) with delta (1, 1)
Screenshot: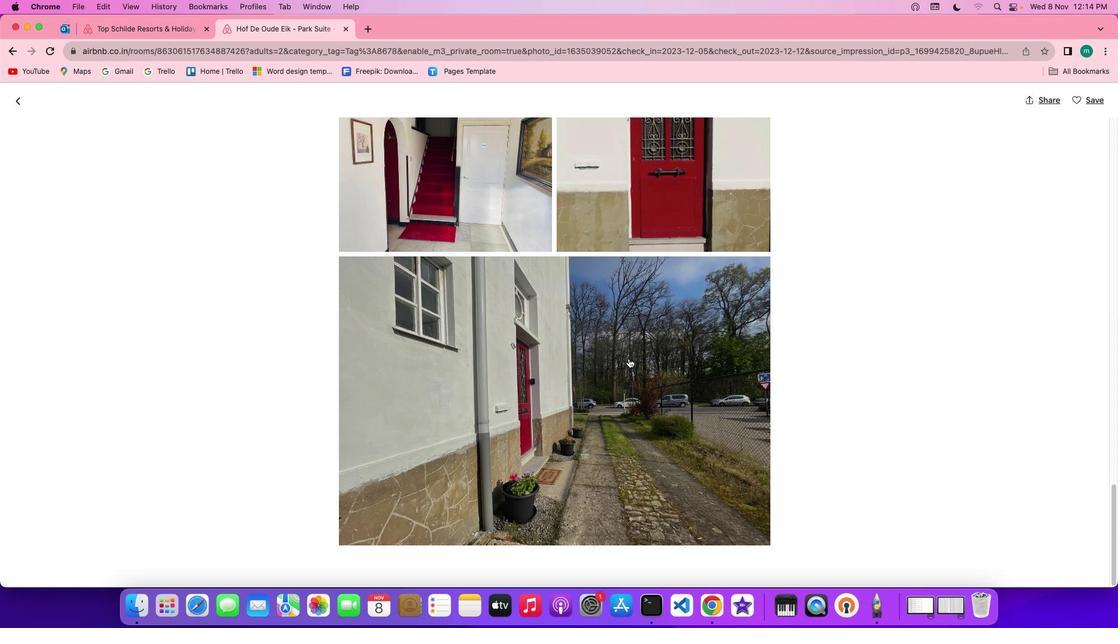 
Action: Mouse scrolled (630, 360) with delta (1, 0)
Screenshot: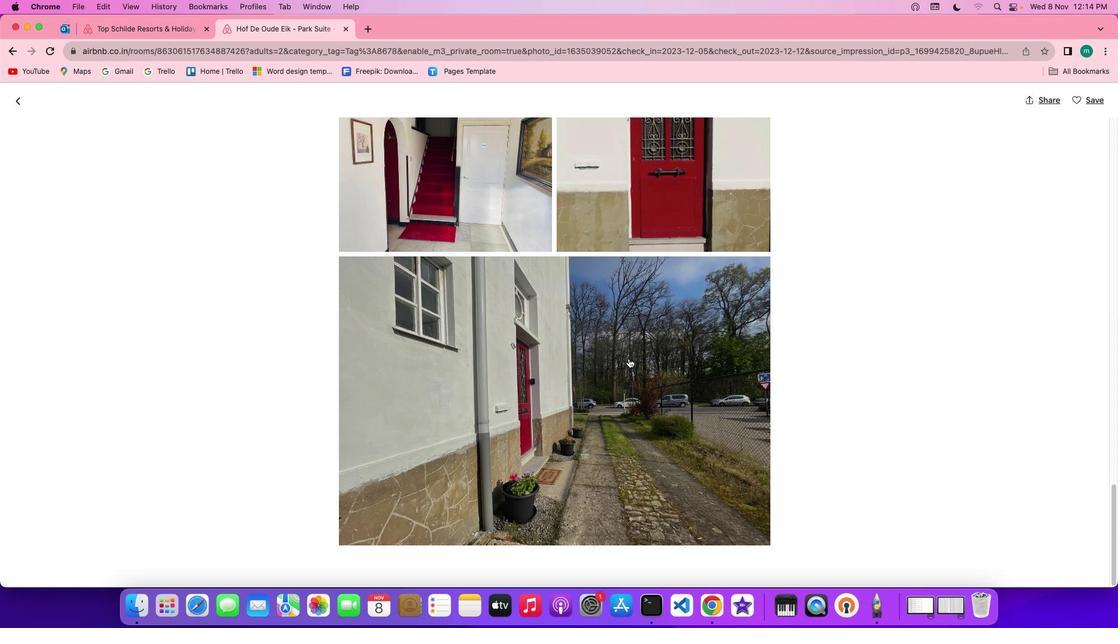 
Action: Mouse scrolled (630, 360) with delta (1, 0)
Screenshot: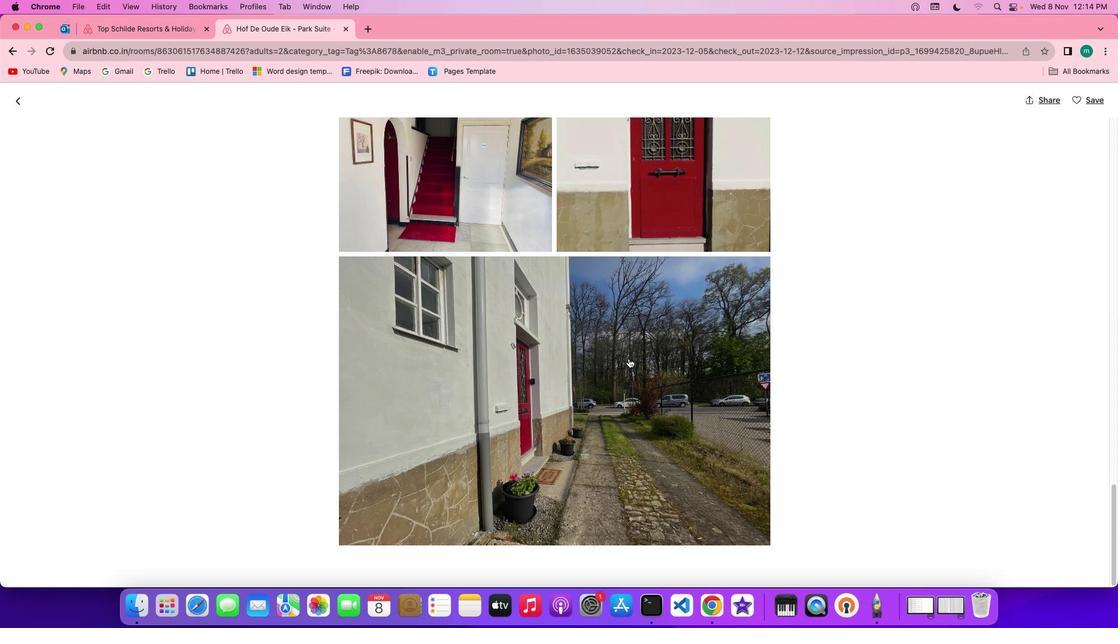 
Action: Mouse scrolled (630, 360) with delta (1, 1)
Screenshot: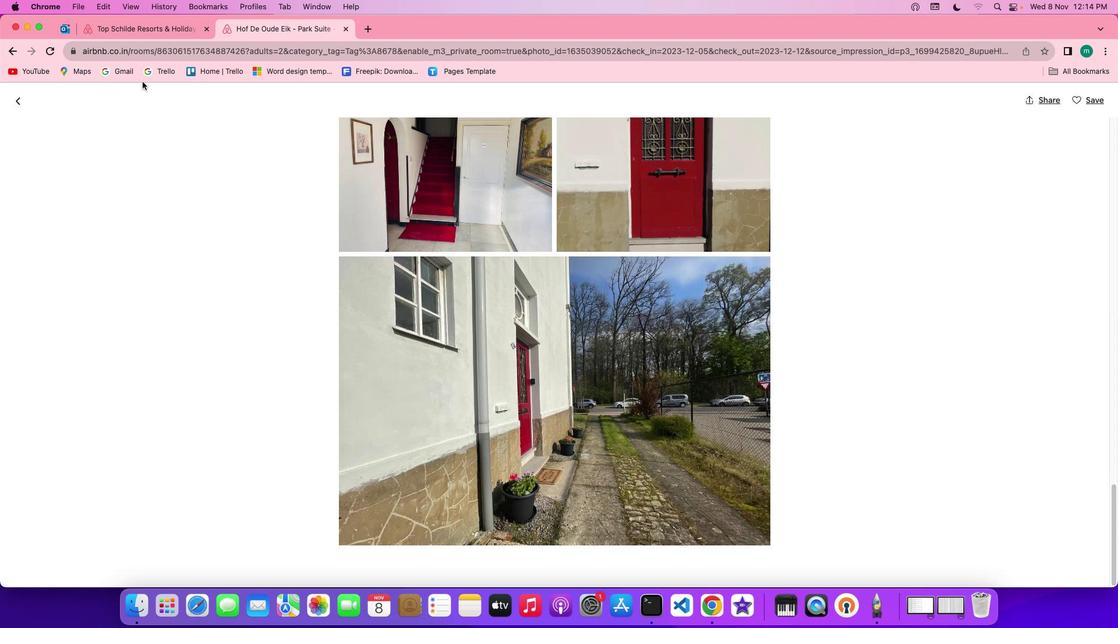 
Action: Mouse scrolled (630, 360) with delta (1, 1)
Screenshot: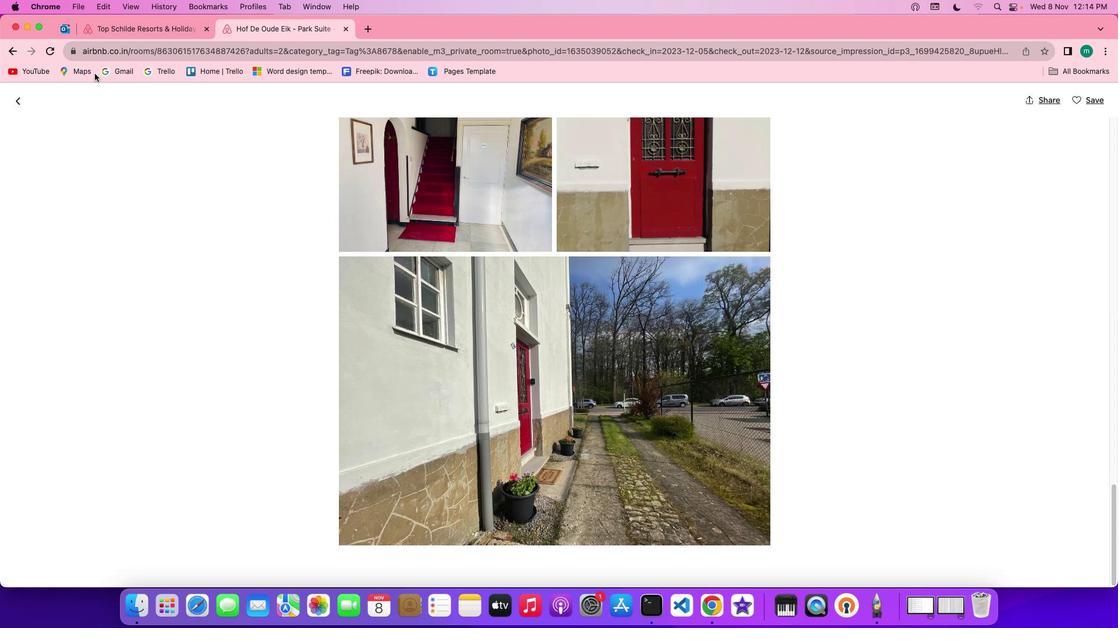 
Action: Mouse scrolled (630, 360) with delta (1, 0)
Screenshot: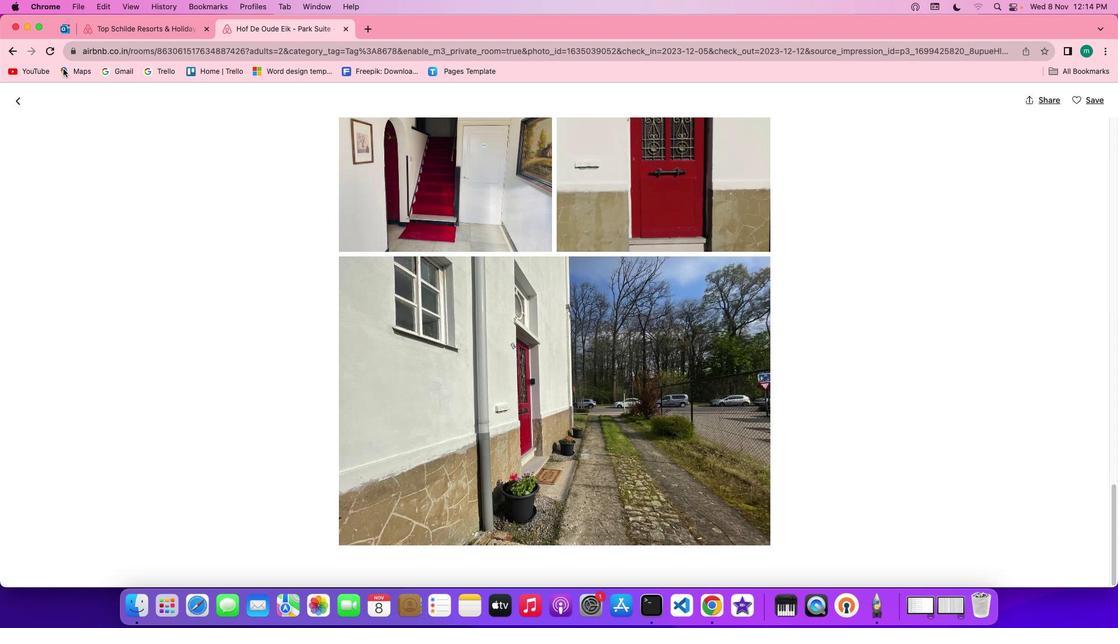 
Action: Mouse scrolled (630, 360) with delta (1, 0)
Screenshot: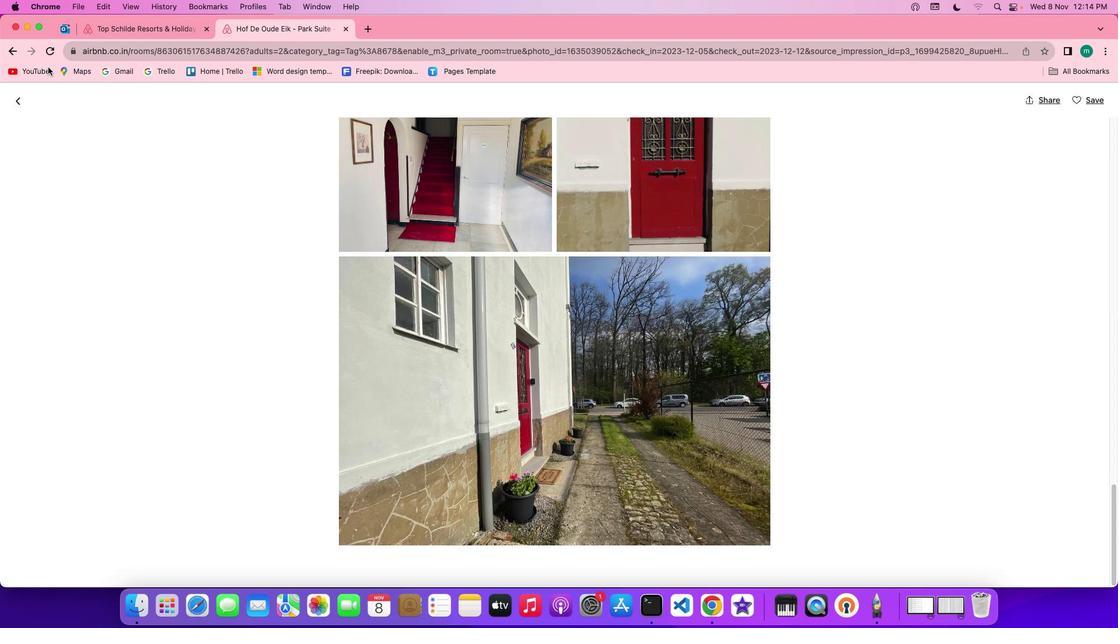 
Action: Mouse moved to (13, 106)
Screenshot: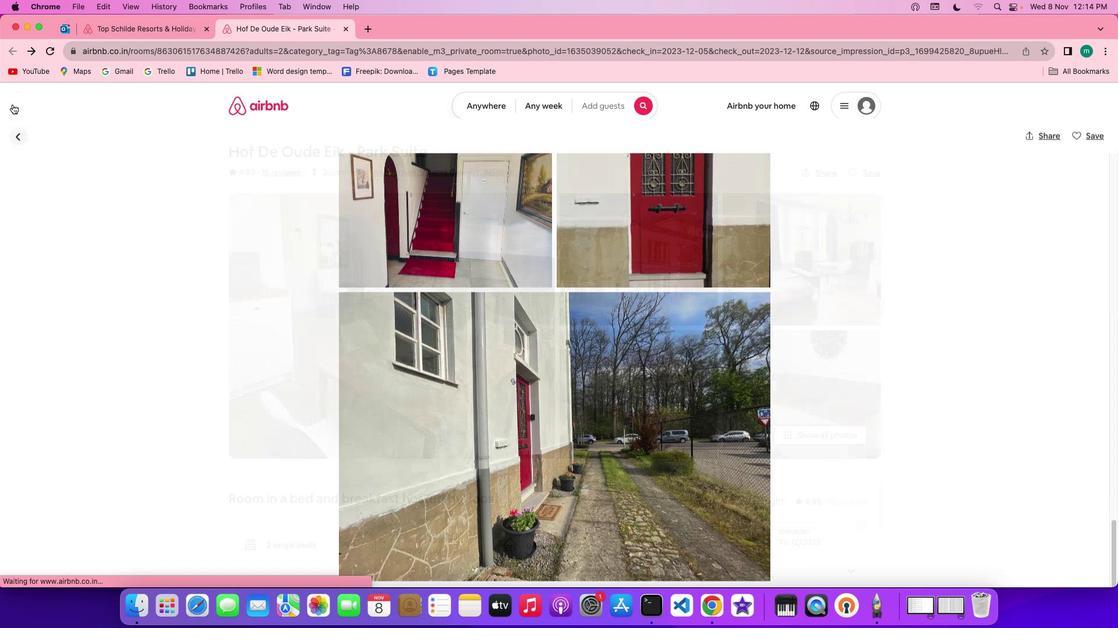 
Action: Mouse pressed left at (13, 106)
Screenshot: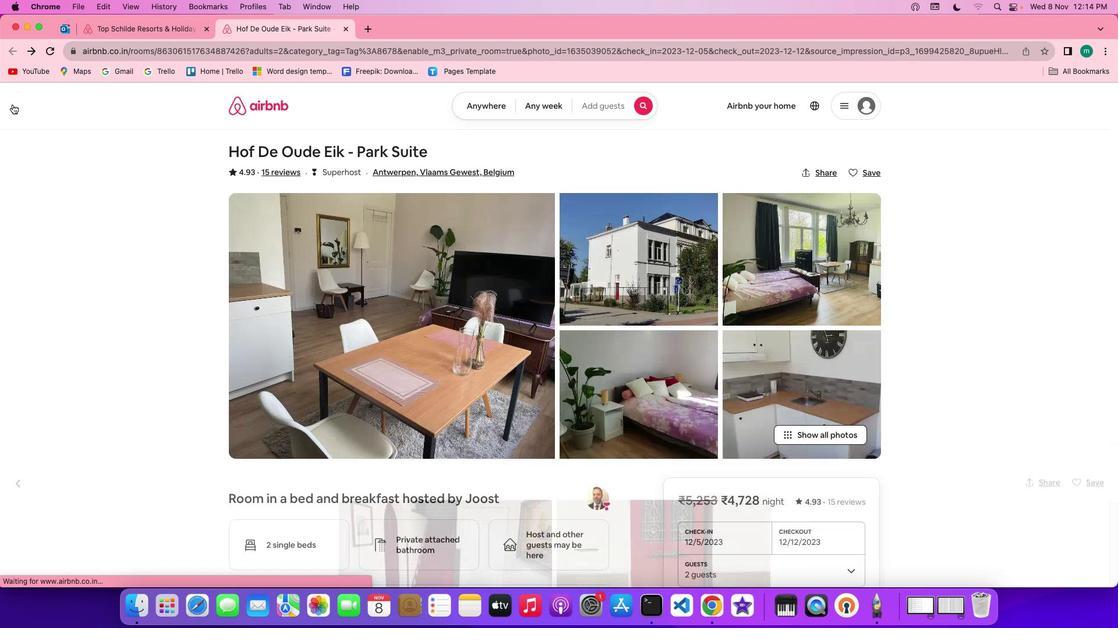 
Action: Mouse moved to (485, 409)
Screenshot: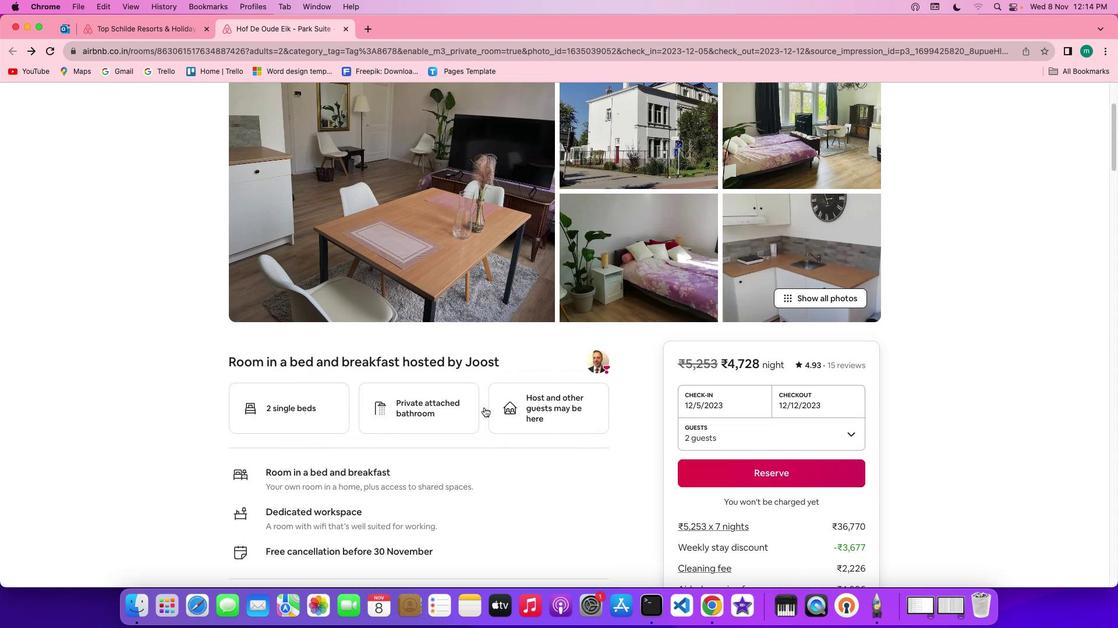 
Action: Mouse scrolled (485, 409) with delta (1, 1)
Screenshot: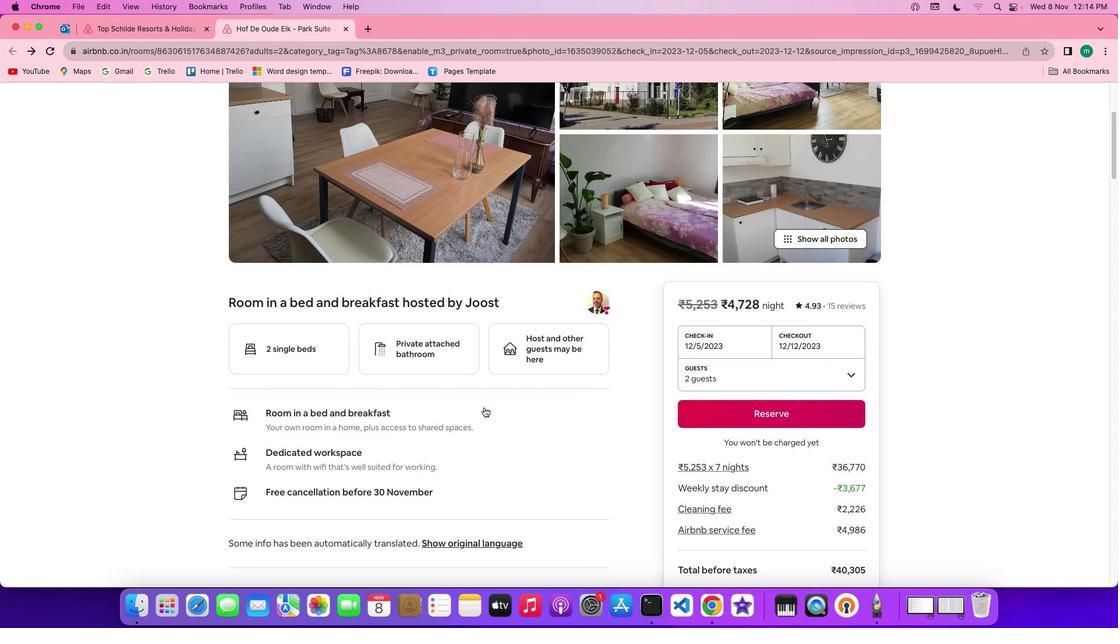 
Action: Mouse scrolled (485, 409) with delta (1, 1)
Screenshot: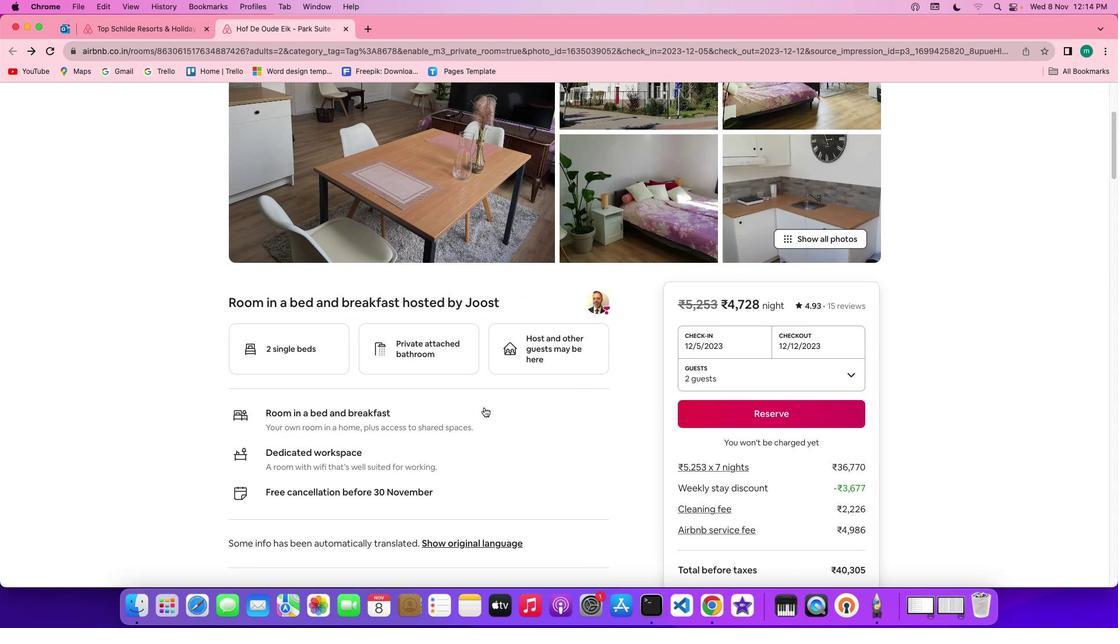 
Action: Mouse scrolled (485, 409) with delta (1, 0)
Screenshot: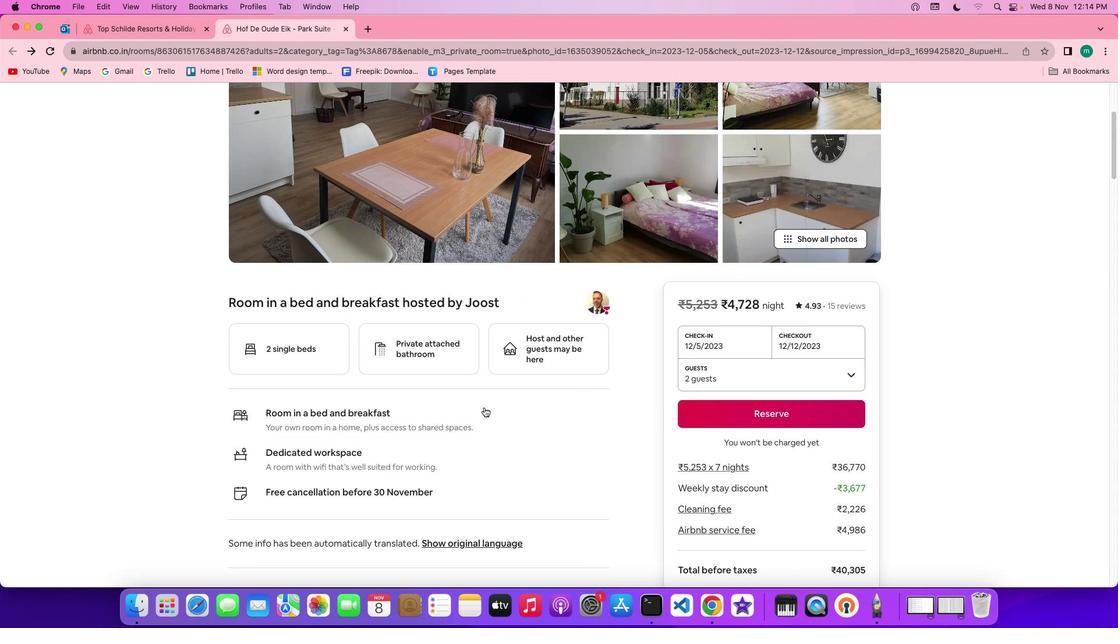 
Action: Mouse scrolled (485, 409) with delta (1, 0)
Screenshot: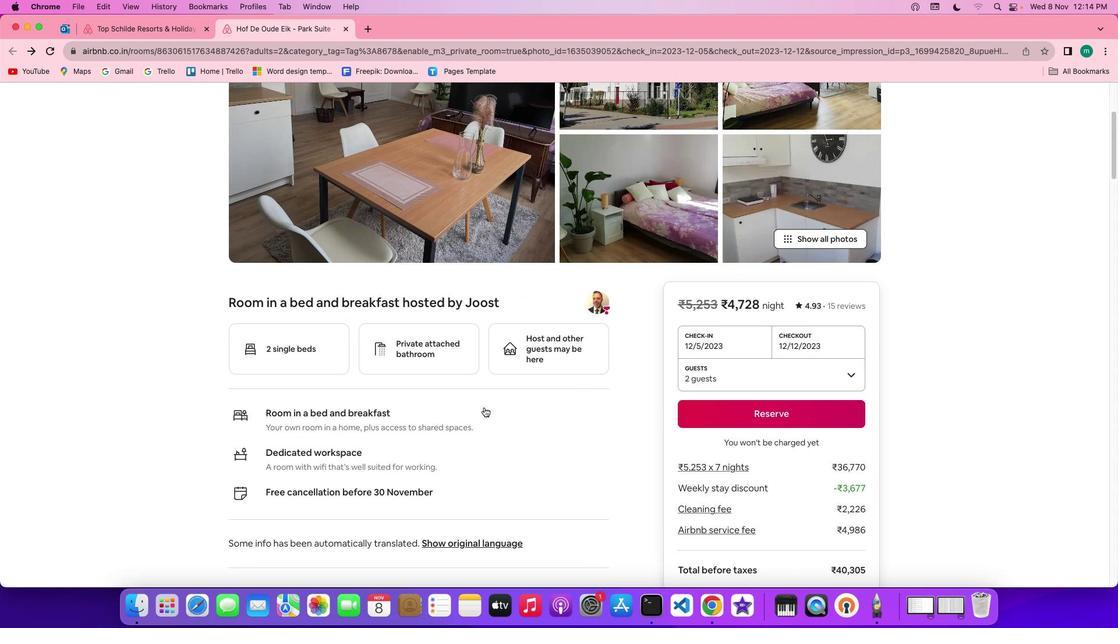 
Action: Mouse scrolled (485, 409) with delta (1, 1)
Screenshot: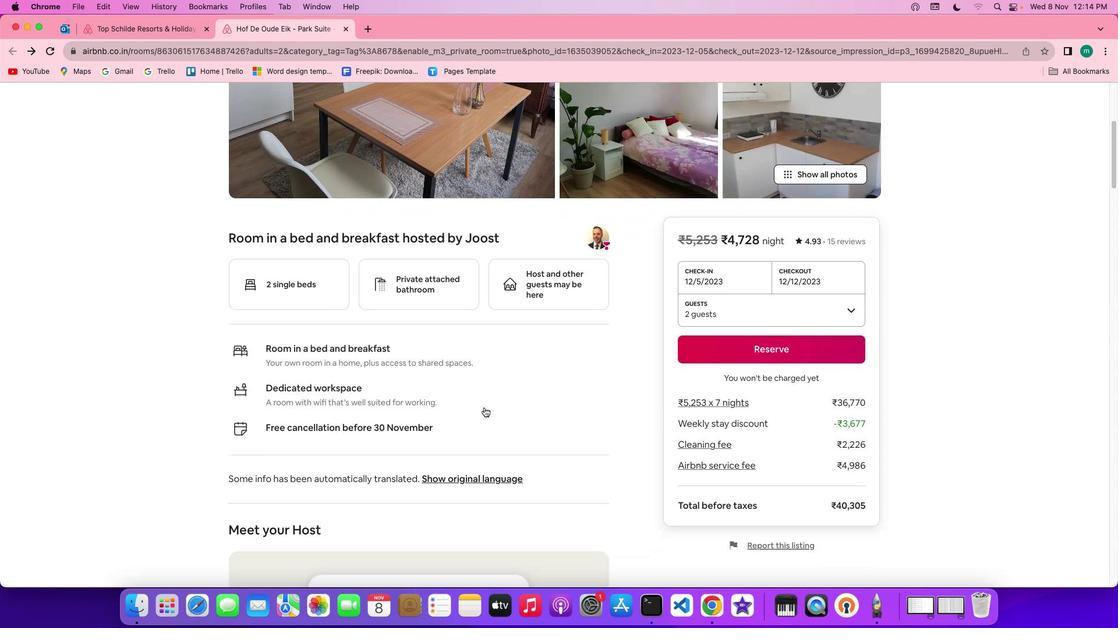 
Action: Mouse scrolled (485, 409) with delta (1, 1)
Screenshot: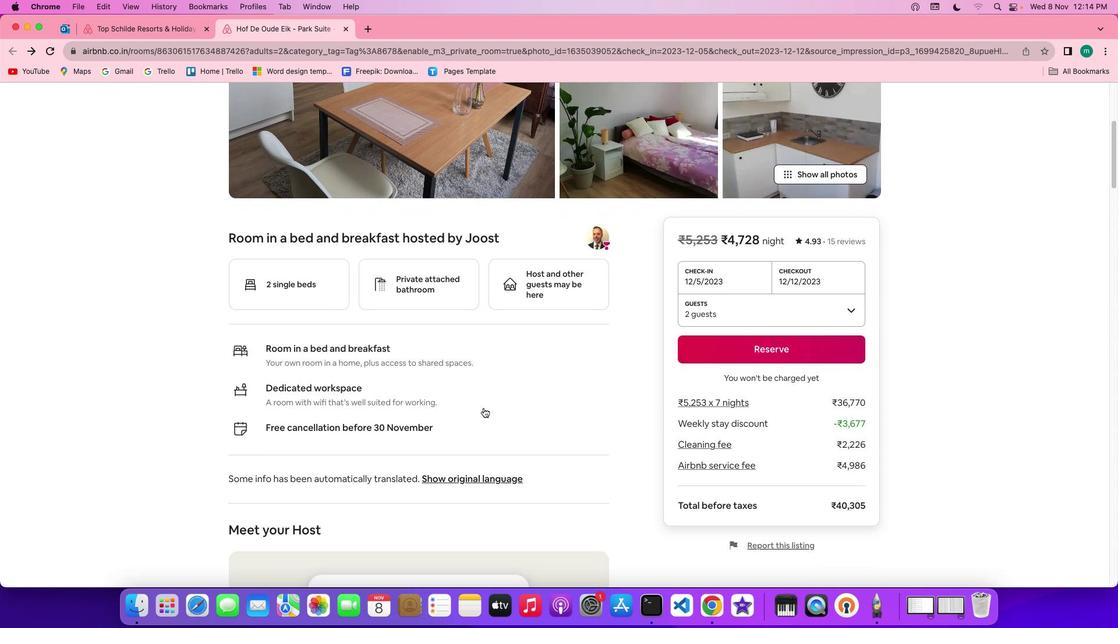 
Action: Mouse scrolled (485, 409) with delta (1, 0)
Screenshot: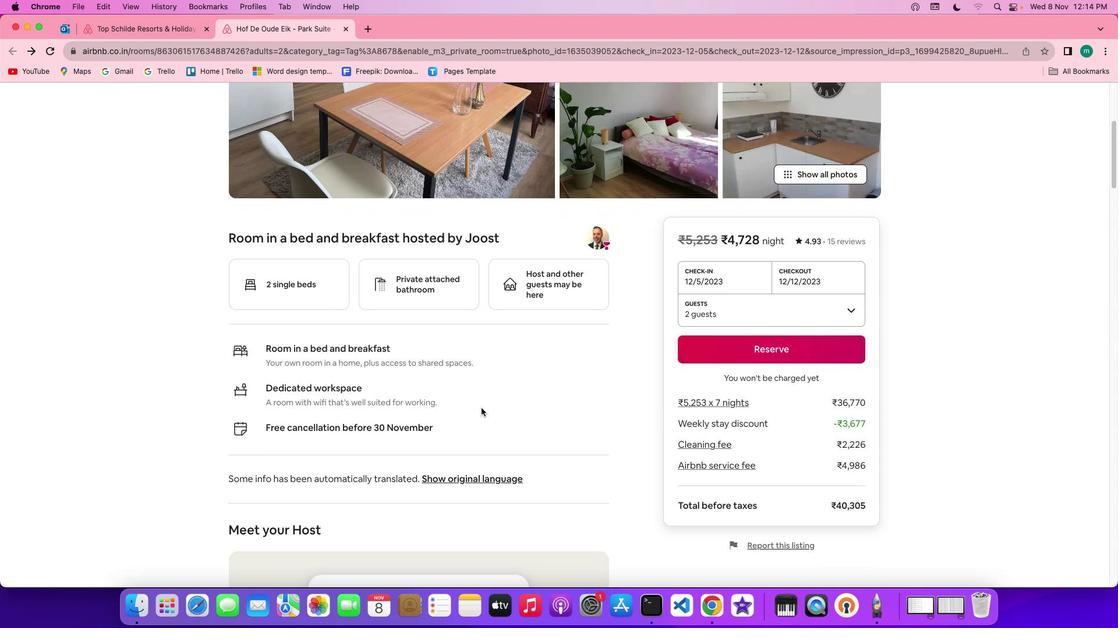 
Action: Mouse moved to (468, 414)
Screenshot: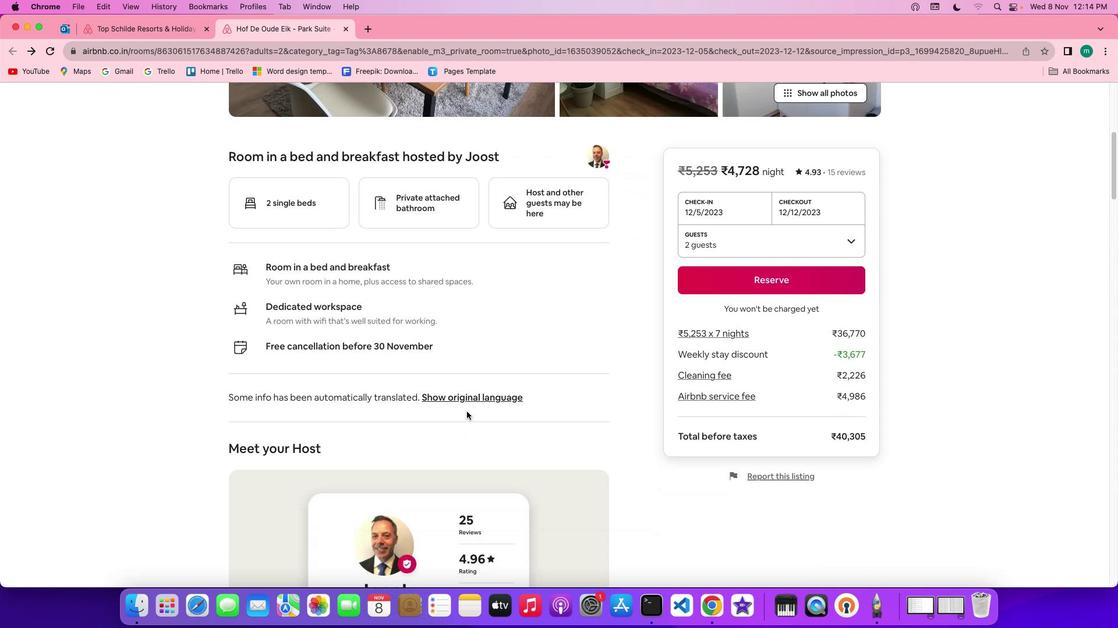 
Action: Mouse scrolled (468, 414) with delta (1, 1)
Screenshot: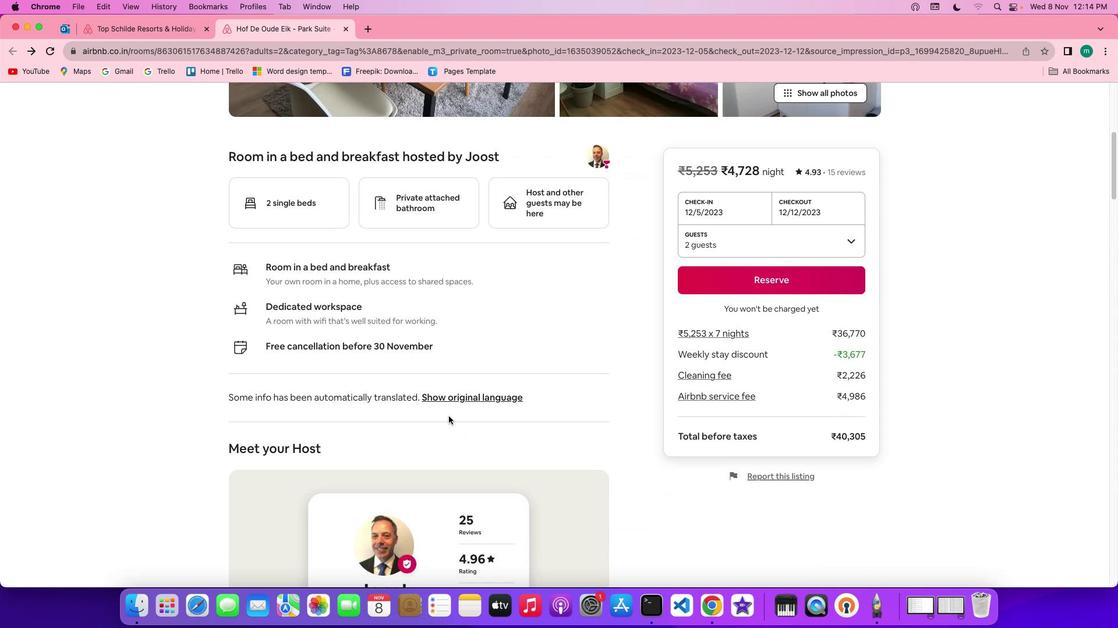 
Action: Mouse scrolled (468, 414) with delta (1, 1)
Screenshot: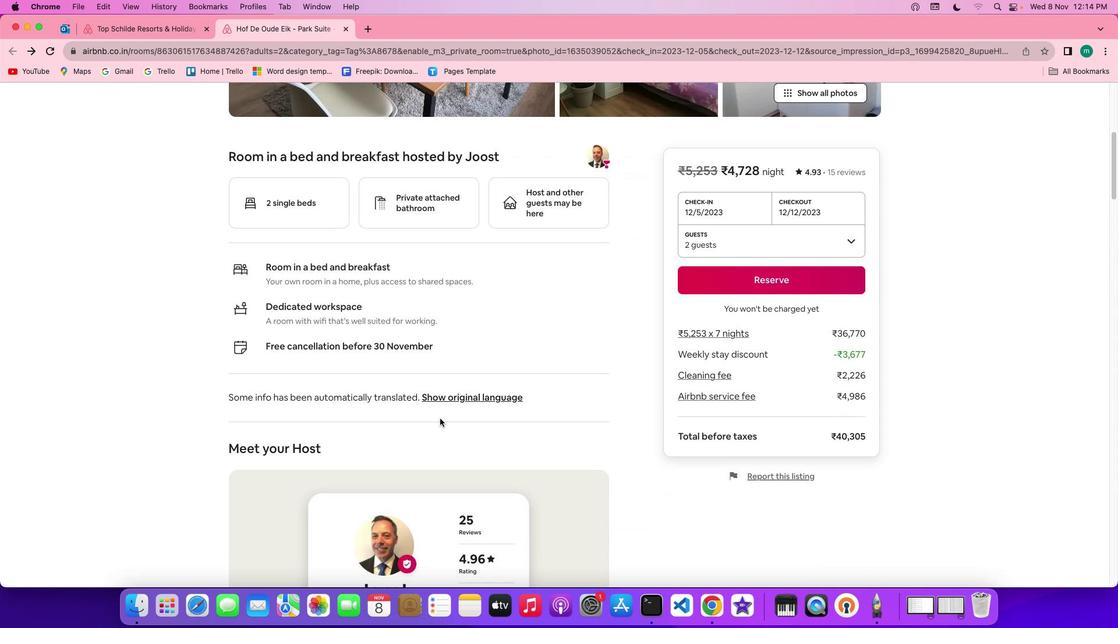 
Action: Mouse scrolled (468, 414) with delta (1, 0)
Screenshot: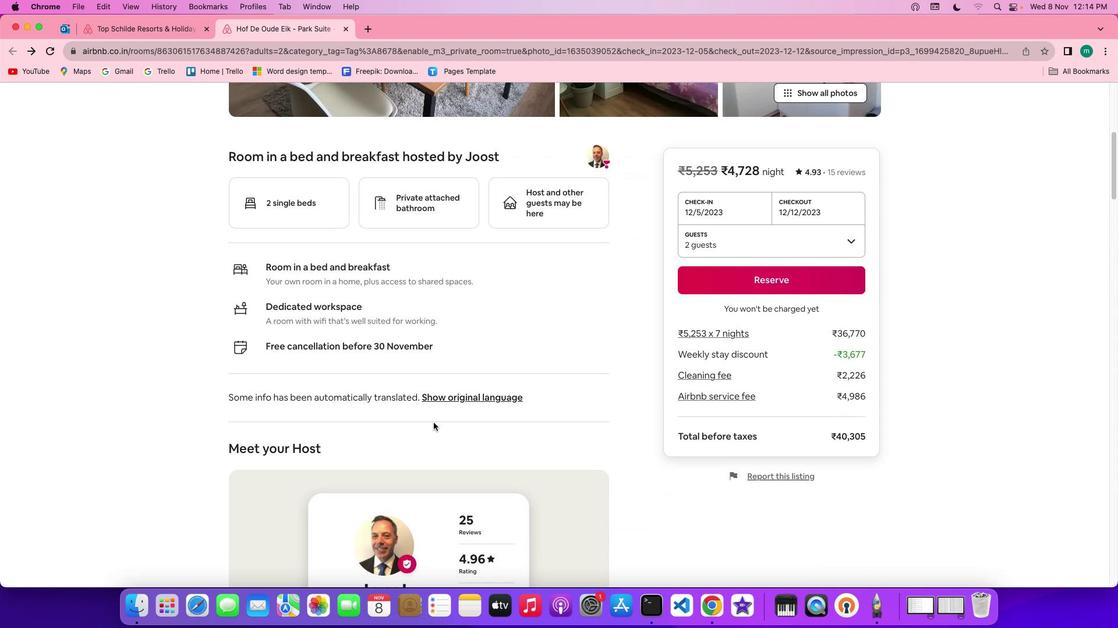 
Action: Mouse moved to (419, 437)
Screenshot: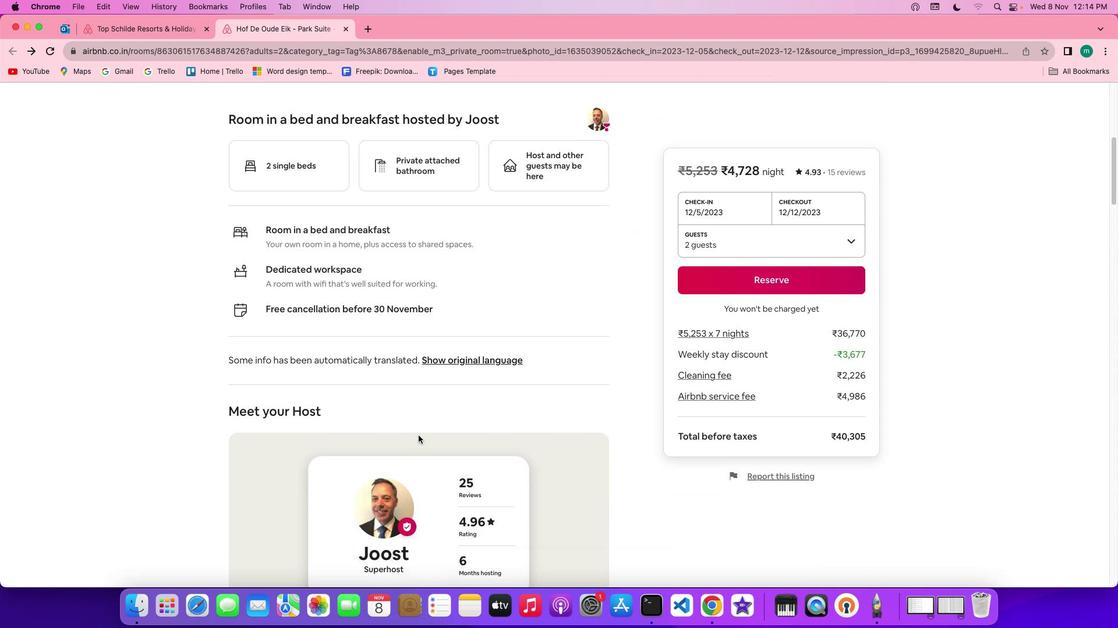 
Action: Mouse scrolled (419, 437) with delta (1, 1)
Screenshot: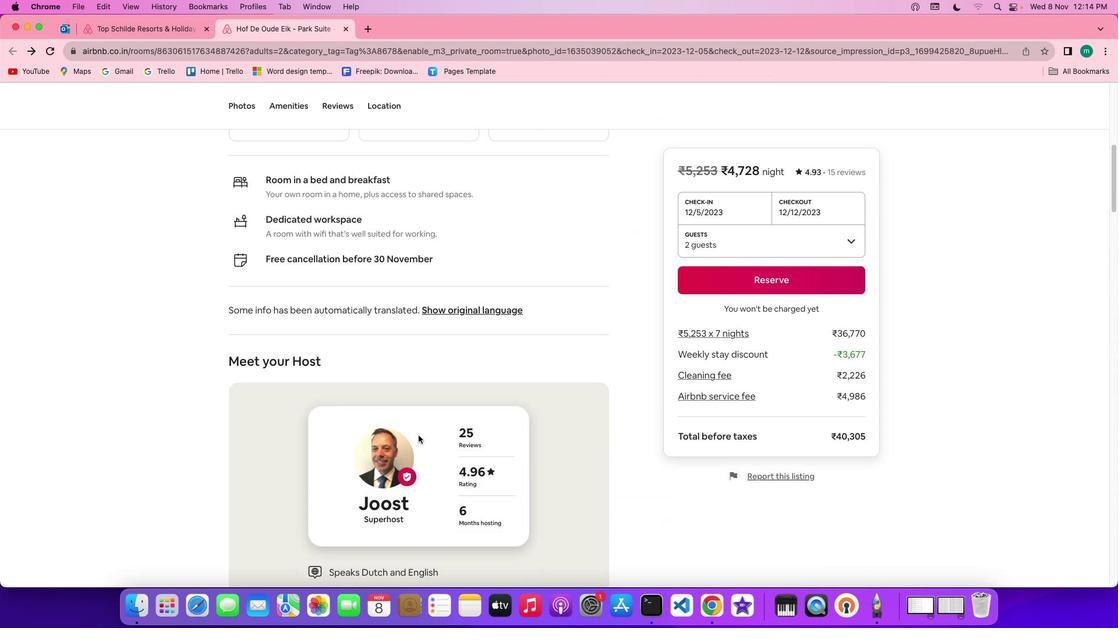 
Action: Mouse scrolled (419, 437) with delta (1, 1)
Screenshot: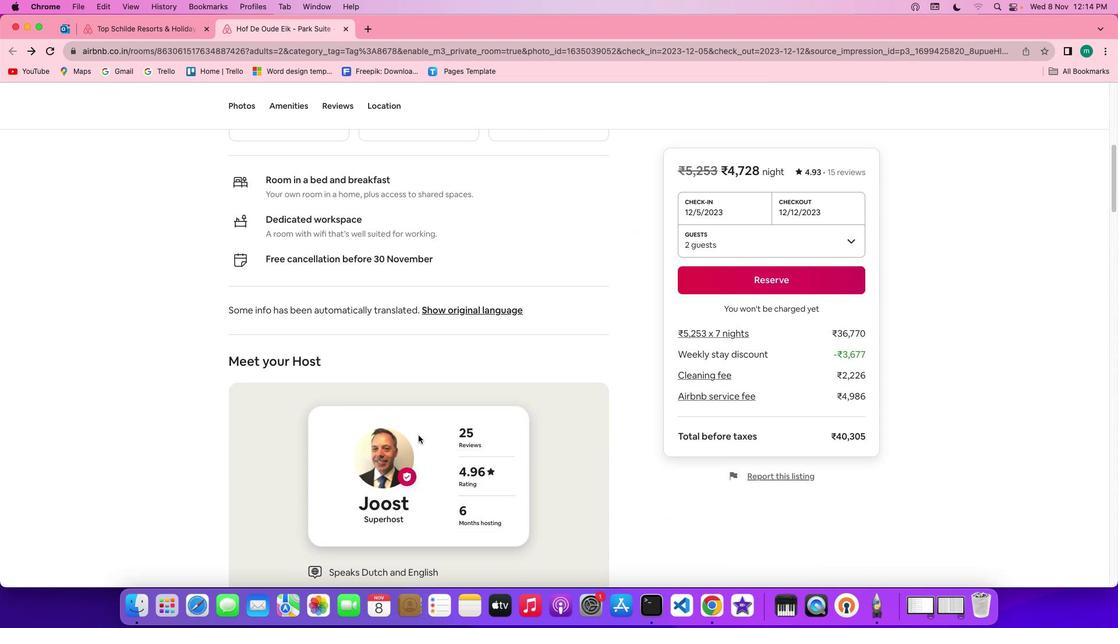 
Action: Mouse scrolled (419, 437) with delta (1, 0)
Screenshot: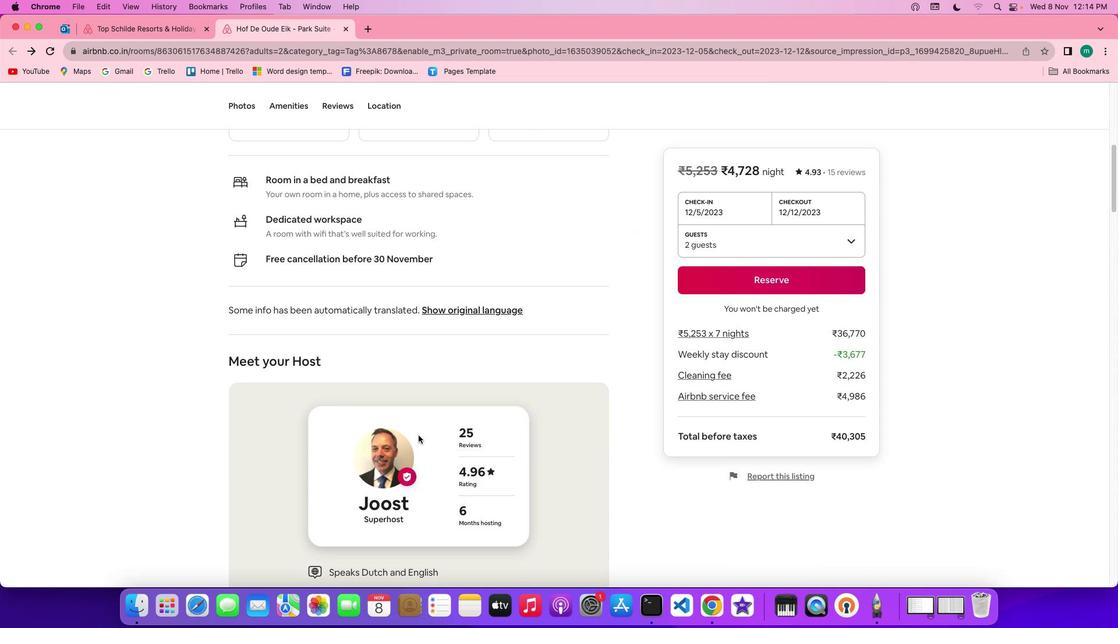 
Action: Mouse scrolled (419, 437) with delta (1, 1)
Screenshot: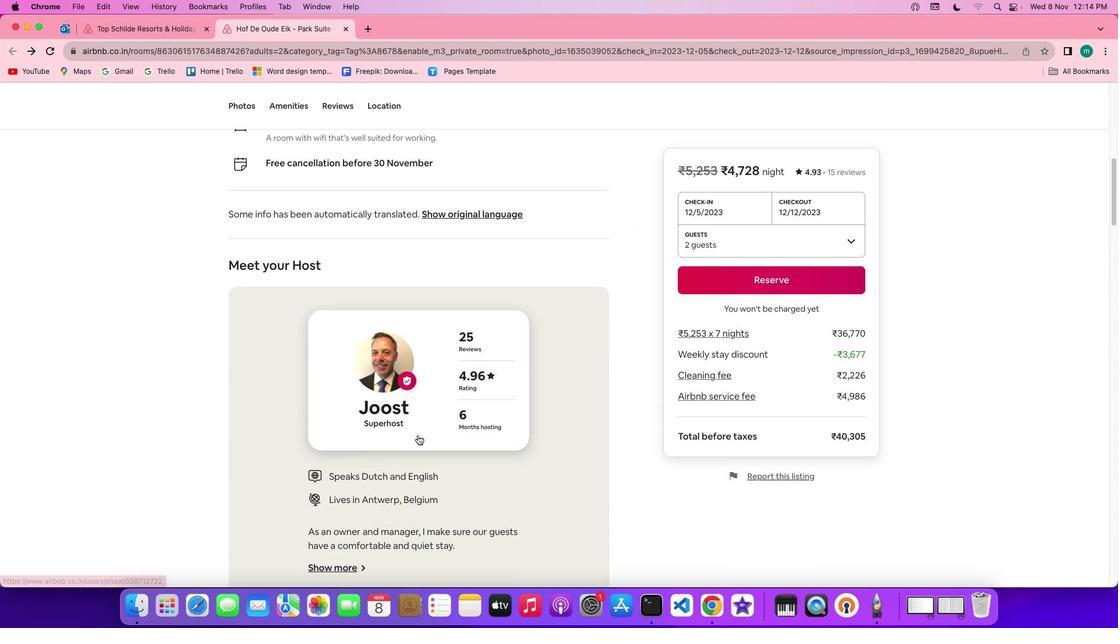 
Action: Mouse scrolled (419, 437) with delta (1, 1)
Screenshot: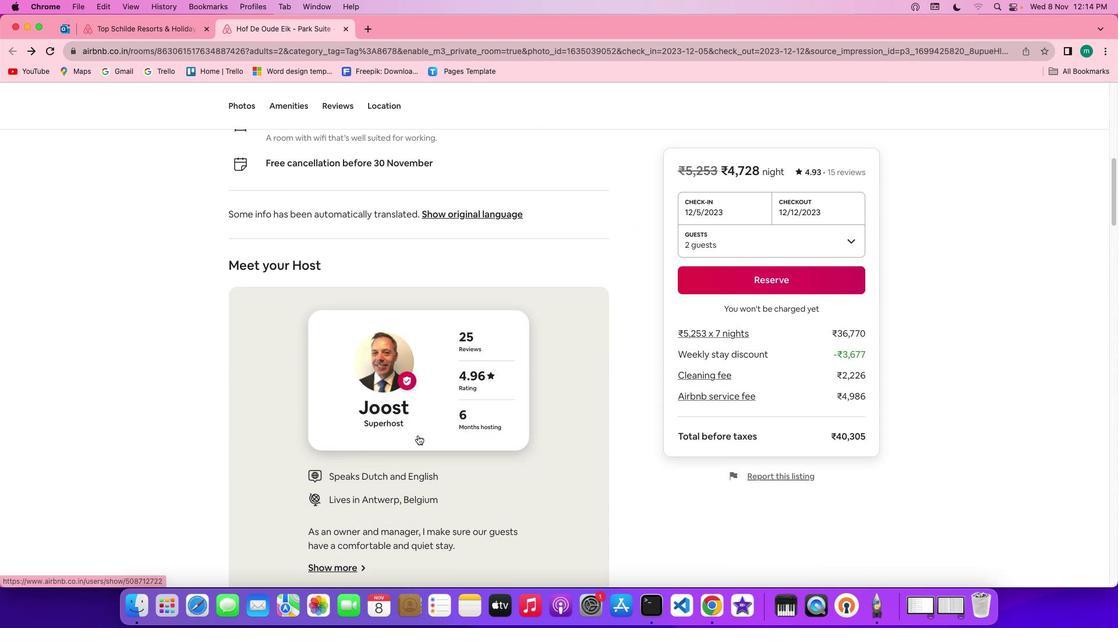 
Action: Mouse scrolled (419, 437) with delta (1, 0)
Screenshot: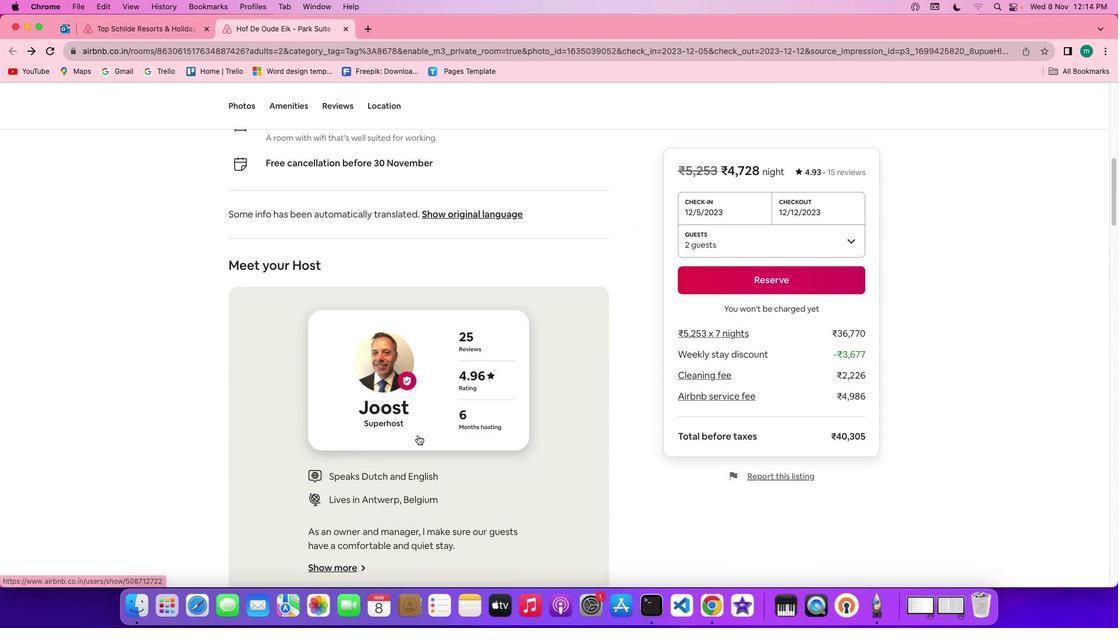 
Action: Mouse moved to (419, 437)
Screenshot: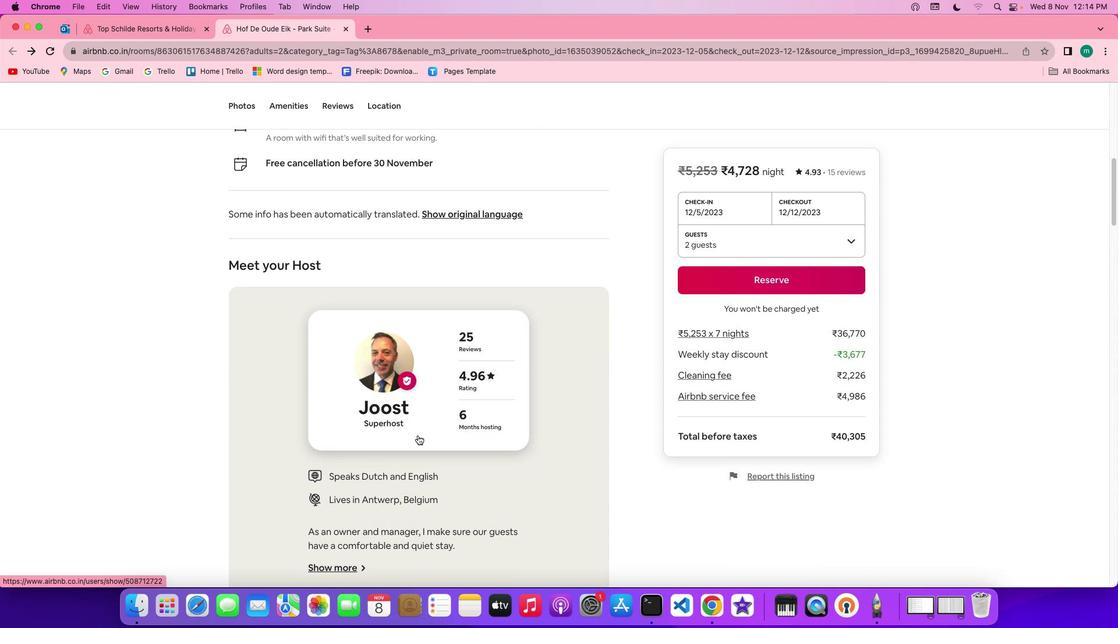 
Action: Mouse scrolled (419, 437) with delta (1, 1)
Screenshot: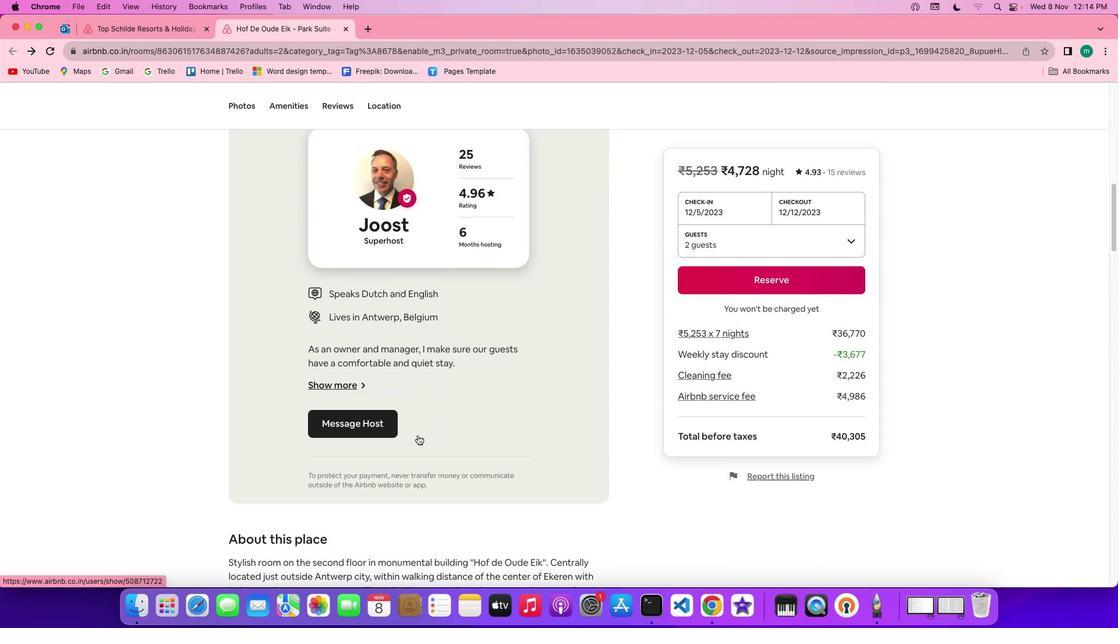 
Action: Mouse scrolled (419, 437) with delta (1, 1)
Screenshot: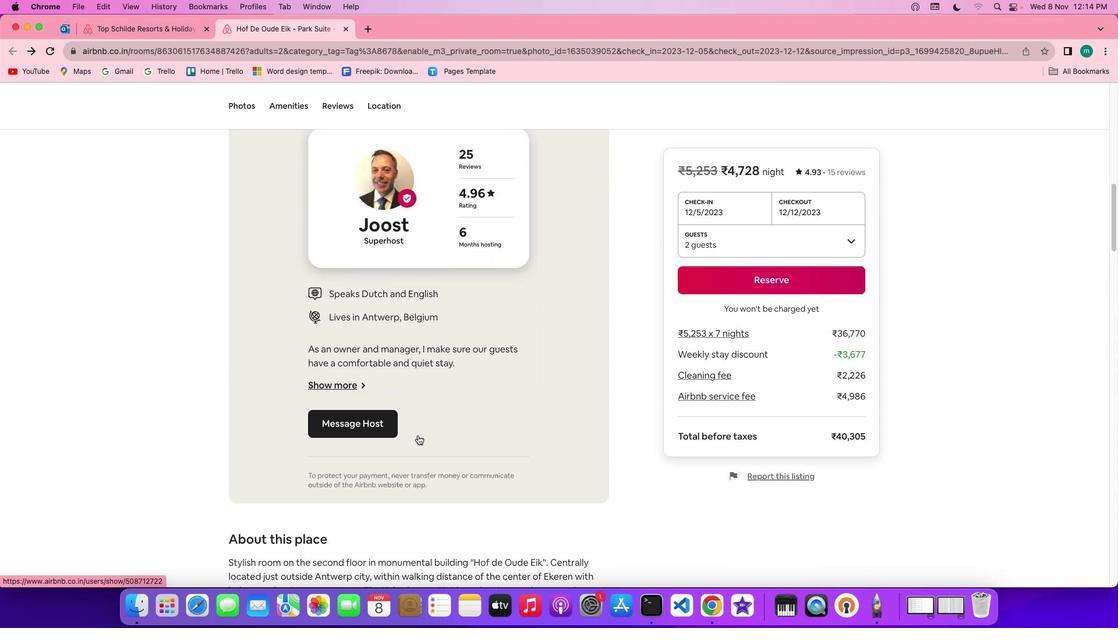 
Action: Mouse scrolled (419, 437) with delta (1, 0)
Screenshot: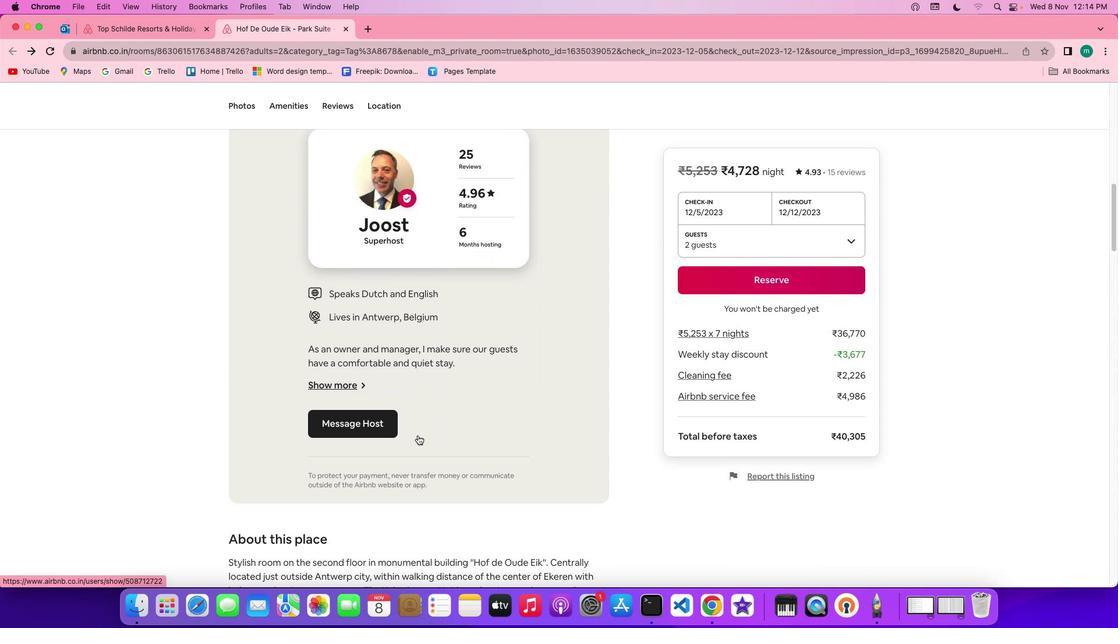 
Action: Mouse scrolled (419, 437) with delta (1, 0)
Screenshot: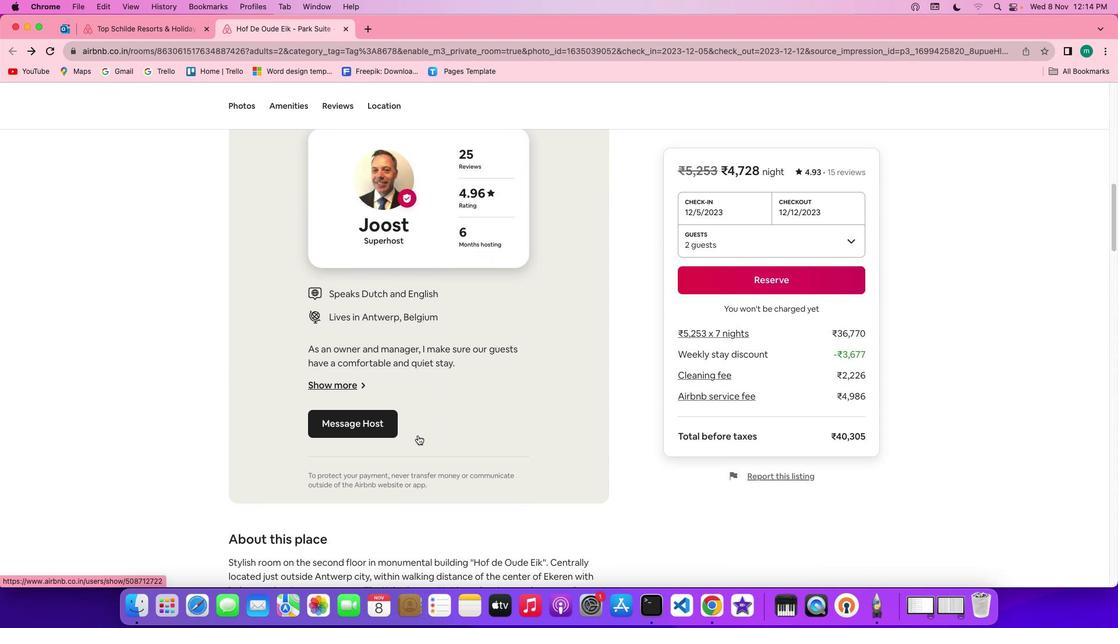 
Action: Mouse moved to (361, 419)
Screenshot: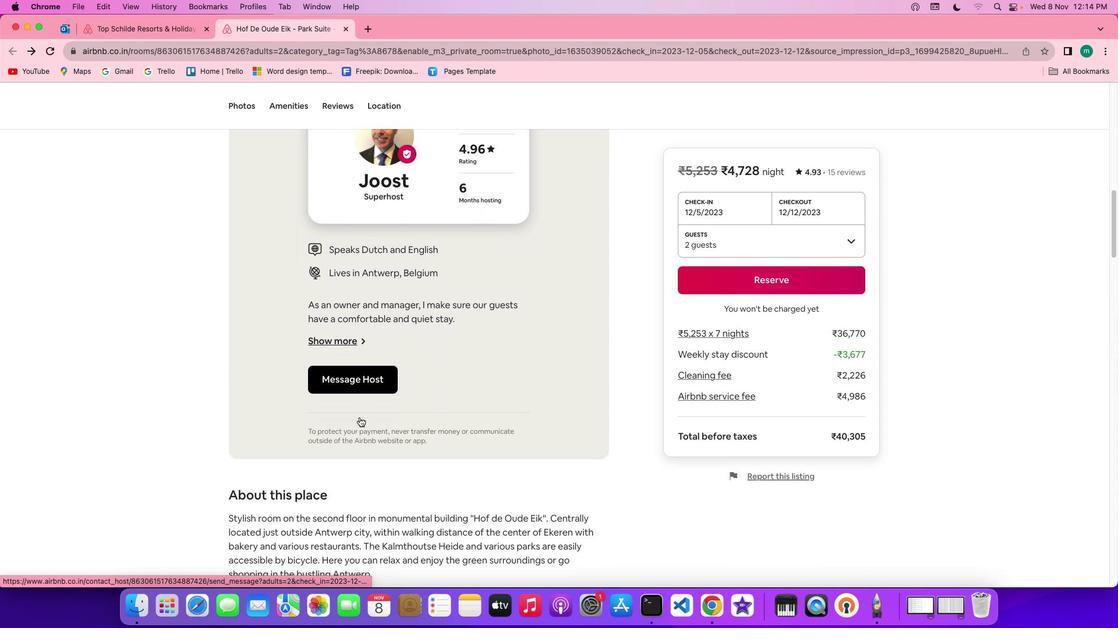 
Action: Mouse scrolled (361, 419) with delta (1, 1)
Screenshot: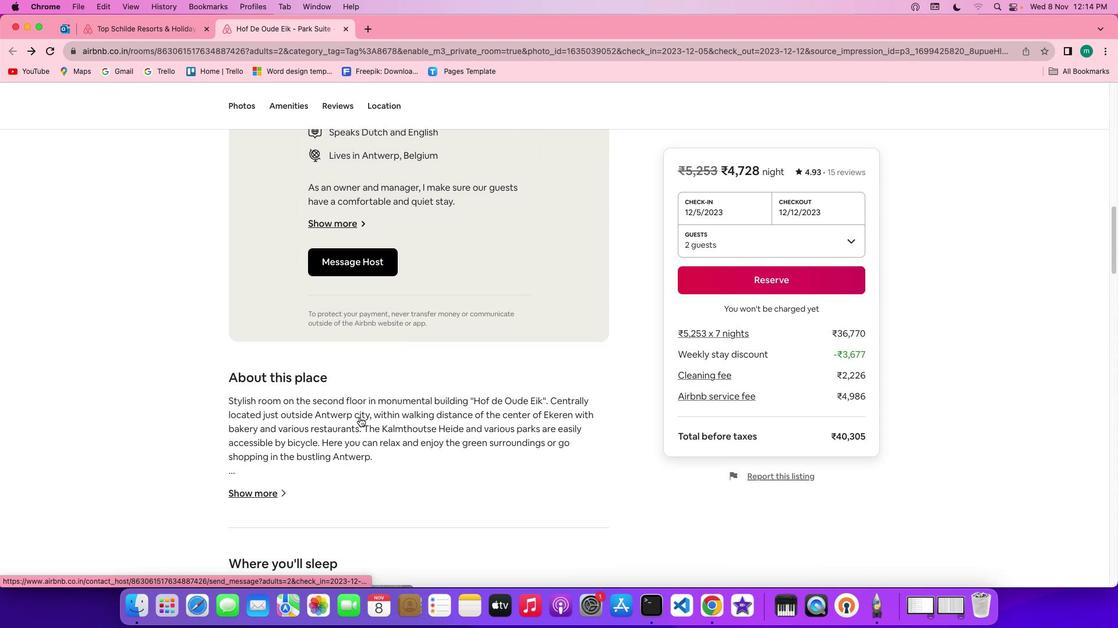 
Action: Mouse scrolled (361, 419) with delta (1, 1)
Screenshot: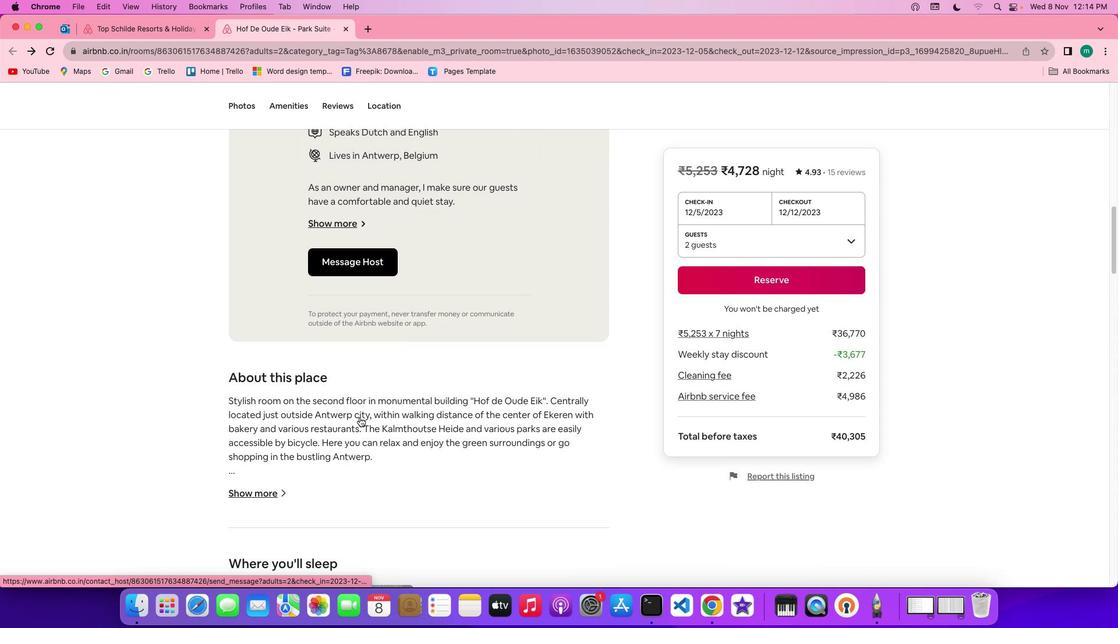 
Action: Mouse scrolled (361, 419) with delta (1, 0)
Screenshot: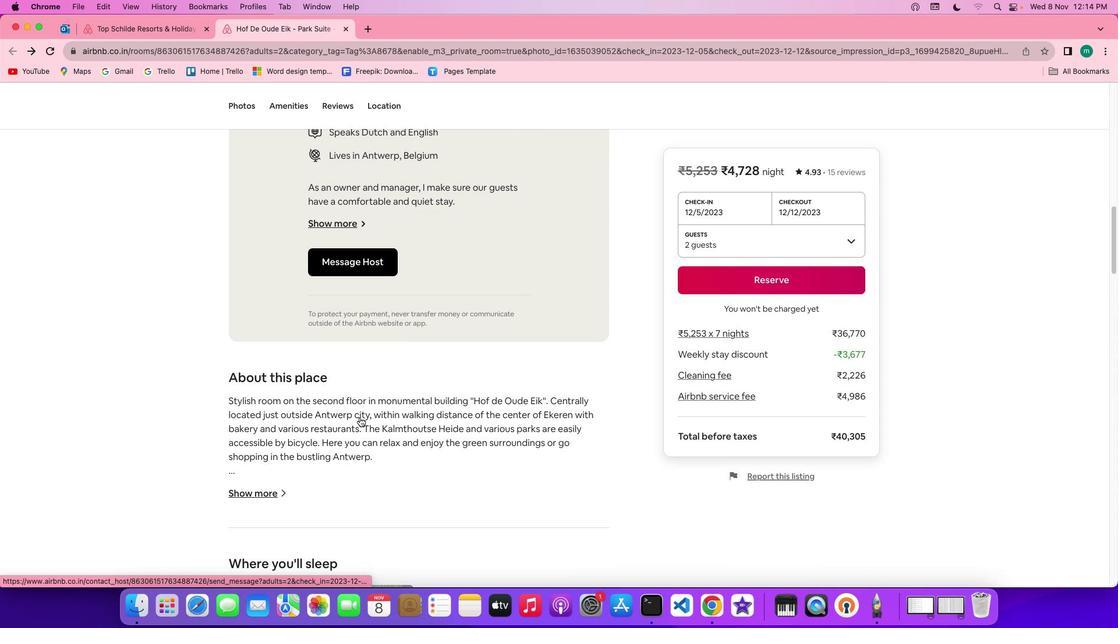 
Action: Mouse scrolled (361, 419) with delta (1, 0)
Screenshot: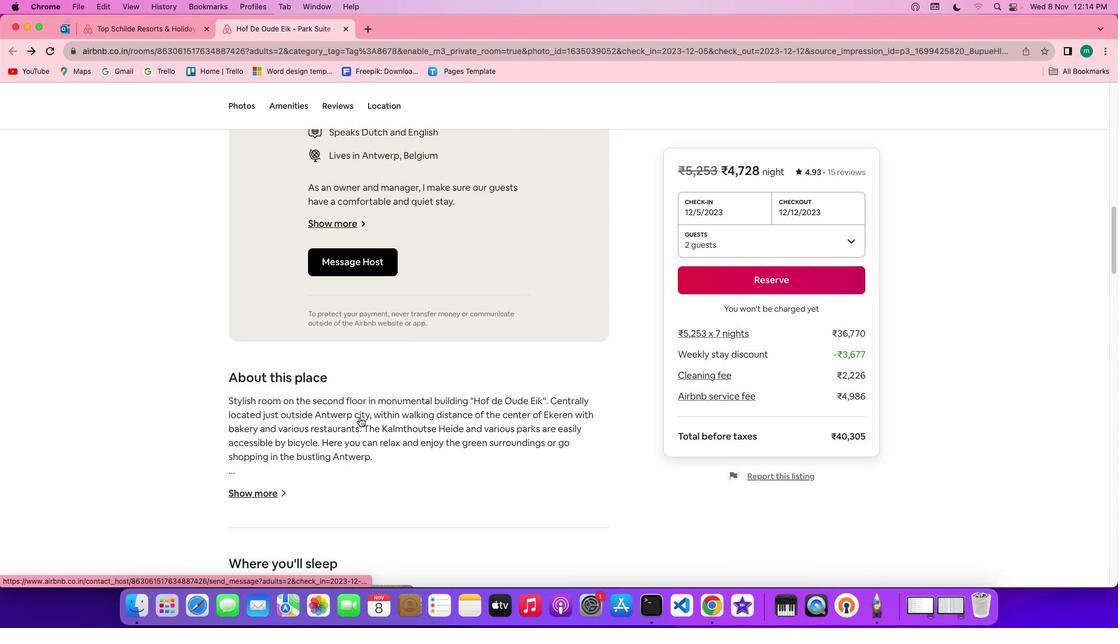 
Action: Mouse moved to (263, 497)
Screenshot: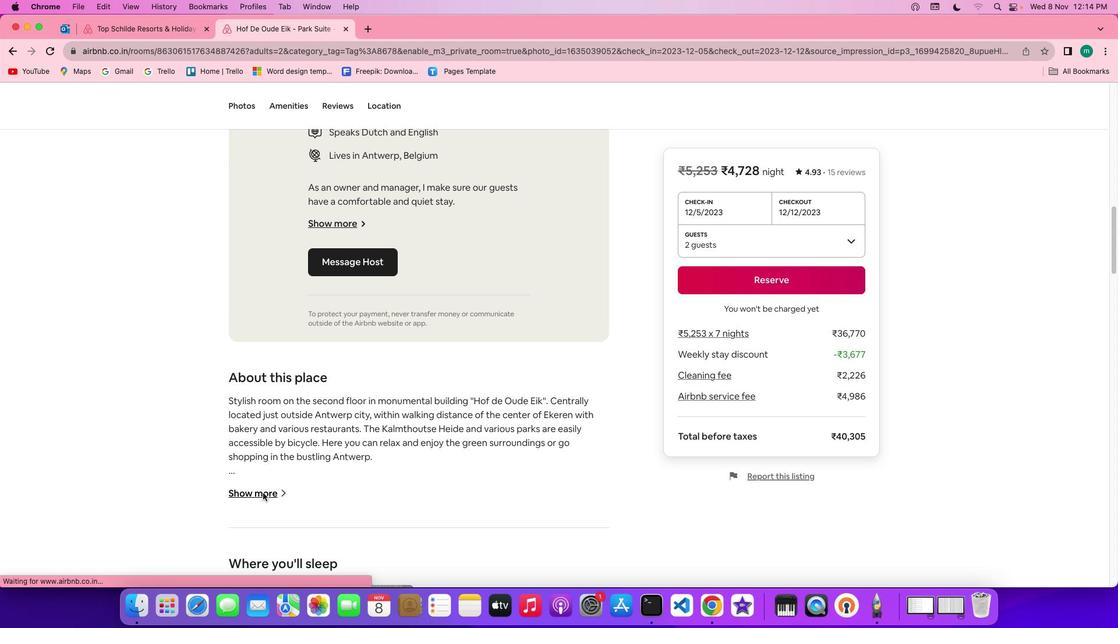 
Action: Mouse pressed left at (263, 497)
Screenshot: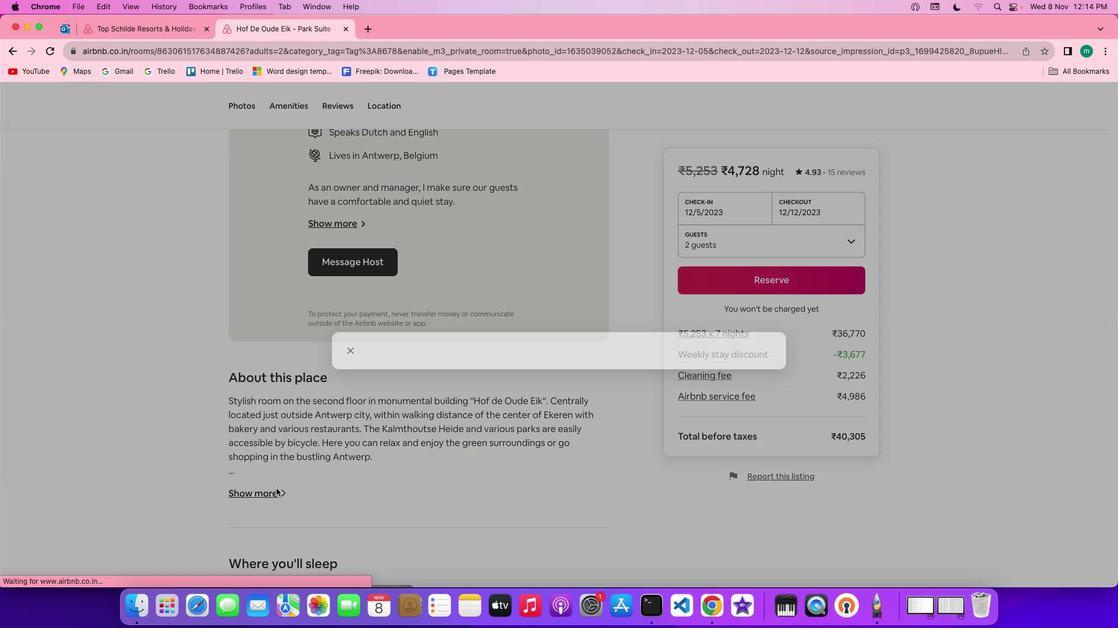 
Action: Mouse moved to (589, 452)
Screenshot: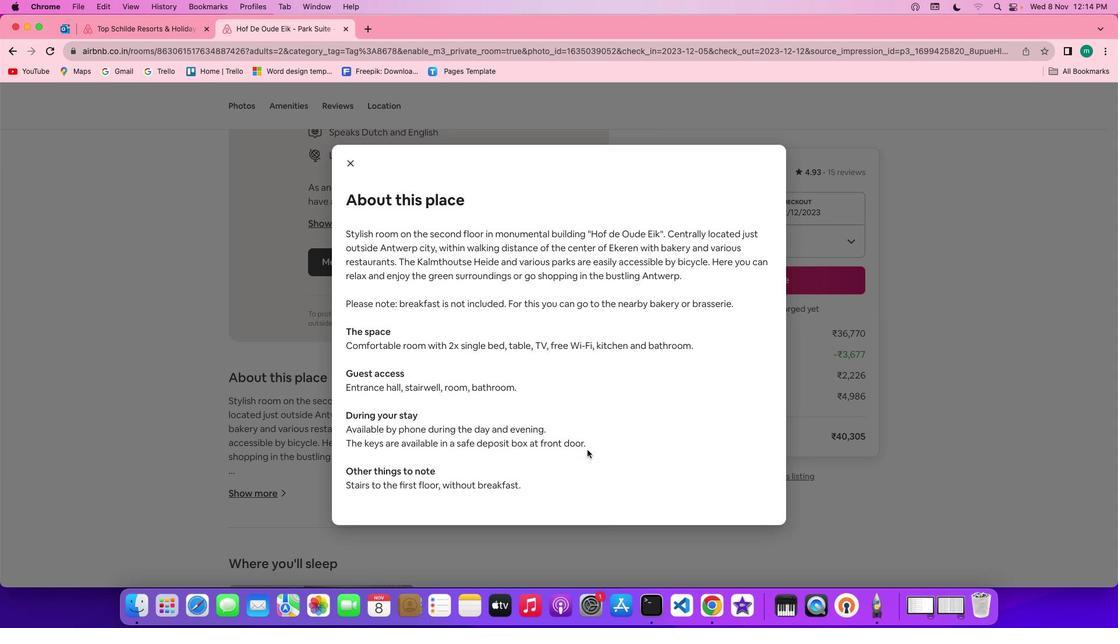 
Action: Mouse scrolled (589, 452) with delta (1, 1)
Screenshot: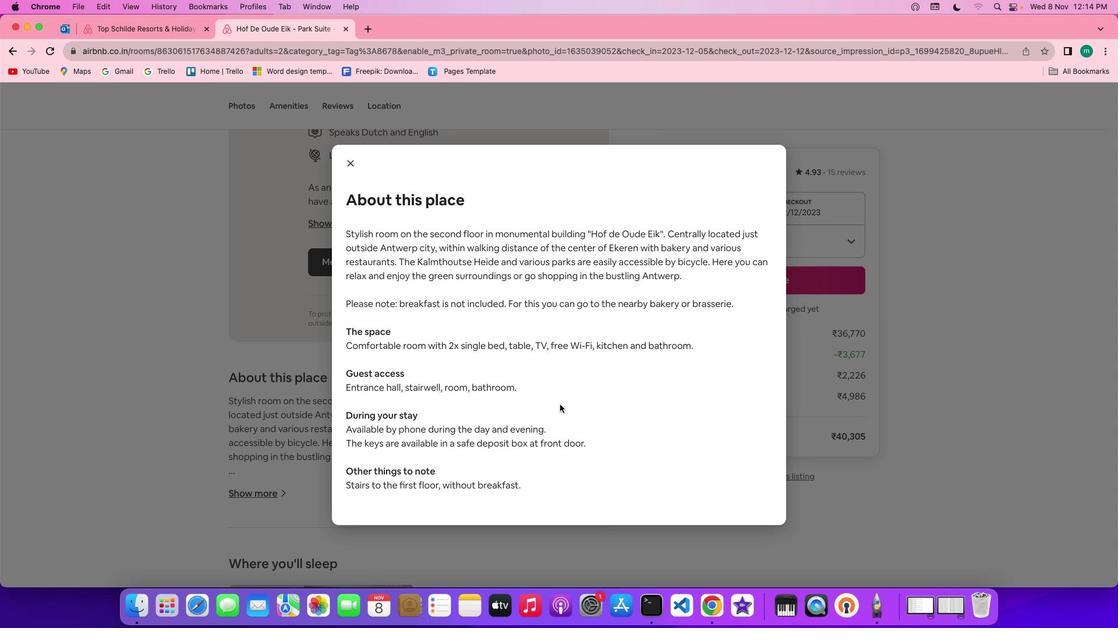 
Action: Mouse scrolled (589, 452) with delta (1, 1)
Screenshot: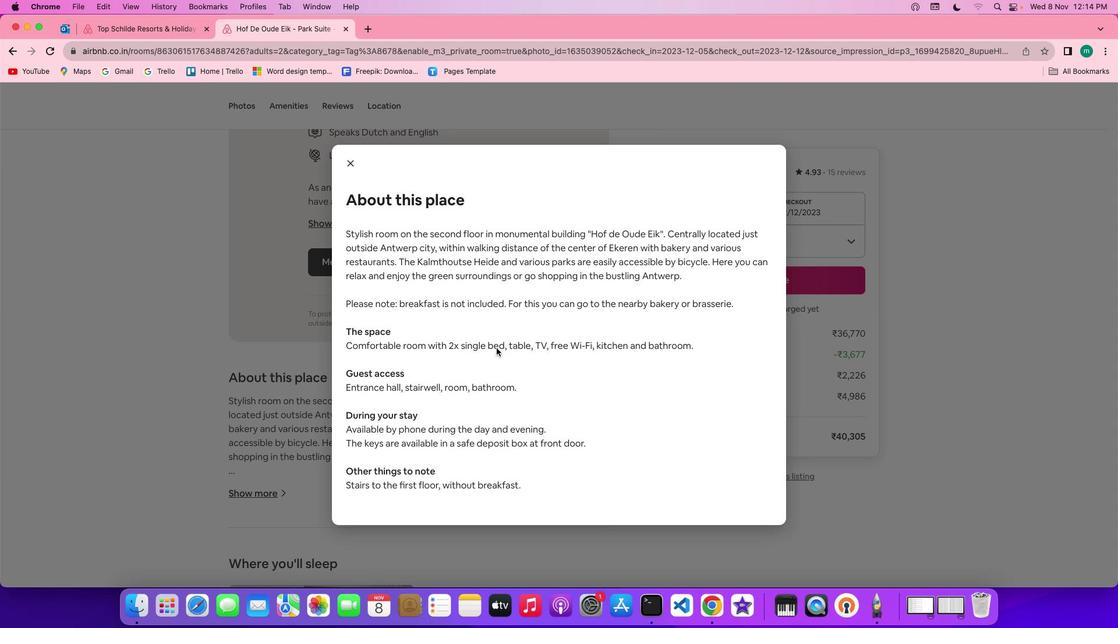 
Action: Mouse scrolled (589, 452) with delta (1, 0)
Screenshot: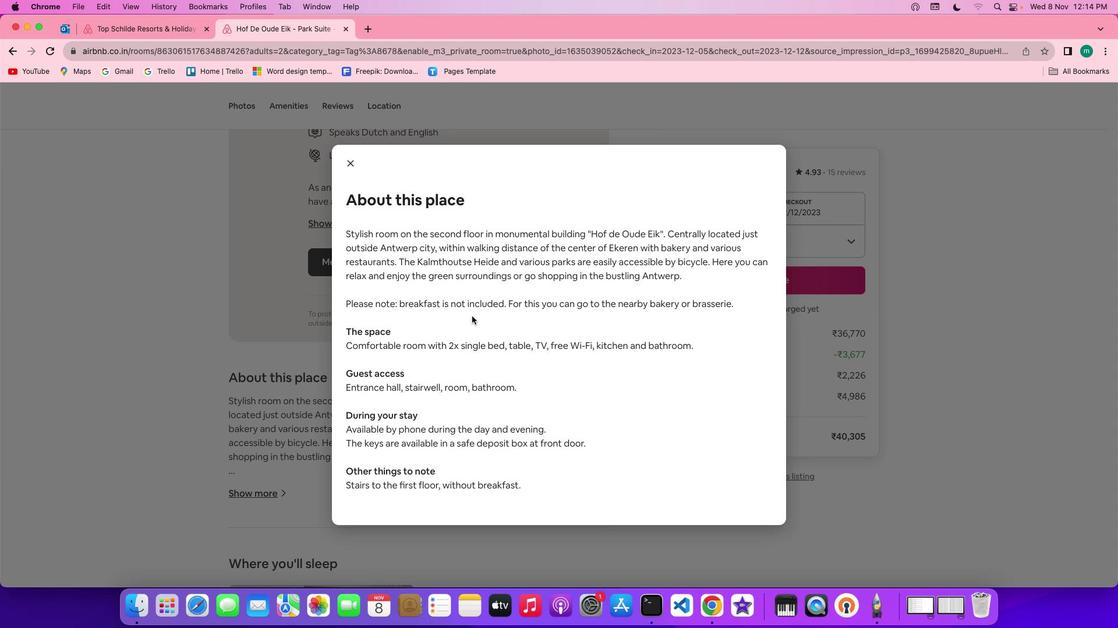 
Action: Mouse scrolled (589, 452) with delta (1, 0)
Screenshot: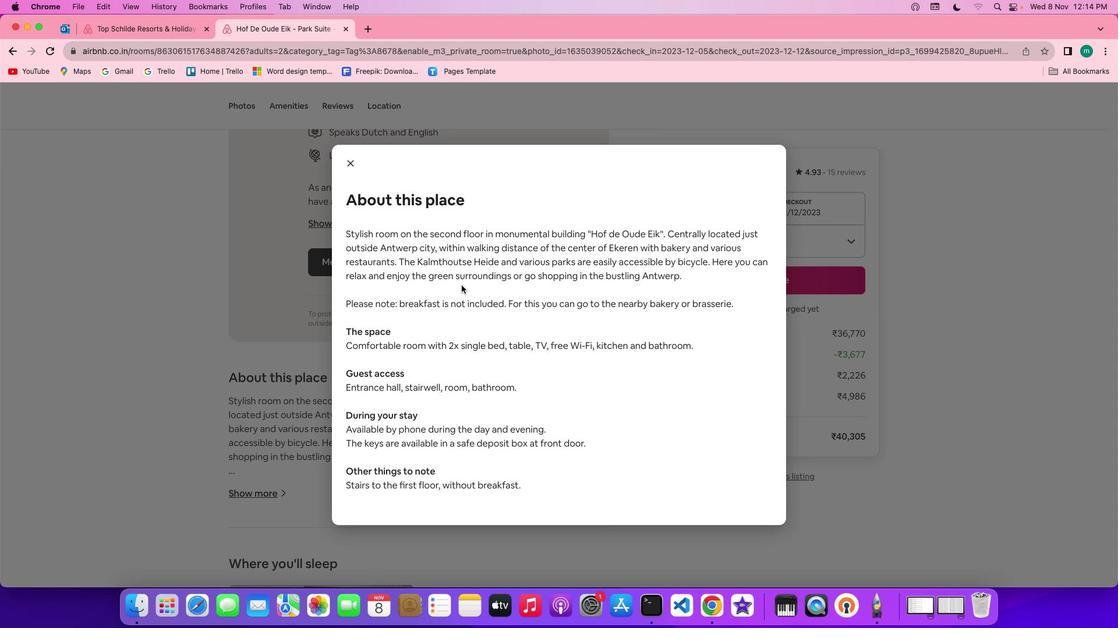 
Action: Mouse scrolled (589, 452) with delta (1, 0)
Screenshot: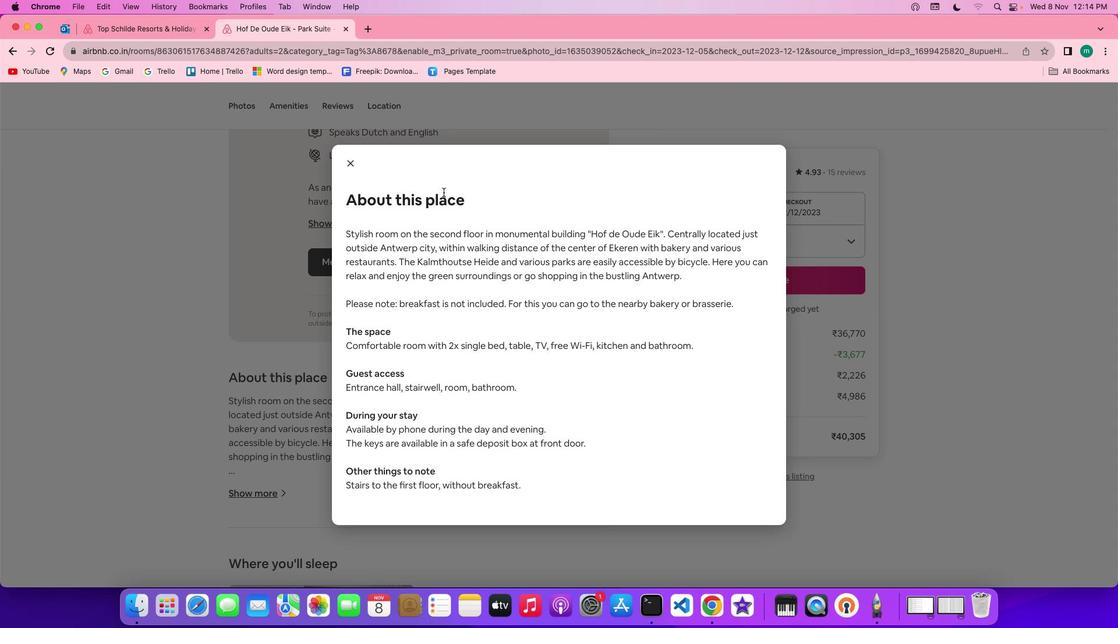 
Action: Mouse moved to (354, 168)
Screenshot: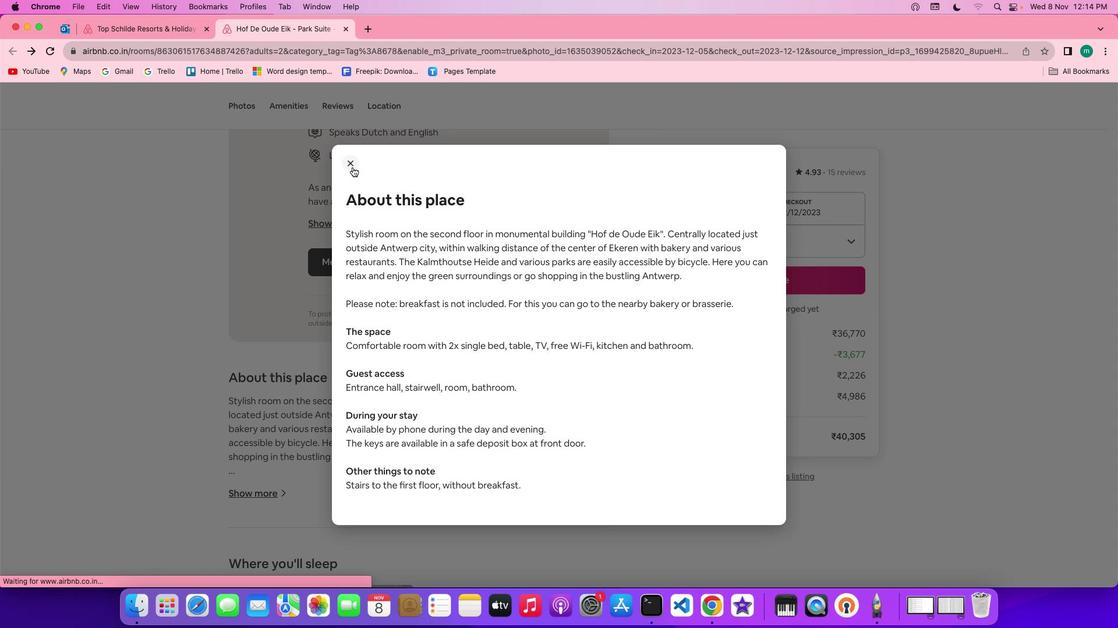 
Action: Mouse pressed left at (354, 168)
Screenshot: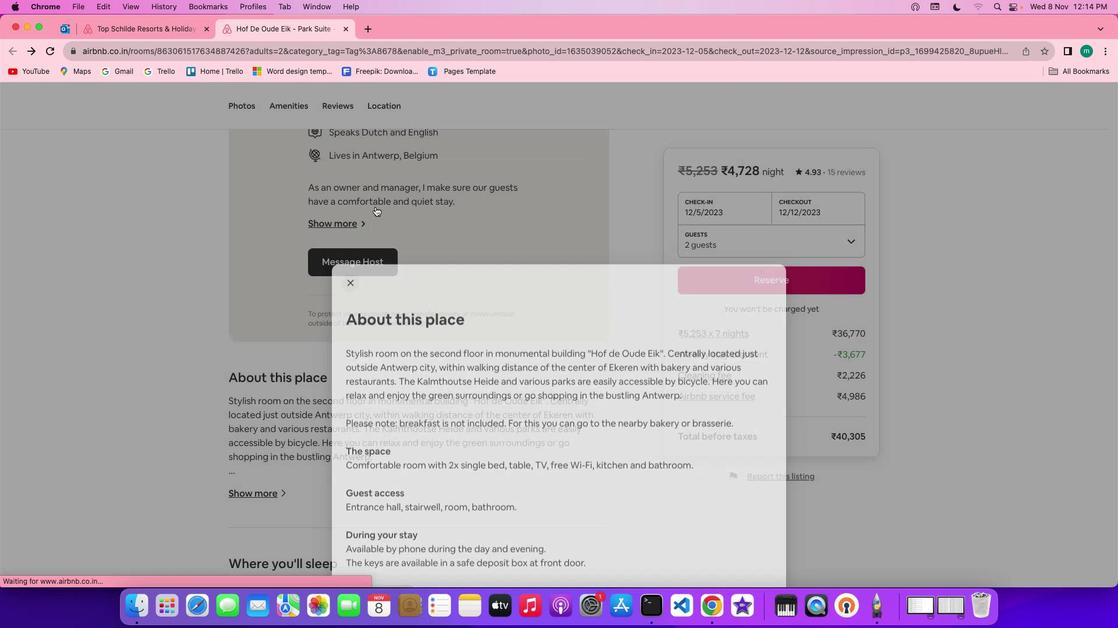
Action: Mouse moved to (441, 407)
Screenshot: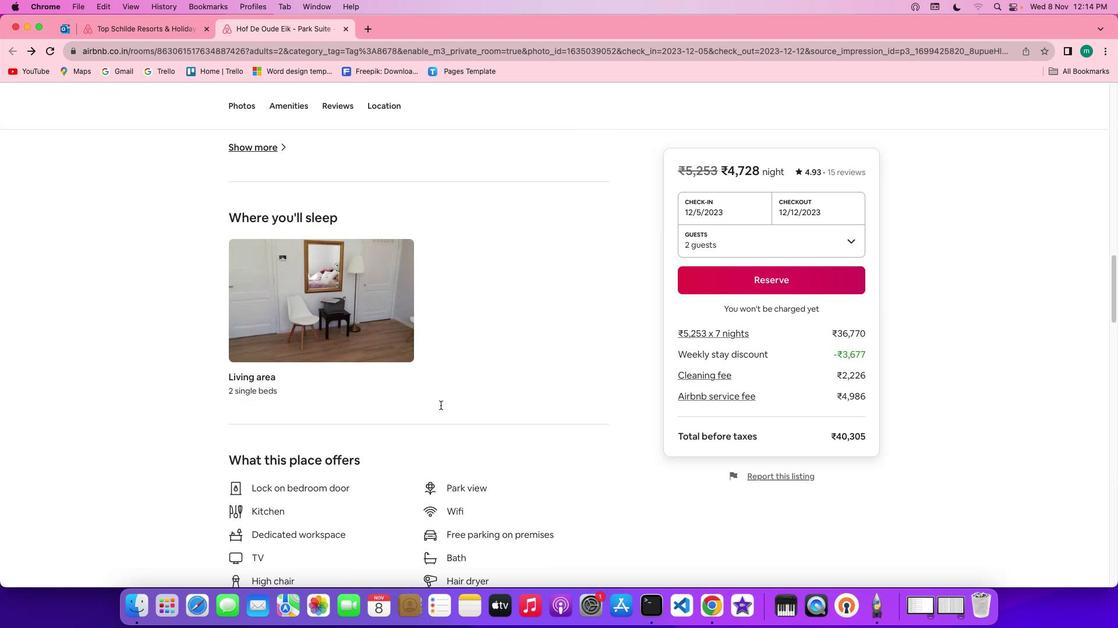 
Action: Mouse scrolled (441, 407) with delta (1, 1)
Screenshot: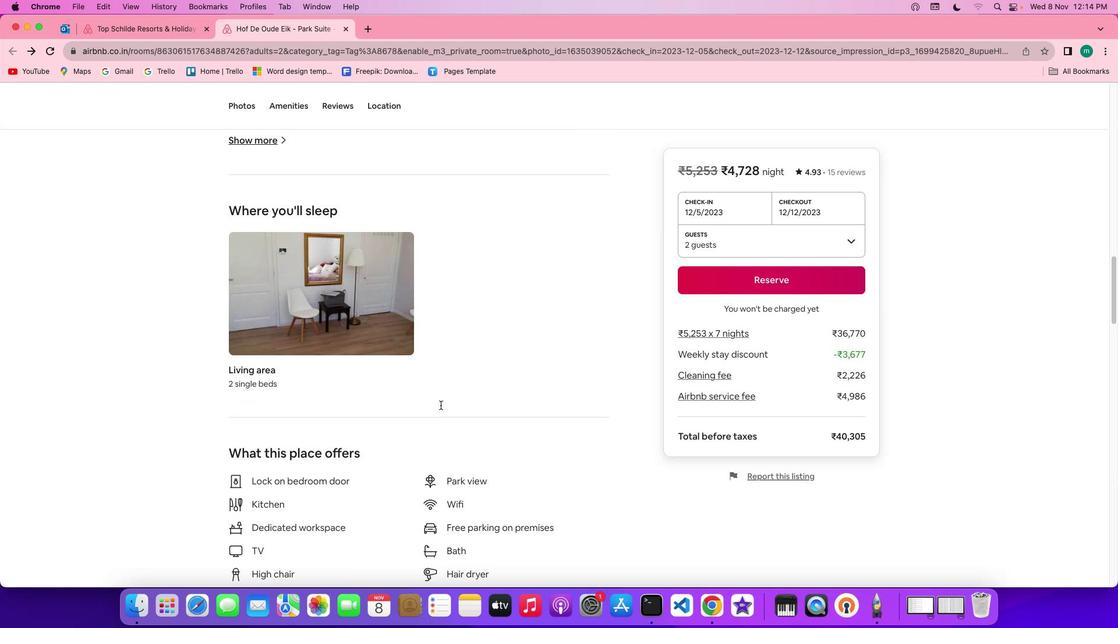 
Action: Mouse scrolled (441, 407) with delta (1, 1)
